 Task: Get directions from Eiffel Tower, Paris, France to Louvre Museum, Paris, France departing at 3:00 pm on the 15th of next month
Action: Mouse moved to (281, 27)
Screenshot: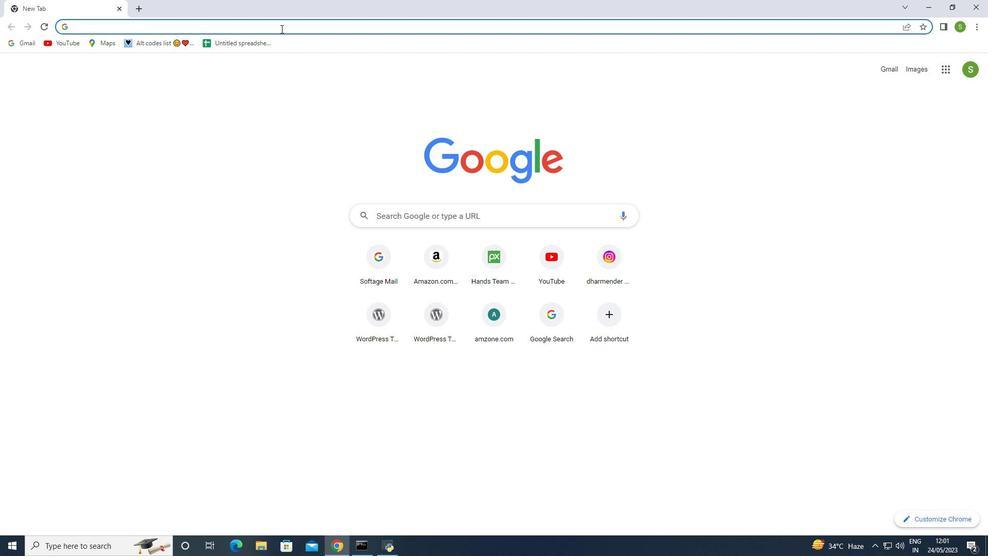 
Action: Mouse pressed left at (281, 27)
Screenshot: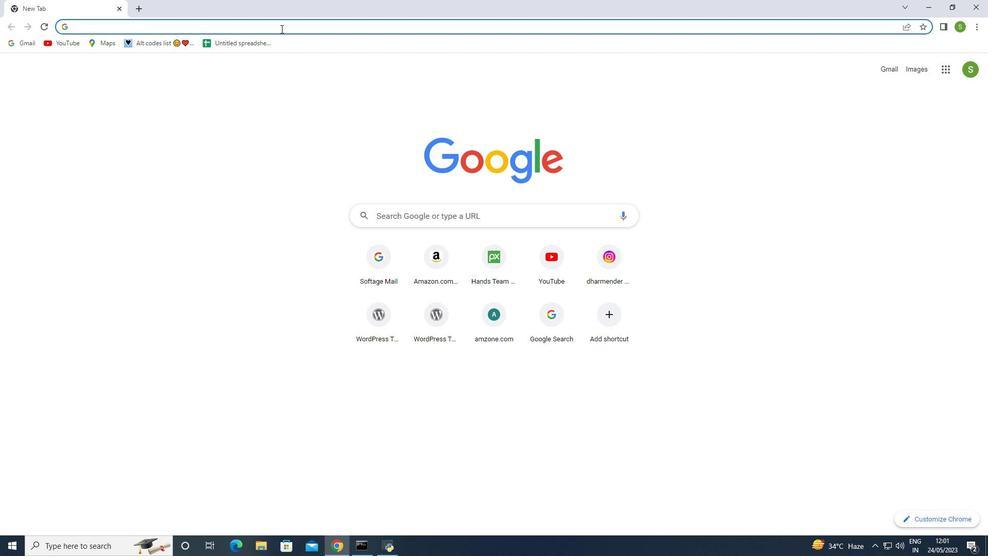 
Action: Key pressed goog;<Key.backspace>le<Key.space>maps<Key.enter>
Screenshot: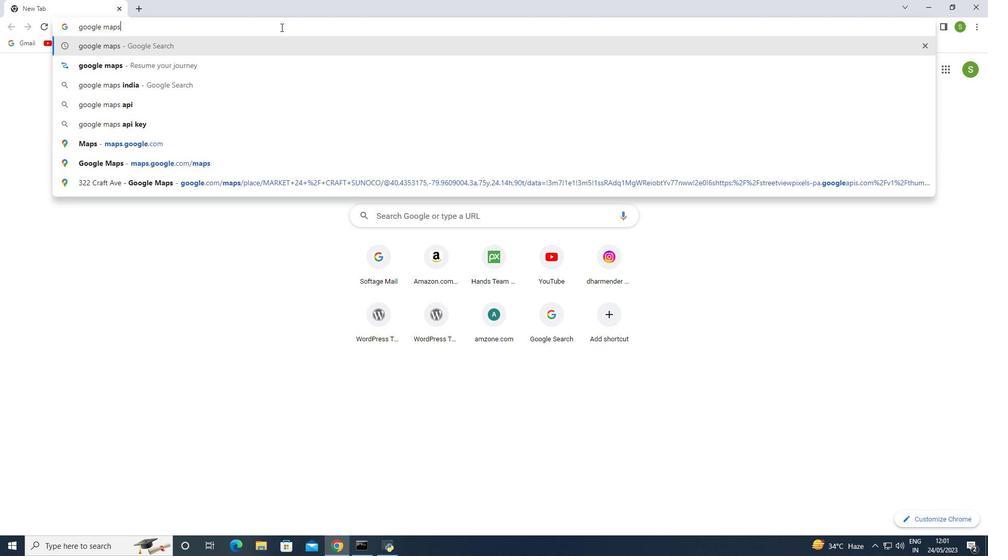 
Action: Mouse moved to (158, 236)
Screenshot: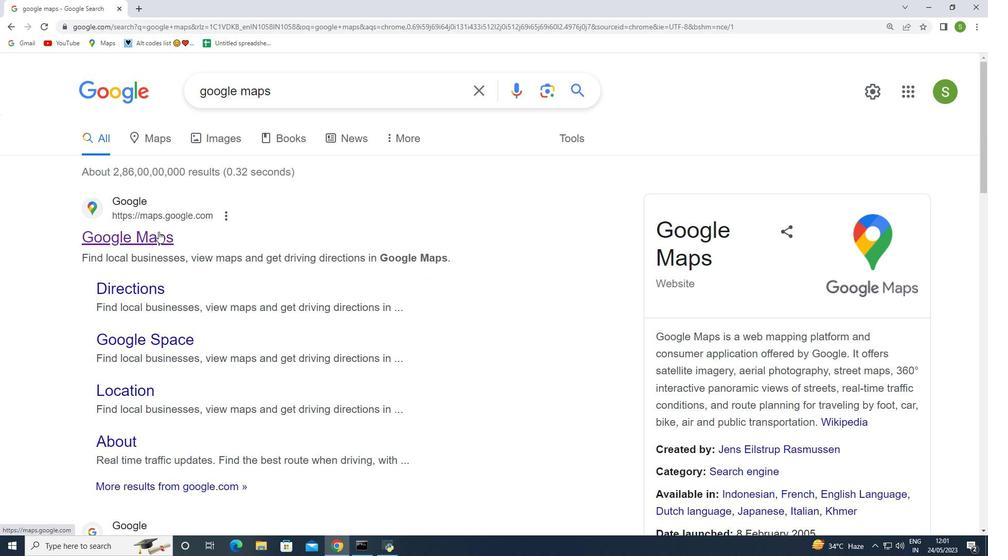 
Action: Mouse pressed left at (158, 236)
Screenshot: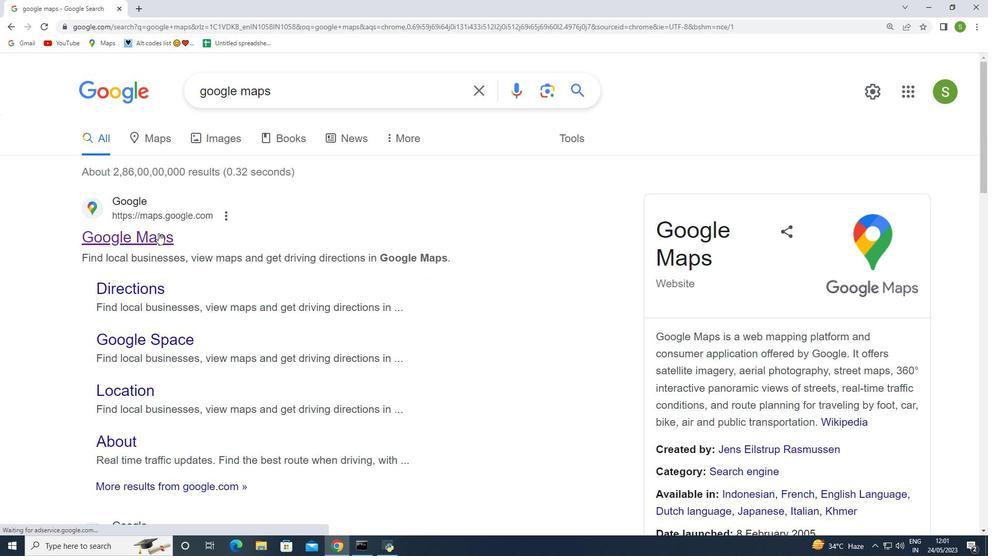 
Action: Mouse moved to (337, 74)
Screenshot: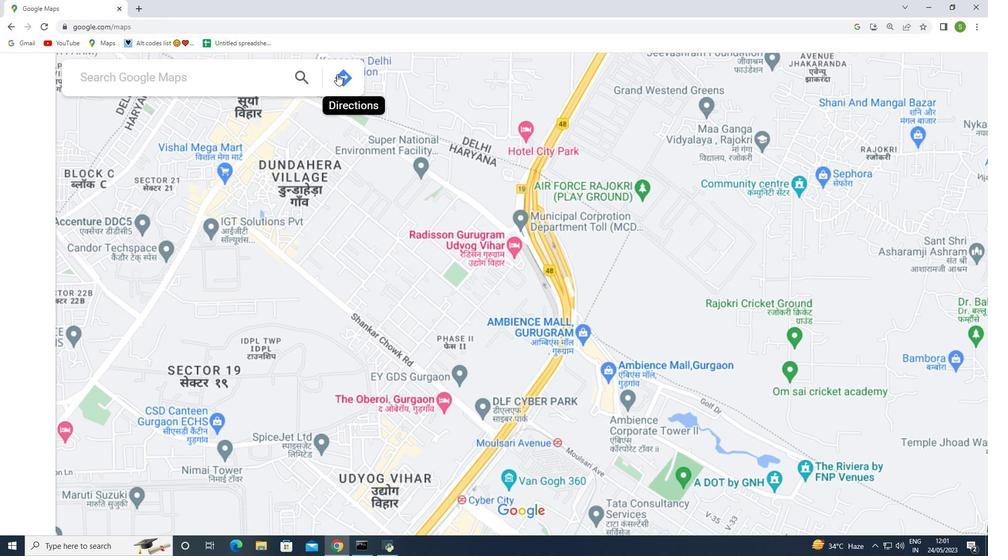 
Action: Mouse pressed left at (337, 74)
Screenshot: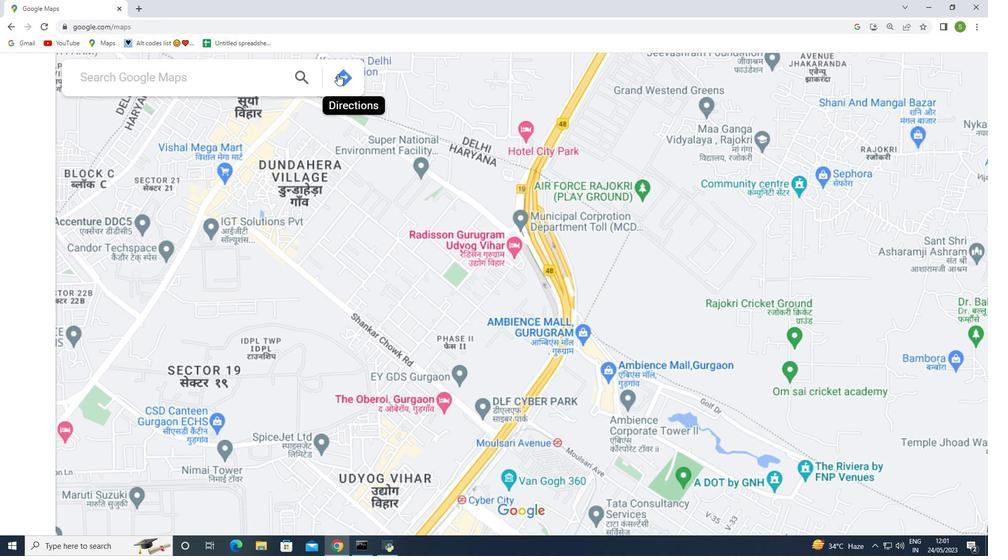 
Action: Mouse moved to (234, 126)
Screenshot: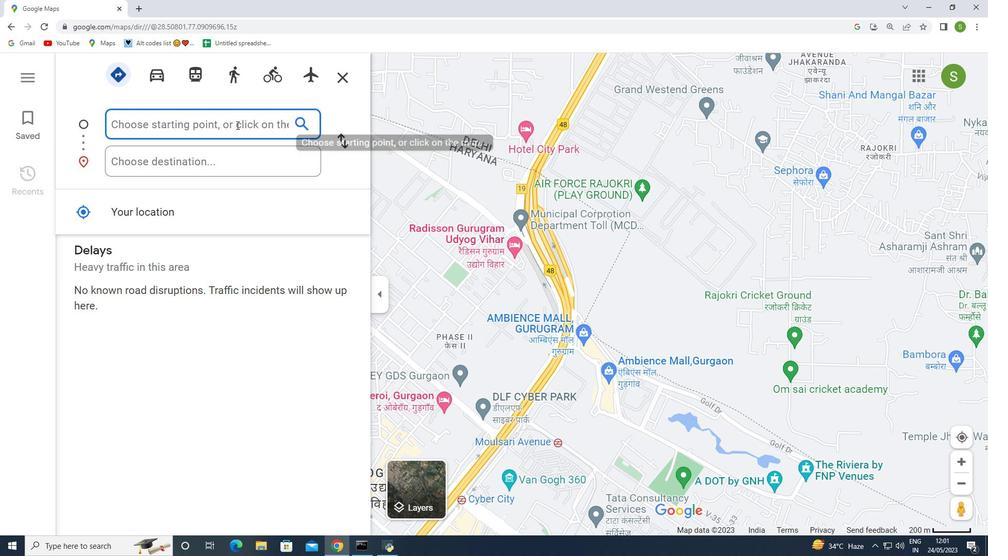 
Action: Mouse pressed left at (234, 126)
Screenshot: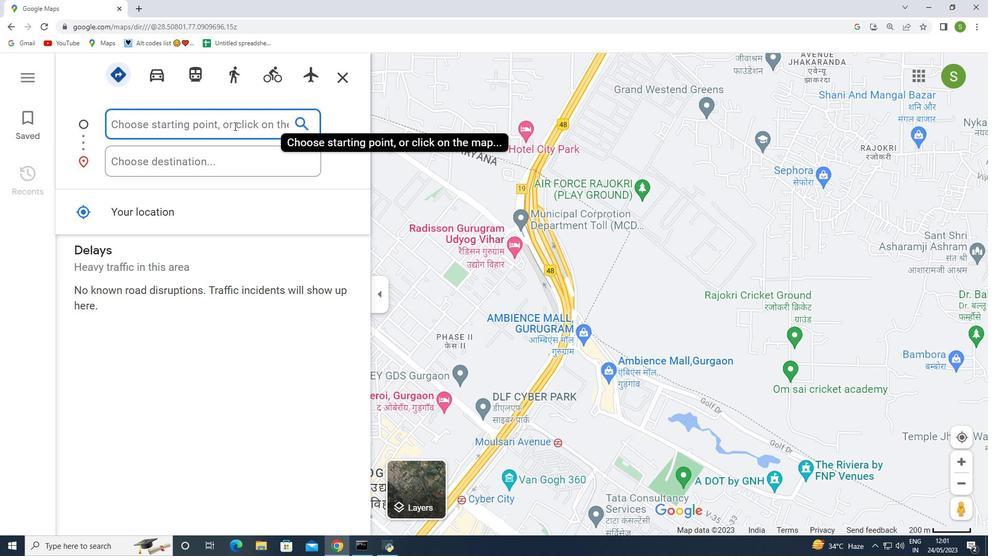 
Action: Mouse moved to (234, 125)
Screenshot: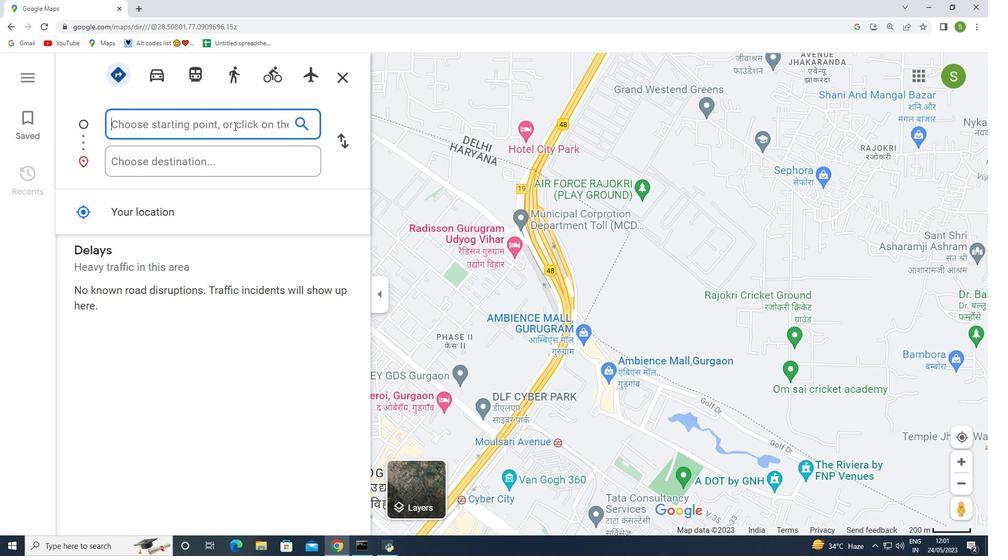 
Action: Key pressed <Key.shift><Key.shift><Key.shift>Eiffel<Key.space>tower<Key.space>paris<Key.space>france
Screenshot: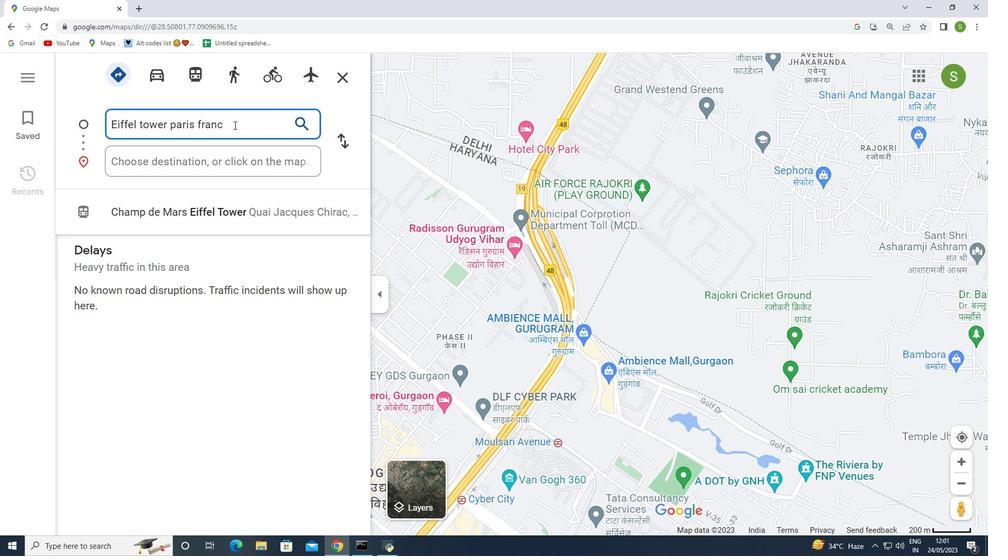 
Action: Mouse moved to (228, 165)
Screenshot: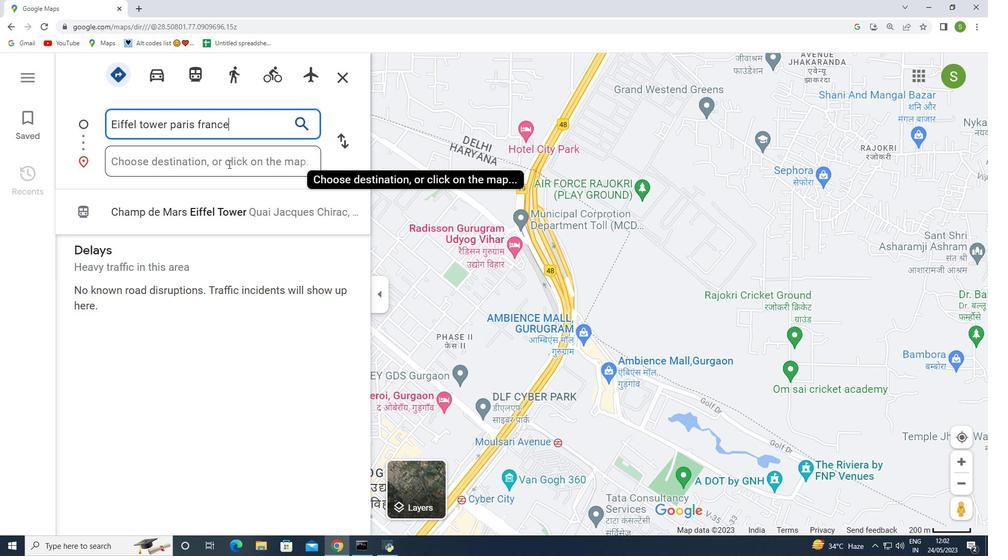 
Action: Mouse pressed left at (228, 165)
Screenshot: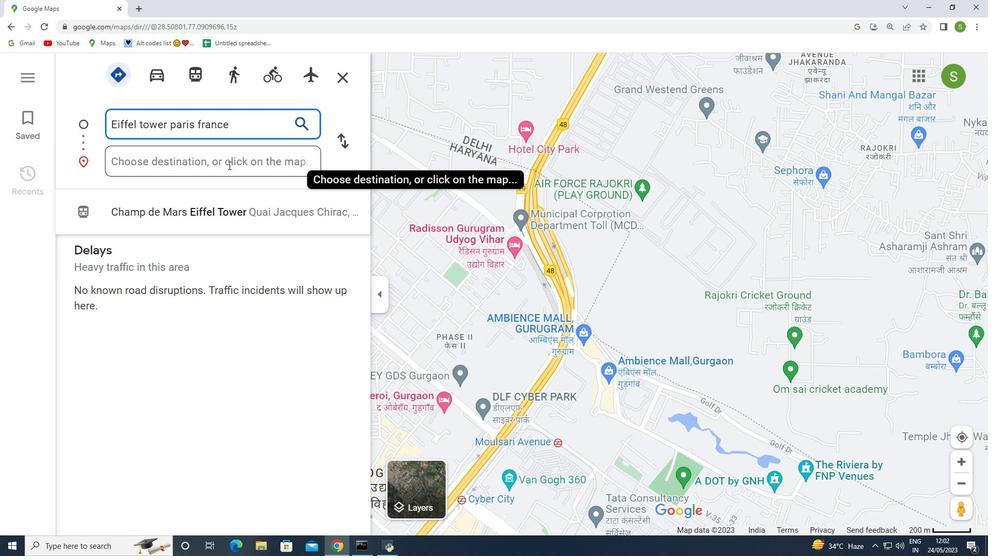 
Action: Mouse moved to (228, 165)
Screenshot: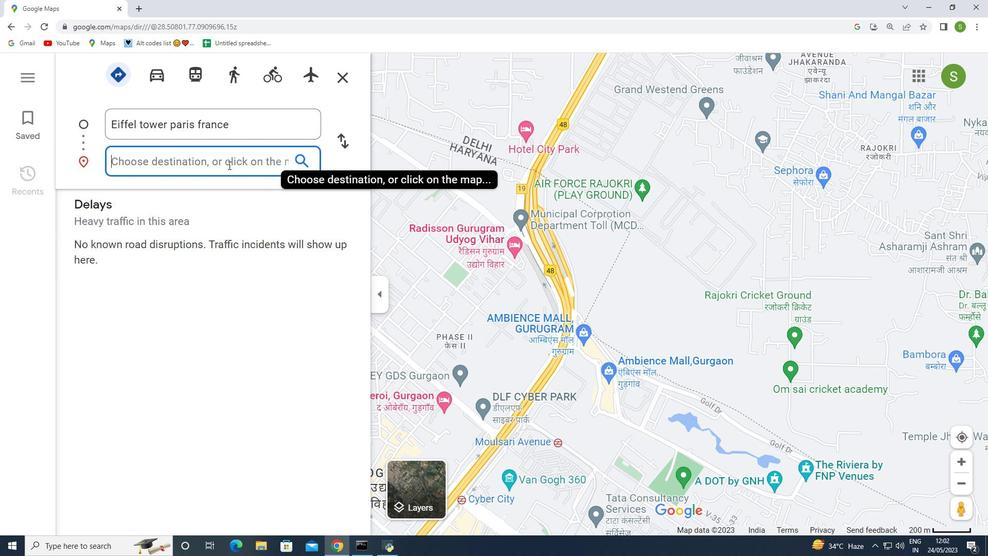 
Action: Key pressed <Key.shift><Key.shift><Key.shift><Key.shift>Louvre<Key.space><Key.shift>Museum<Key.space><Key.shift><Key.shift><Key.shift><Key.shift><Key.shift><Key.shift><Key.shift><Key.shift><Key.shift><Key.shift><Key.shift><Key.shift><Key.shift>Paris<Key.space>france
Screenshot: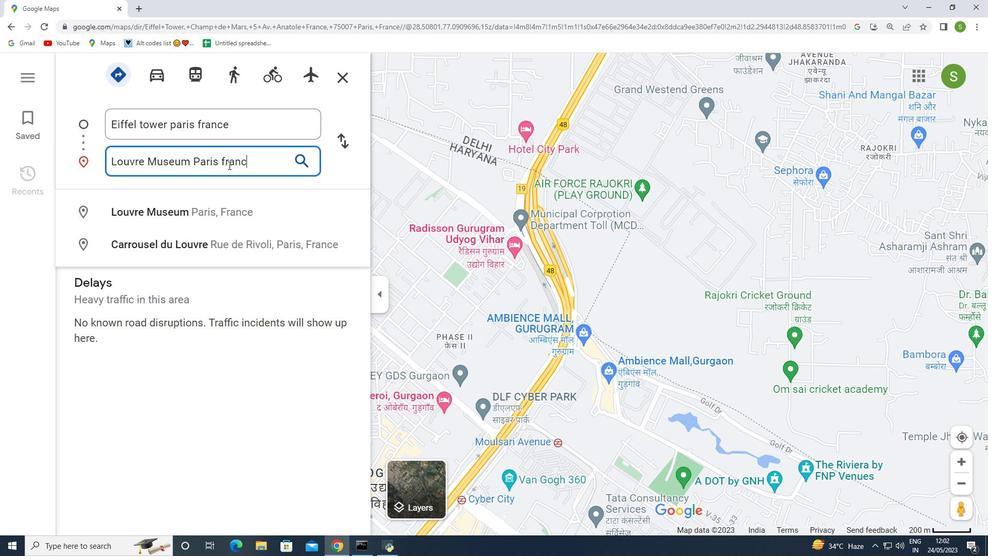 
Action: Mouse moved to (297, 162)
Screenshot: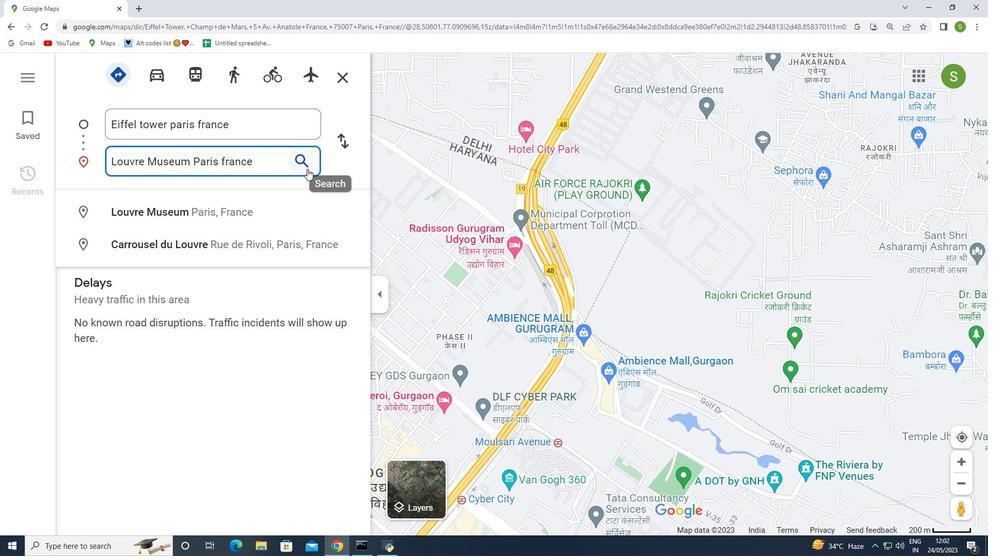 
Action: Mouse pressed left at (297, 162)
Screenshot: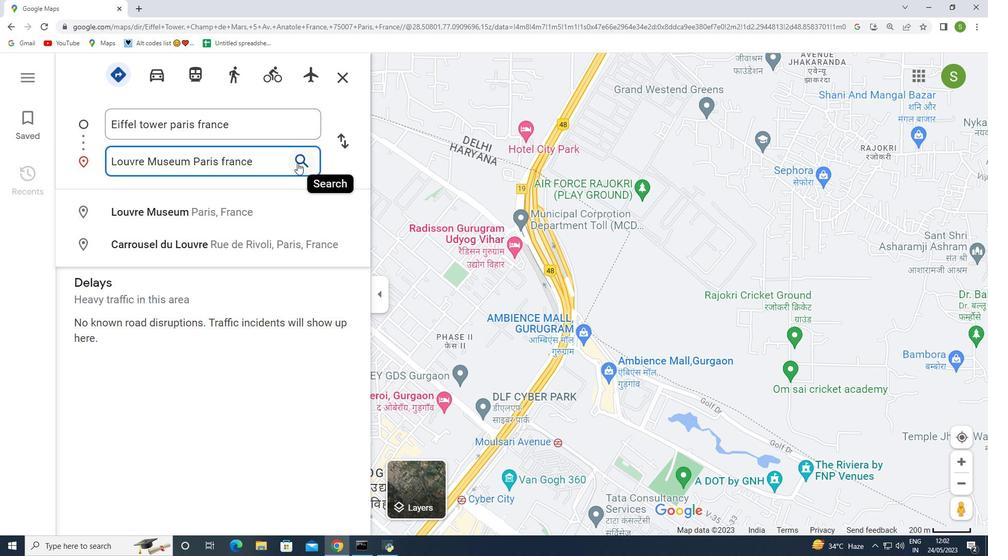 
Action: Mouse moved to (322, 252)
Screenshot: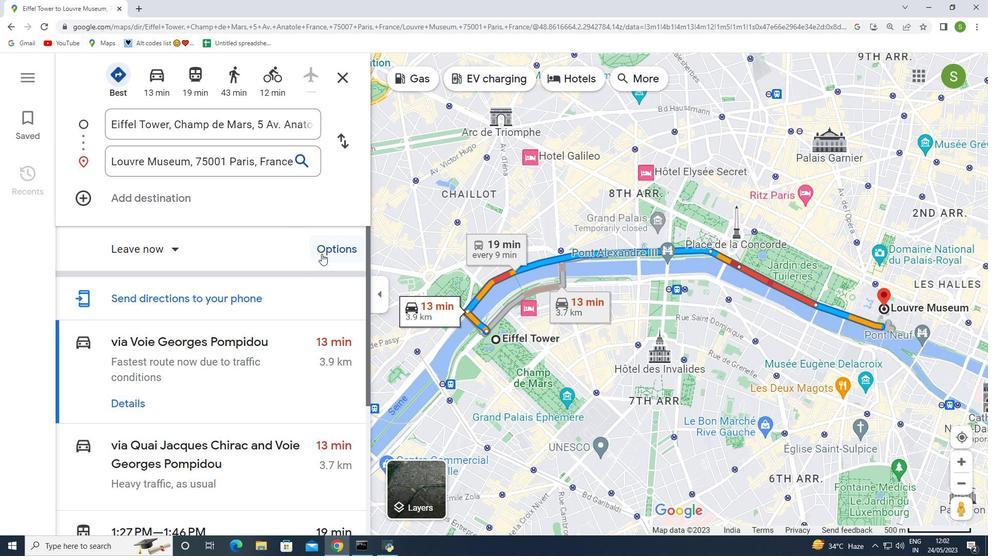 
Action: Mouse pressed left at (322, 252)
Screenshot: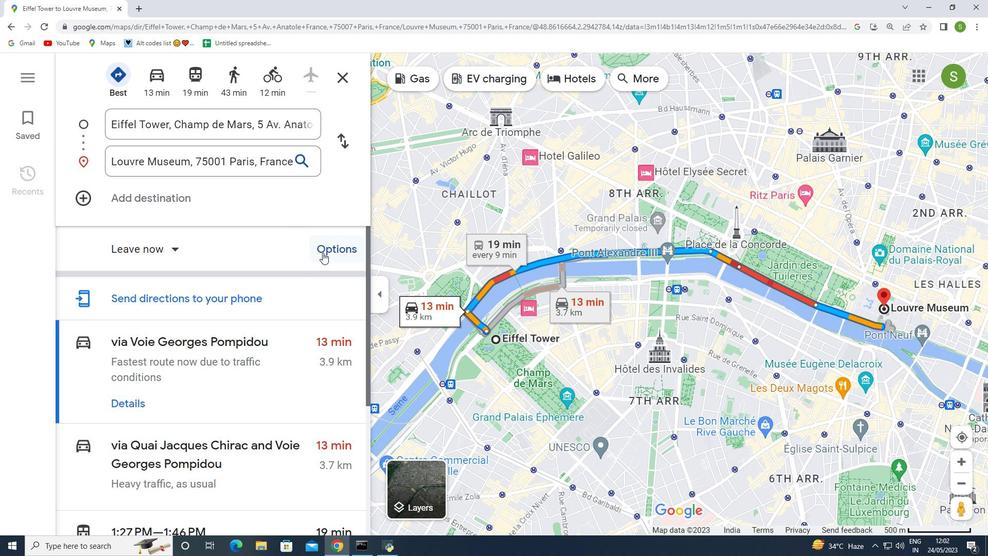 
Action: Mouse moved to (343, 251)
Screenshot: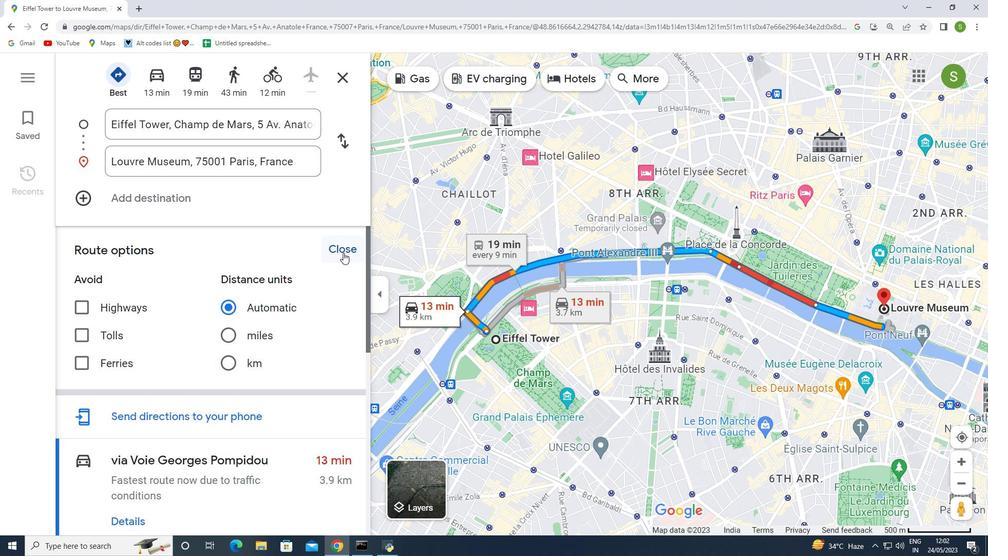 
Action: Mouse pressed left at (343, 251)
Screenshot: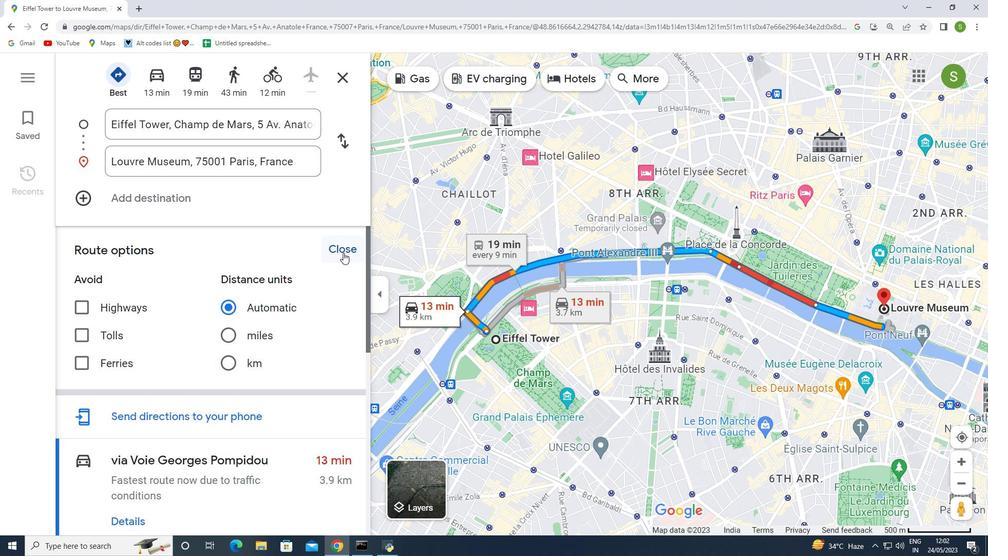 
Action: Mouse moved to (248, 342)
Screenshot: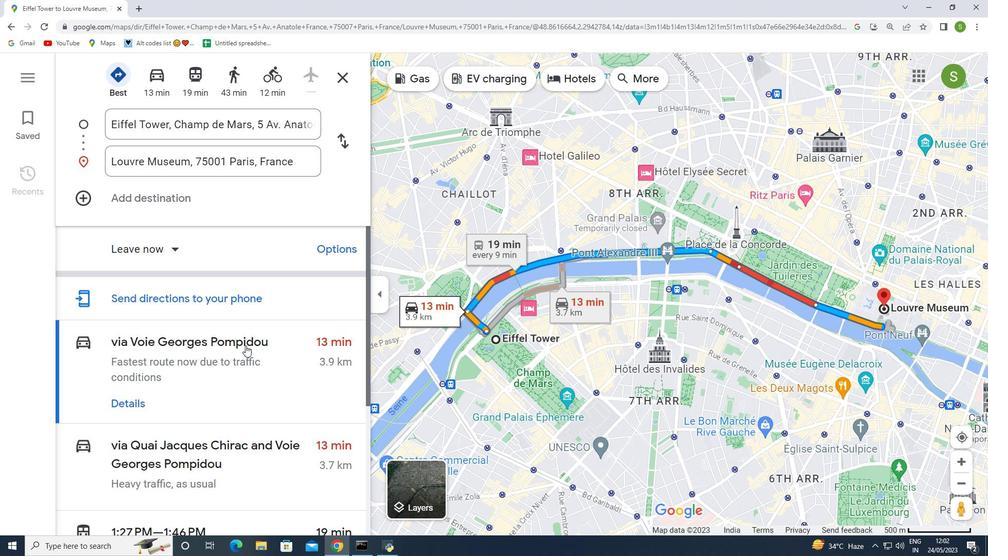 
Action: Mouse scrolled (248, 342) with delta (0, 0)
Screenshot: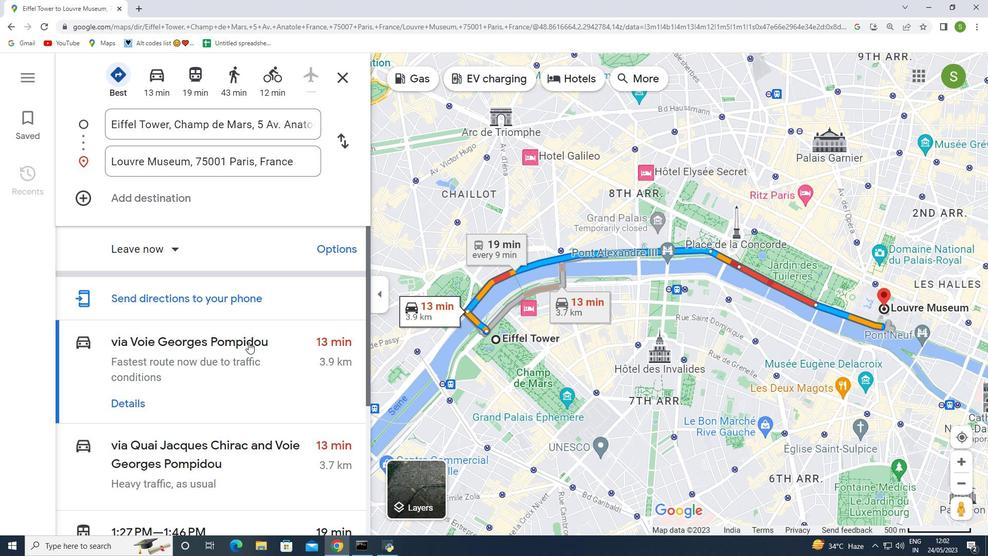 
Action: Mouse scrolled (248, 342) with delta (0, 0)
Screenshot: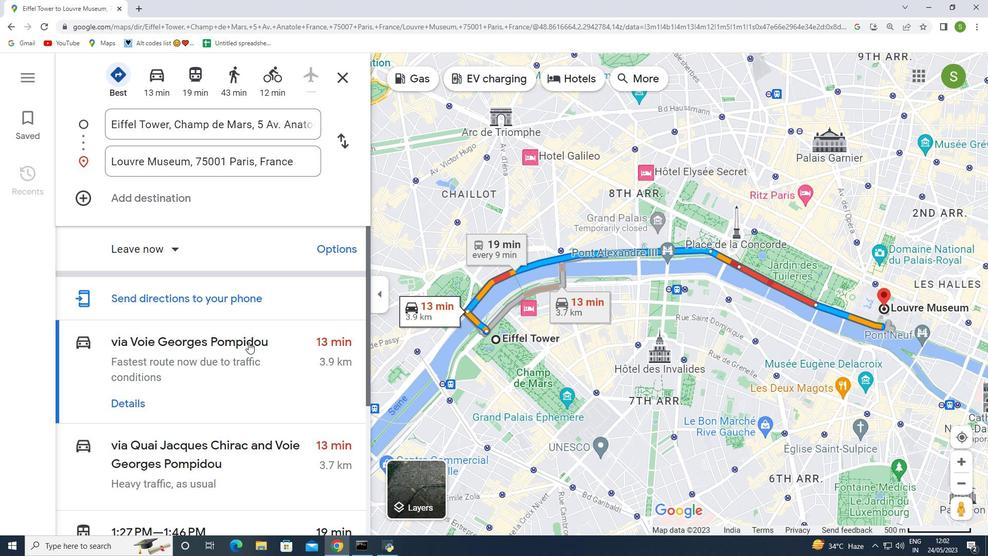 
Action: Mouse moved to (88, 200)
Screenshot: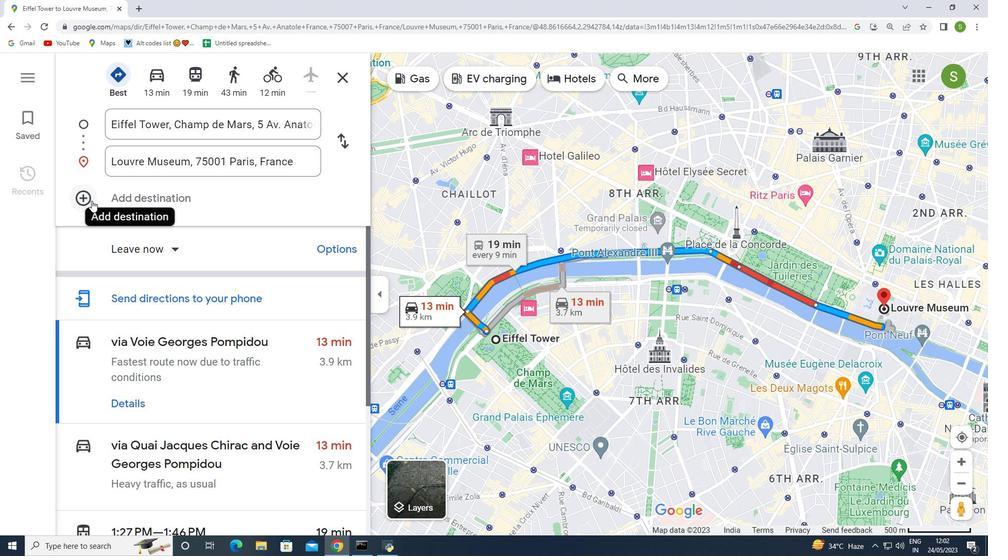 
Action: Mouse pressed left at (88, 200)
Screenshot: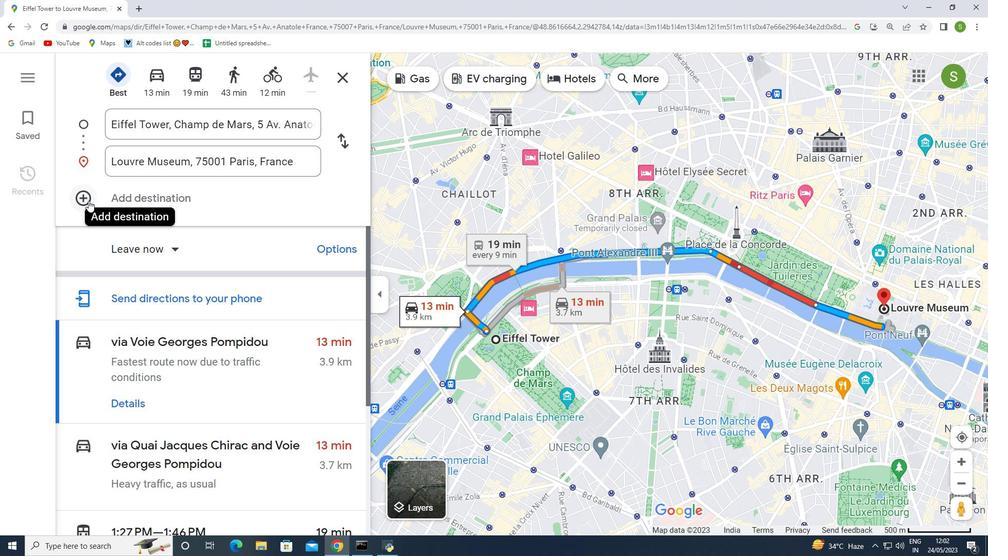 
Action: Mouse moved to (340, 199)
Screenshot: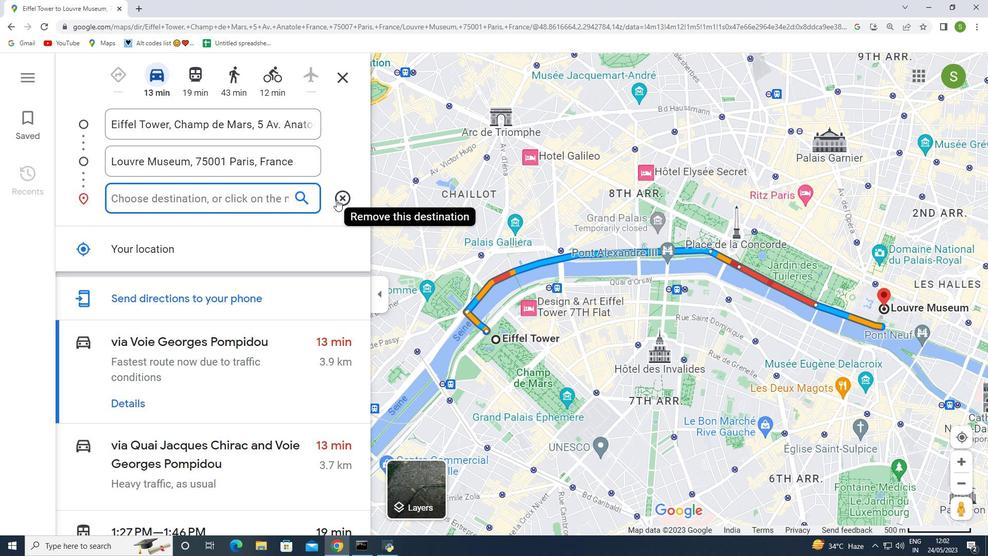 
Action: Mouse pressed left at (340, 199)
Screenshot: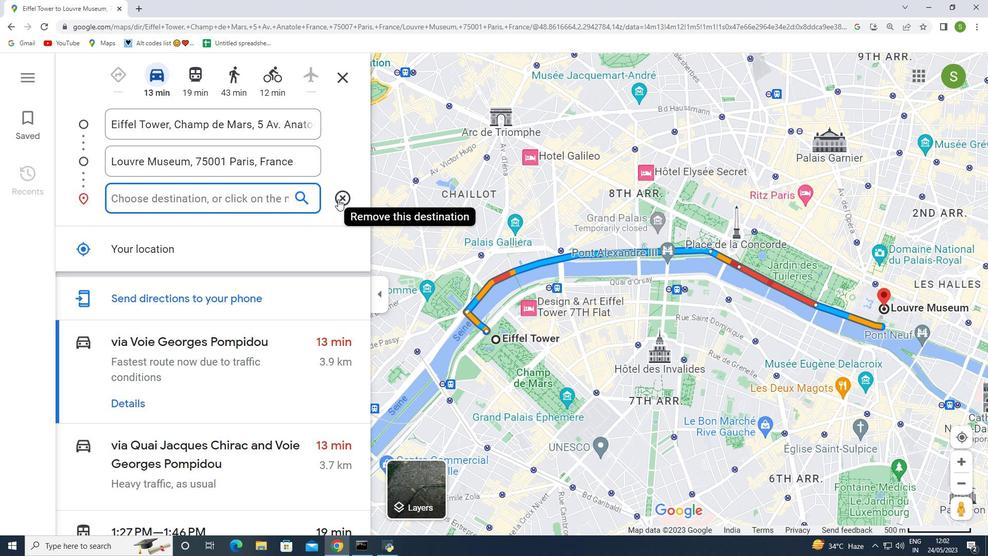 
Action: Mouse moved to (320, 247)
Screenshot: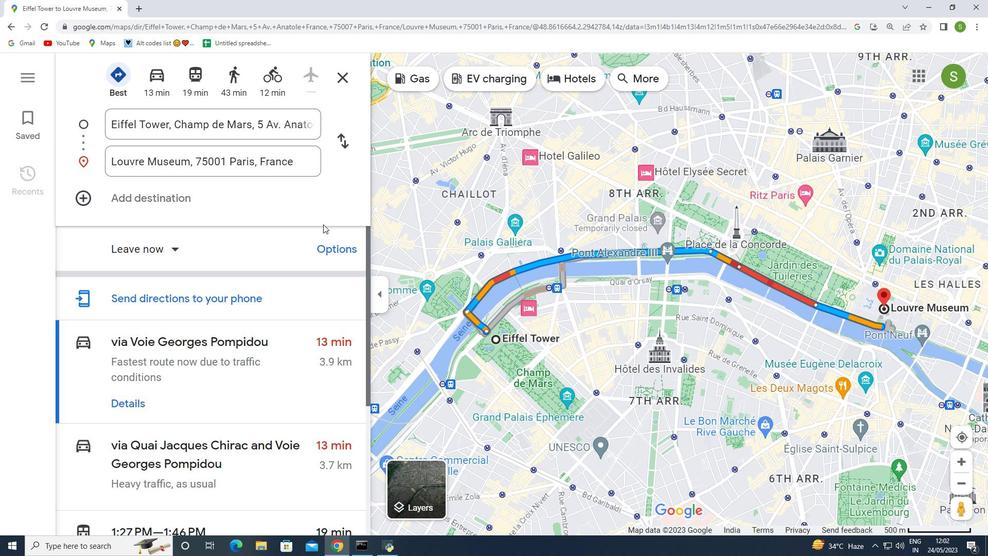 
Action: Mouse scrolled (322, 237) with delta (0, 0)
Screenshot: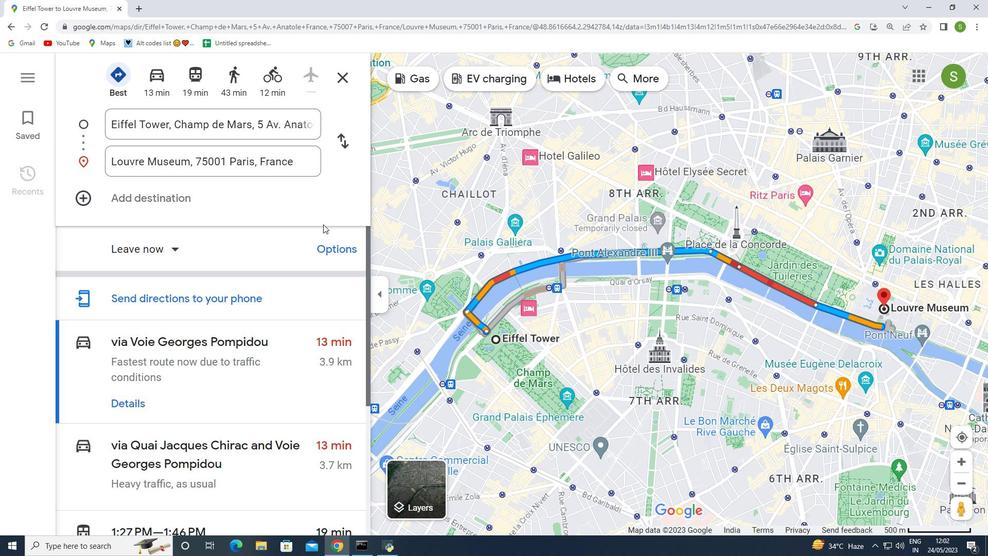 
Action: Mouse moved to (312, 259)
Screenshot: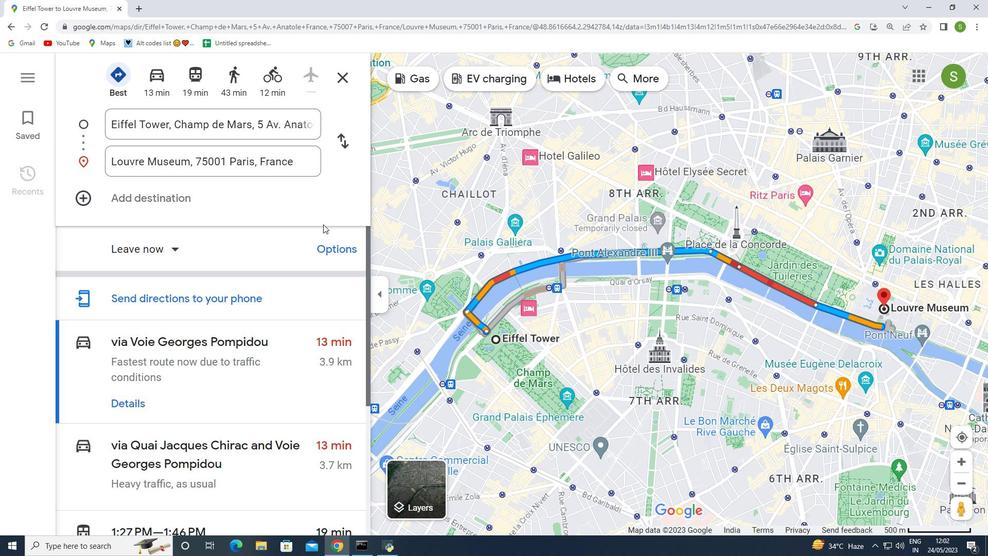 
Action: Mouse scrolled (312, 258) with delta (0, 0)
Screenshot: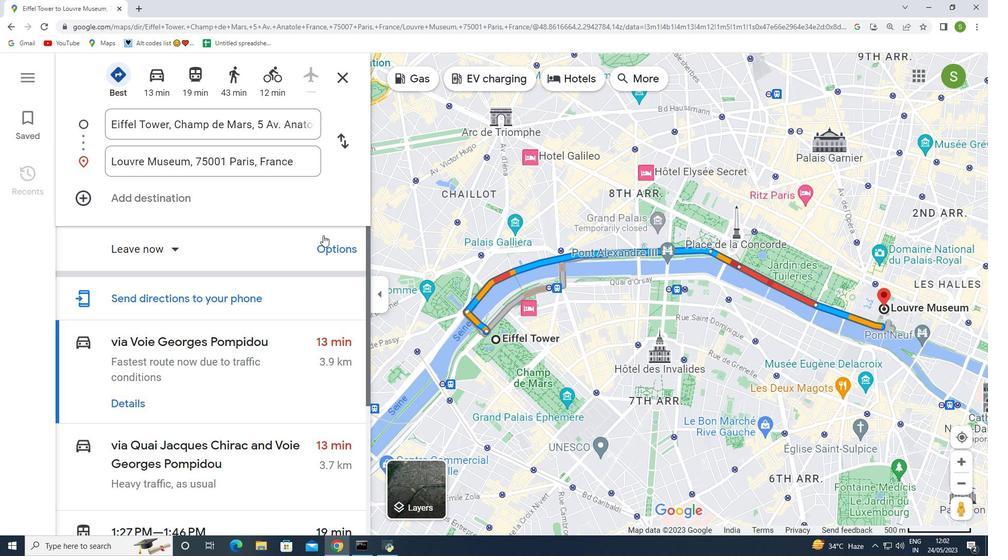 
Action: Mouse moved to (300, 271)
Screenshot: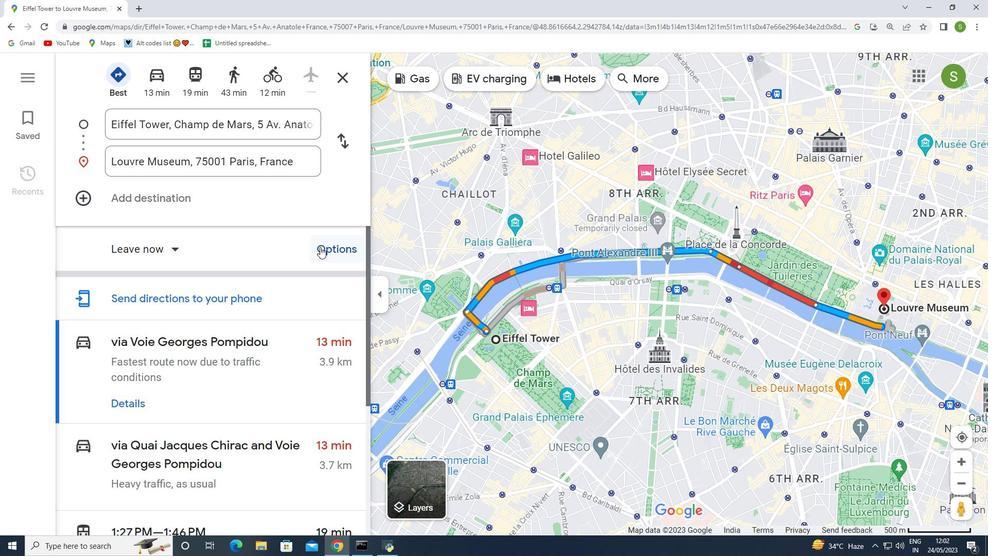 
Action: Mouse scrolled (300, 271) with delta (0, 0)
Screenshot: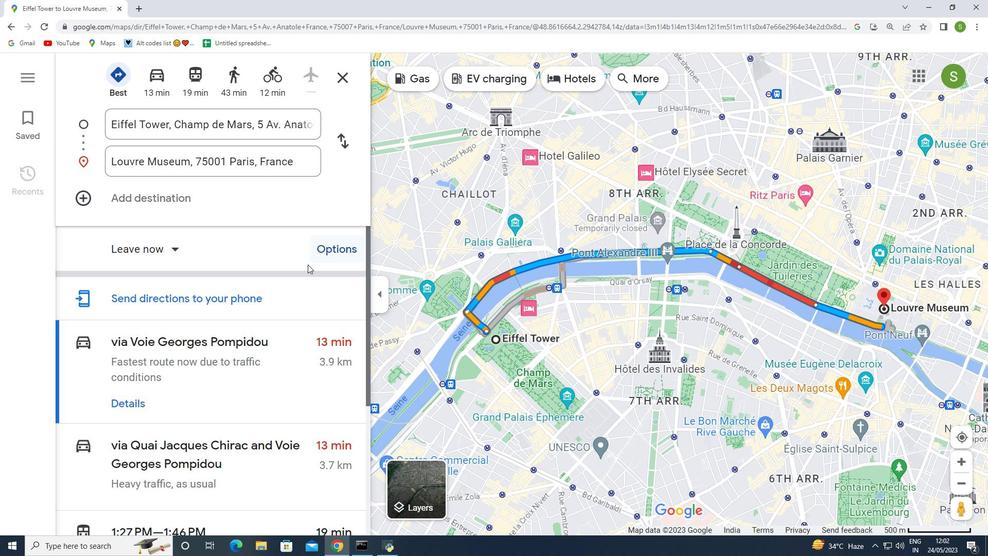 
Action: Mouse moved to (228, 281)
Screenshot: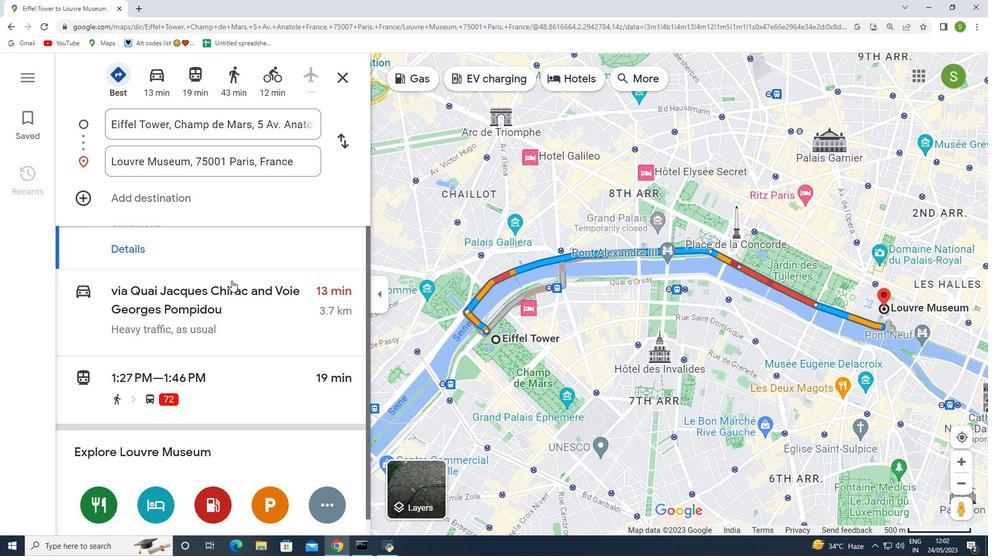 
Action: Mouse scrolled (228, 281) with delta (0, 0)
Screenshot: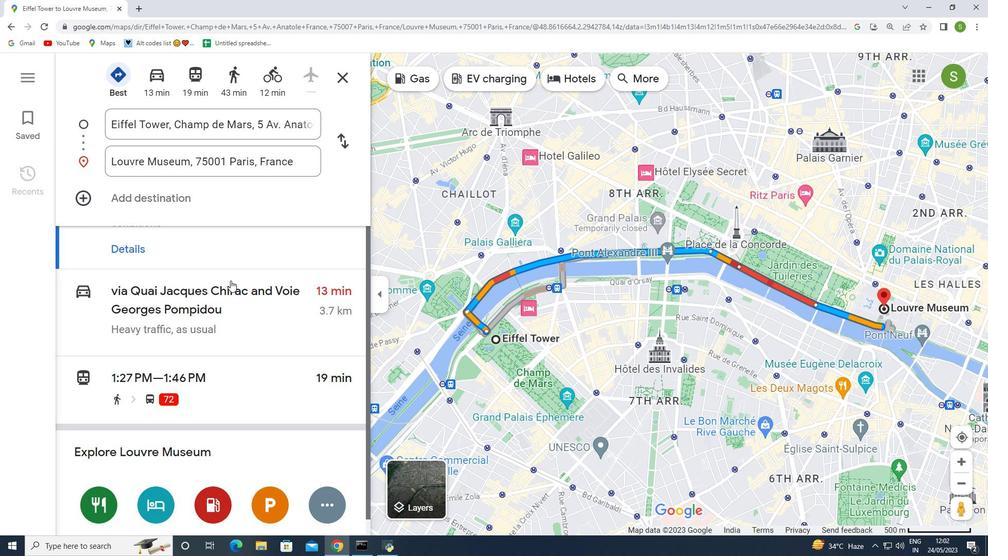 
Action: Mouse moved to (227, 281)
Screenshot: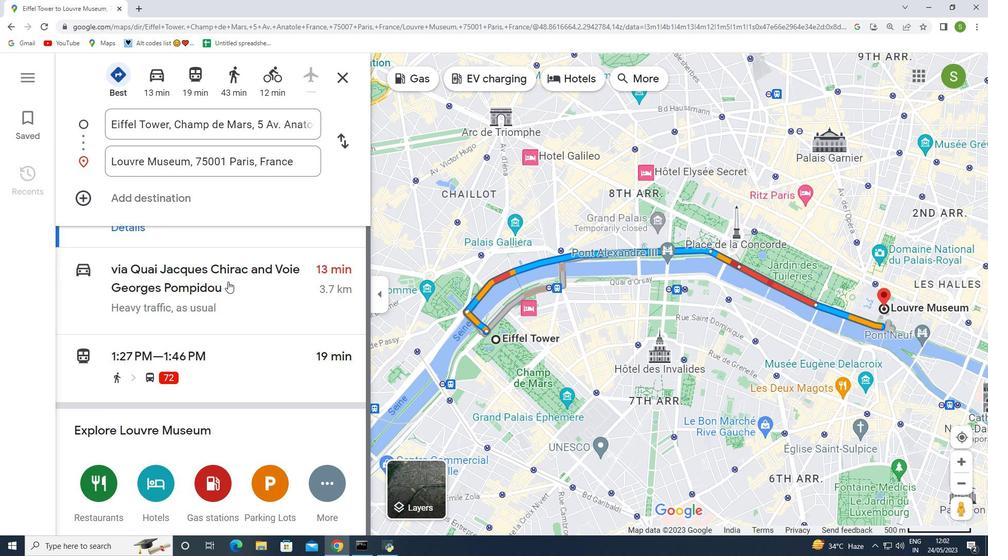 
Action: Mouse scrolled (227, 281) with delta (0, 0)
Screenshot: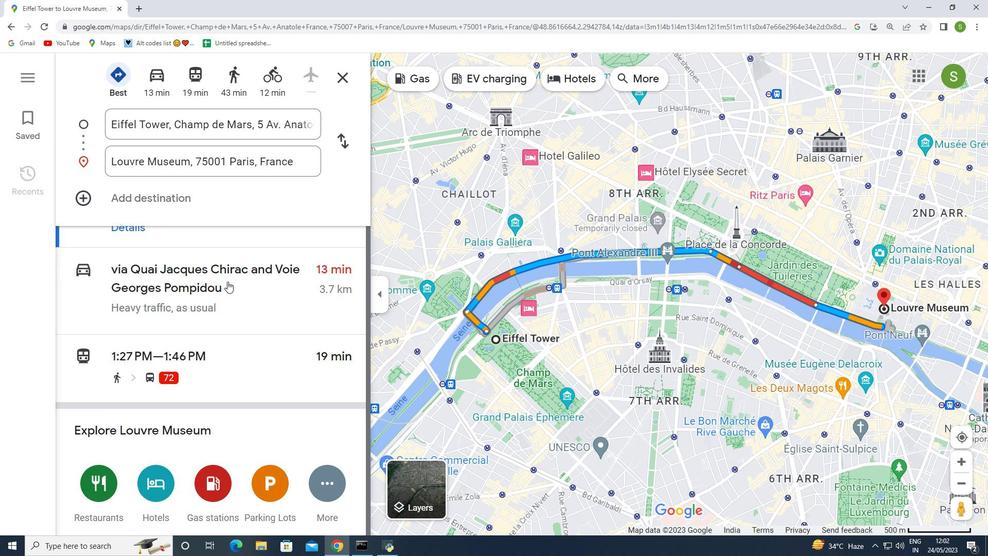 
Action: Mouse moved to (227, 281)
Screenshot: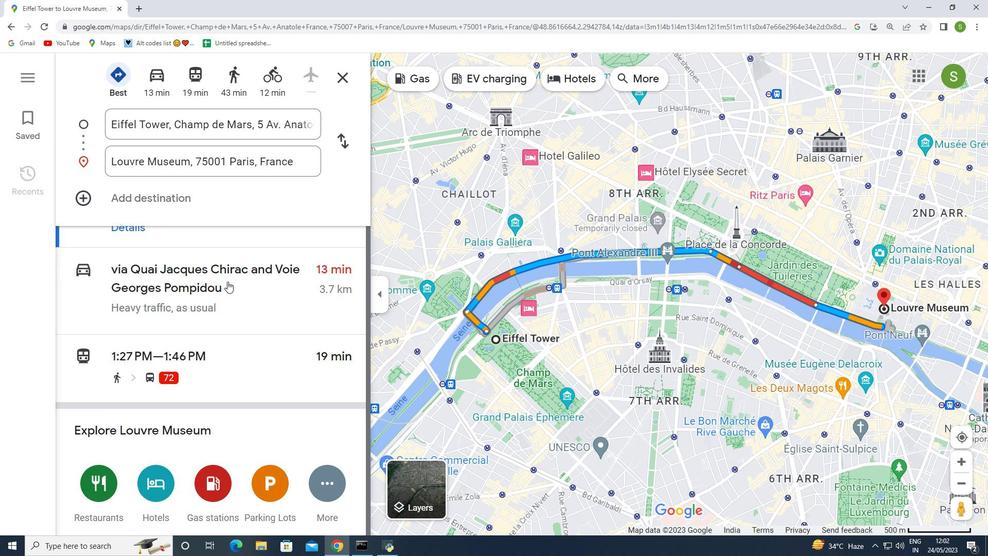
Action: Mouse scrolled (227, 281) with delta (0, 0)
Screenshot: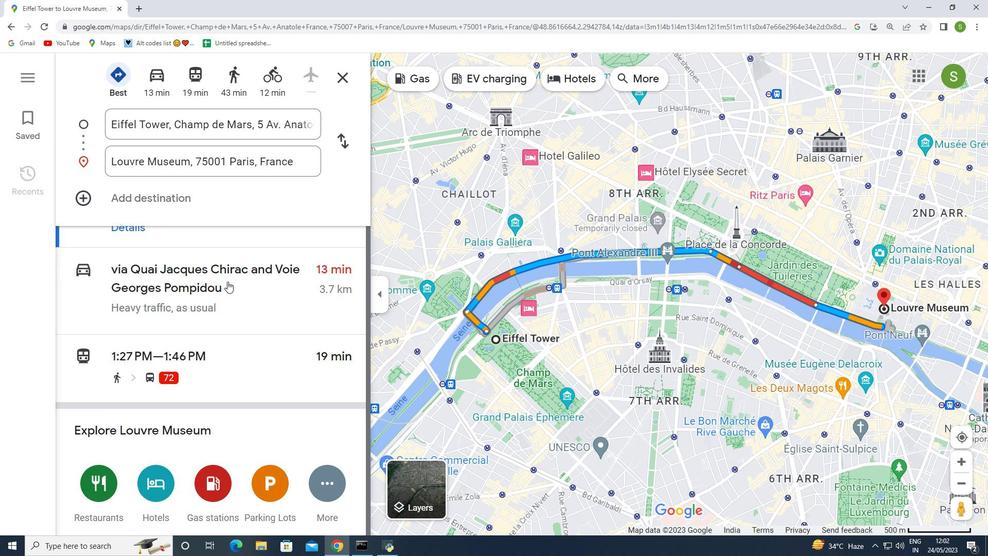 
Action: Mouse moved to (227, 281)
Screenshot: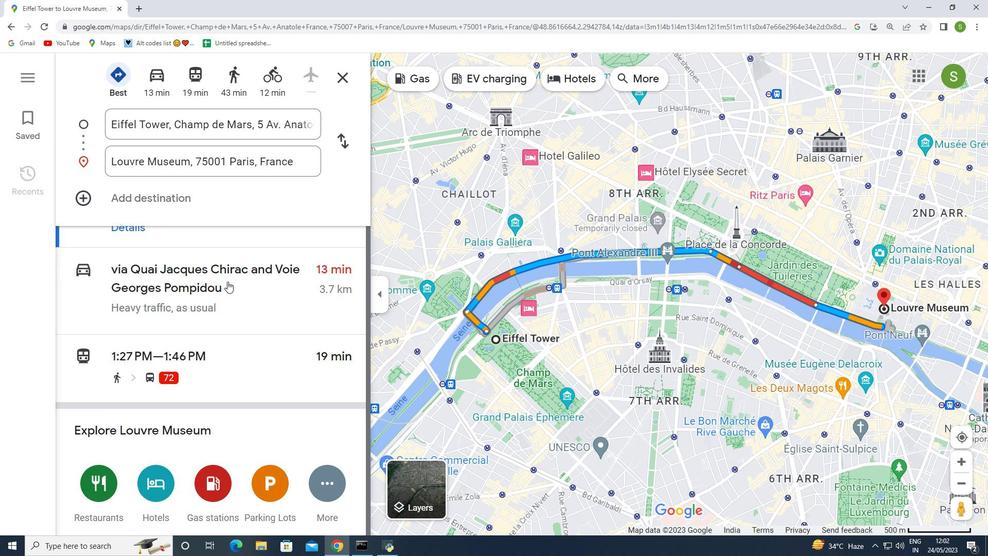
Action: Mouse scrolled (227, 281) with delta (0, 0)
Screenshot: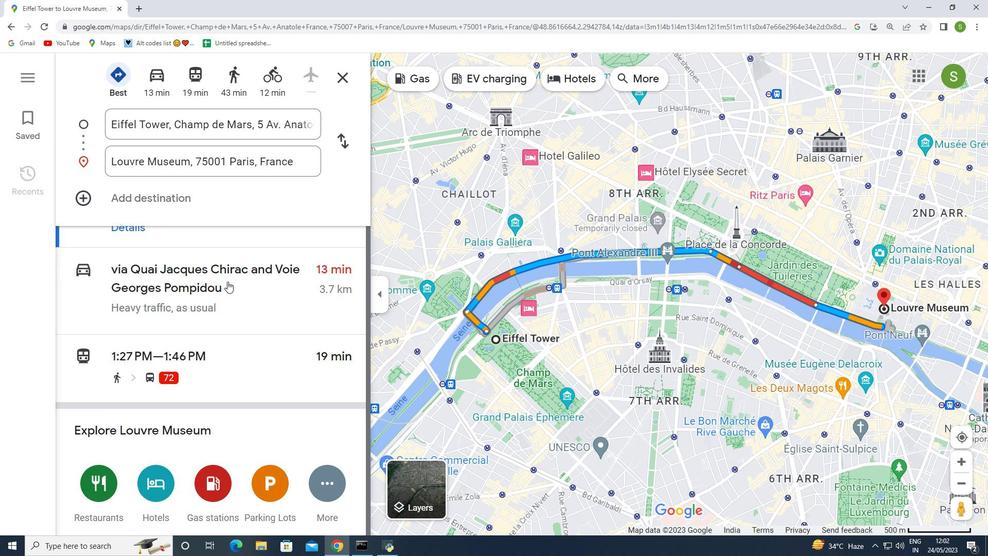 
Action: Mouse scrolled (227, 281) with delta (0, 0)
Screenshot: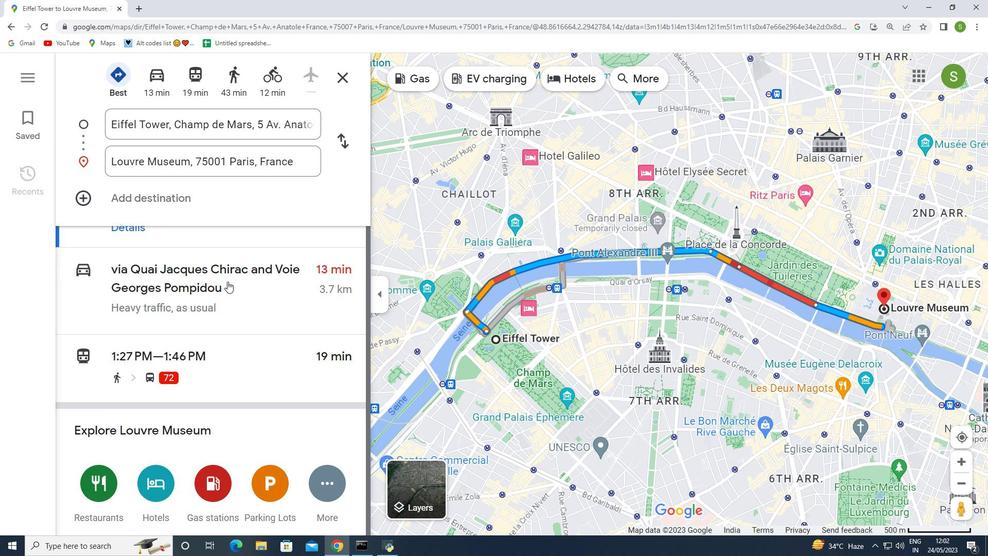 
Action: Mouse moved to (227, 281)
Screenshot: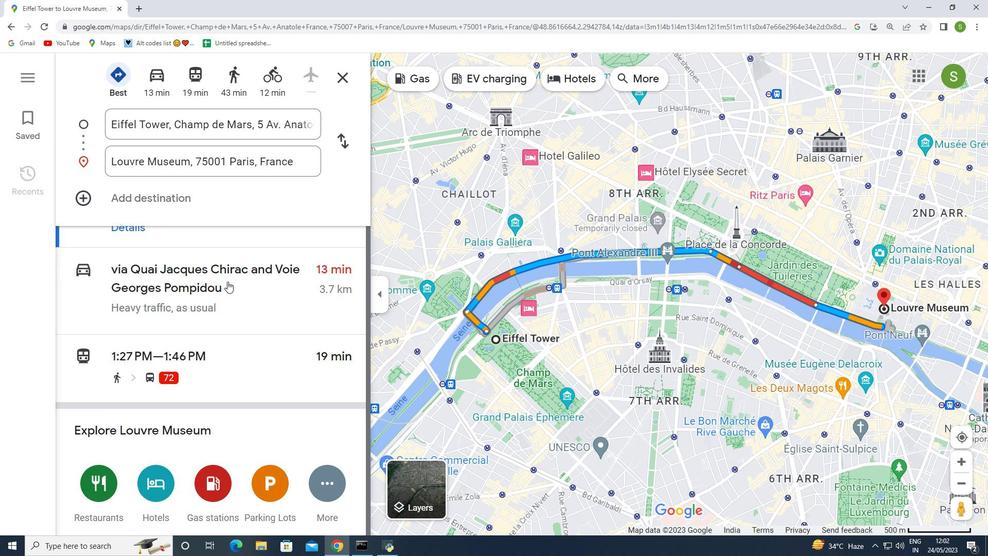 
Action: Mouse scrolled (227, 281) with delta (0, 0)
Screenshot: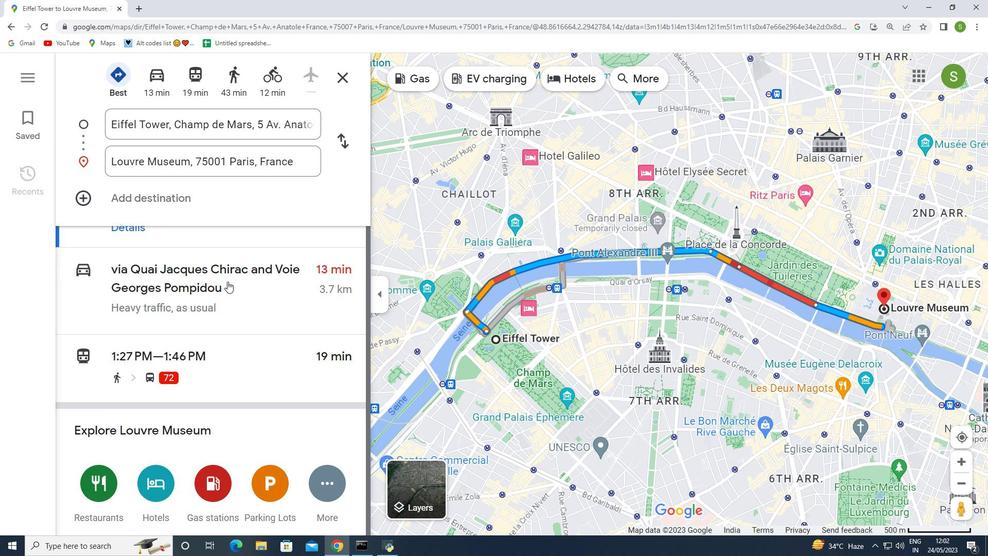 
Action: Mouse scrolled (227, 281) with delta (0, 0)
Screenshot: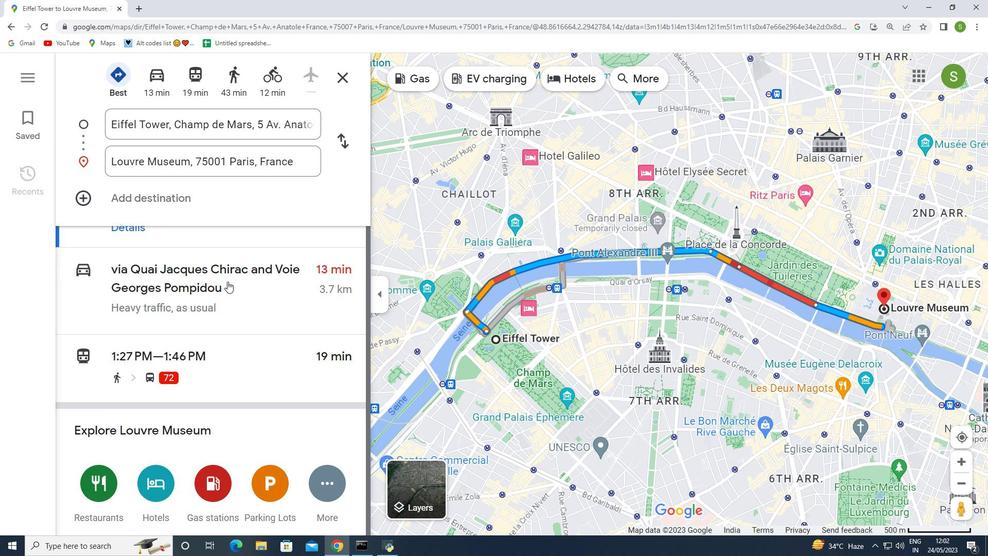 
Action: Mouse moved to (227, 281)
Screenshot: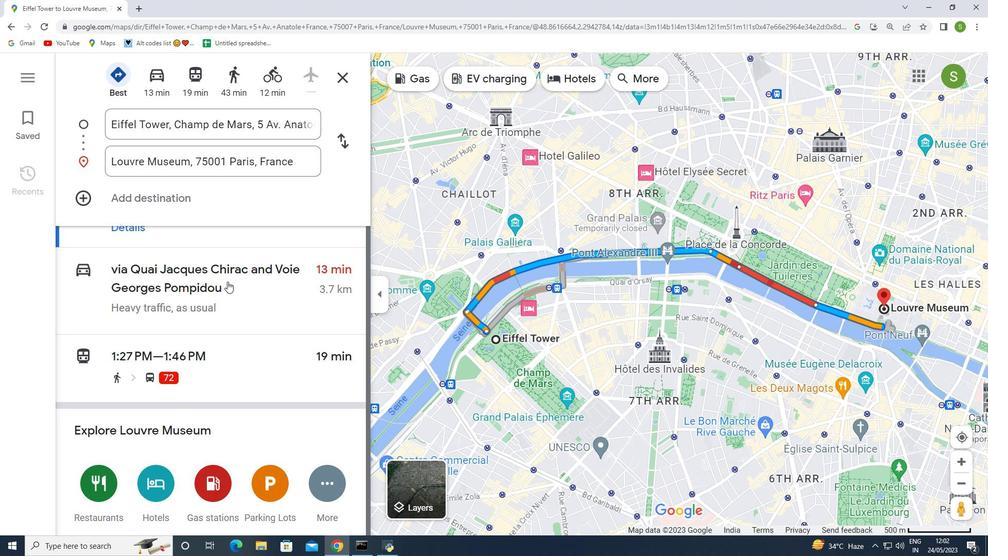 
Action: Mouse scrolled (227, 281) with delta (0, 0)
Screenshot: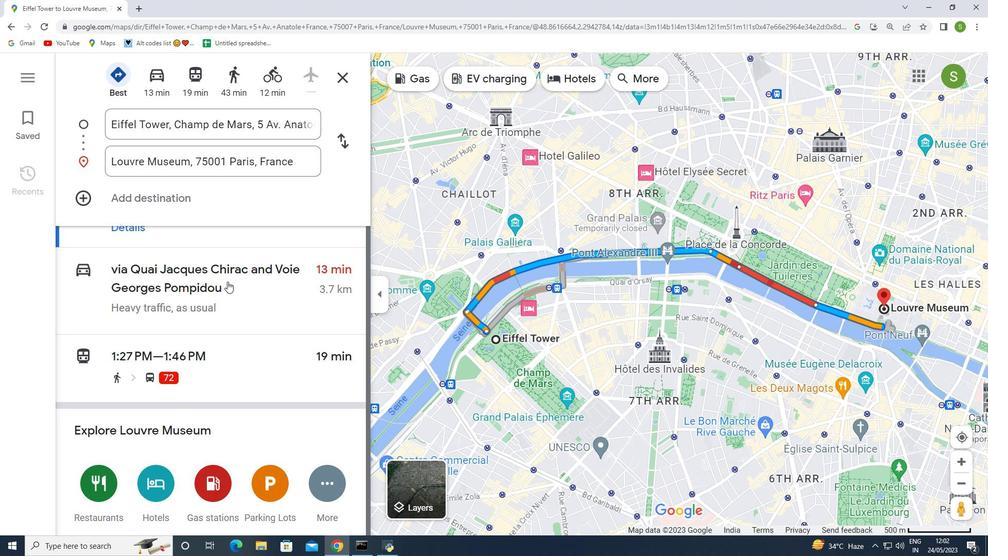 
Action: Mouse moved to (227, 282)
Screenshot: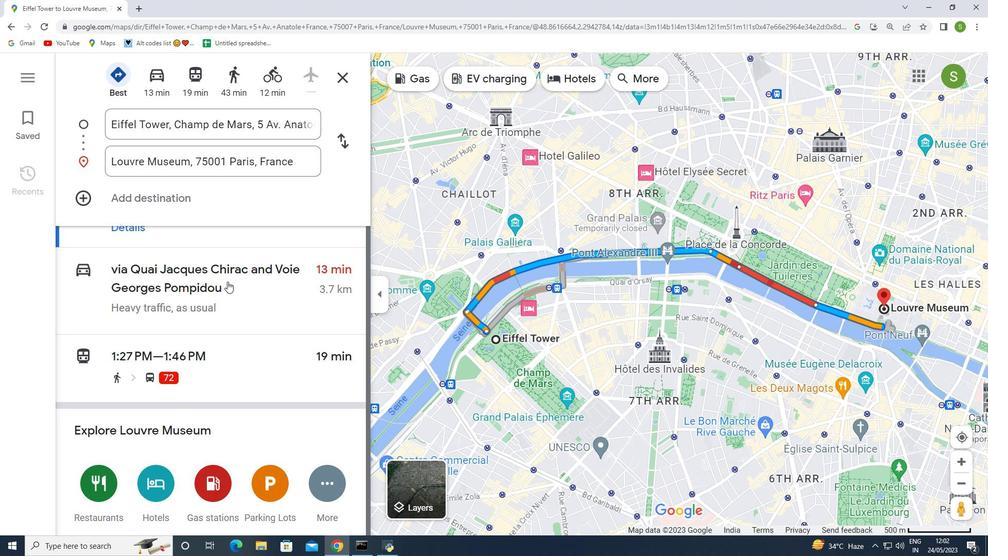 
Action: Mouse scrolled (227, 282) with delta (0, 0)
Screenshot: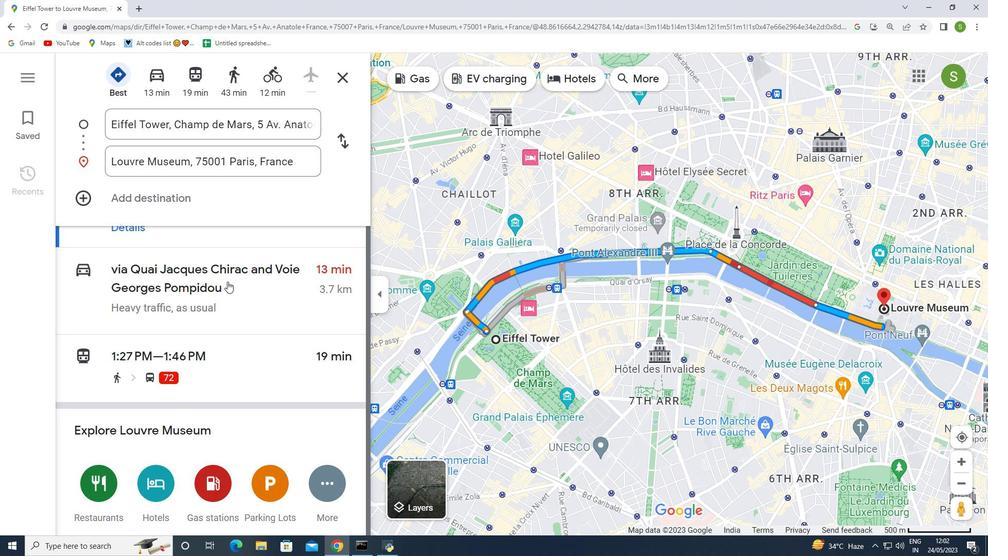 
Action: Mouse moved to (228, 283)
Screenshot: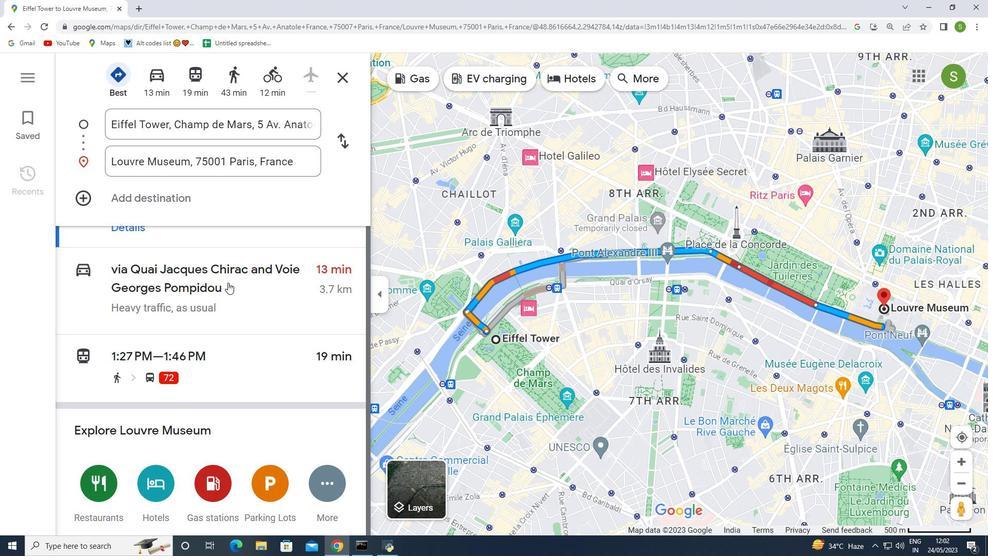 
Action: Mouse scrolled (228, 283) with delta (0, 0)
Screenshot: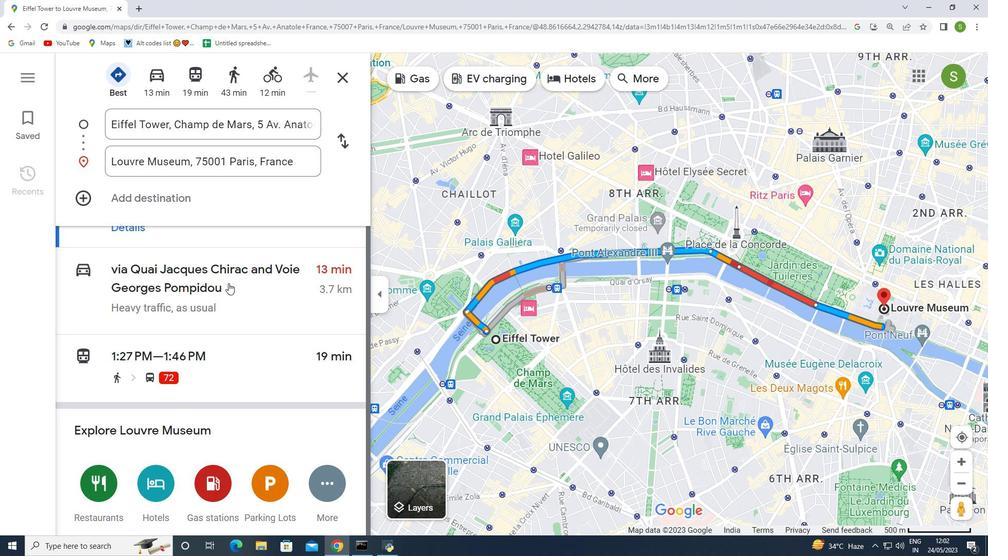 
Action: Mouse scrolled (228, 283) with delta (0, 0)
Screenshot: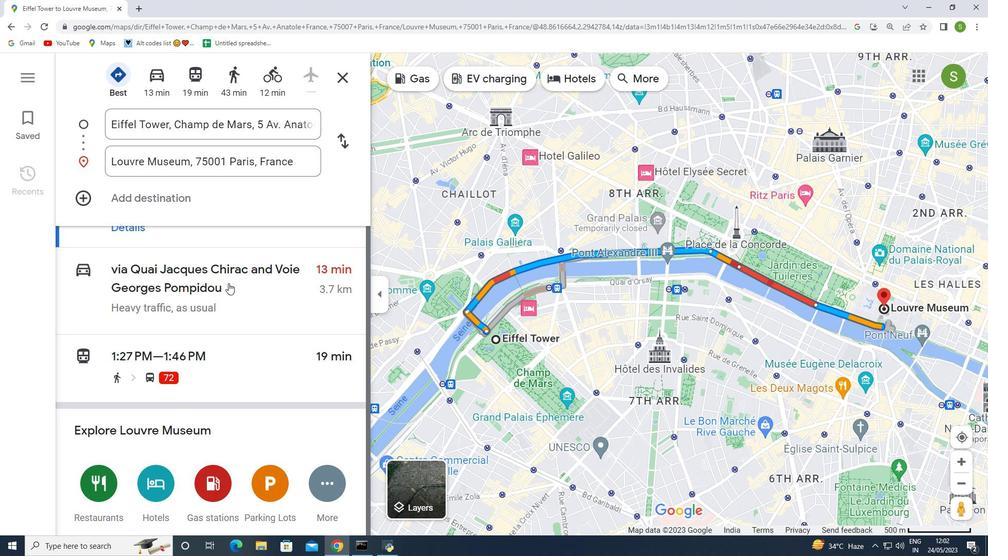 
Action: Mouse scrolled (228, 283) with delta (0, 0)
Screenshot: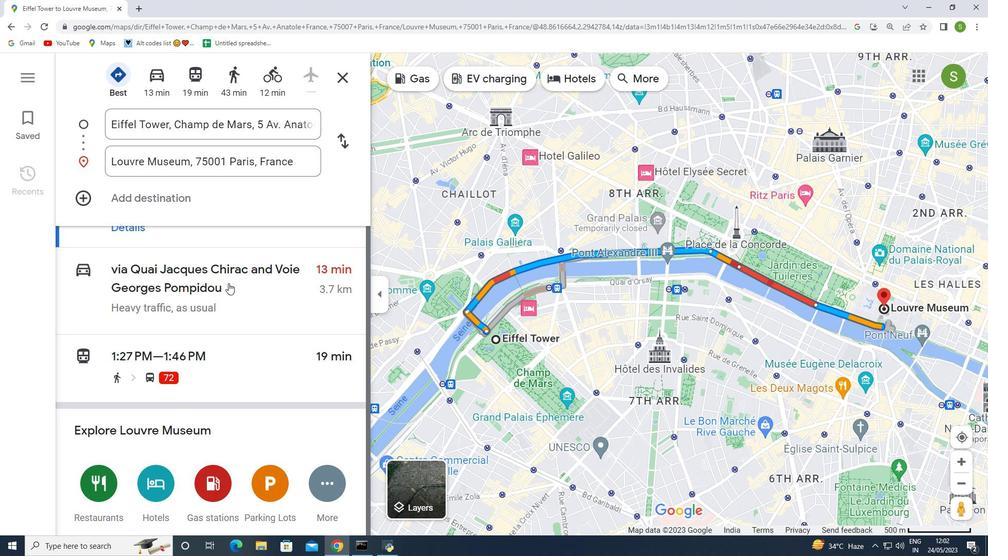 
Action: Mouse moved to (229, 283)
Screenshot: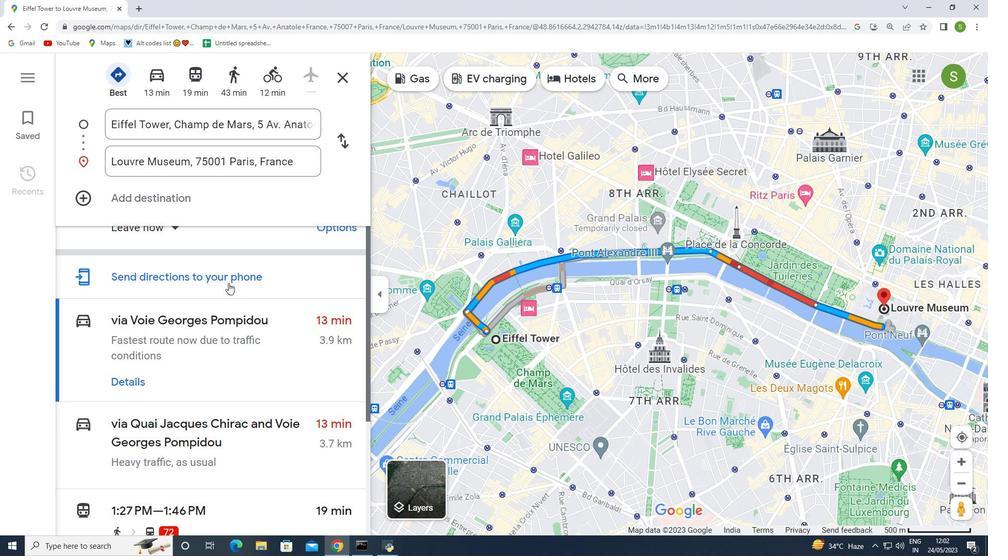 
Action: Mouse scrolled (229, 283) with delta (0, 0)
Screenshot: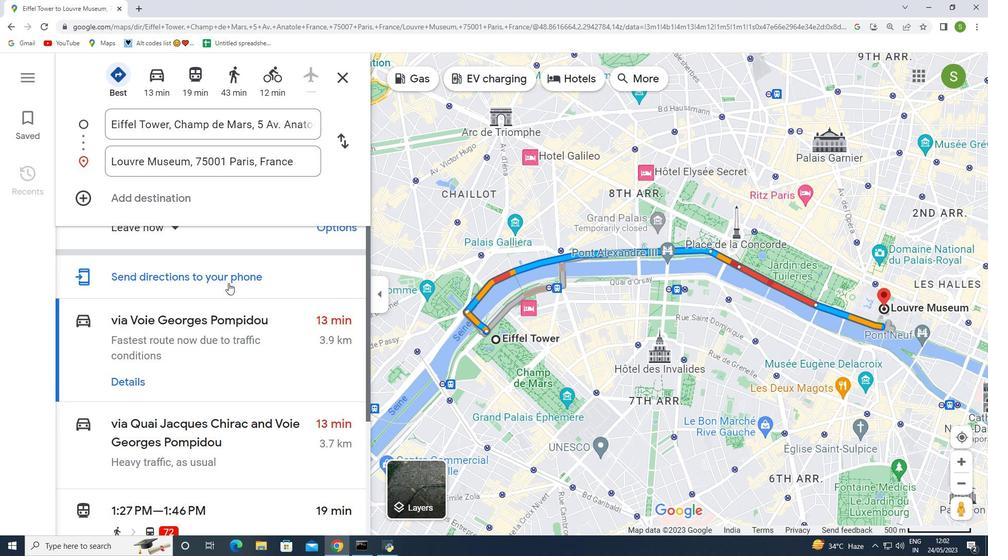 
Action: Mouse scrolled (229, 283) with delta (0, 0)
Screenshot: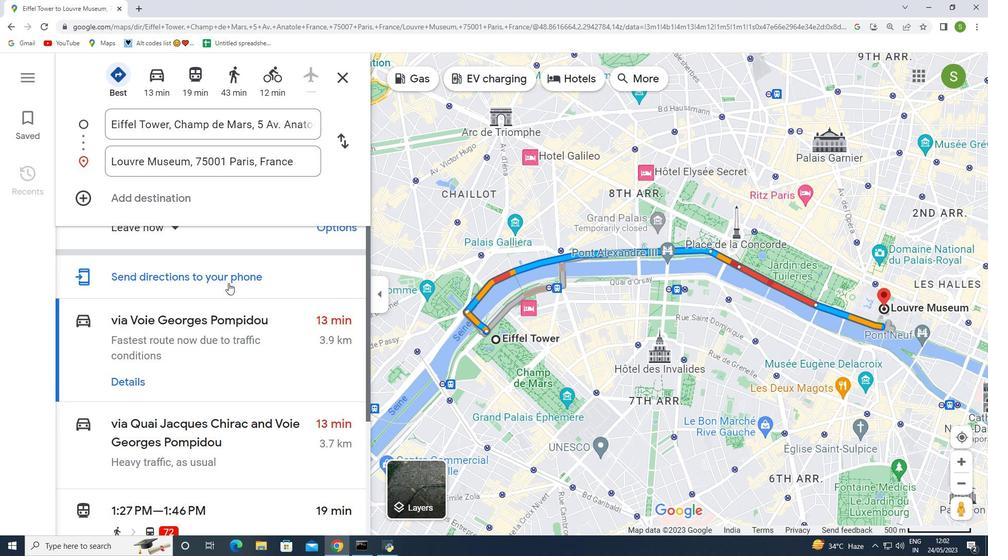 
Action: Mouse scrolled (229, 283) with delta (0, 0)
Screenshot: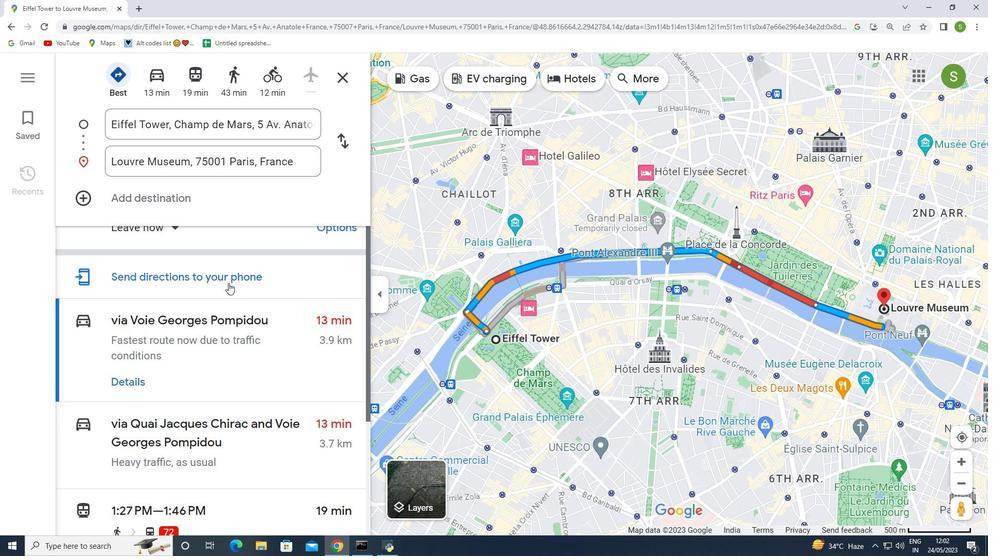 
Action: Mouse scrolled (229, 283) with delta (0, 0)
Screenshot: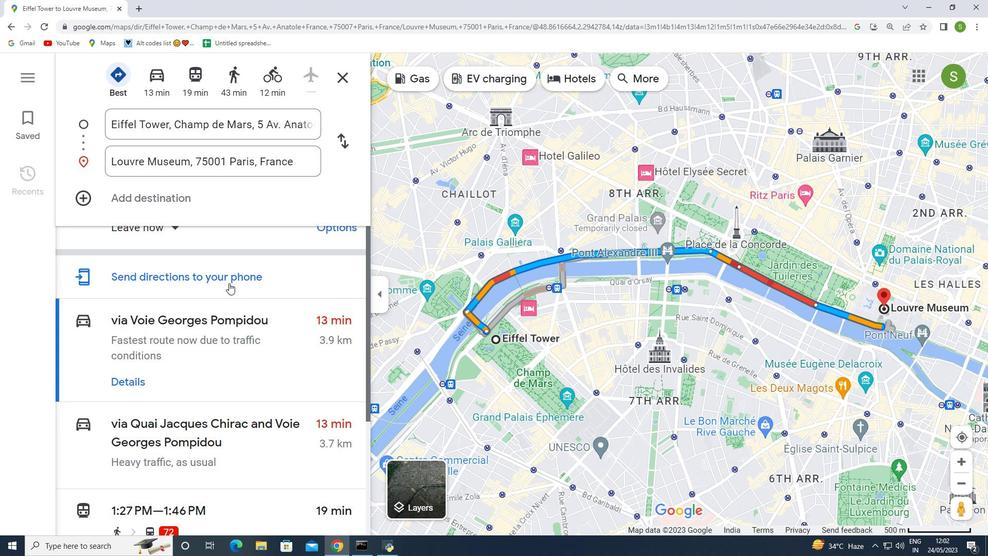 
Action: Mouse moved to (229, 282)
Screenshot: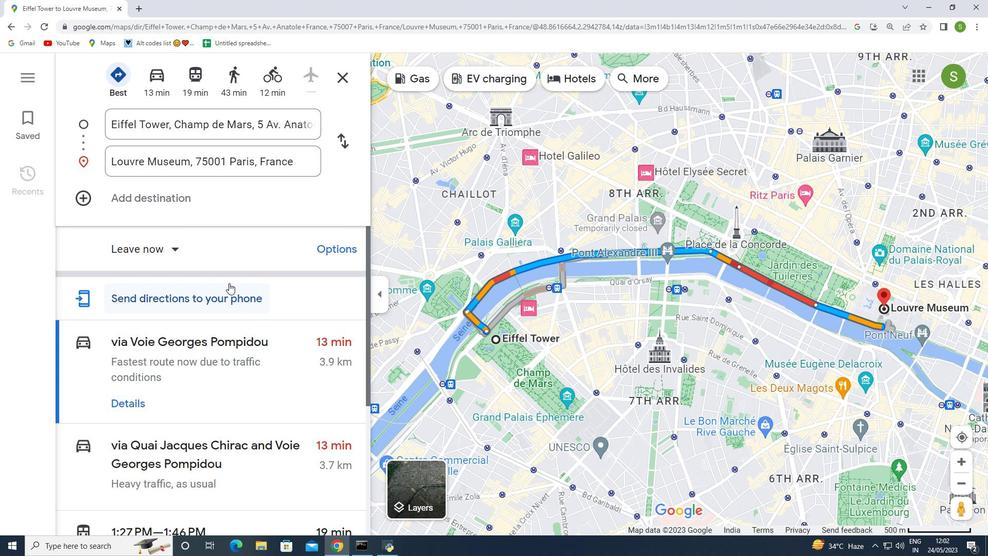 
Action: Mouse scrolled (229, 283) with delta (0, 0)
Screenshot: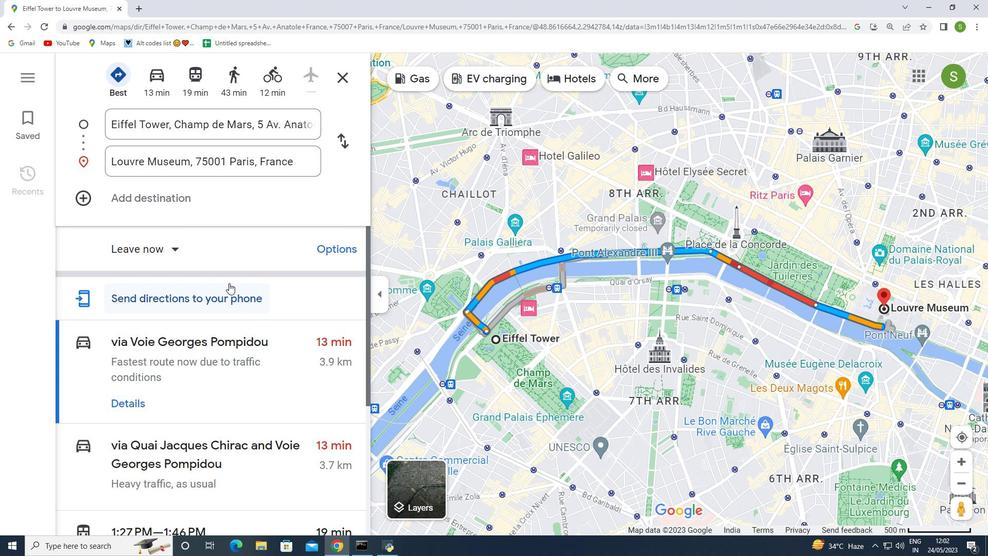 
Action: Mouse scrolled (229, 283) with delta (0, 0)
Screenshot: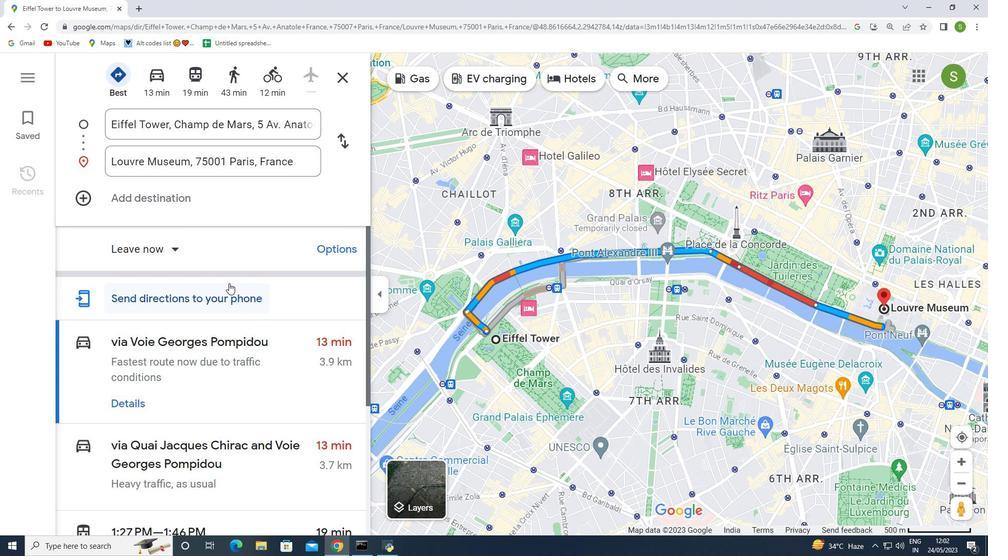 
Action: Mouse scrolled (229, 283) with delta (0, 0)
Screenshot: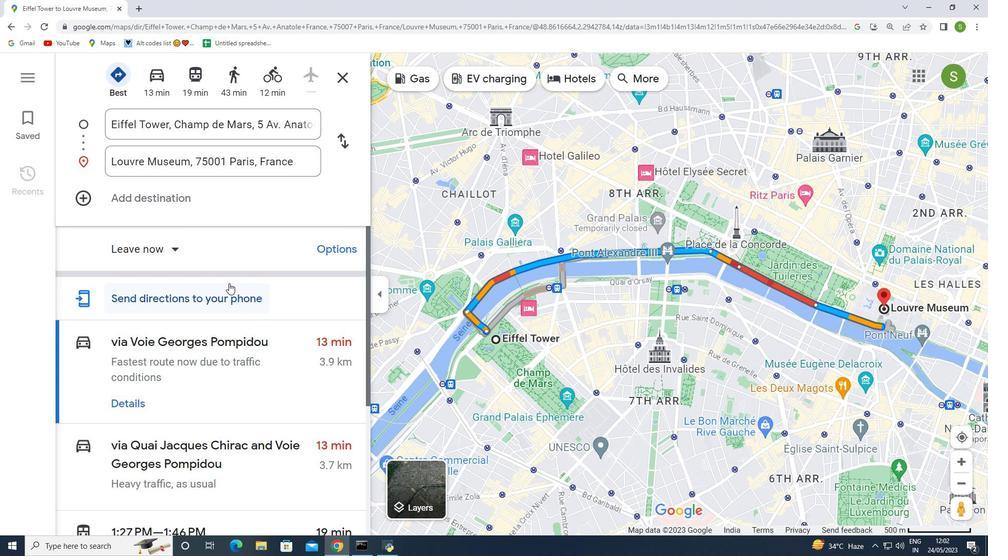 
Action: Mouse scrolled (229, 283) with delta (0, 0)
Screenshot: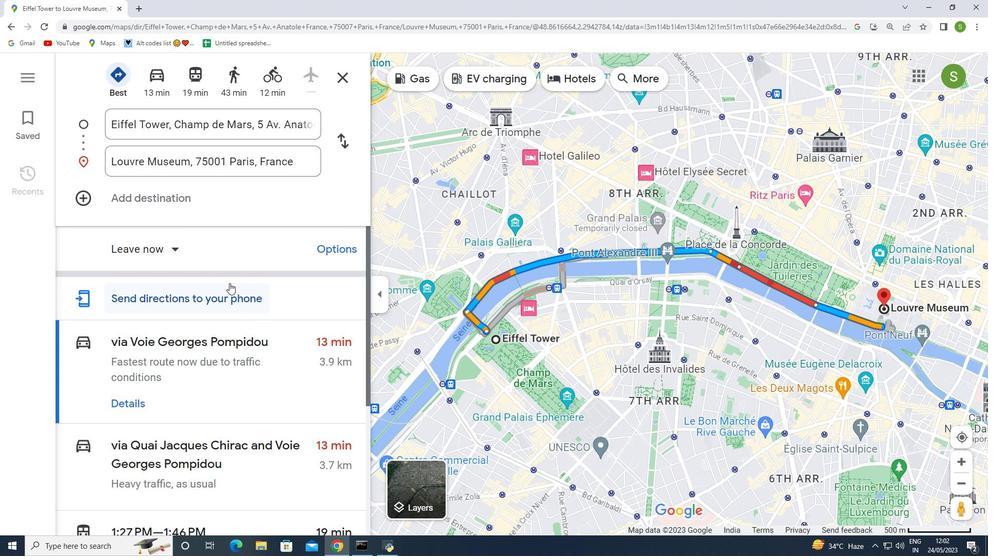 
Action: Mouse scrolled (229, 283) with delta (0, 0)
Screenshot: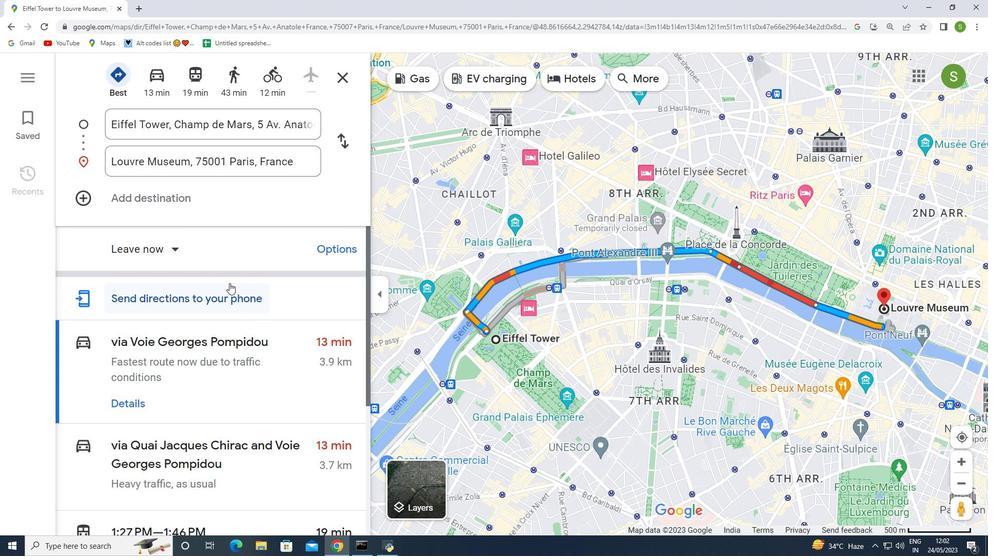 
Action: Mouse moved to (259, 323)
Screenshot: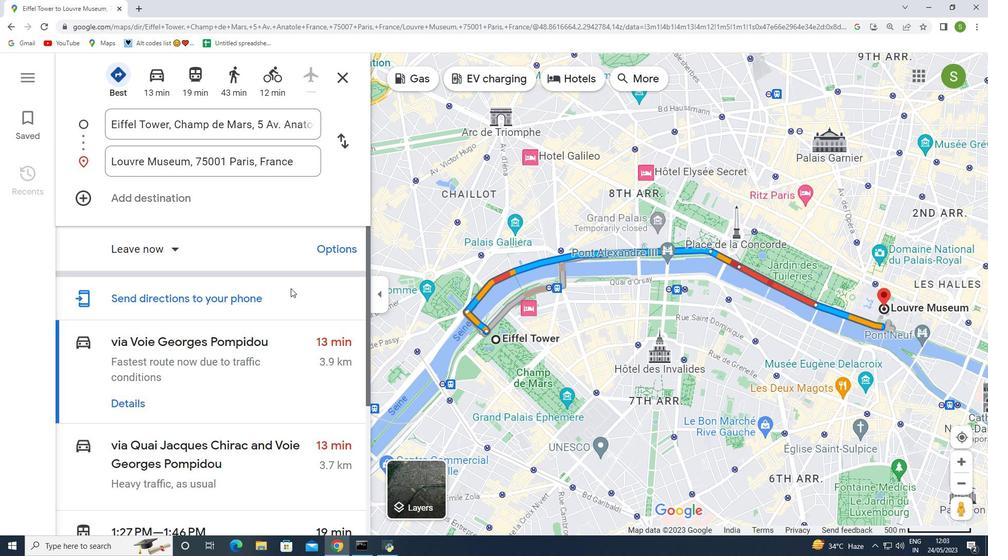 
Action: Mouse scrolled (259, 322) with delta (0, 0)
Screenshot: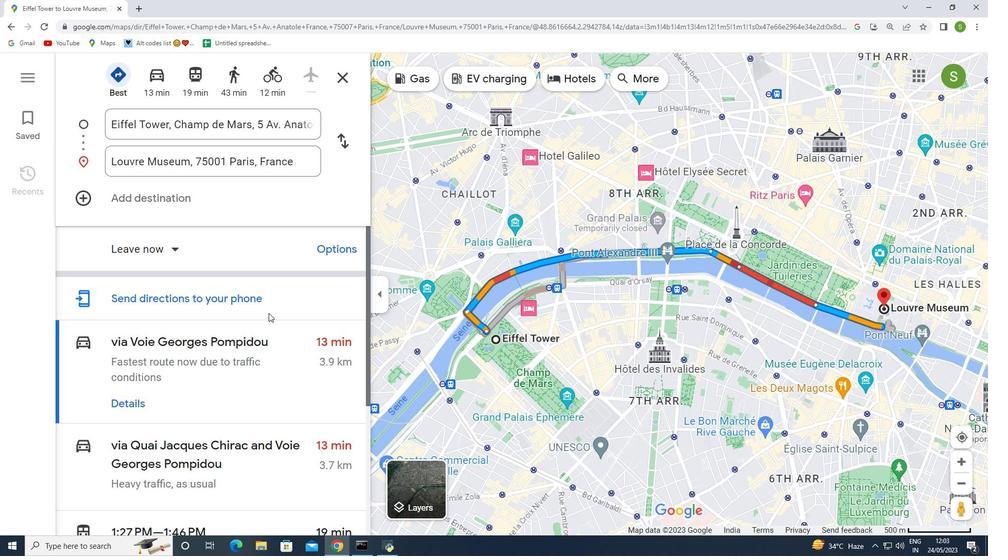
Action: Mouse moved to (258, 323)
Screenshot: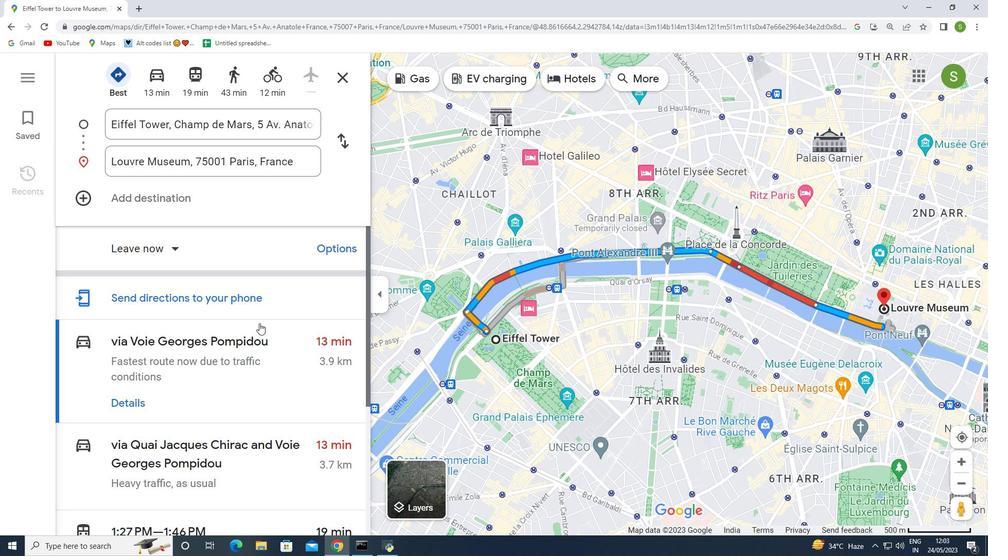 
Action: Mouse scrolled (259, 323) with delta (0, 0)
Screenshot: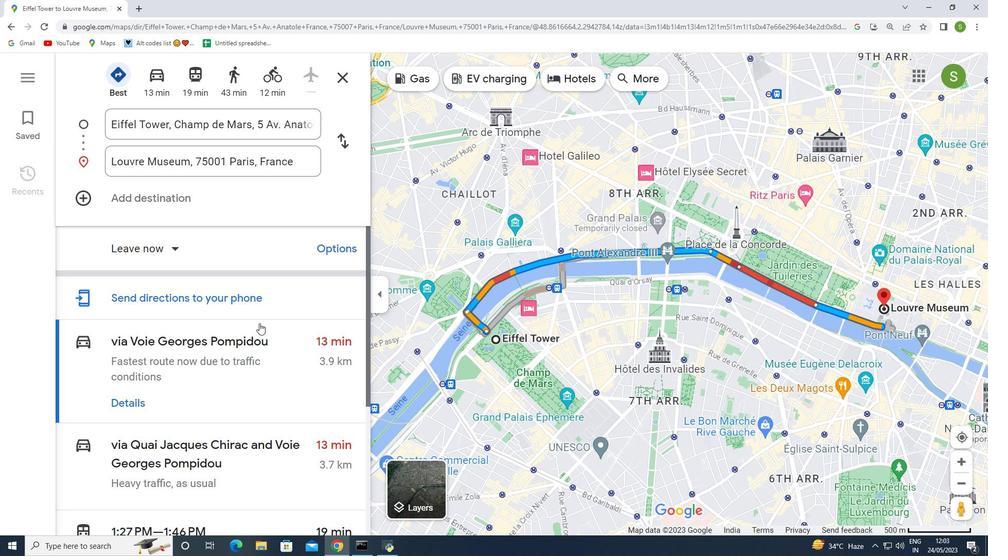 
Action: Mouse moved to (258, 323)
Screenshot: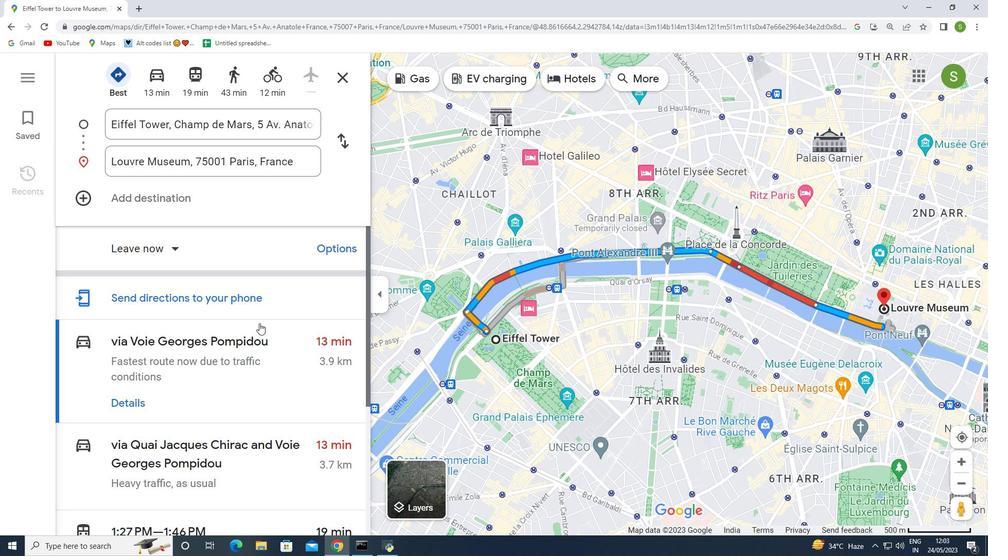 
Action: Mouse scrolled (258, 323) with delta (0, 0)
Screenshot: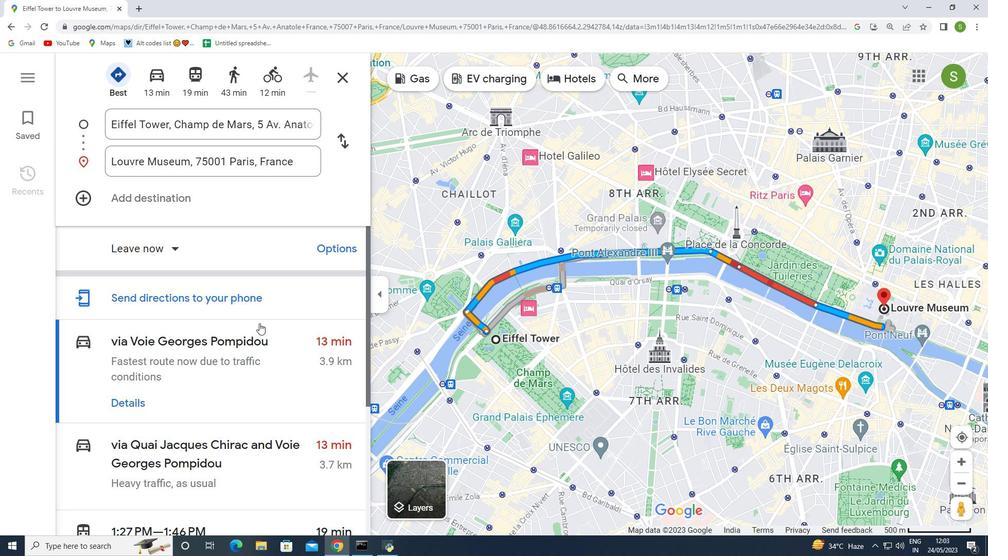 
Action: Mouse moved to (224, 328)
Screenshot: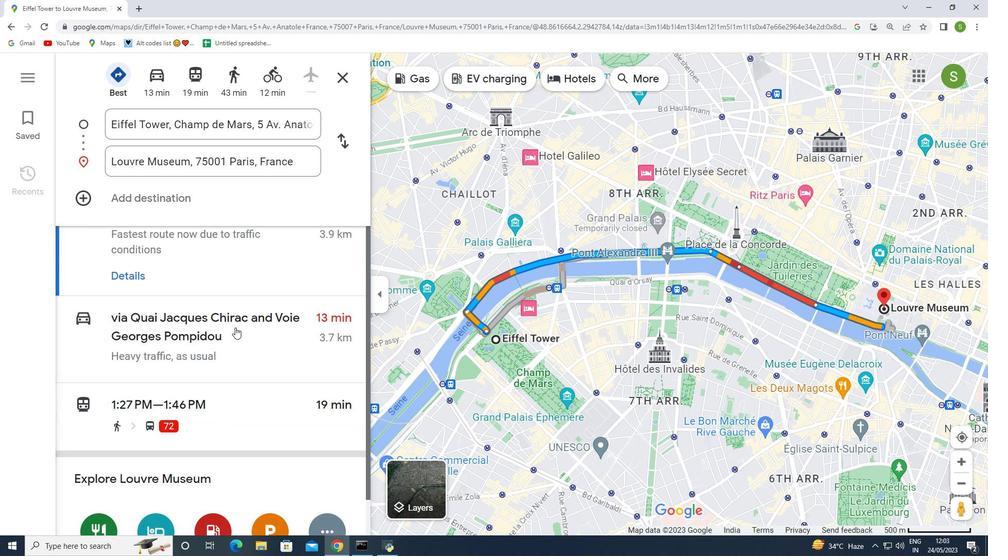 
Action: Mouse scrolled (224, 327) with delta (0, 0)
Screenshot: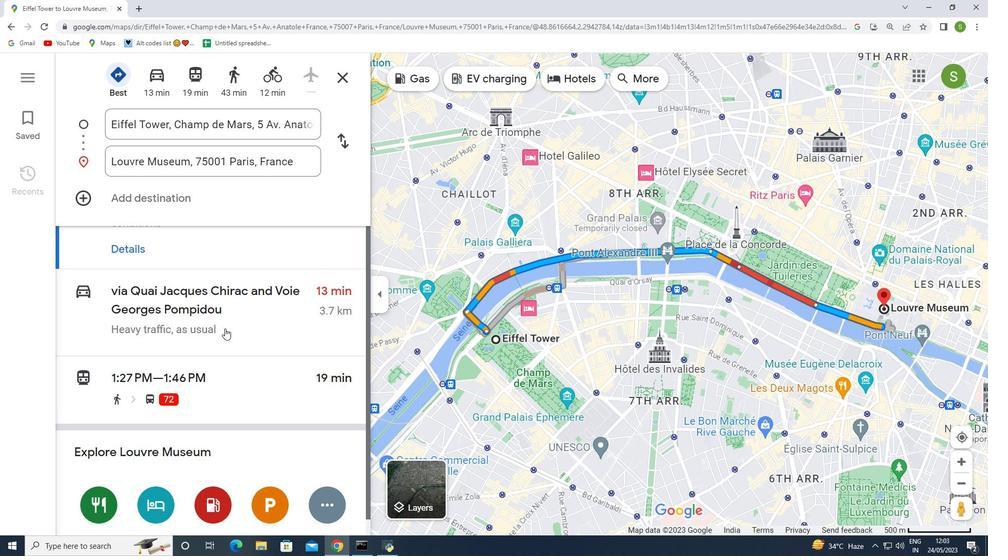 
Action: Mouse scrolled (224, 327) with delta (0, 0)
Screenshot: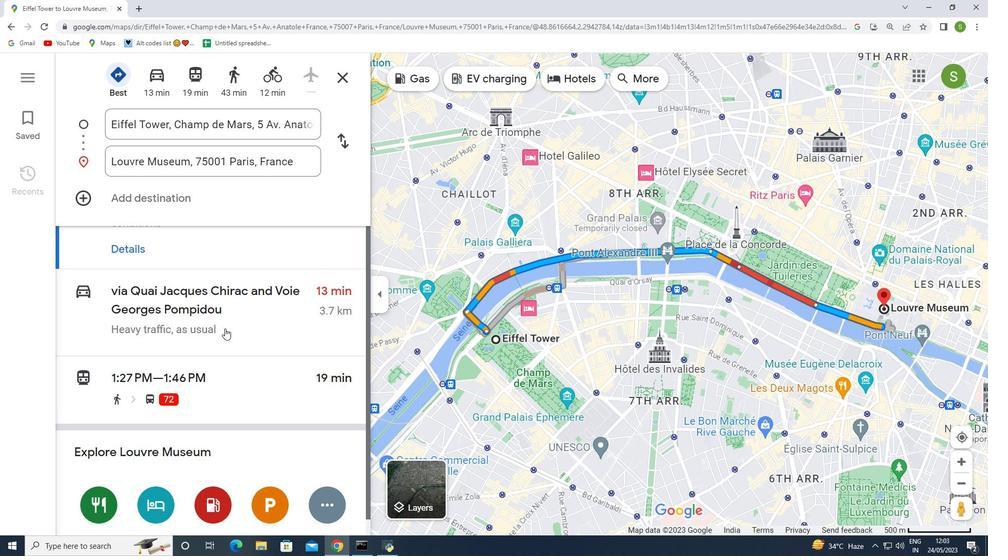 
Action: Mouse moved to (231, 333)
Screenshot: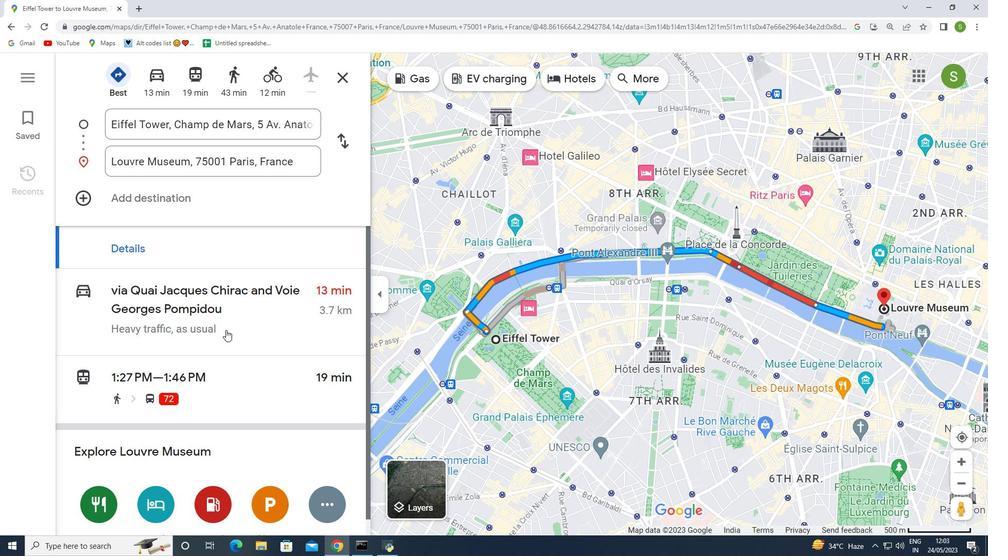 
Action: Mouse scrolled (231, 332) with delta (0, 0)
Screenshot: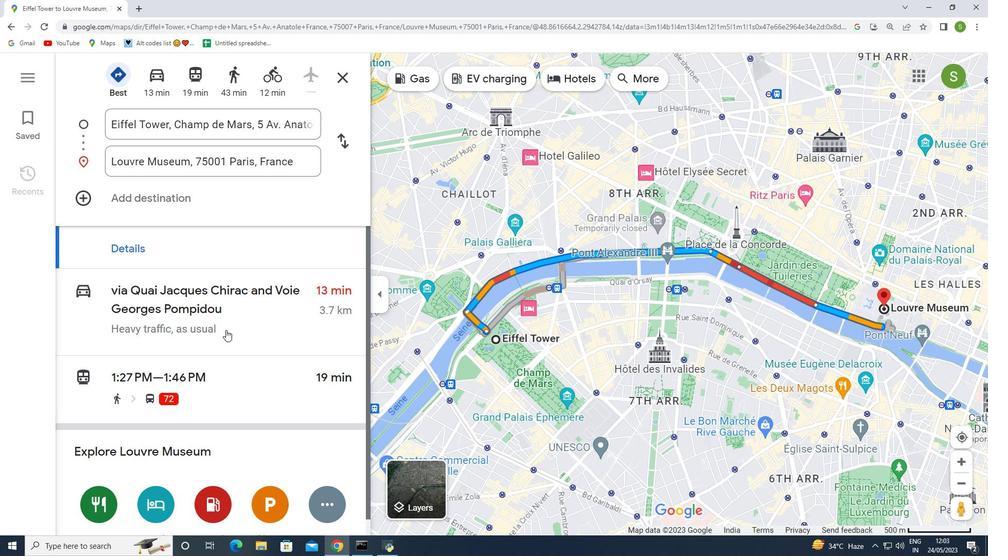 
Action: Mouse moved to (238, 352)
Screenshot: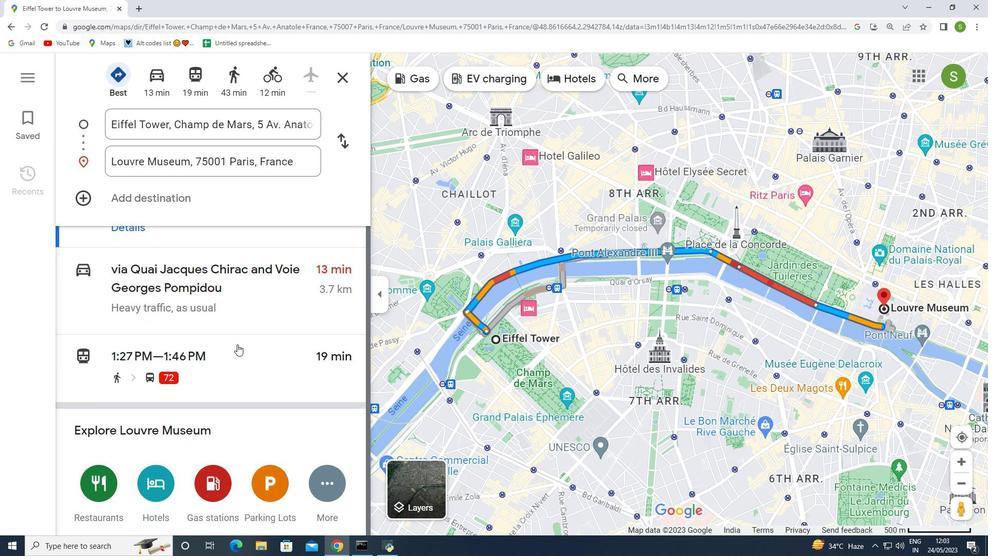 
Action: Mouse scrolled (238, 348) with delta (0, 0)
Screenshot: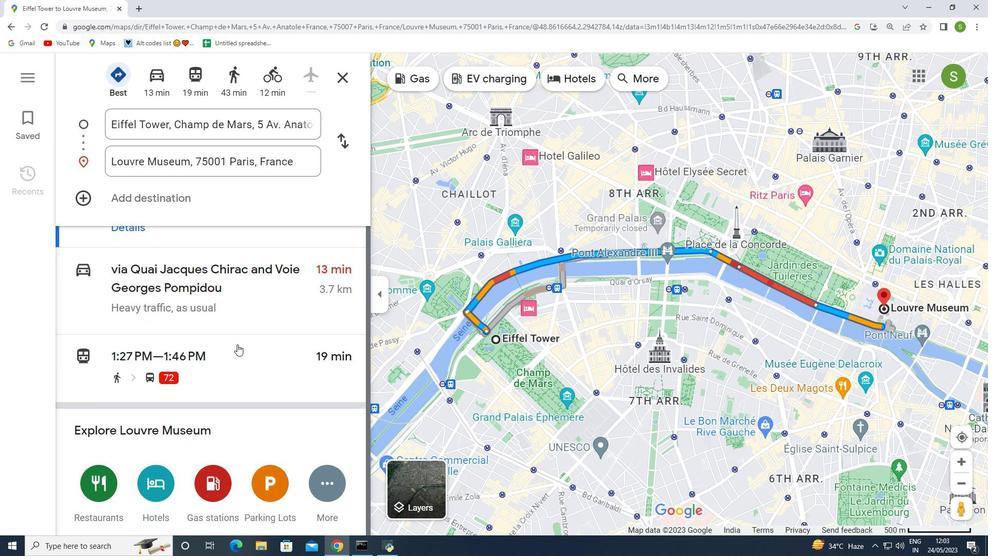 
Action: Mouse moved to (282, 281)
Screenshot: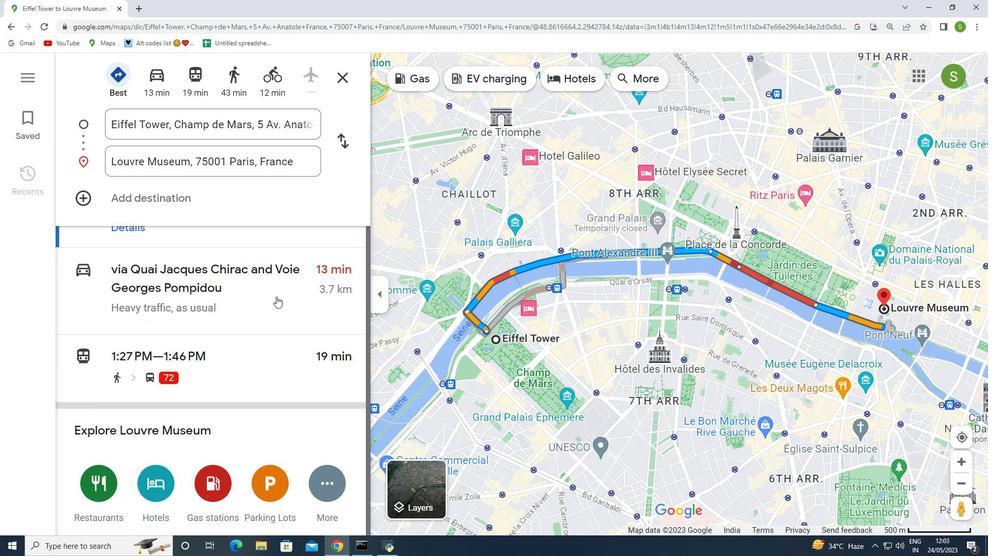 
Action: Mouse scrolled (282, 282) with delta (0, 0)
Screenshot: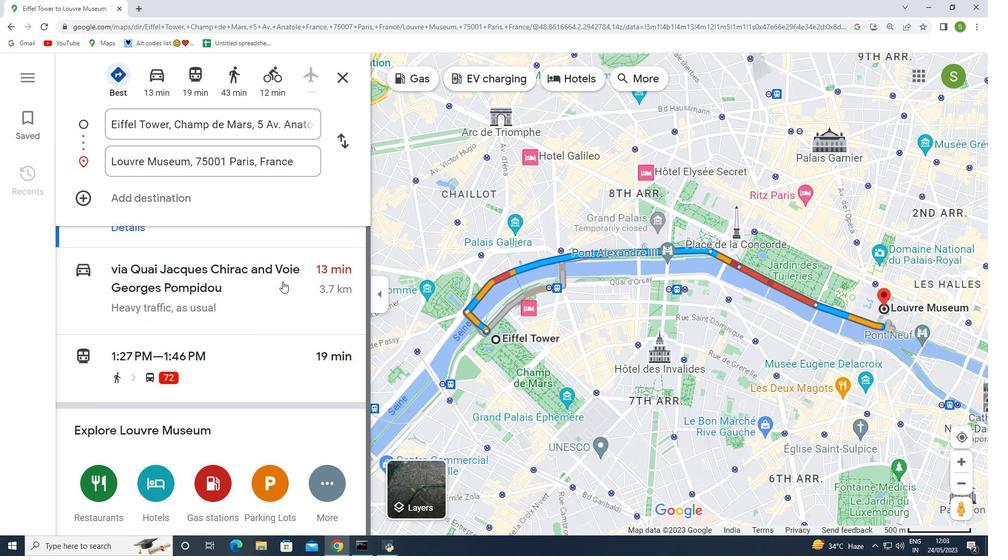 
Action: Mouse scrolled (282, 282) with delta (0, 0)
Screenshot: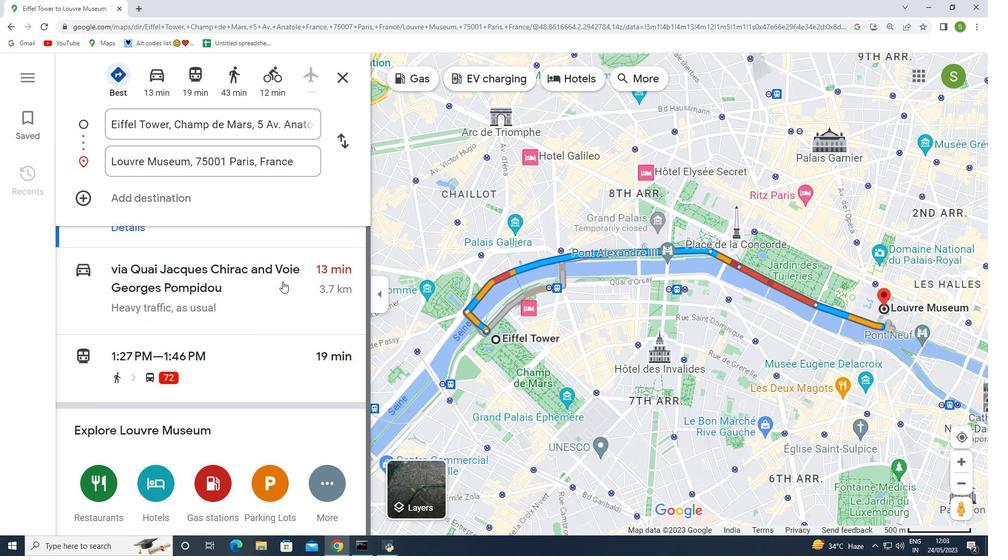 
Action: Mouse scrolled (282, 282) with delta (0, 0)
Screenshot: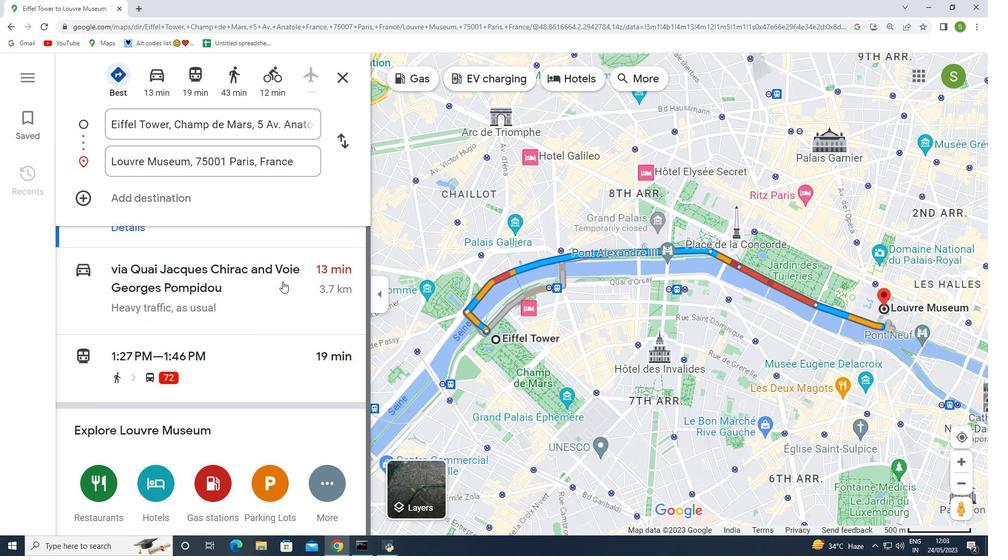 
Action: Mouse moved to (251, 289)
Screenshot: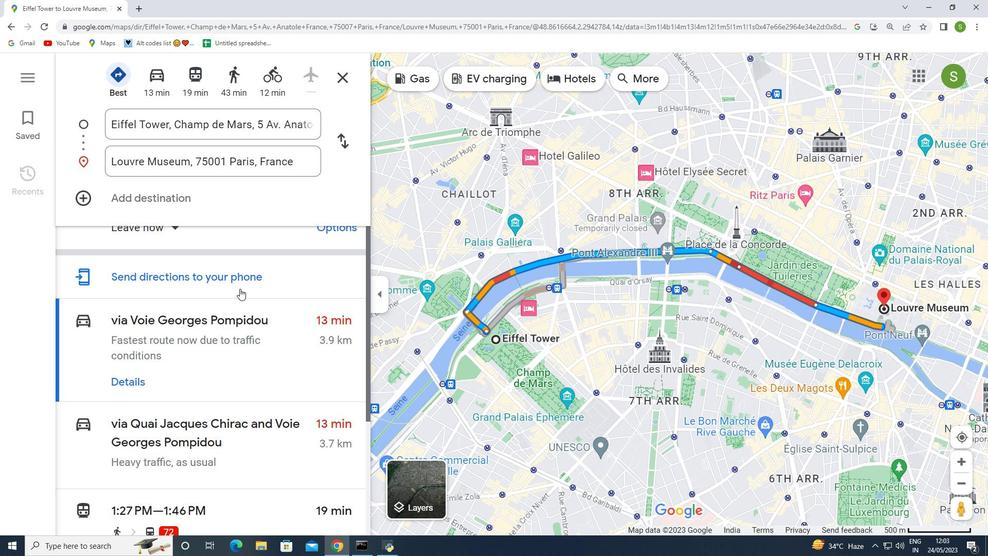 
Action: Mouse scrolled (251, 289) with delta (0, 0)
Screenshot: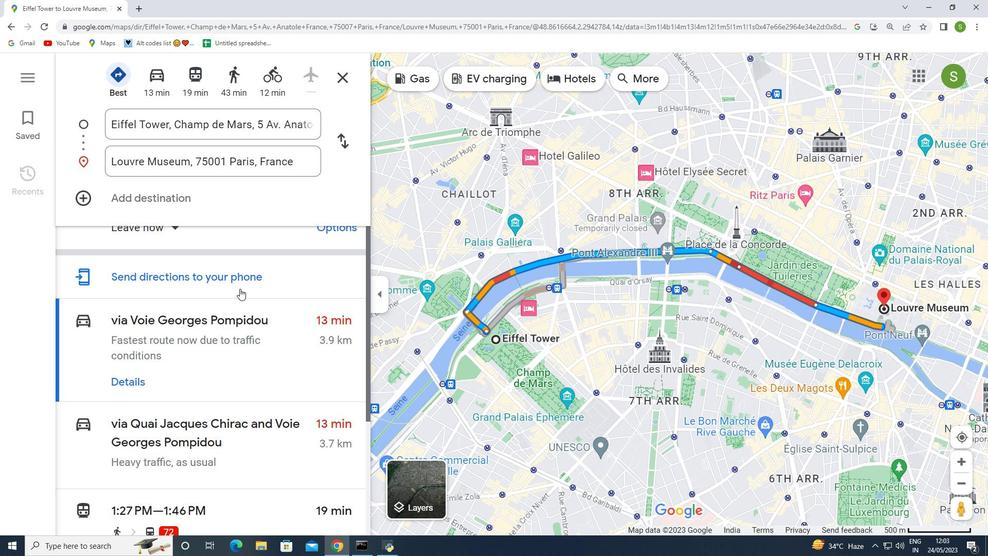 
Action: Mouse moved to (252, 289)
Screenshot: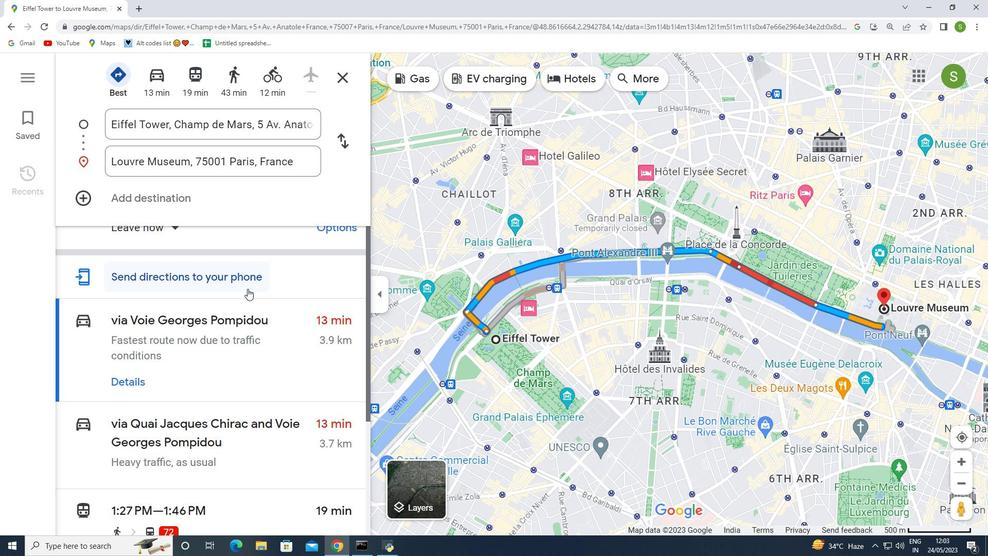 
Action: Mouse scrolled (252, 289) with delta (0, 0)
Screenshot: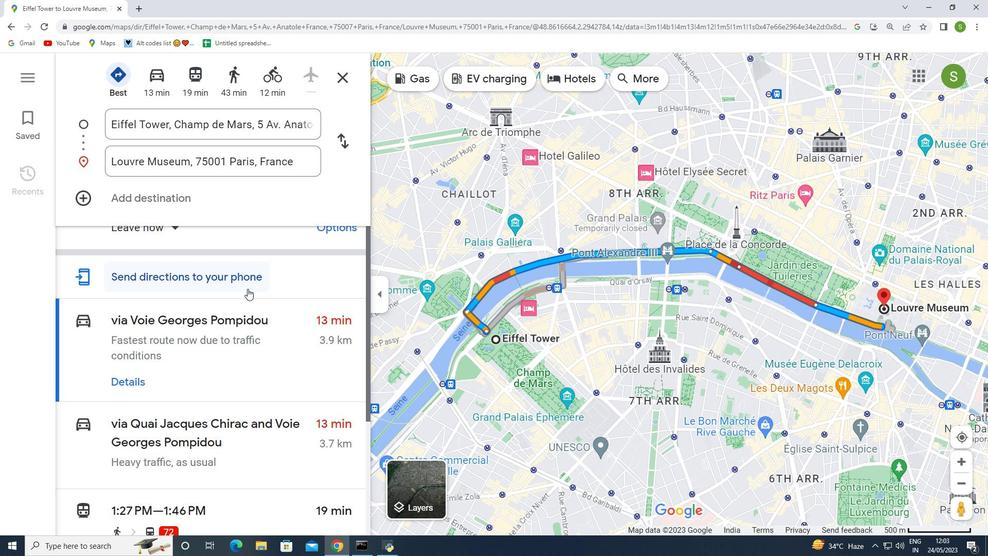 
Action: Mouse moved to (258, 289)
Screenshot: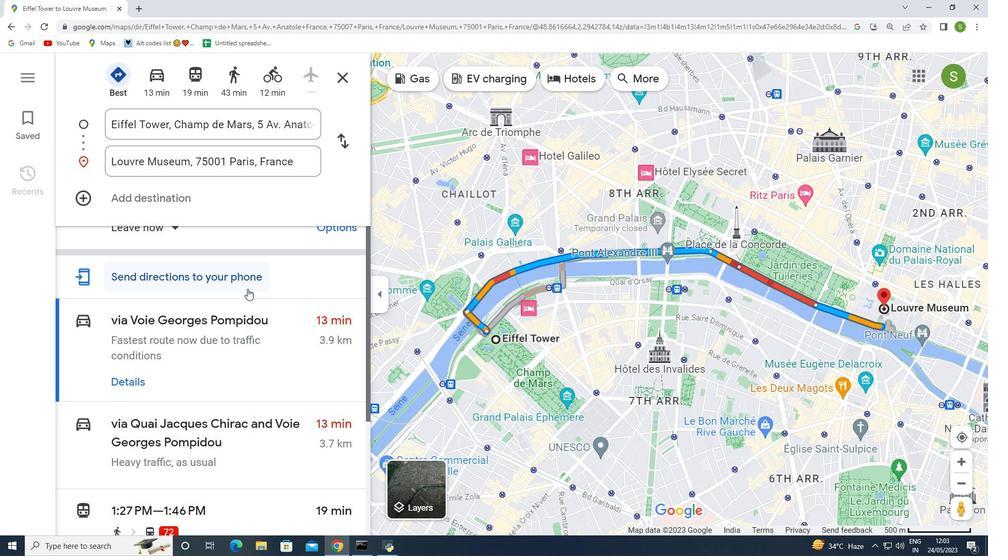 
Action: Mouse scrolled (258, 289) with delta (0, 0)
Screenshot: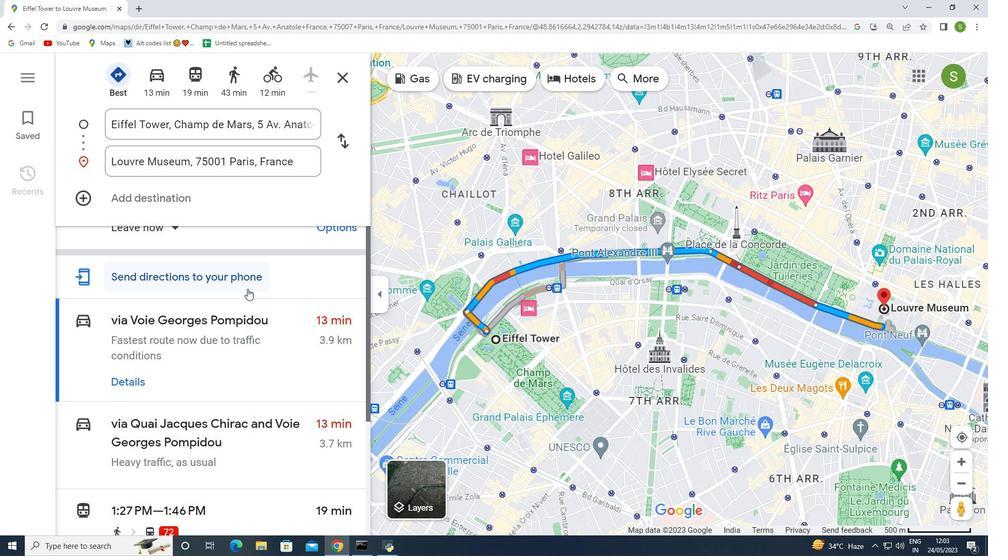 
Action: Mouse moved to (637, 83)
Screenshot: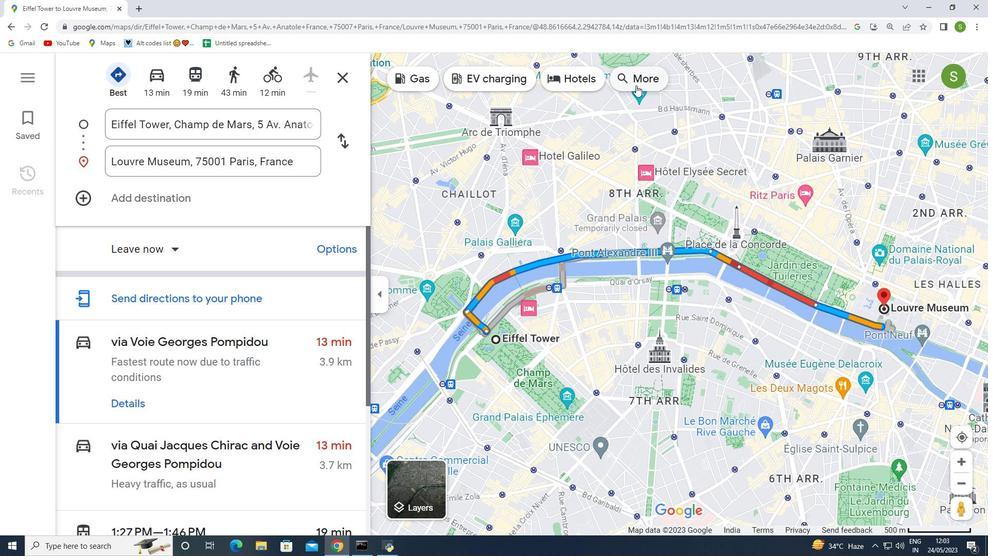 
Action: Mouse pressed left at (637, 83)
Screenshot: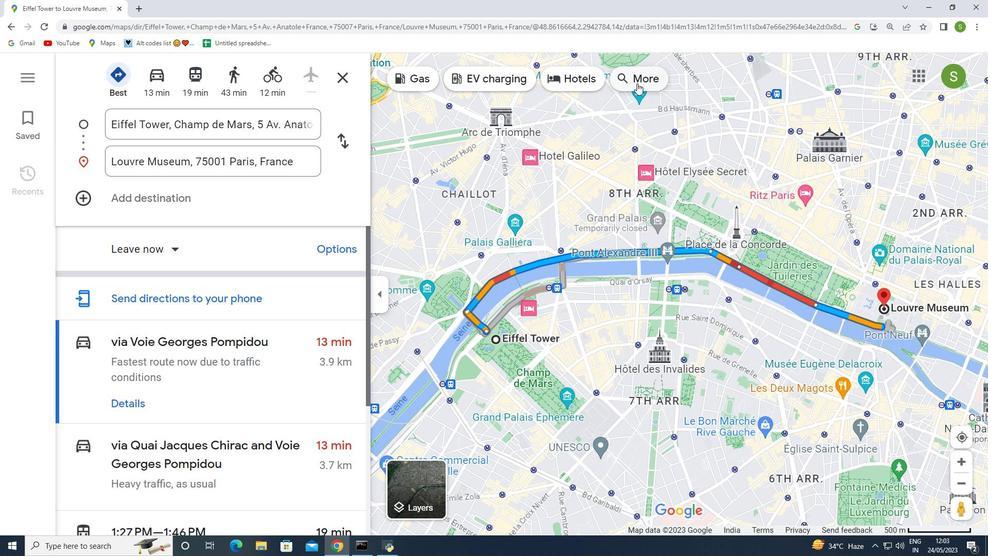 
Action: Mouse moved to (345, 79)
Screenshot: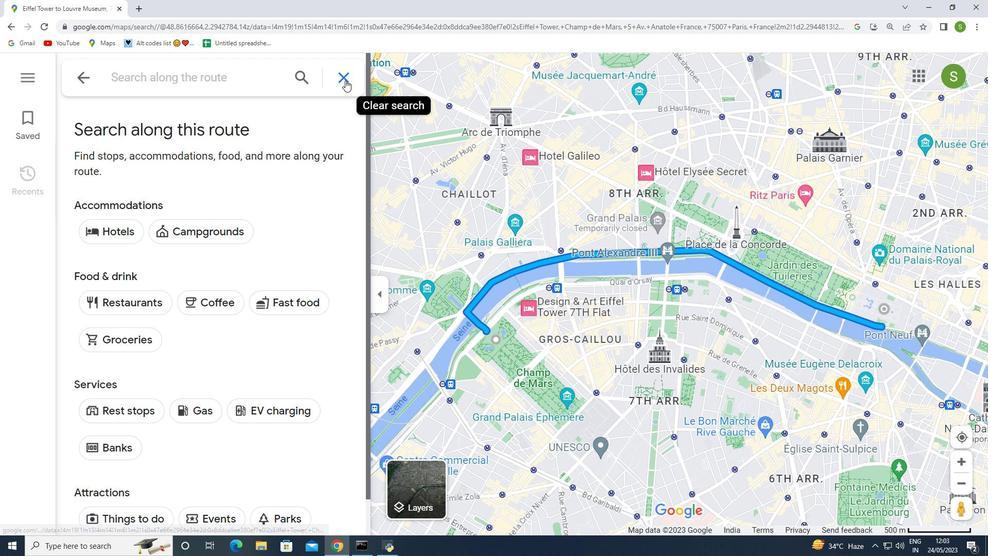 
Action: Mouse pressed left at (345, 79)
Screenshot: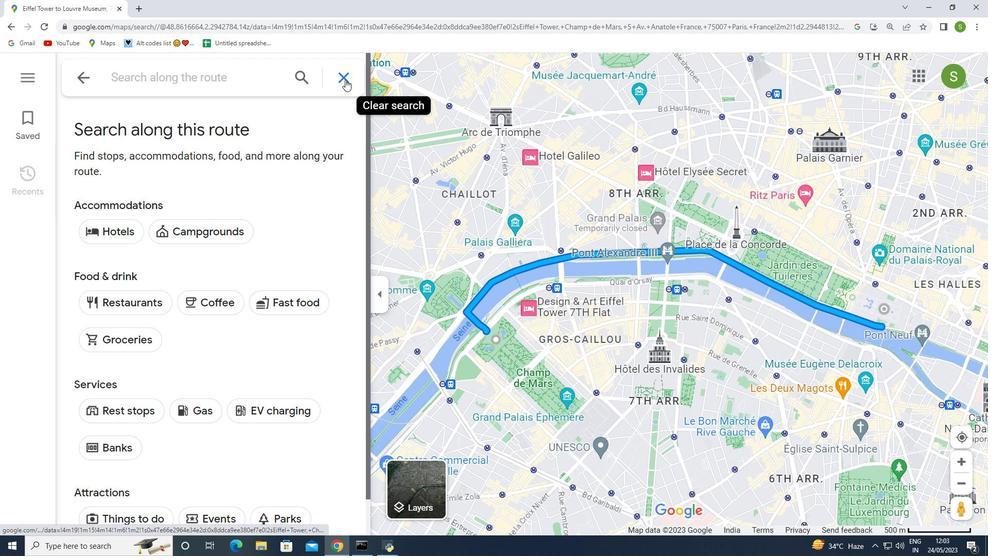 
Action: Mouse moved to (804, 338)
Screenshot: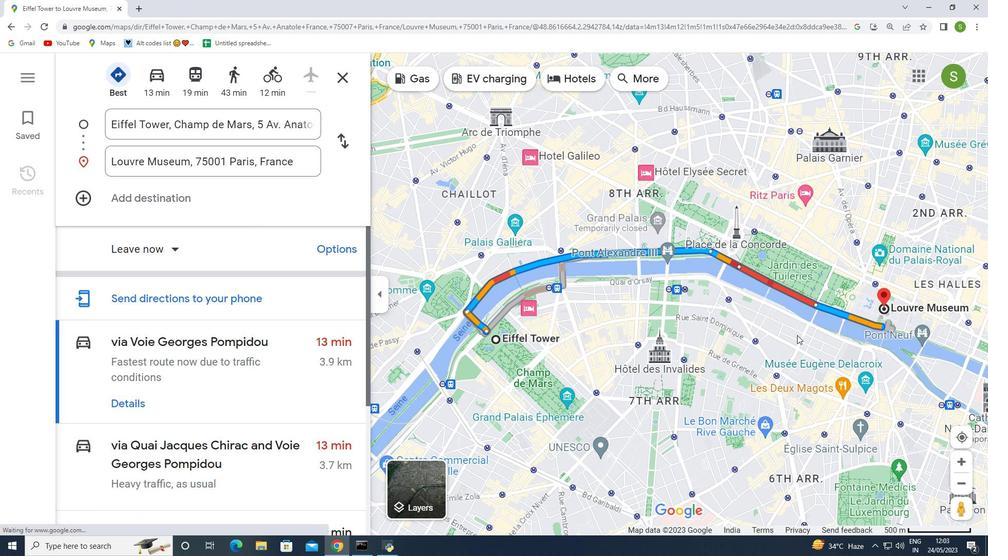 
Action: Mouse scrolled (804, 338) with delta (0, 0)
Screenshot: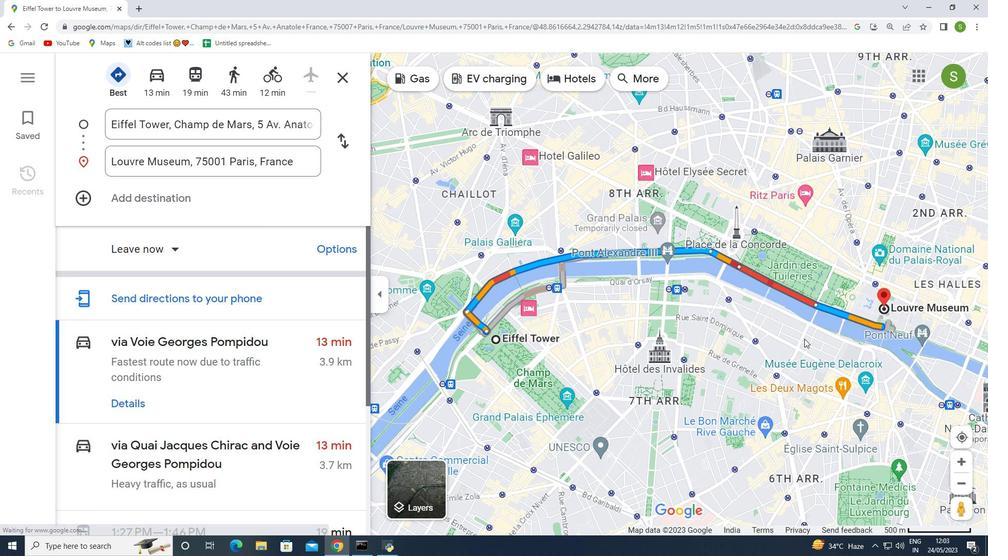 
Action: Mouse scrolled (804, 338) with delta (0, 0)
Screenshot: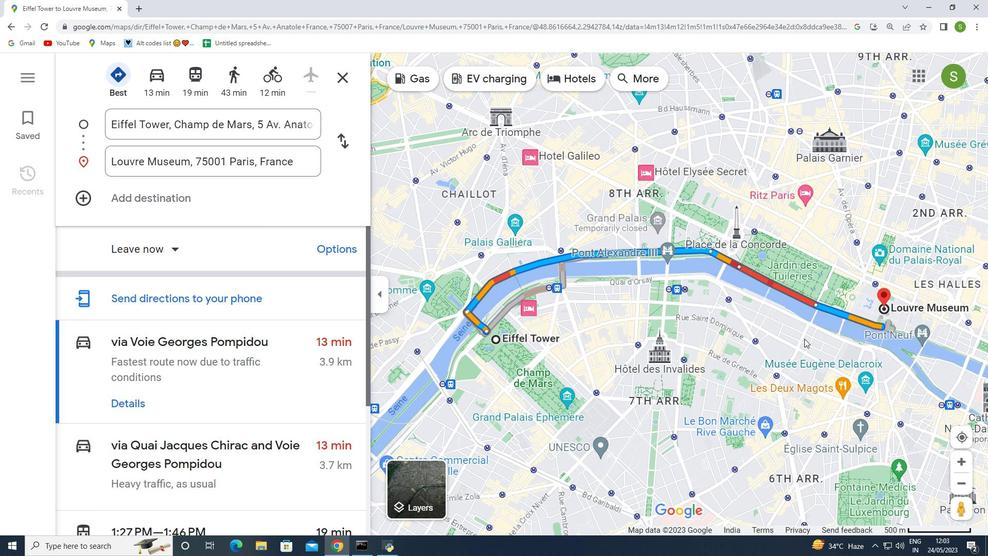 
Action: Mouse scrolled (804, 338) with delta (0, 0)
Screenshot: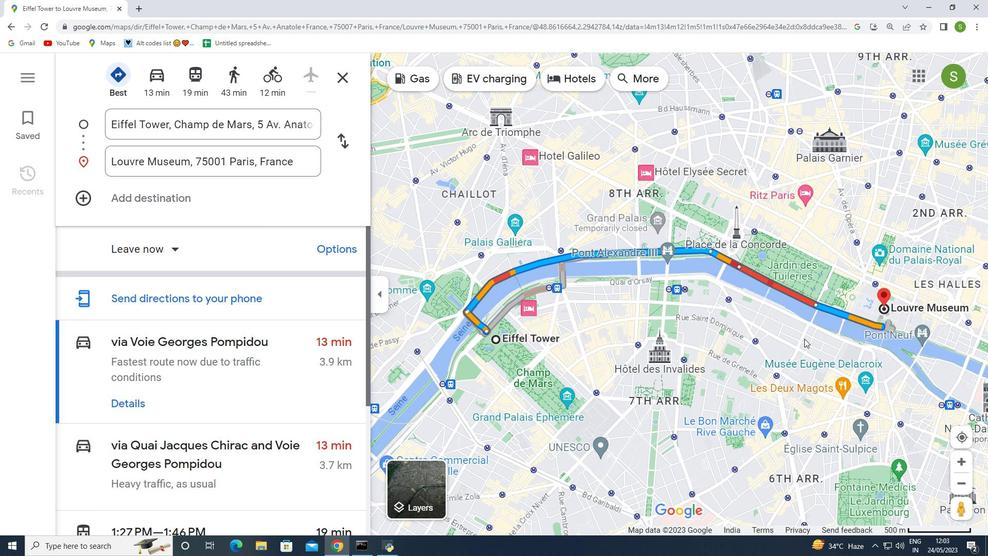 
Action: Mouse scrolled (804, 338) with delta (0, 0)
Screenshot: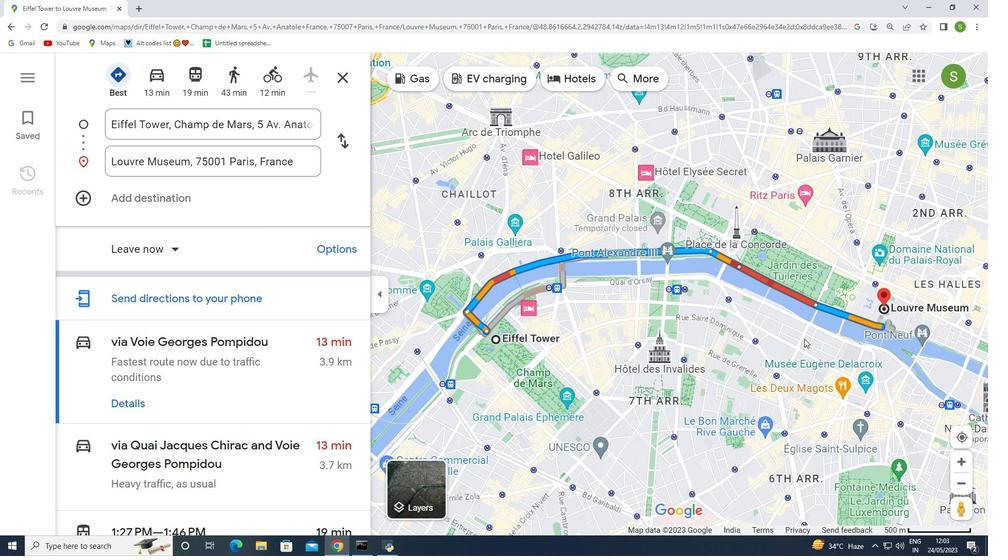 
Action: Mouse moved to (637, 337)
Screenshot: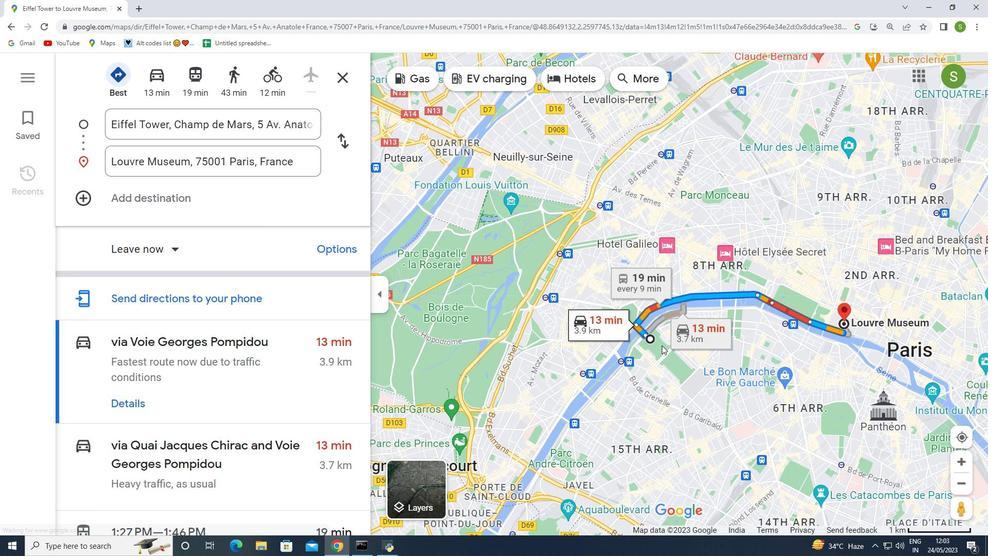 
Action: Mouse scrolled (637, 338) with delta (0, 0)
Screenshot: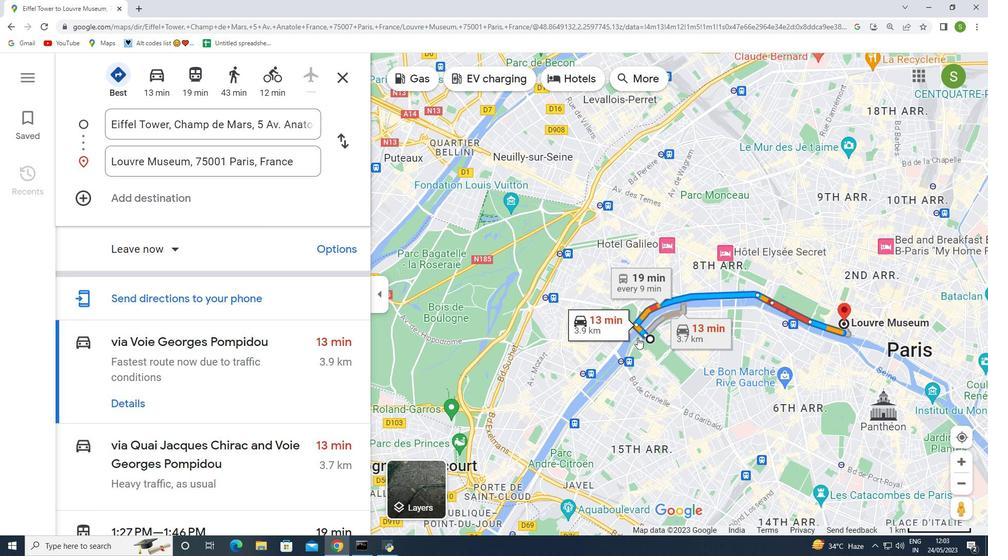 
Action: Mouse moved to (637, 337)
Screenshot: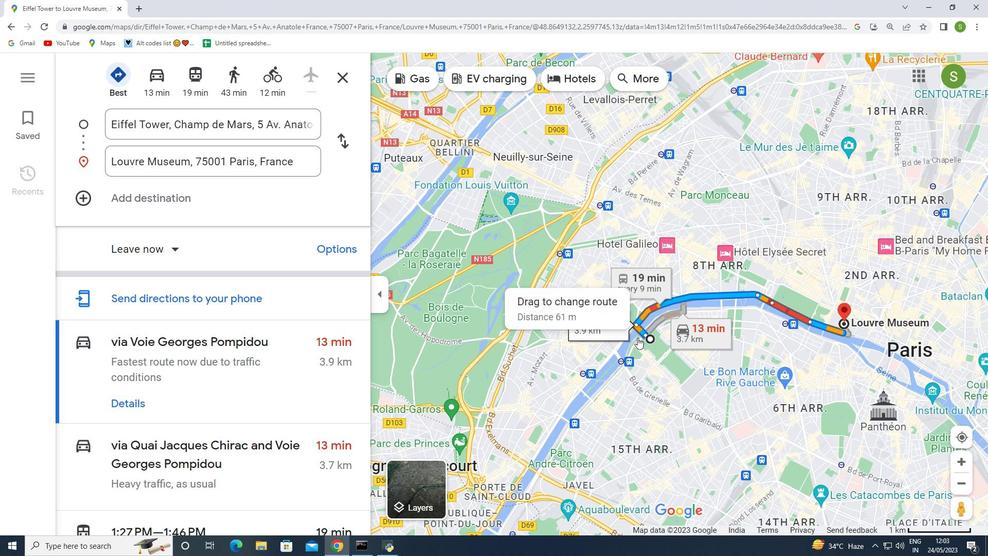 
Action: Mouse scrolled (637, 338) with delta (0, 0)
Screenshot: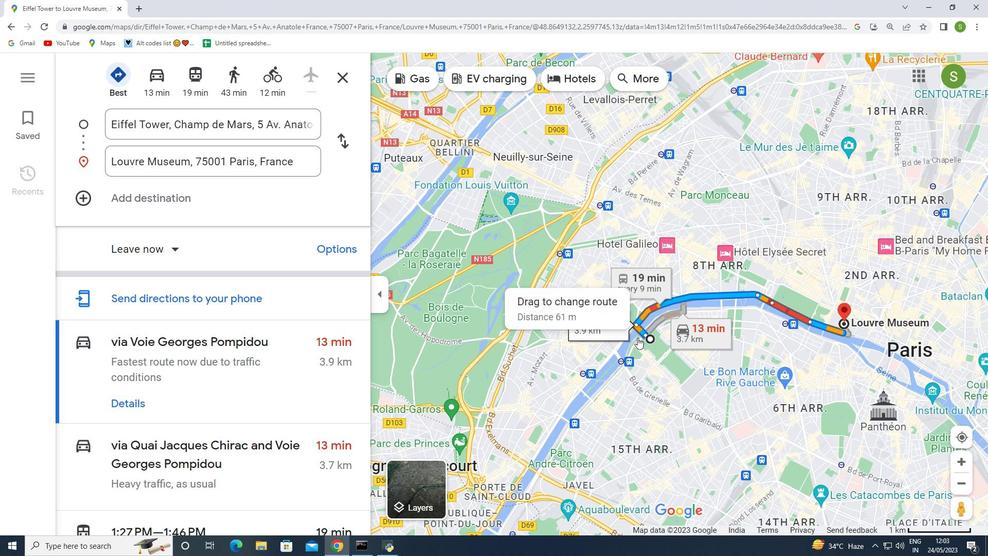 
Action: Mouse moved to (659, 341)
Screenshot: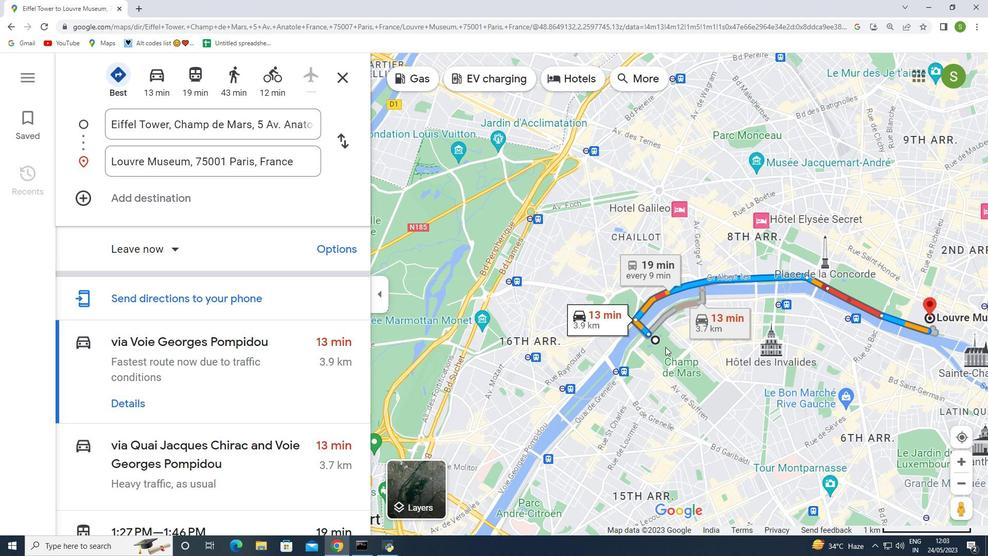 
Action: Mouse scrolled (659, 342) with delta (0, 0)
Screenshot: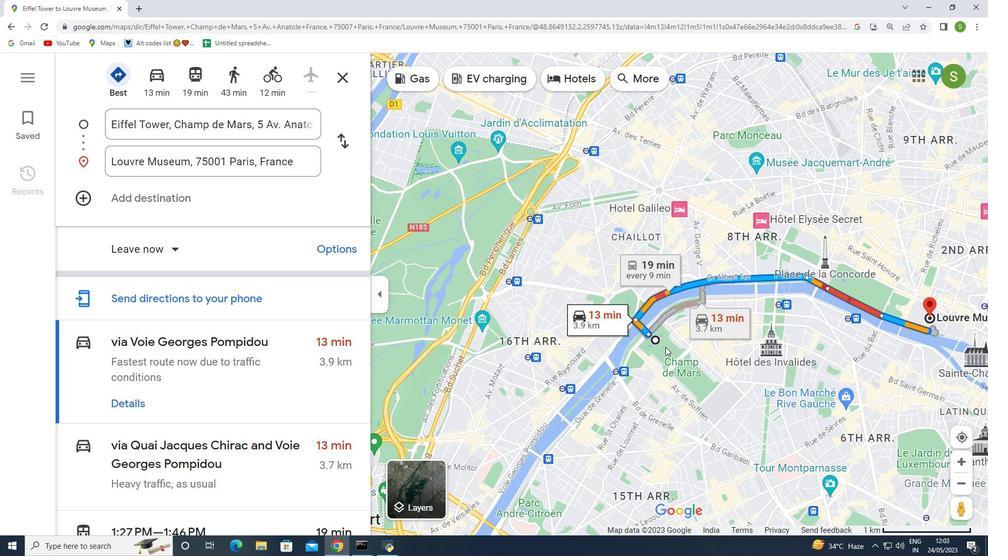 
Action: Mouse scrolled (659, 342) with delta (0, 0)
Screenshot: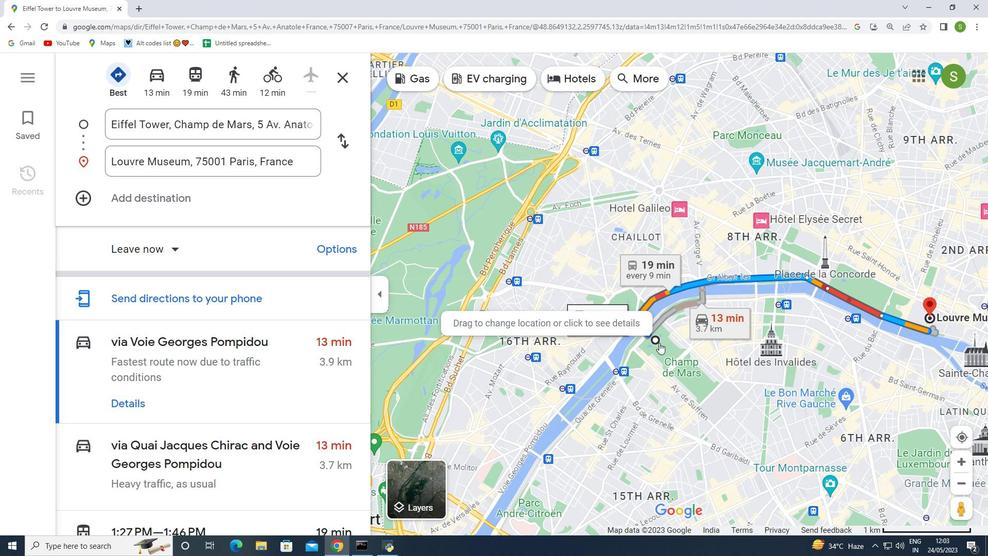 
Action: Mouse moved to (659, 341)
Screenshot: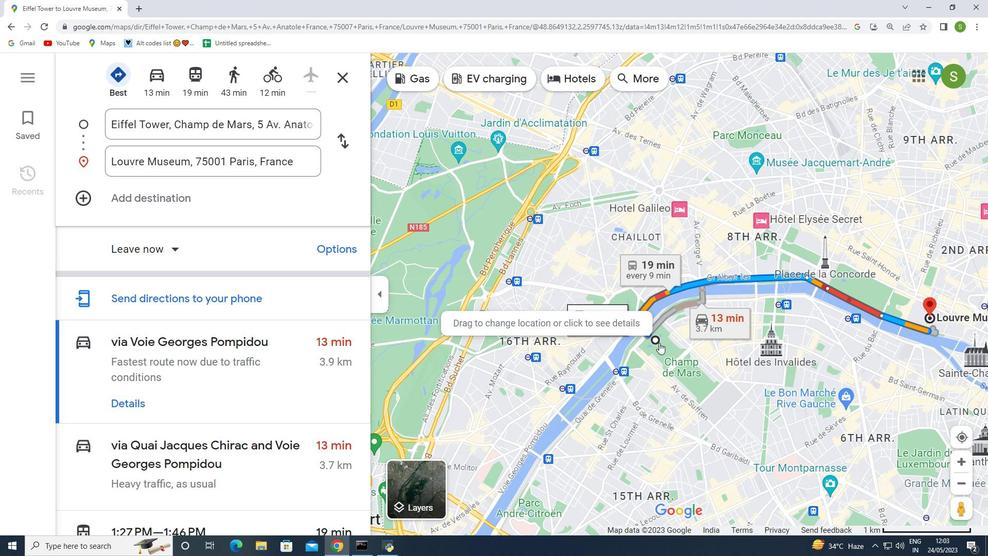 
Action: Mouse scrolled (659, 341) with delta (0, 0)
Screenshot: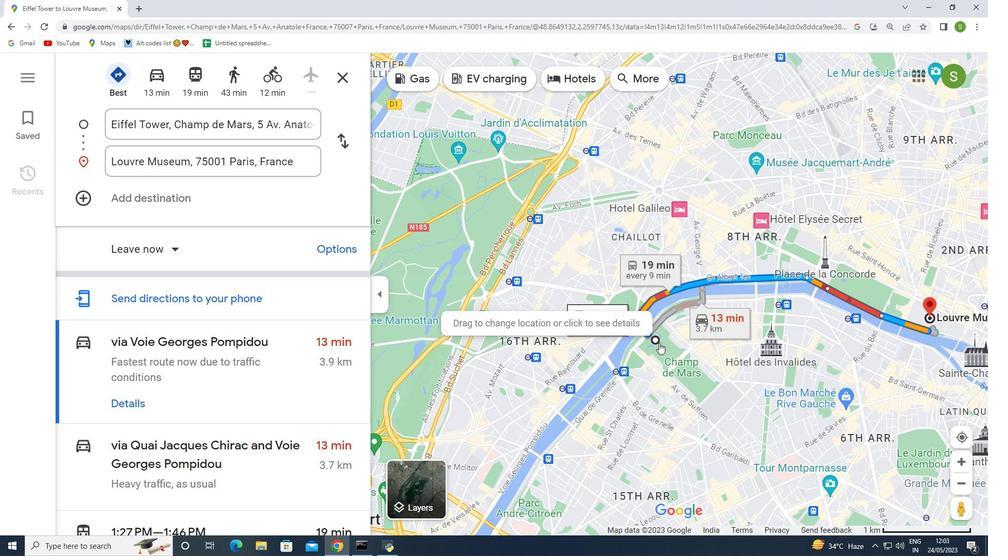 
Action: Mouse moved to (650, 337)
Screenshot: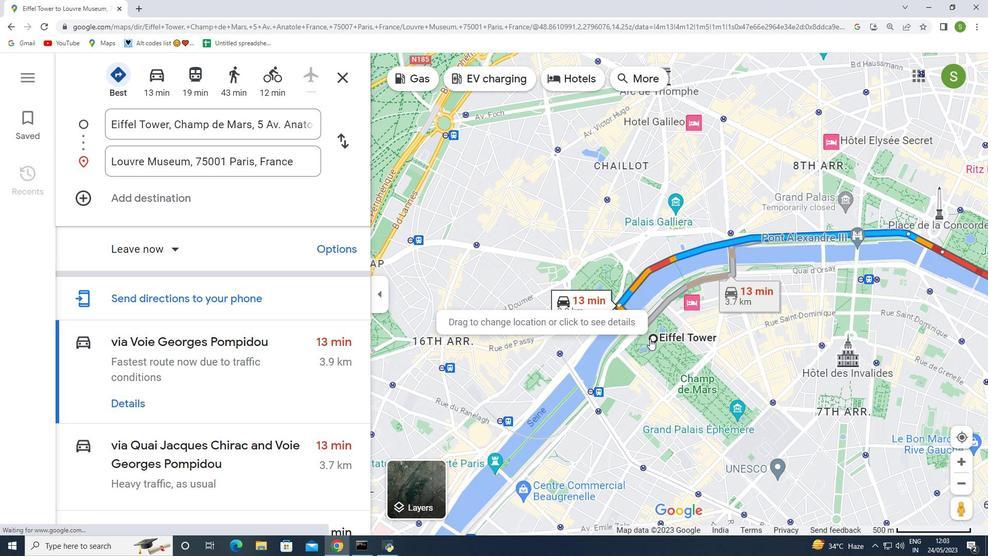 
Action: Mouse pressed left at (650, 337)
Screenshot: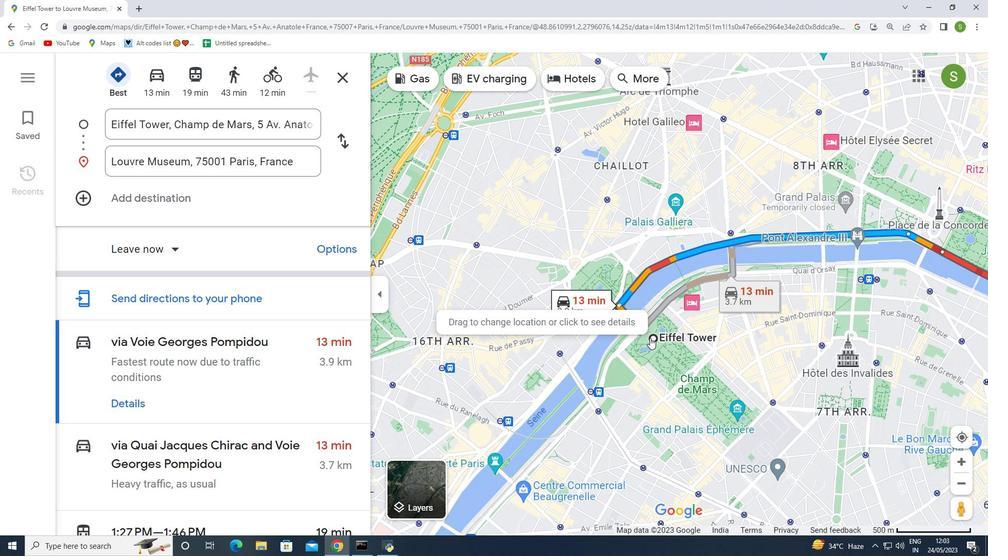 
Action: Mouse moved to (923, 303)
Screenshot: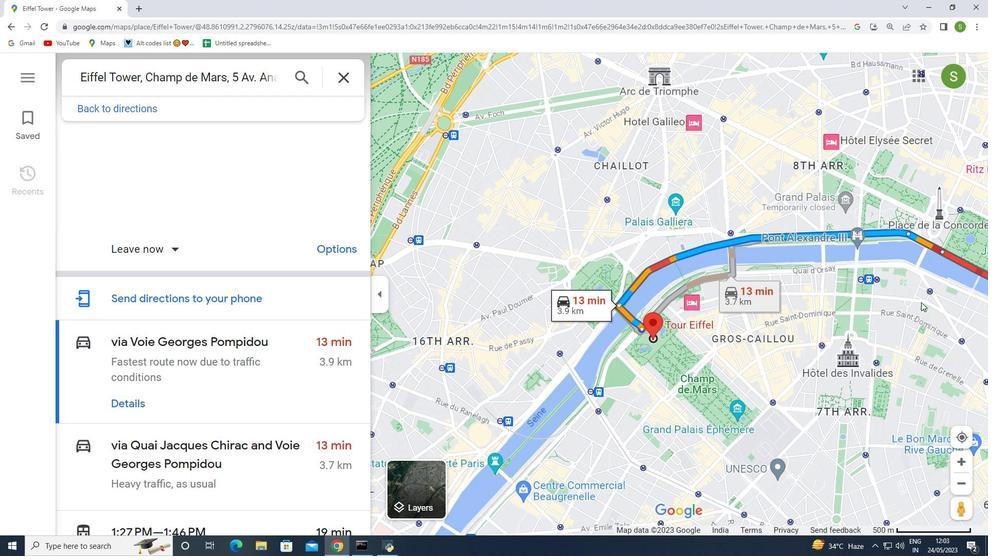 
Action: Mouse scrolled (923, 303) with delta (0, 0)
Screenshot: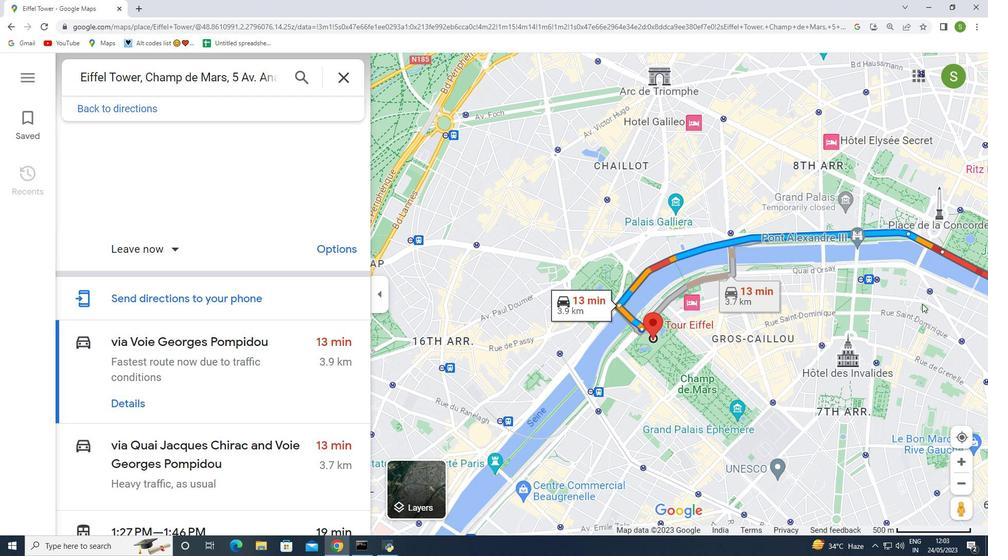 
Action: Mouse moved to (923, 304)
Screenshot: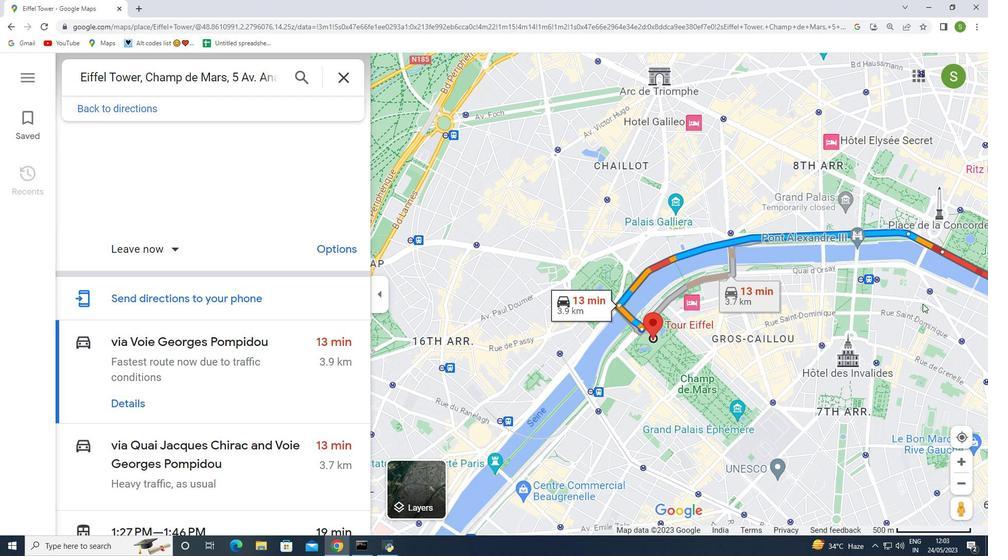 
Action: Mouse scrolled (923, 303) with delta (0, 0)
Screenshot: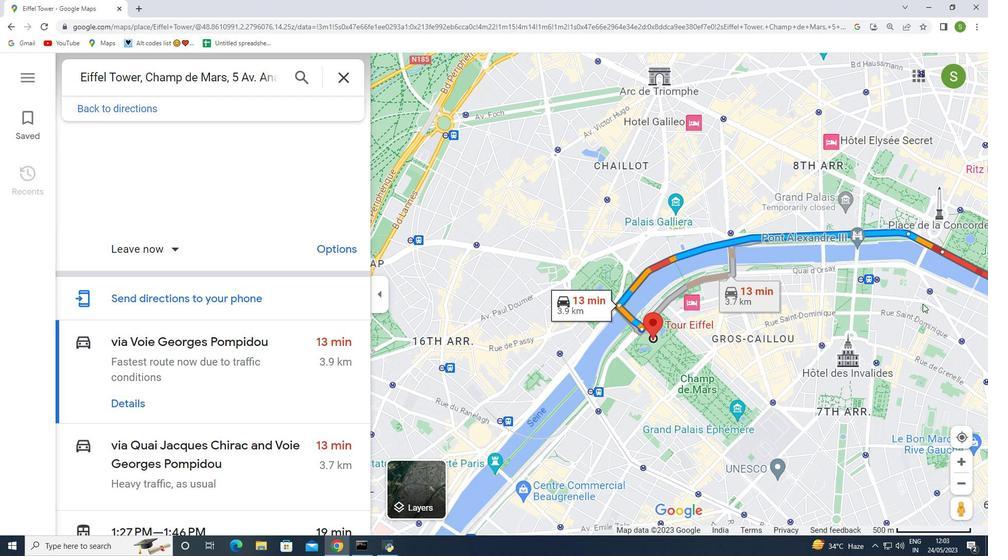 
Action: Mouse moved to (922, 307)
Screenshot: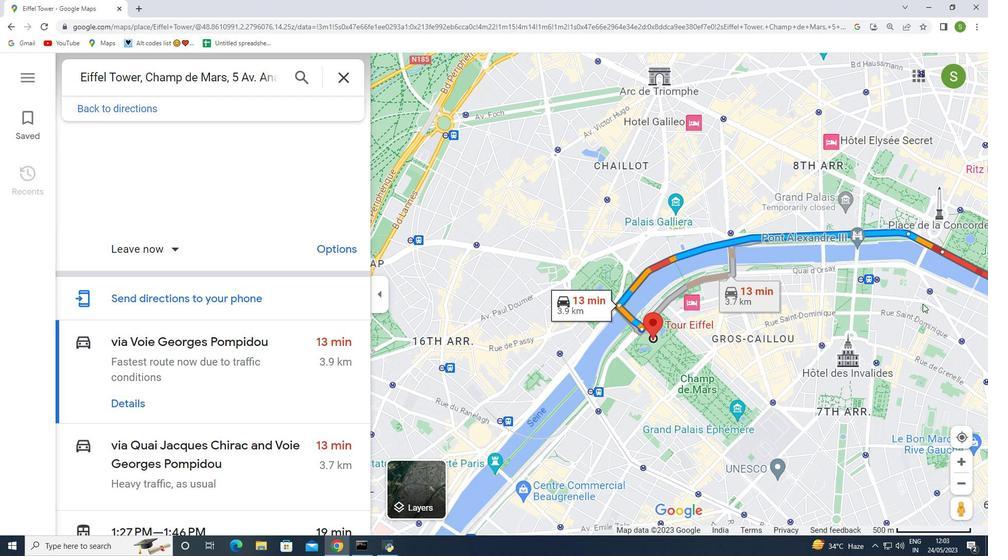 
Action: Mouse scrolled (922, 306) with delta (0, 0)
Screenshot: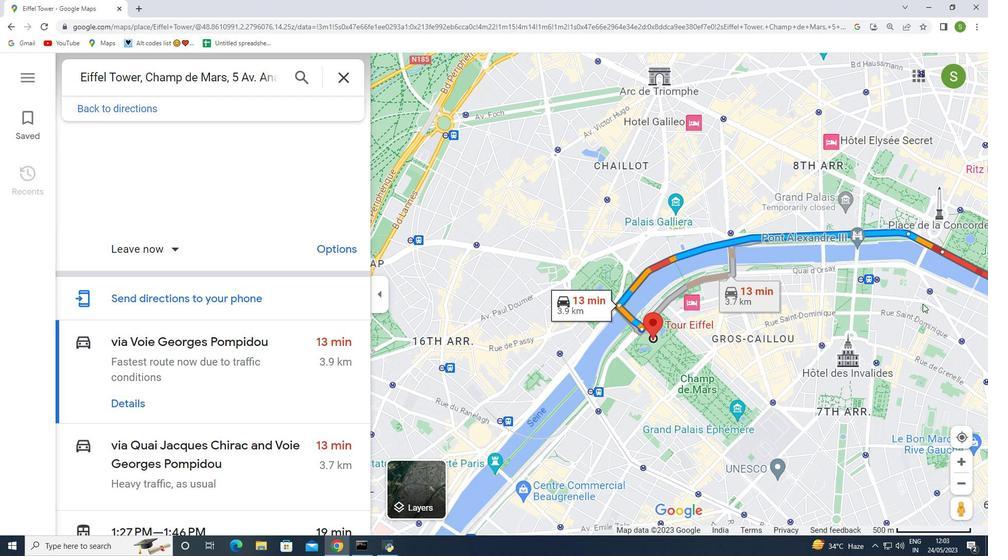 
Action: Mouse moved to (922, 321)
Screenshot: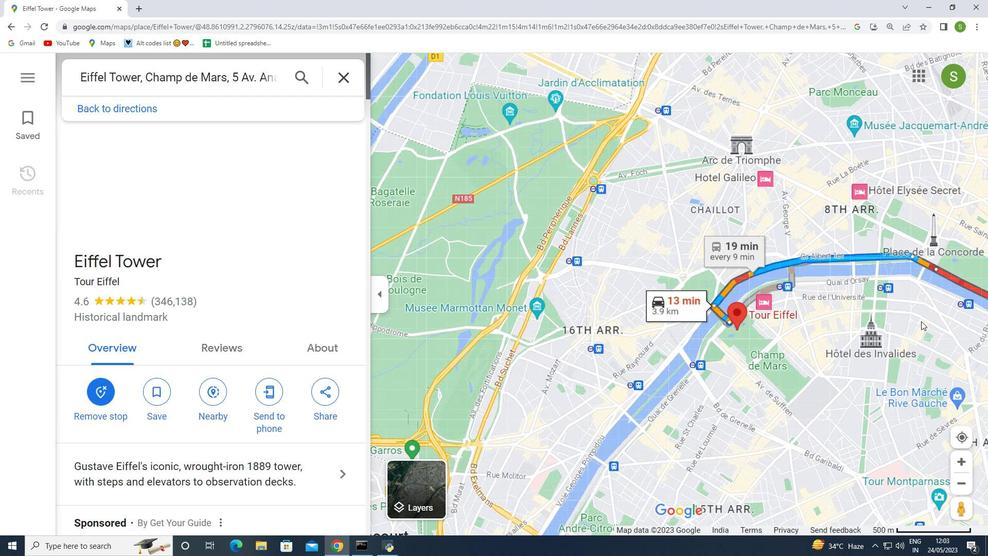 
Action: Mouse pressed middle at (922, 321)
Screenshot: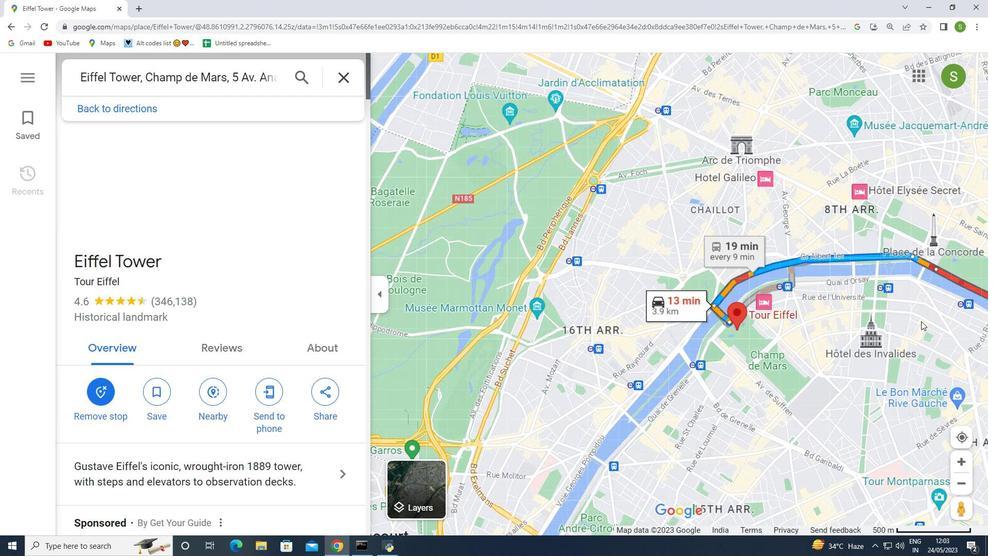 
Action: Mouse moved to (965, 276)
Screenshot: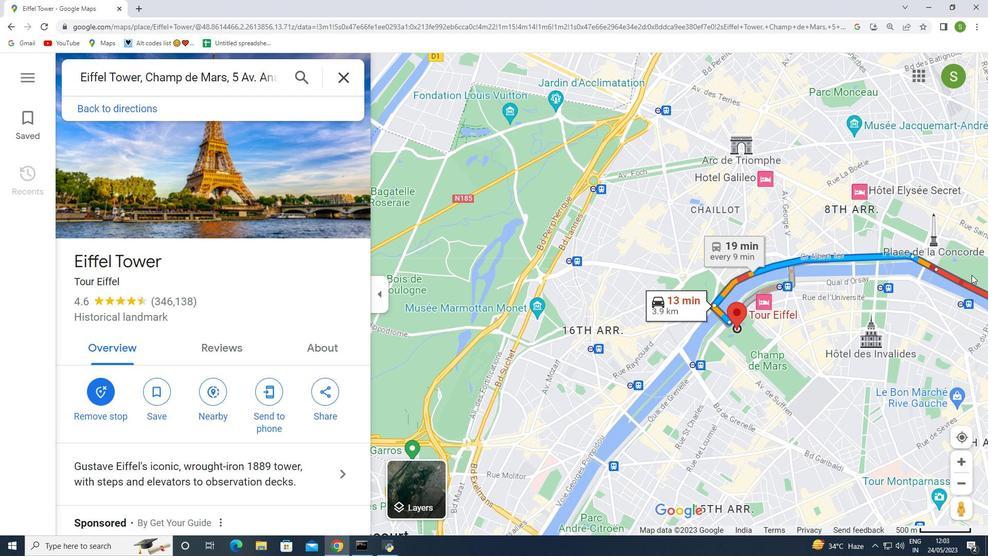 
Action: Mouse scrolled (965, 275) with delta (0, 0)
Screenshot: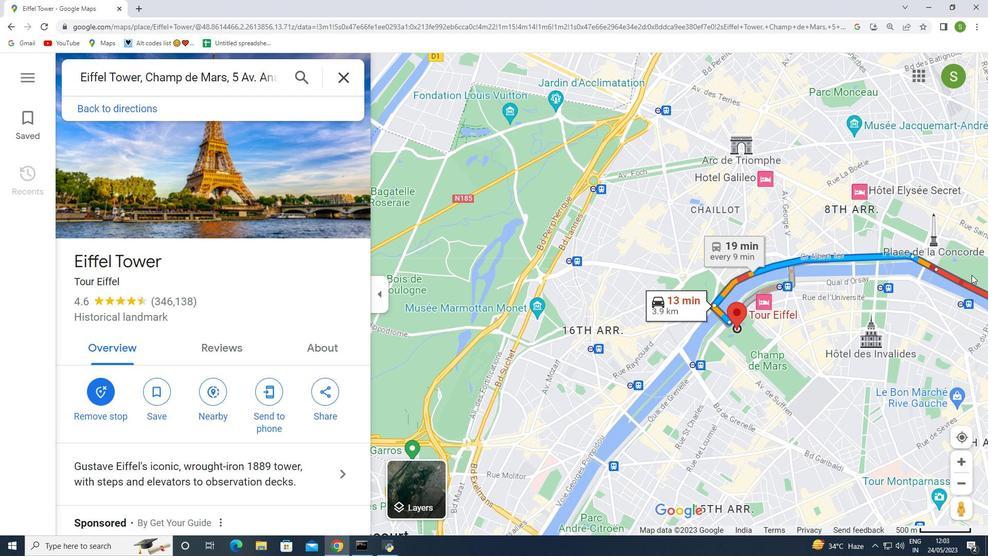 
Action: Mouse scrolled (965, 275) with delta (0, 0)
Screenshot: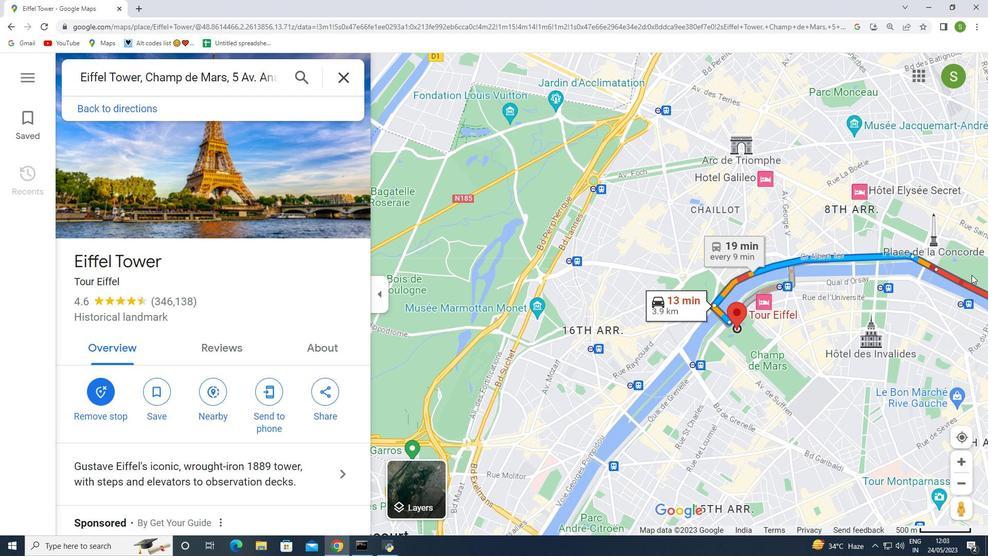 
Action: Mouse scrolled (965, 275) with delta (0, 0)
Screenshot: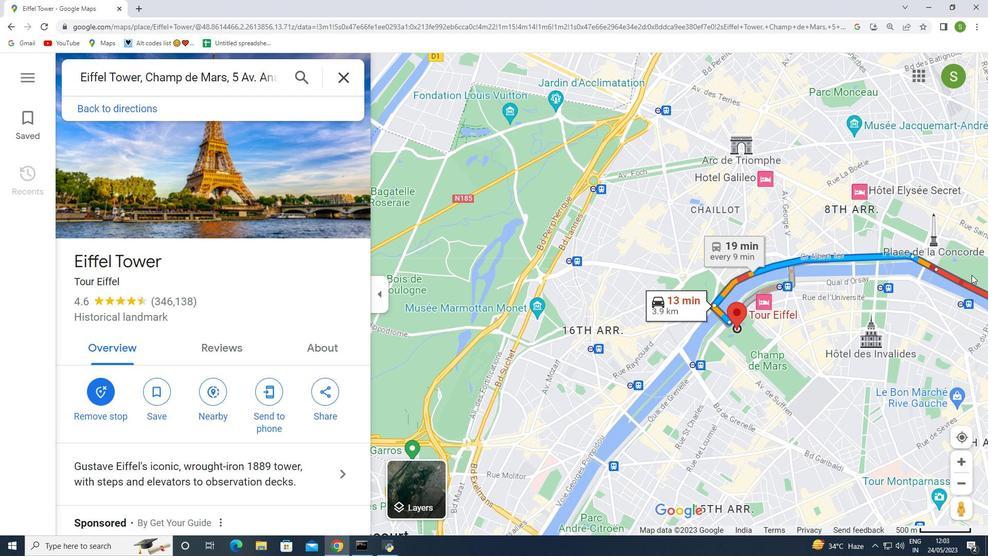
Action: Mouse moved to (958, 302)
Screenshot: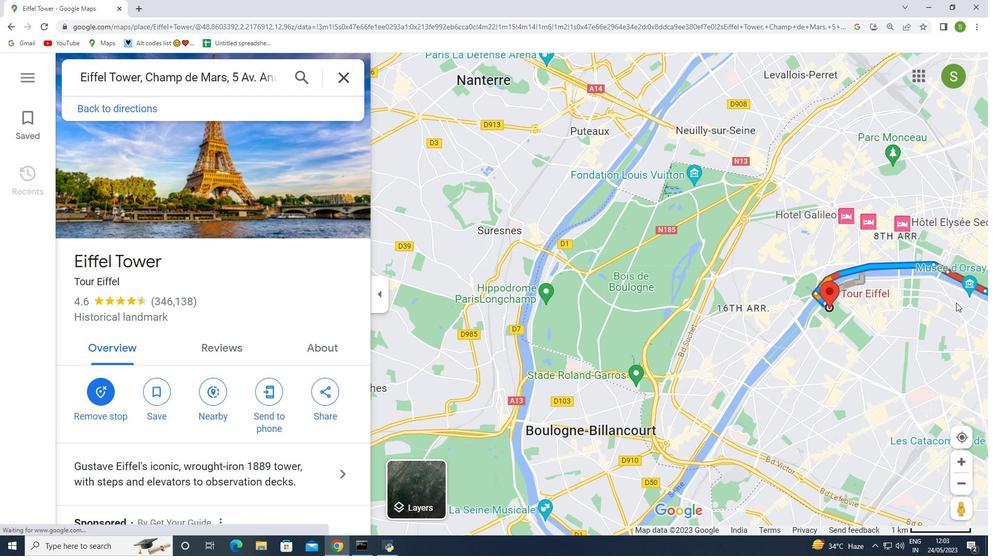 
Action: Mouse pressed middle at (958, 302)
Screenshot: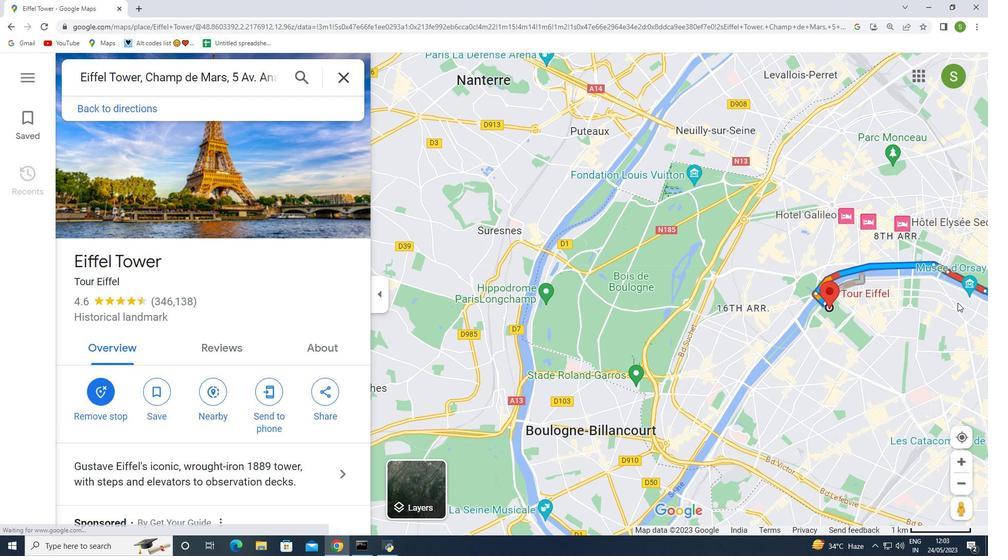 
Action: Mouse moved to (830, 345)
Screenshot: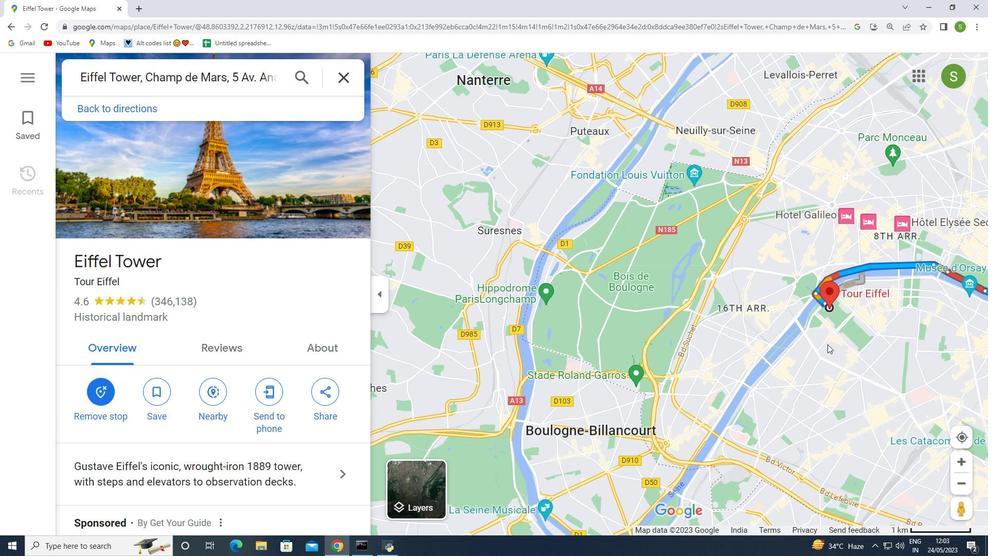 
Action: Mouse scrolled (830, 346) with delta (0, 0)
Screenshot: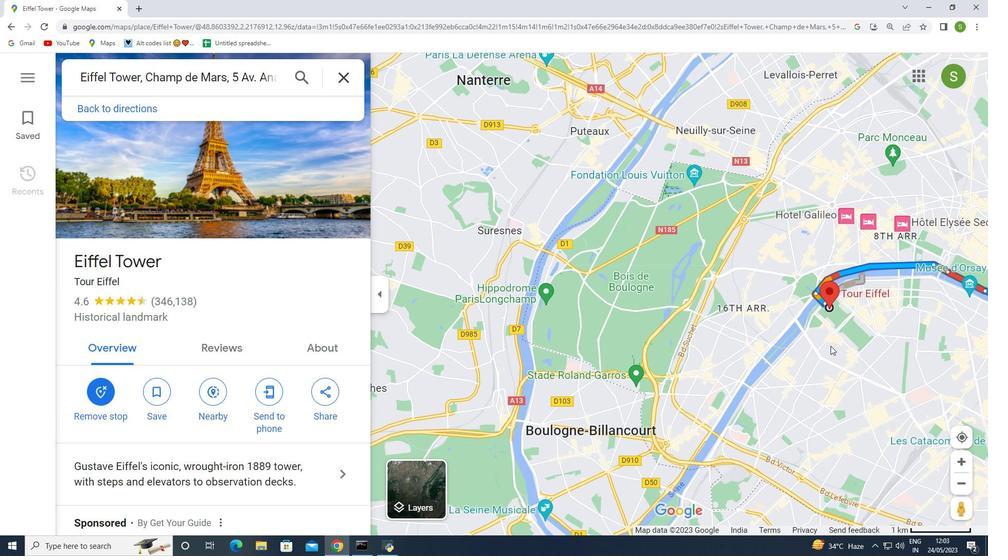 
Action: Mouse moved to (970, 345)
Screenshot: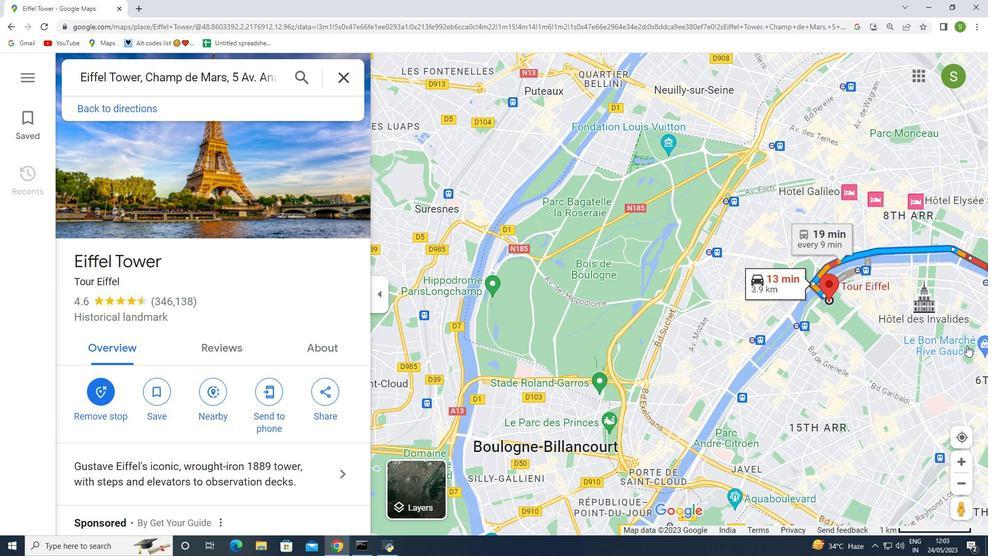 
Action: Mouse scrolled (970, 344) with delta (0, 0)
Screenshot: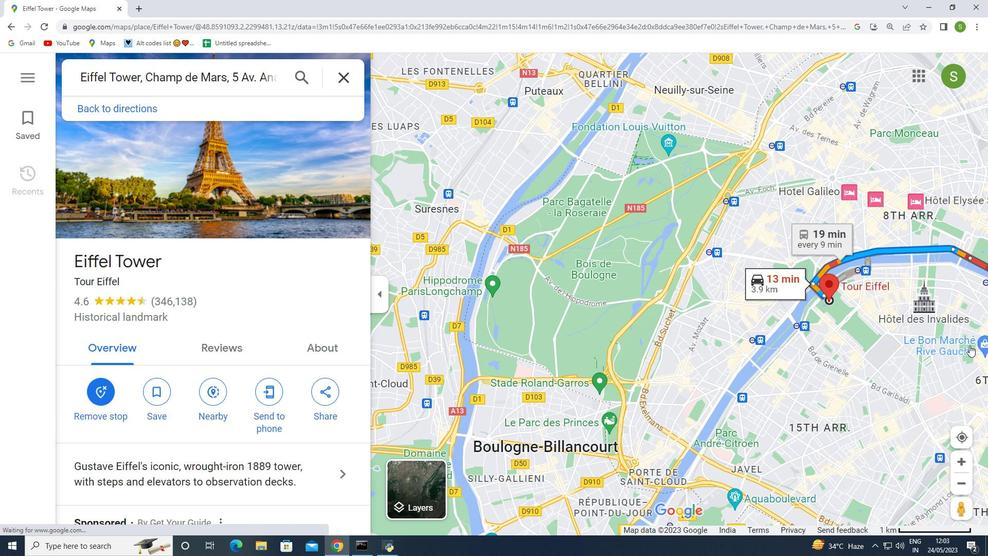 
Action: Mouse scrolled (970, 344) with delta (0, 0)
Screenshot: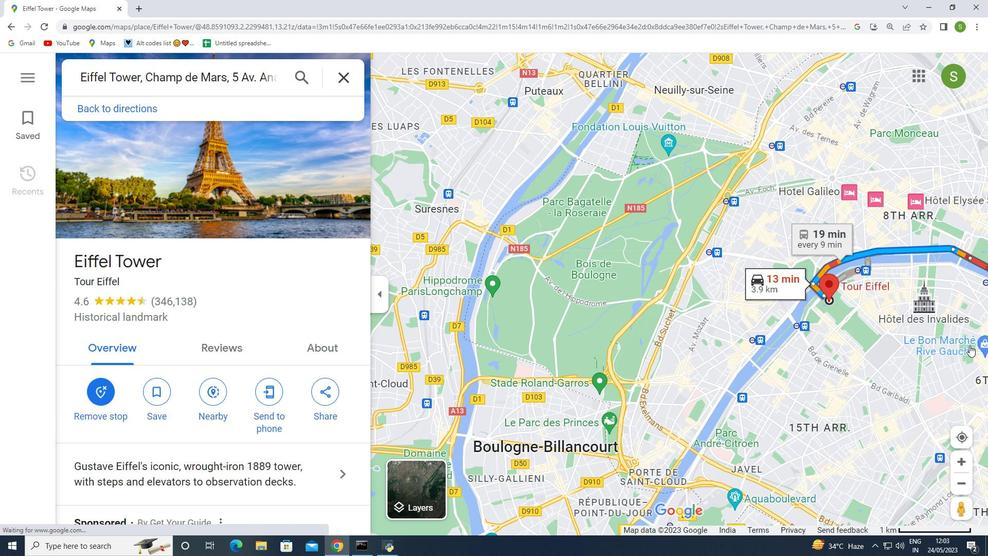 
Action: Mouse scrolled (970, 344) with delta (0, 0)
Screenshot: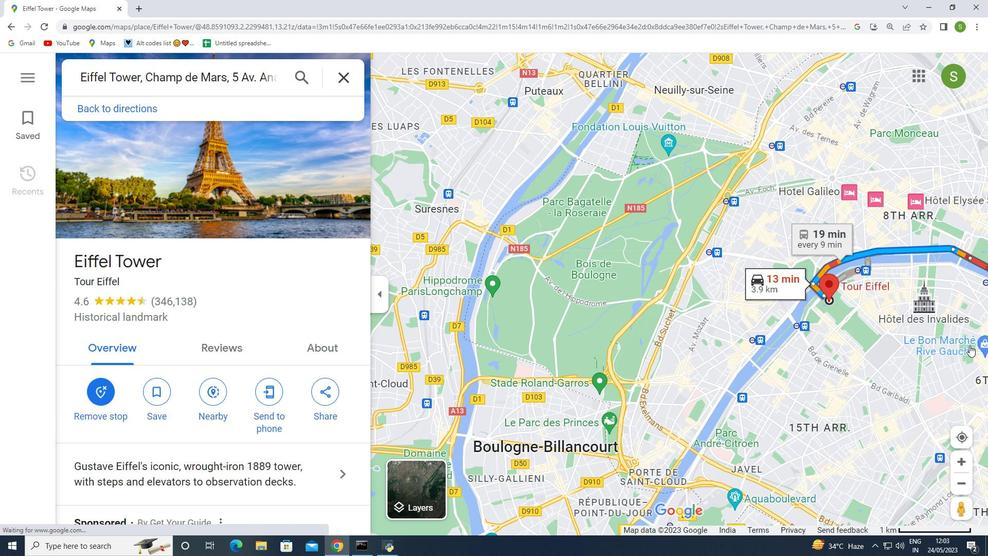 
Action: Mouse scrolled (970, 344) with delta (0, 0)
Screenshot: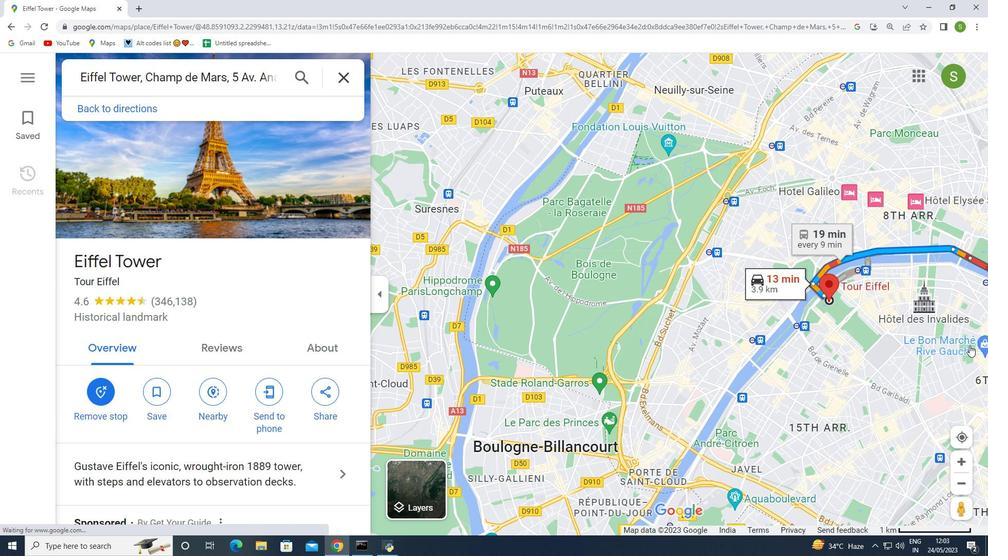 
Action: Mouse moved to (983, 372)
Screenshot: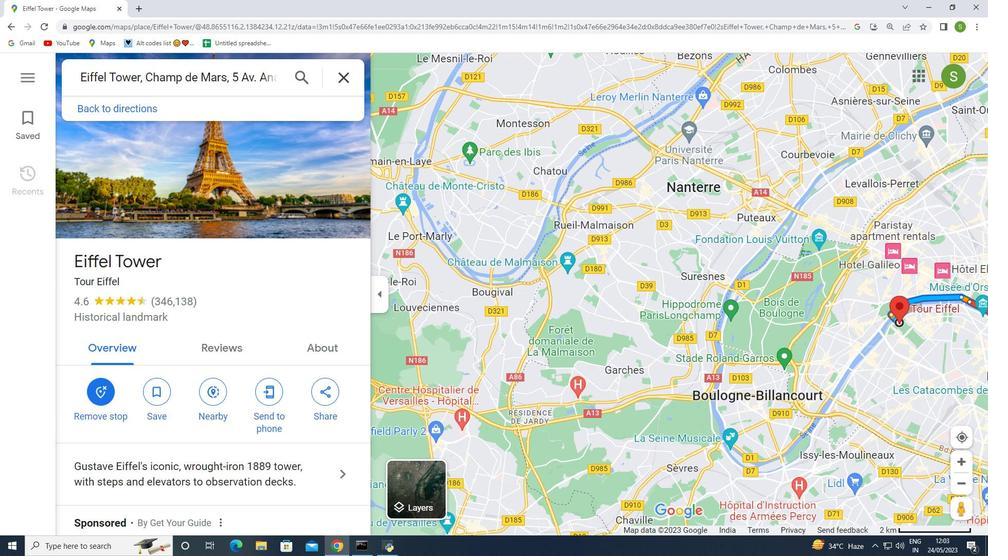 
Action: Mouse scrolled (983, 372) with delta (0, 0)
Screenshot: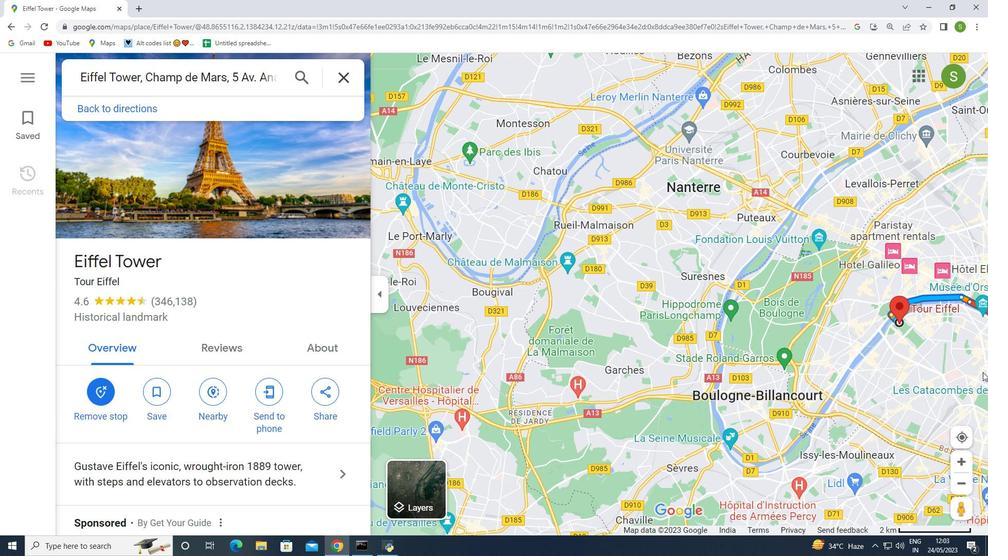 
Action: Mouse scrolled (983, 372) with delta (0, 0)
Screenshot: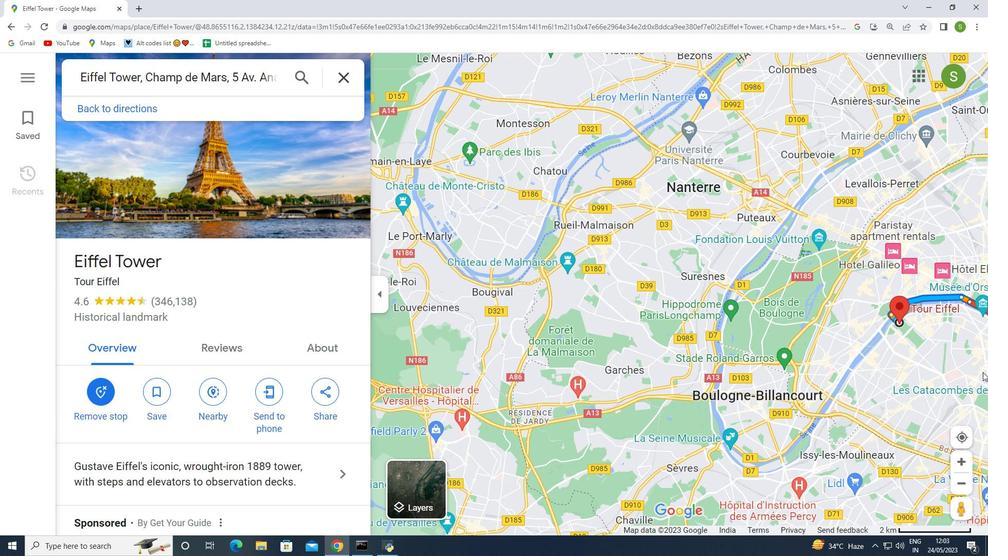 
Action: Mouse scrolled (983, 372) with delta (0, 0)
Screenshot: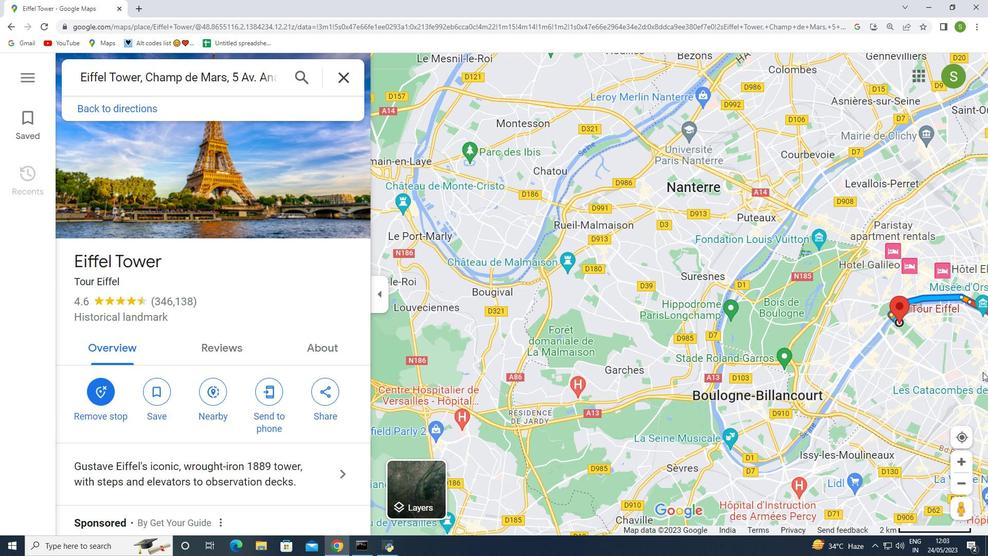 
Action: Mouse moved to (988, 381)
Screenshot: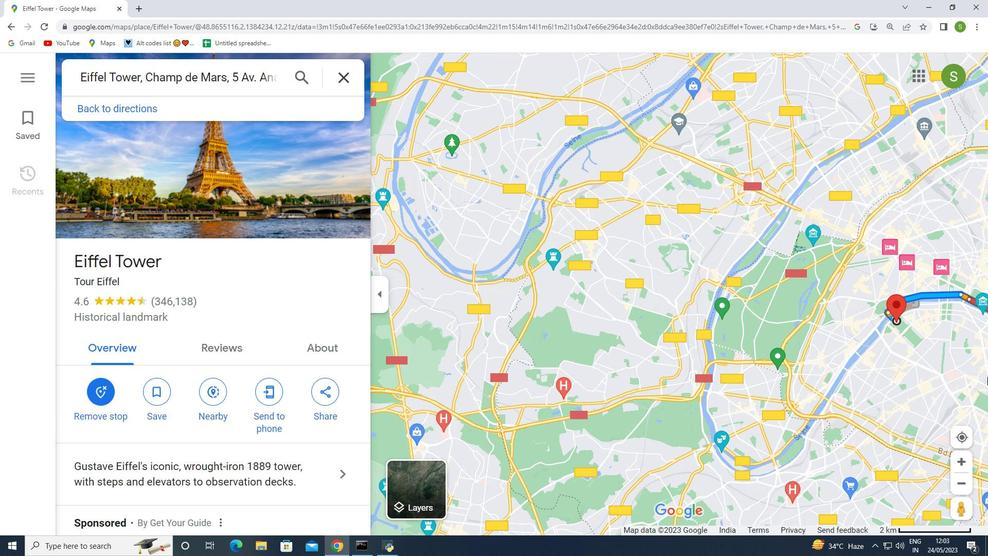 
Action: Mouse scrolled (988, 382) with delta (0, 0)
Screenshot: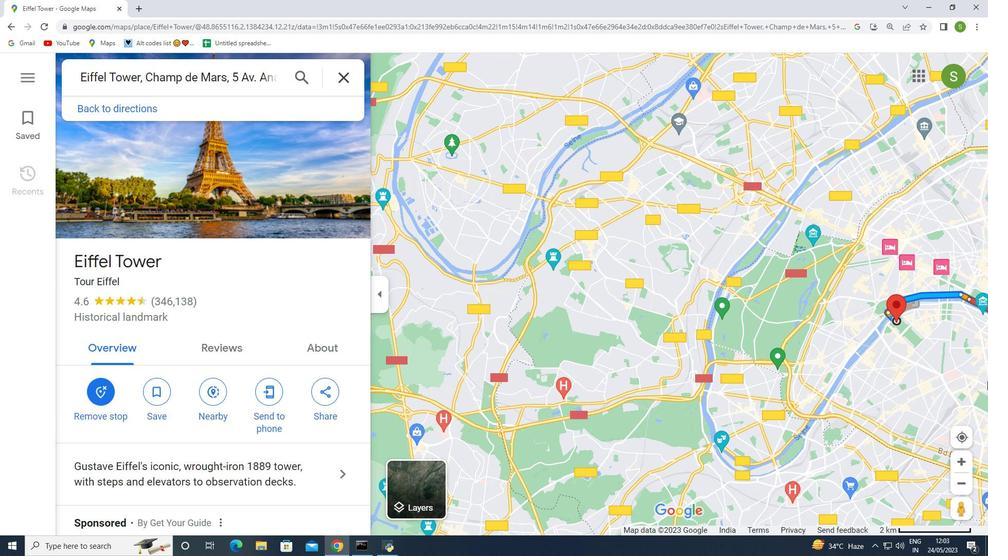 
Action: Mouse scrolled (988, 382) with delta (0, 0)
Screenshot: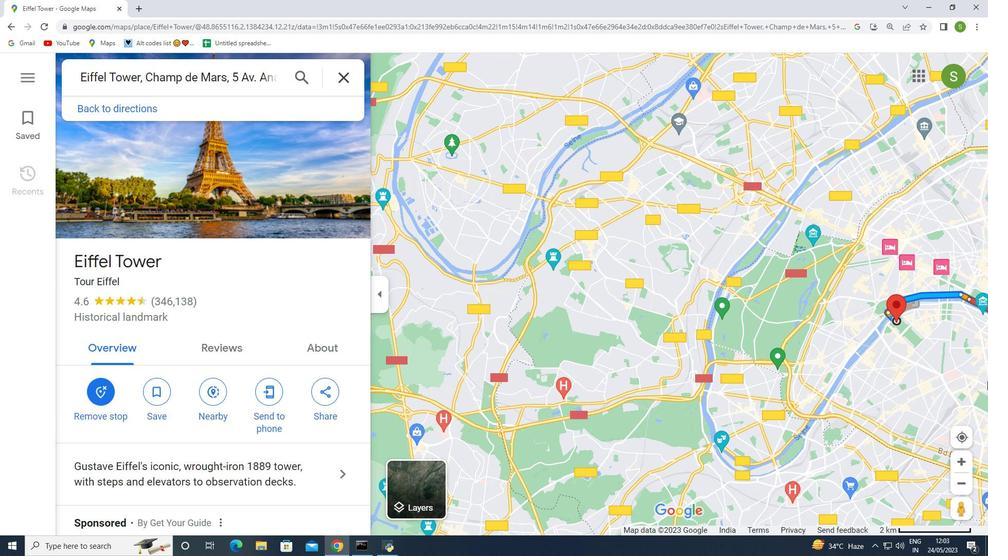 
Action: Mouse scrolled (988, 382) with delta (0, 0)
Screenshot: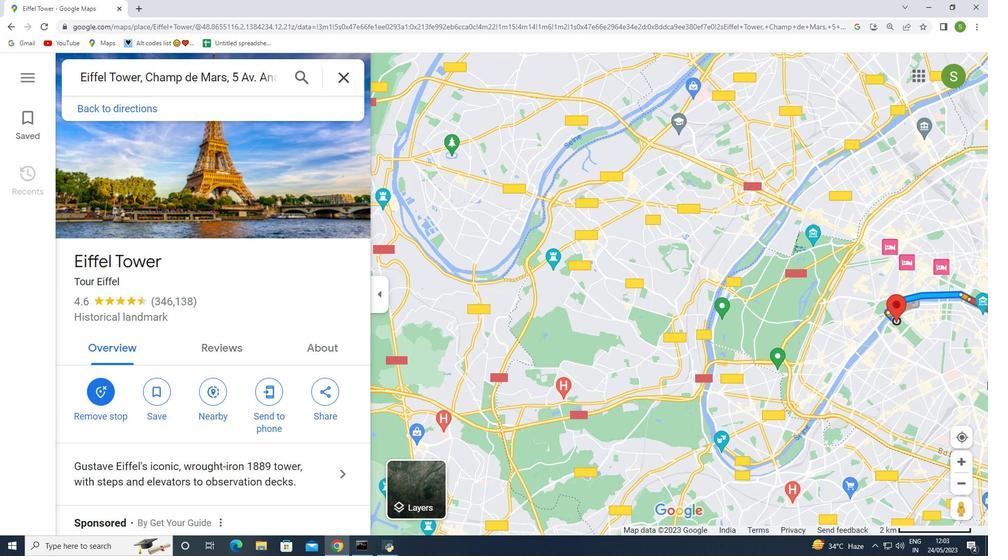 
Action: Mouse moved to (988, 379)
Screenshot: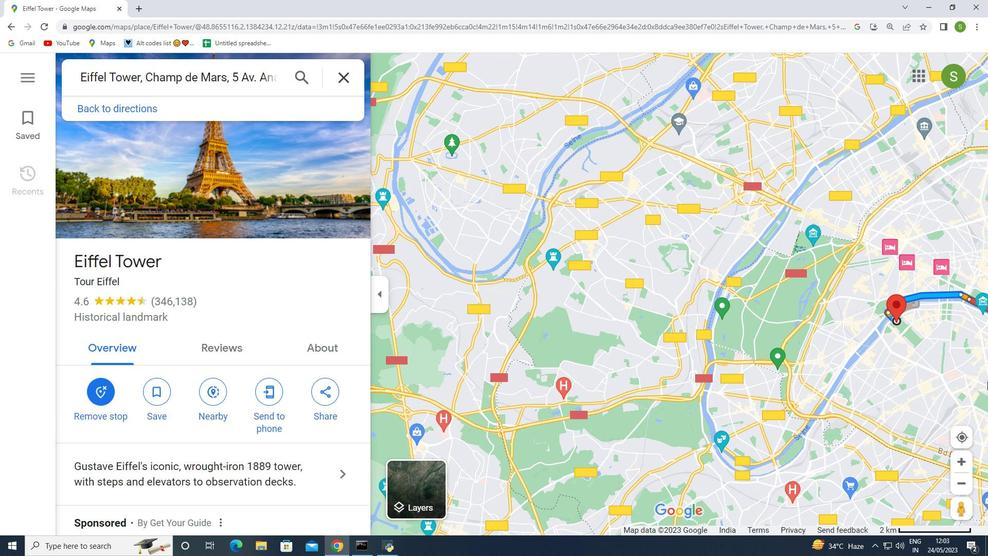 
Action: Mouse scrolled (988, 380) with delta (0, 0)
Screenshot: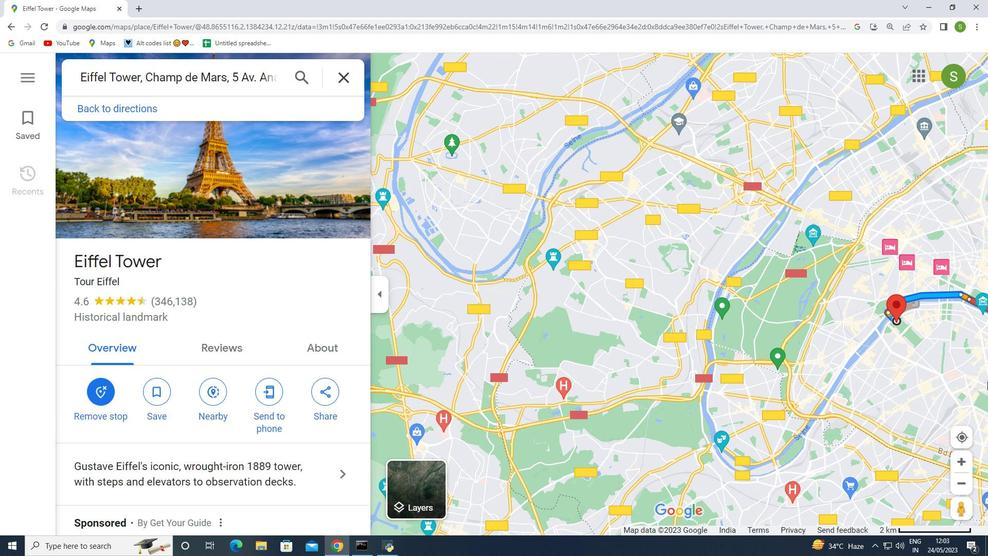 
Action: Mouse moved to (988, 377)
Screenshot: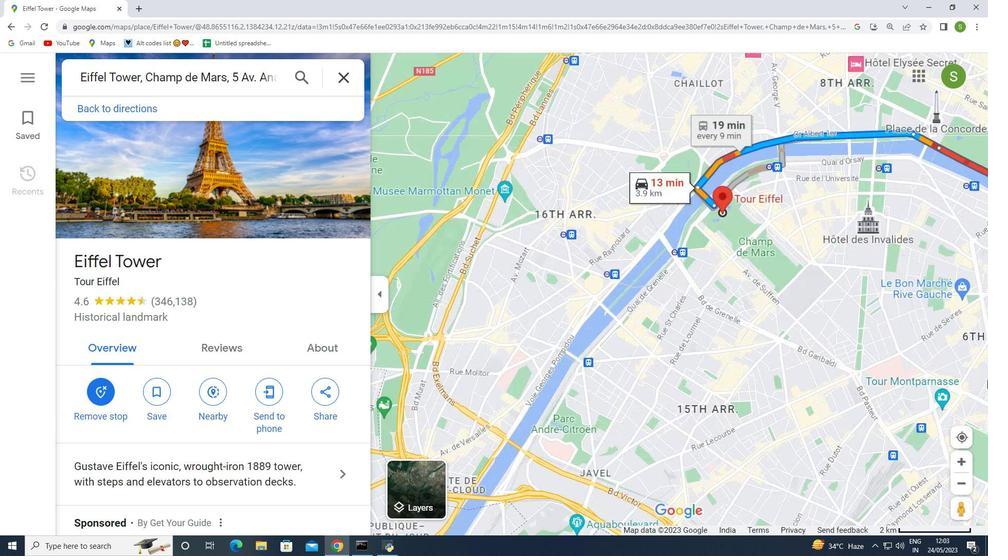 
Action: Mouse scrolled (988, 376) with delta (0, 0)
Screenshot: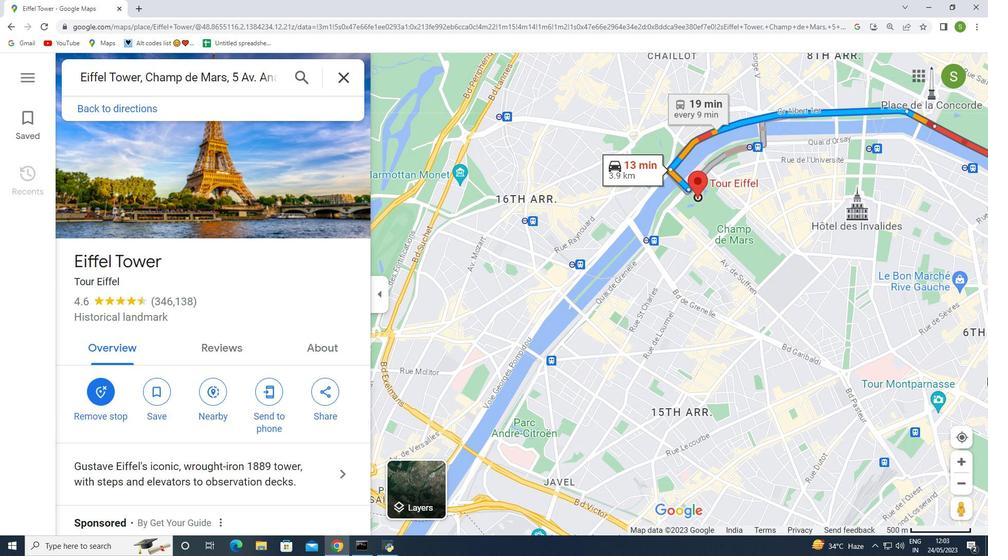 
Action: Mouse scrolled (988, 376) with delta (0, 0)
Screenshot: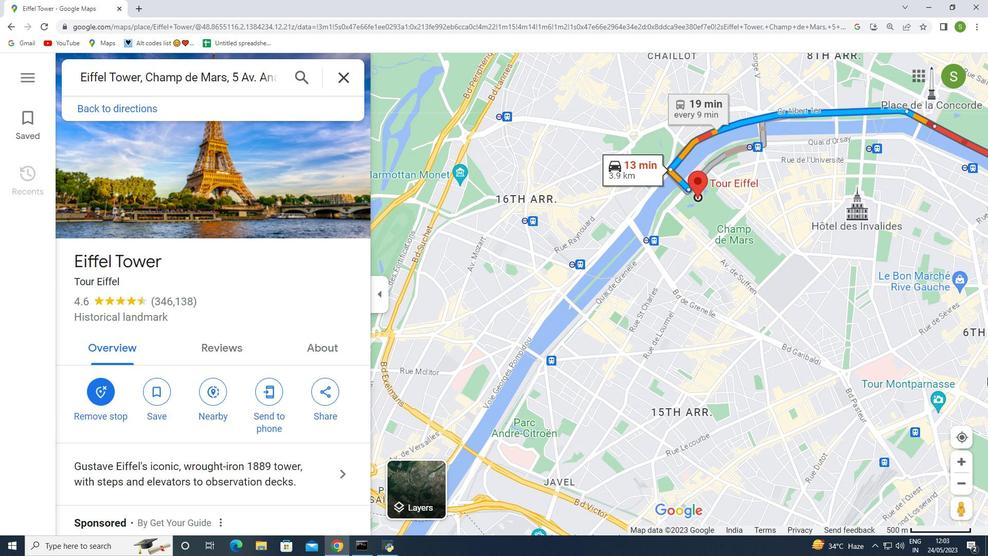 
Action: Mouse scrolled (988, 376) with delta (0, 0)
Screenshot: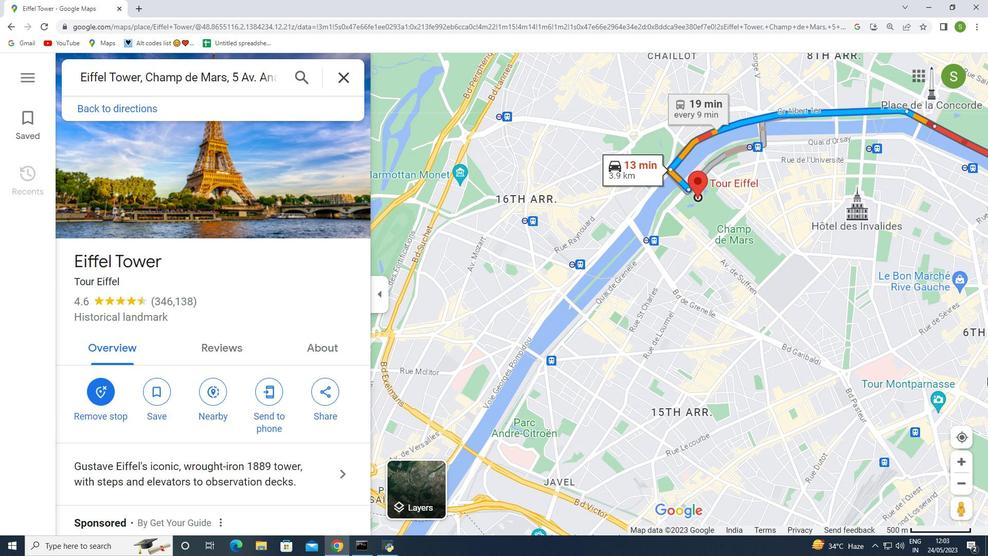 
Action: Mouse moved to (987, 378)
Screenshot: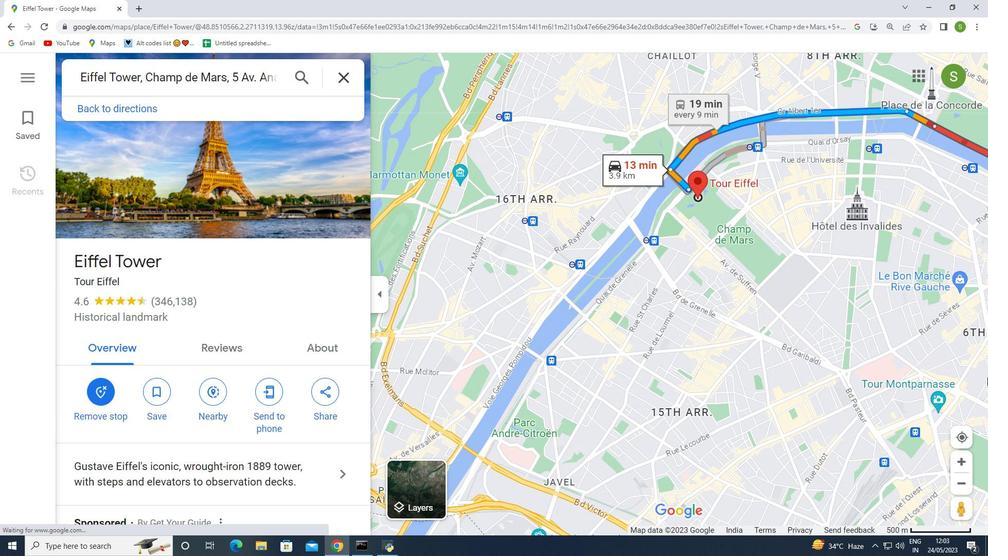 
Action: Mouse scrolled (987, 377) with delta (0, 0)
Screenshot: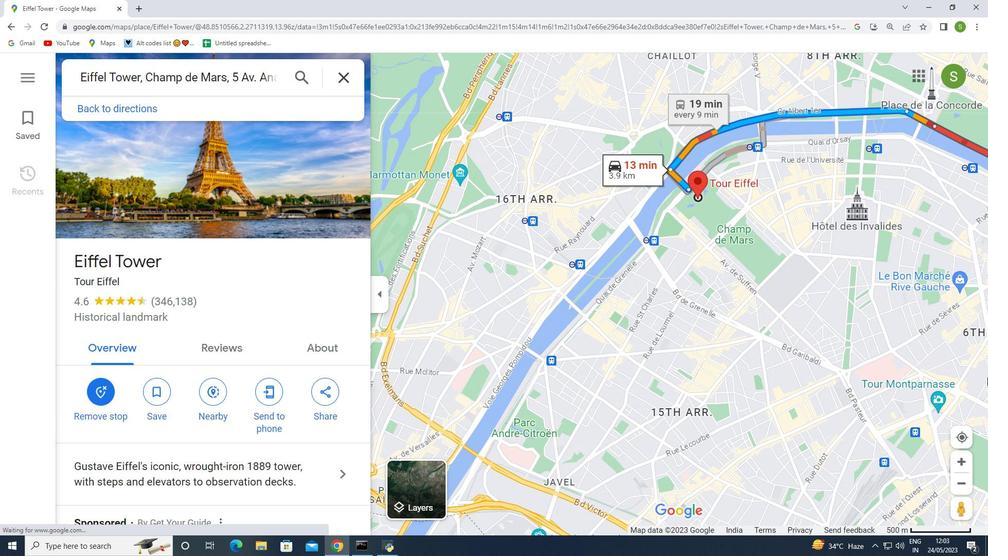 
Action: Mouse moved to (984, 379)
Screenshot: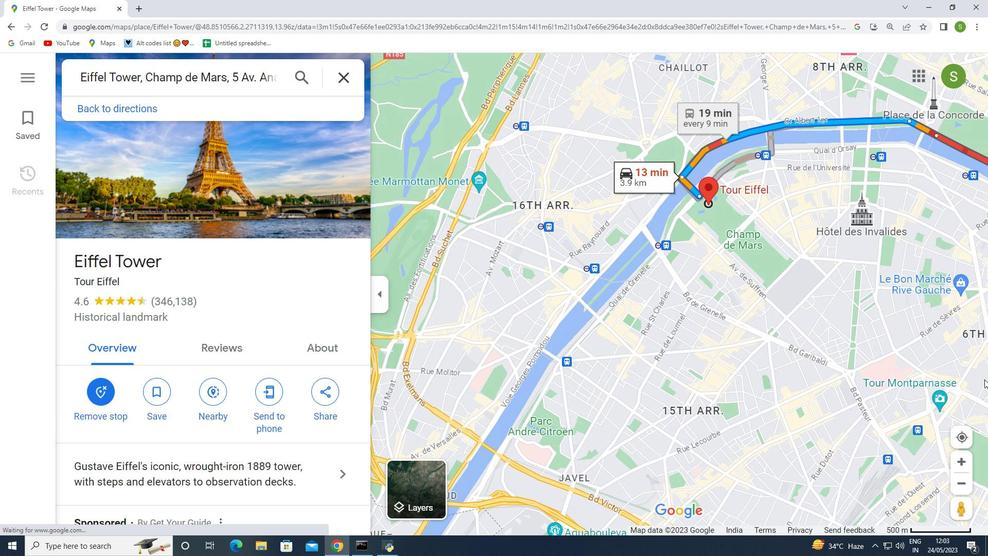 
Action: Mouse scrolled (984, 378) with delta (0, 0)
Screenshot: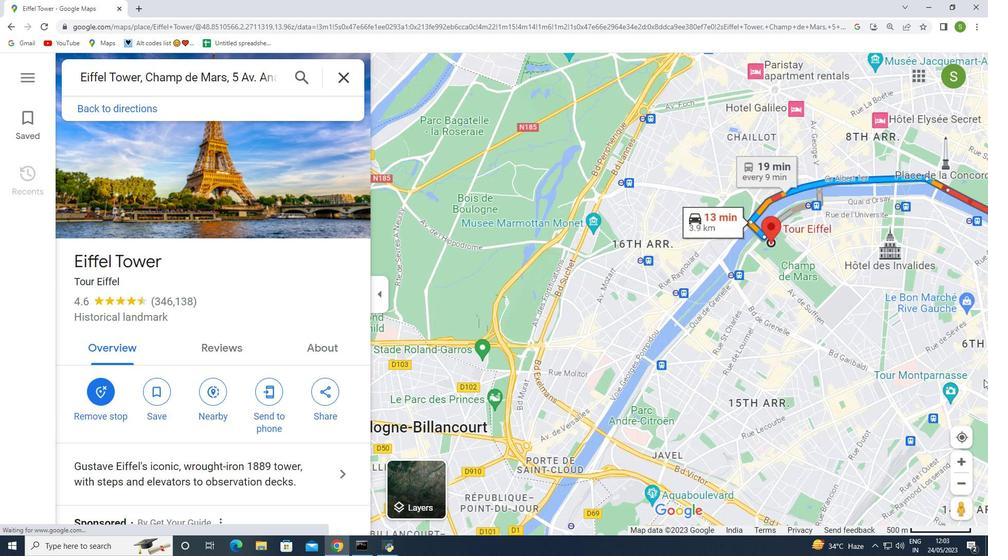 
Action: Mouse scrolled (984, 378) with delta (0, 0)
Screenshot: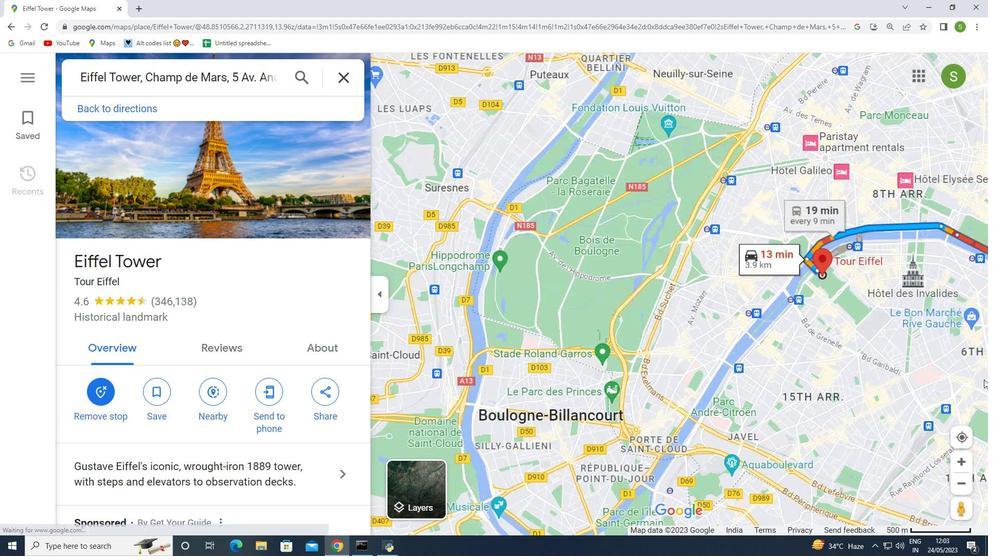 
Action: Mouse scrolled (984, 378) with delta (0, 0)
Screenshot: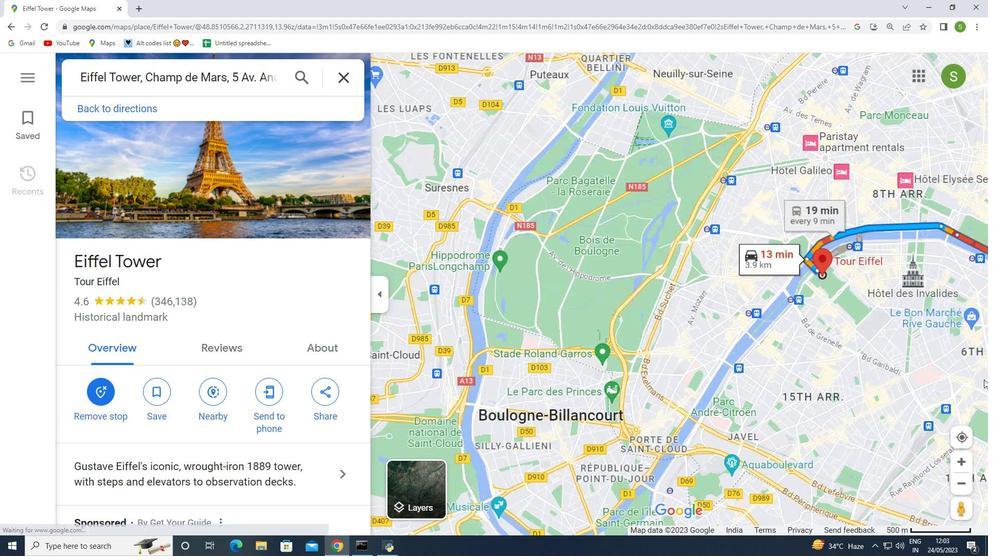 
Action: Mouse scrolled (984, 378) with delta (0, 0)
Screenshot: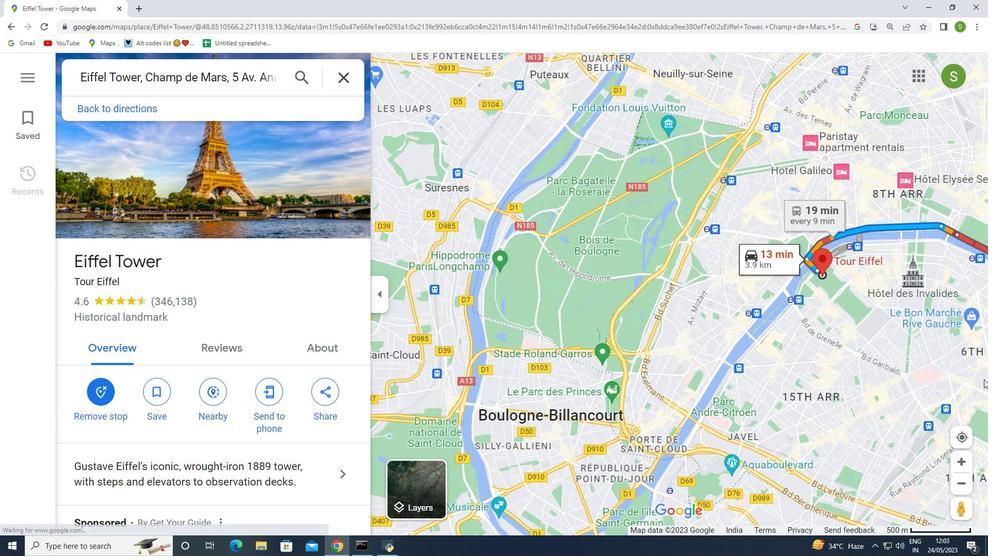 
Action: Mouse scrolled (984, 378) with delta (0, 0)
Screenshot: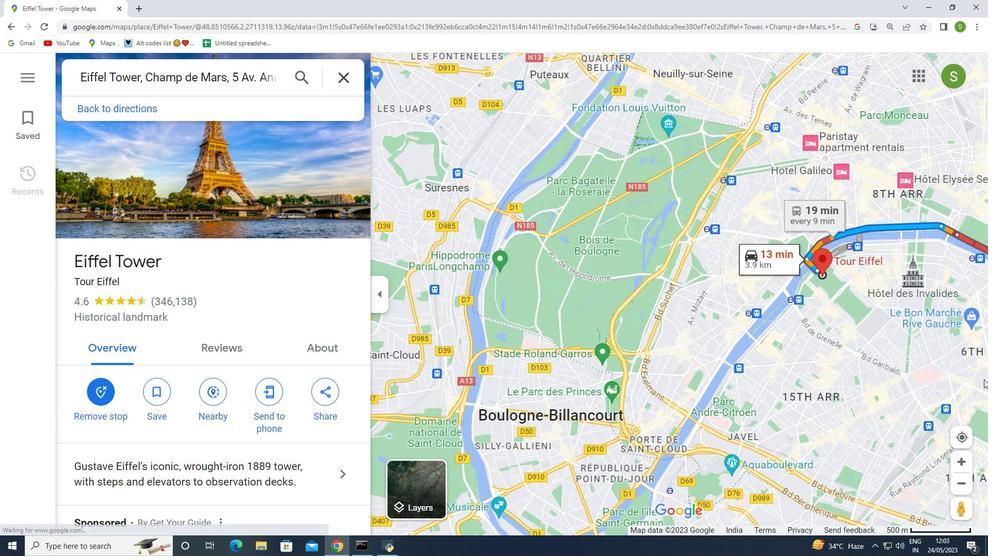 
Action: Mouse scrolled (984, 378) with delta (0, 0)
Screenshot: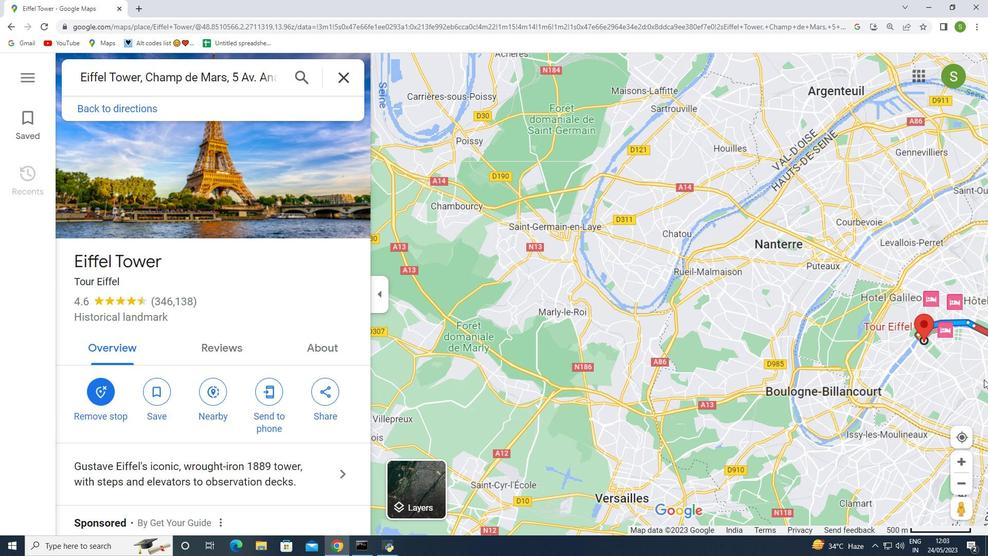 
Action: Mouse scrolled (984, 378) with delta (0, 0)
Screenshot: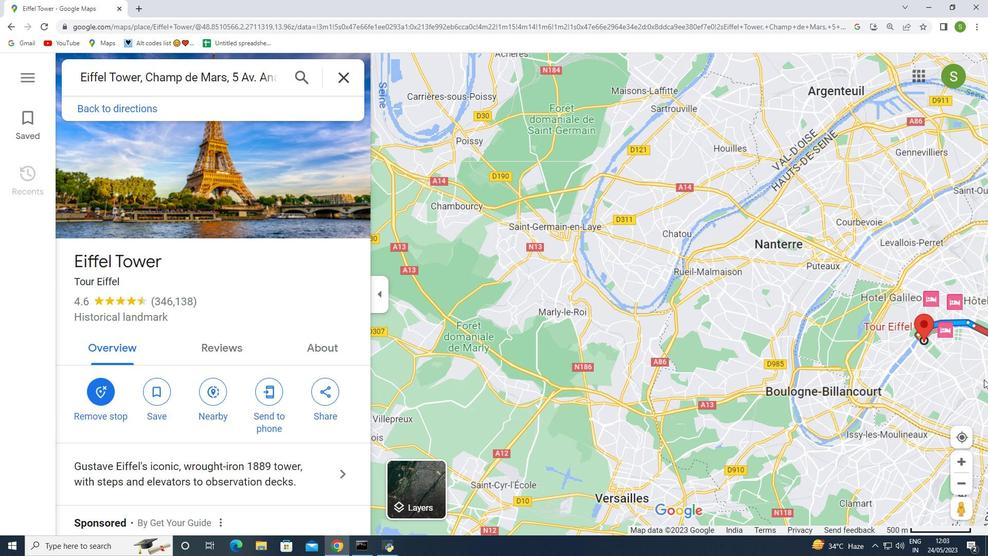 
Action: Mouse scrolled (984, 378) with delta (0, 0)
Screenshot: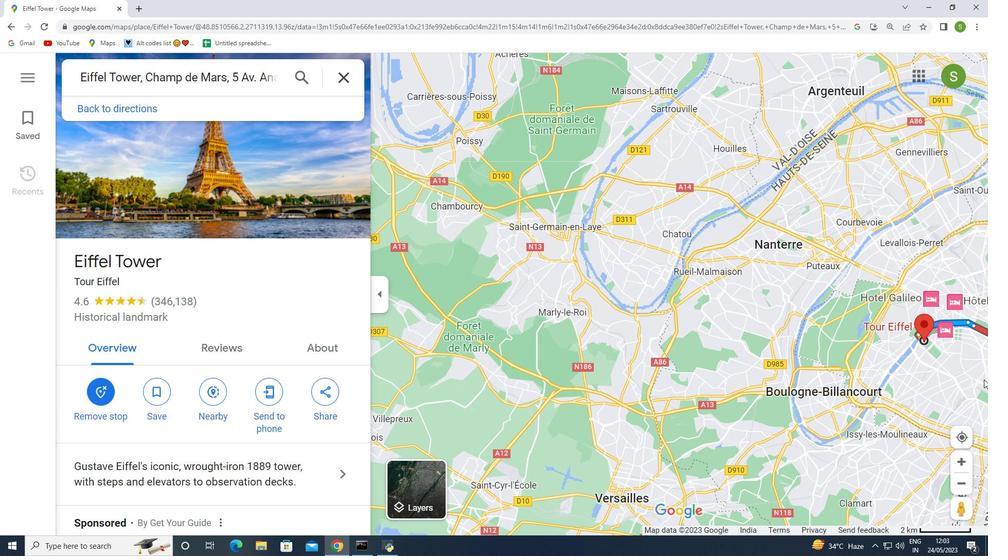 
Action: Mouse scrolled (984, 378) with delta (0, 0)
Screenshot: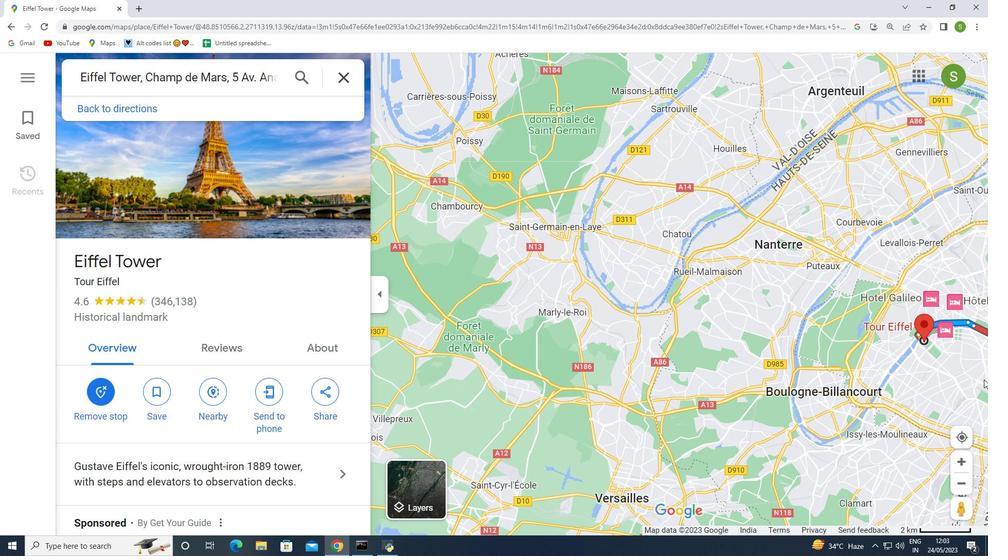 
Action: Mouse scrolled (984, 378) with delta (0, 0)
Screenshot: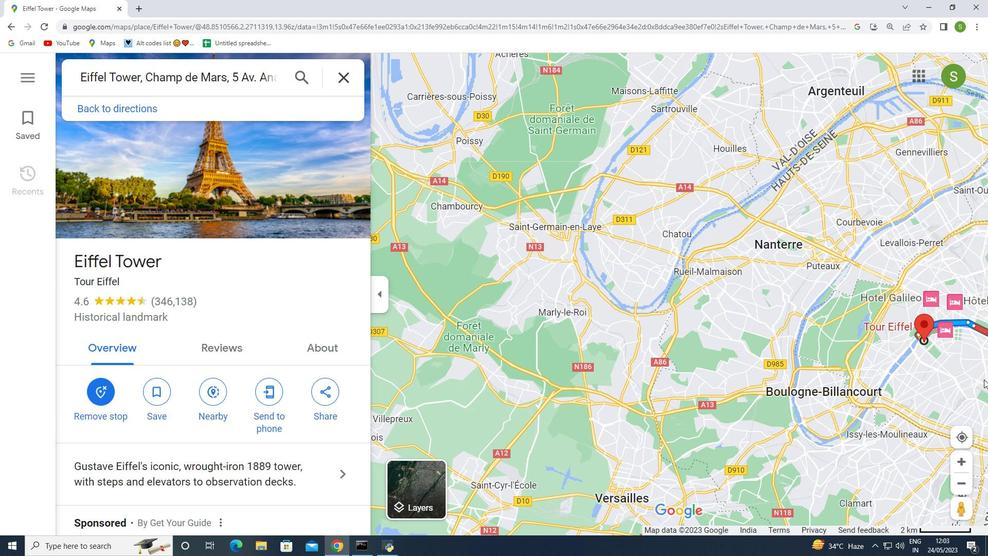 
Action: Mouse moved to (984, 378)
Screenshot: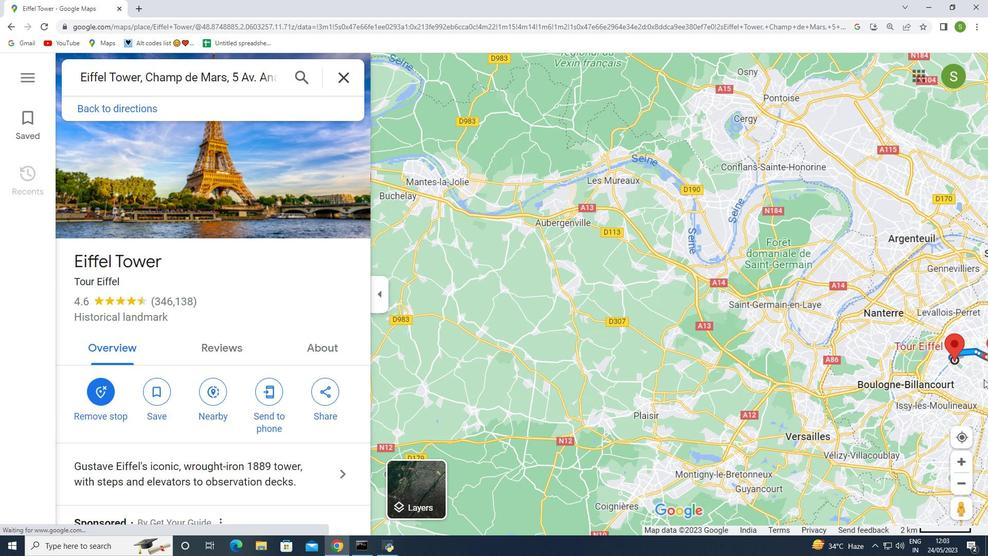 
Action: Mouse pressed middle at (984, 378)
Screenshot: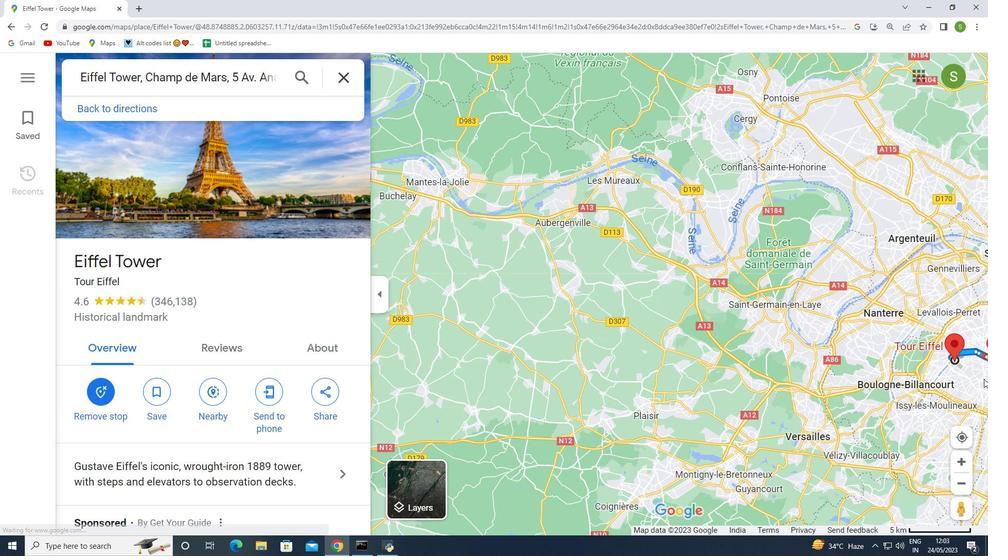 
Action: Mouse moved to (988, 408)
Screenshot: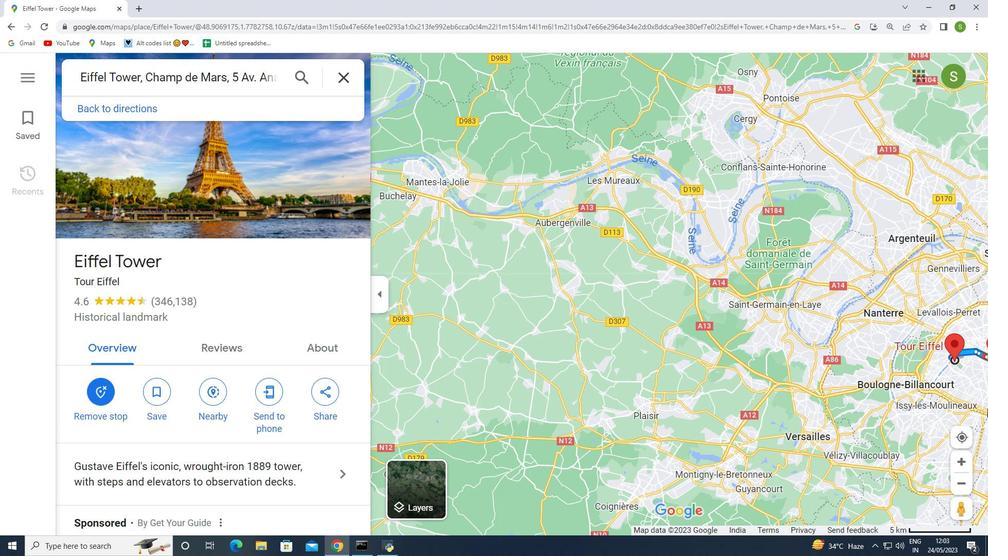 
Action: Mouse scrolled (988, 409) with delta (0, 0)
Screenshot: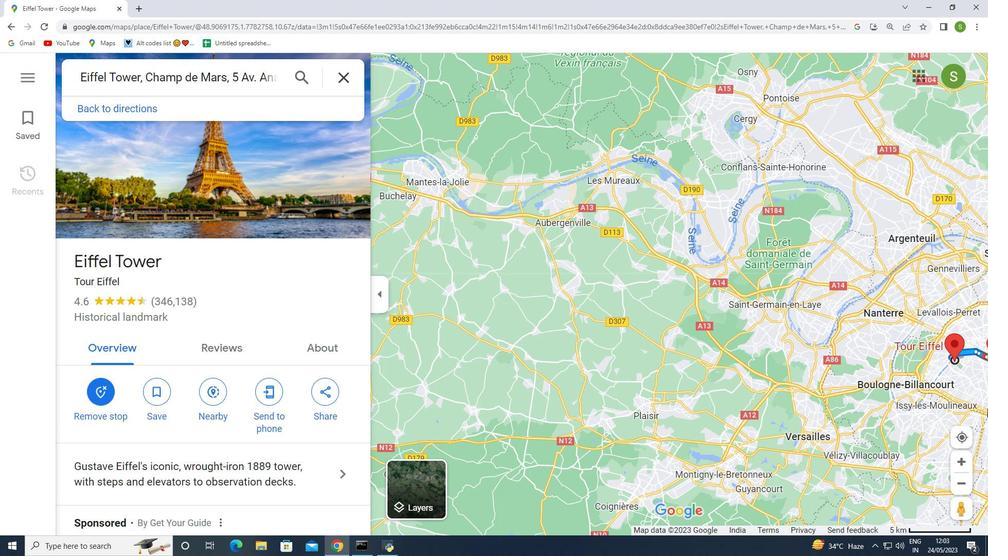 
Action: Mouse scrolled (988, 409) with delta (0, 0)
Screenshot: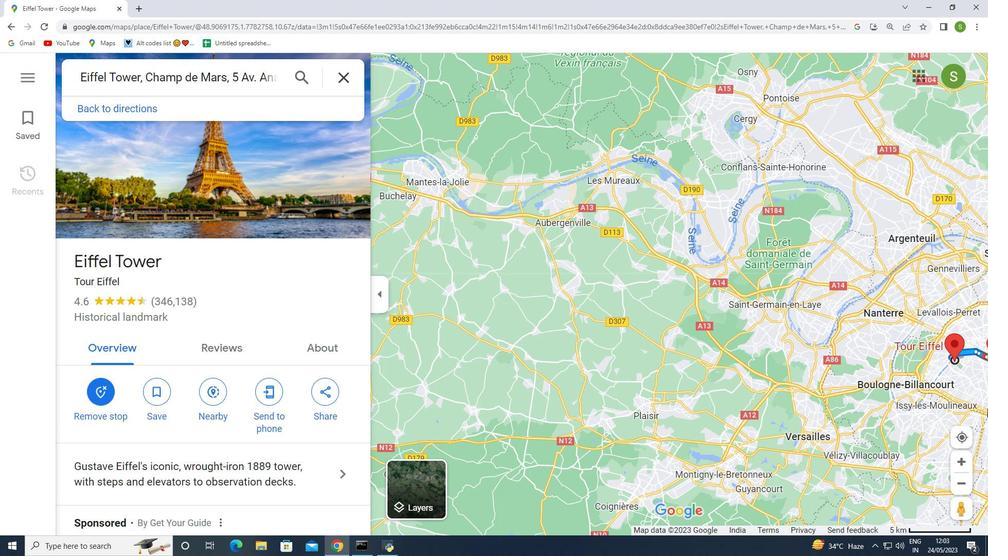 
Action: Mouse moved to (988, 408)
Screenshot: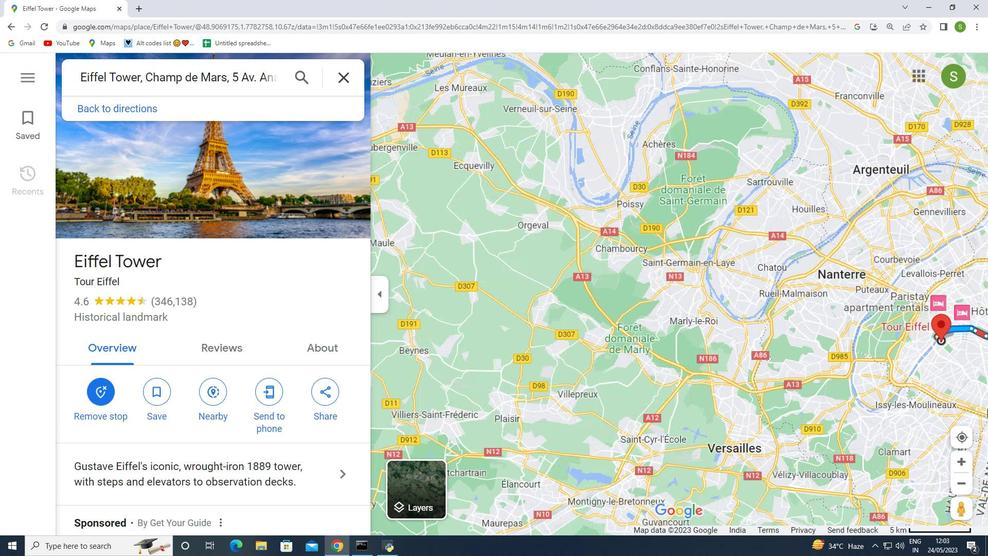 
Action: Mouse scrolled (988, 409) with delta (0, 0)
Screenshot: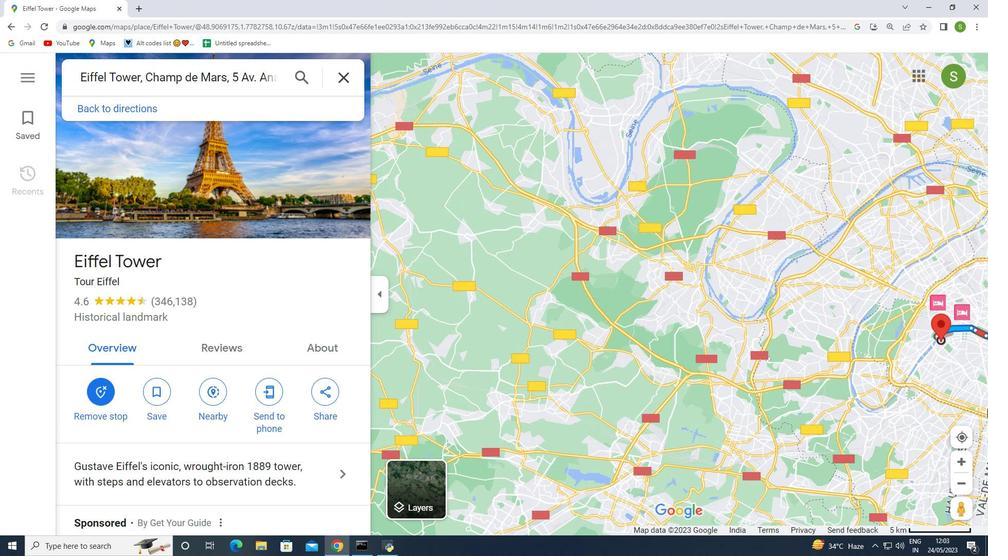 
Action: Mouse scrolled (988, 409) with delta (0, 0)
Screenshot: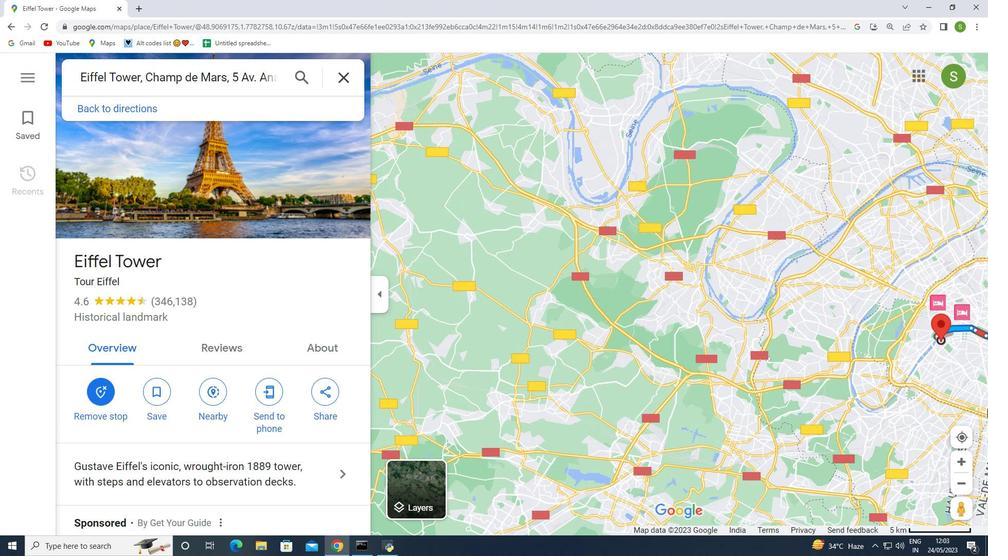 
Action: Mouse scrolled (988, 409) with delta (0, 0)
Screenshot: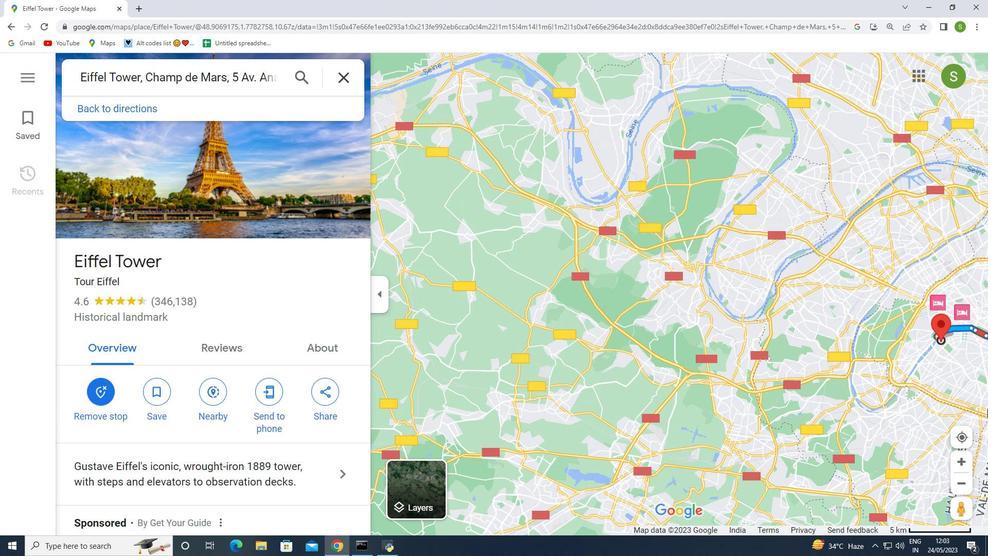 
Action: Mouse scrolled (988, 409) with delta (0, 0)
Screenshot: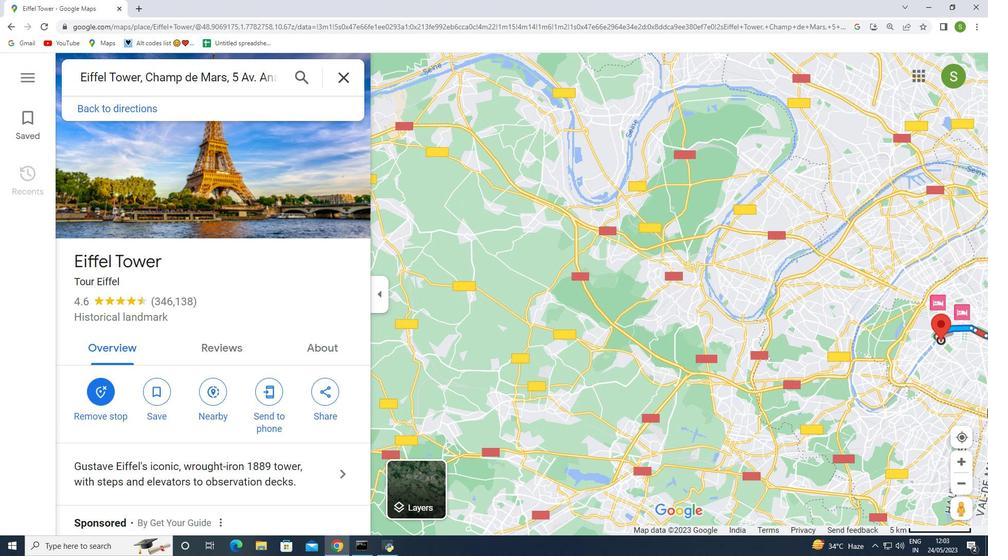
Action: Mouse moved to (988, 410)
Screenshot: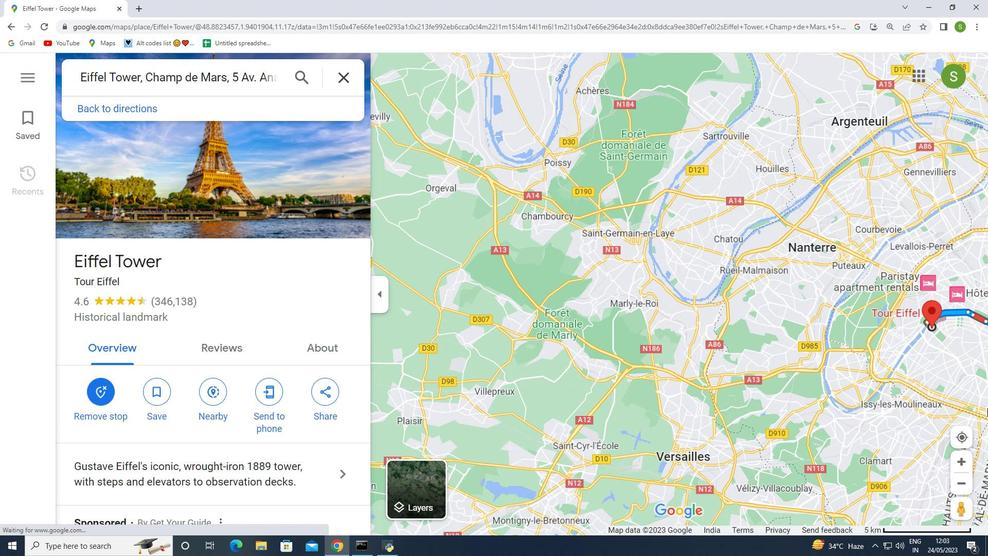 
Action: Mouse scrolled (988, 411) with delta (0, 0)
Screenshot: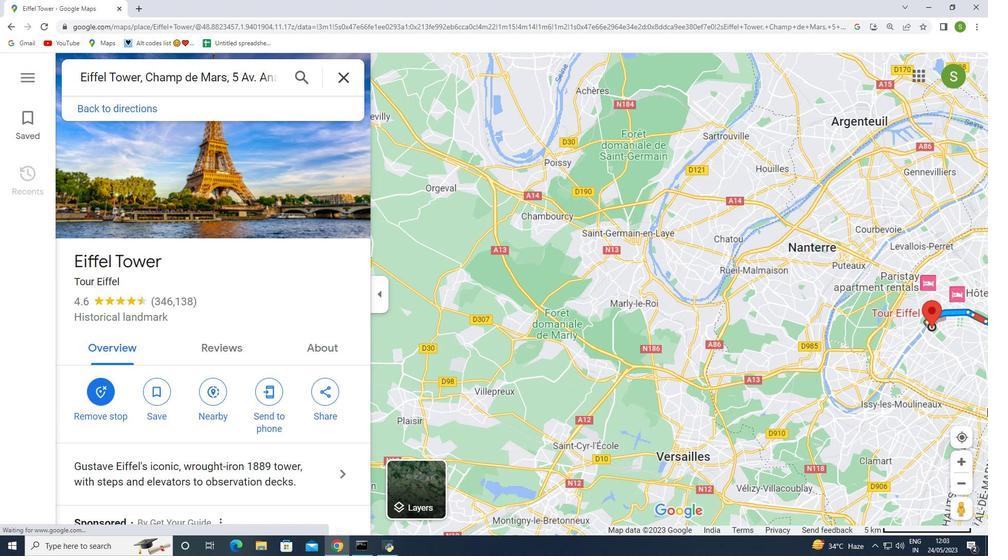 
Action: Mouse scrolled (988, 411) with delta (0, 0)
Screenshot: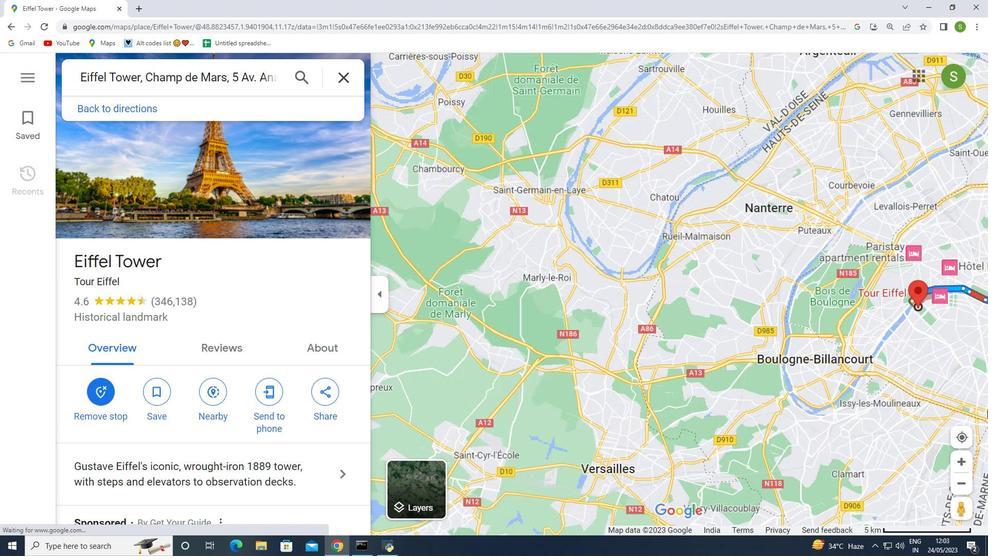 
Action: Mouse scrolled (988, 411) with delta (0, 0)
Screenshot: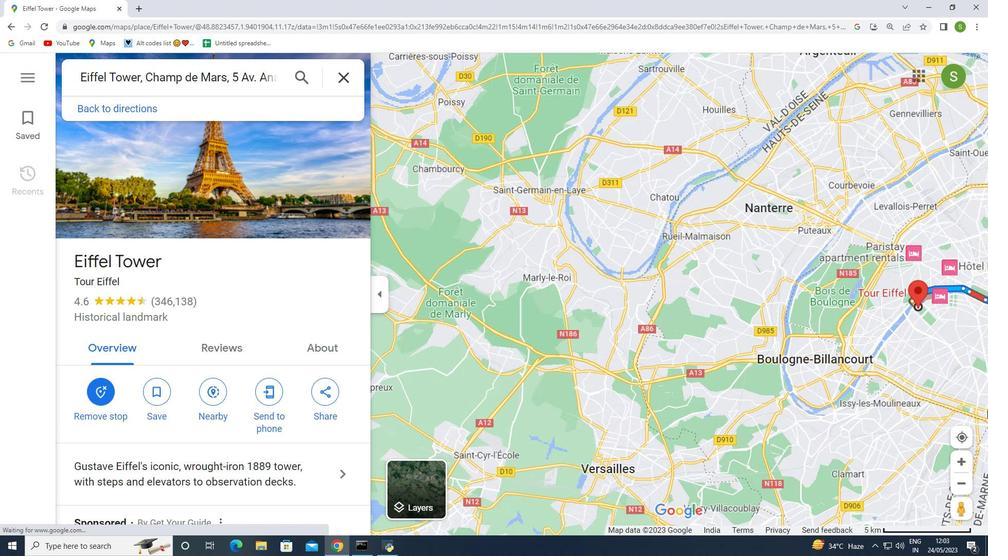 
Action: Mouse moved to (925, 492)
Screenshot: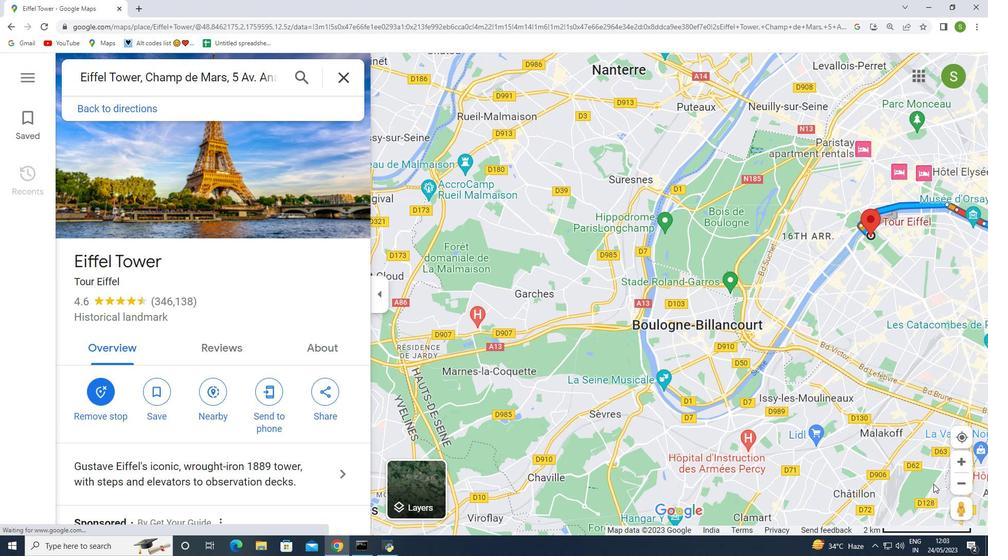 
Action: Mouse scrolled (925, 492) with delta (0, 0)
Screenshot: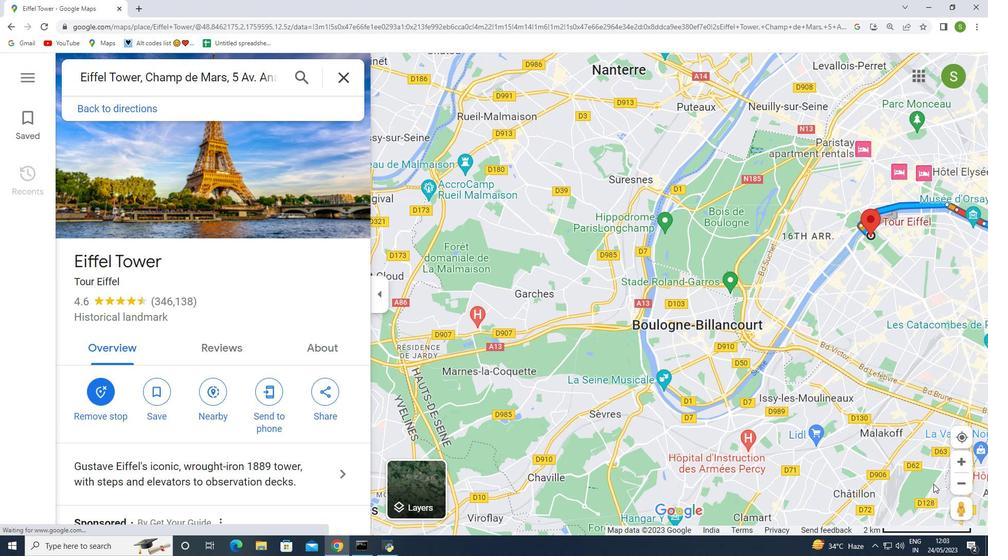 
Action: Mouse moved to (927, 492)
Screenshot: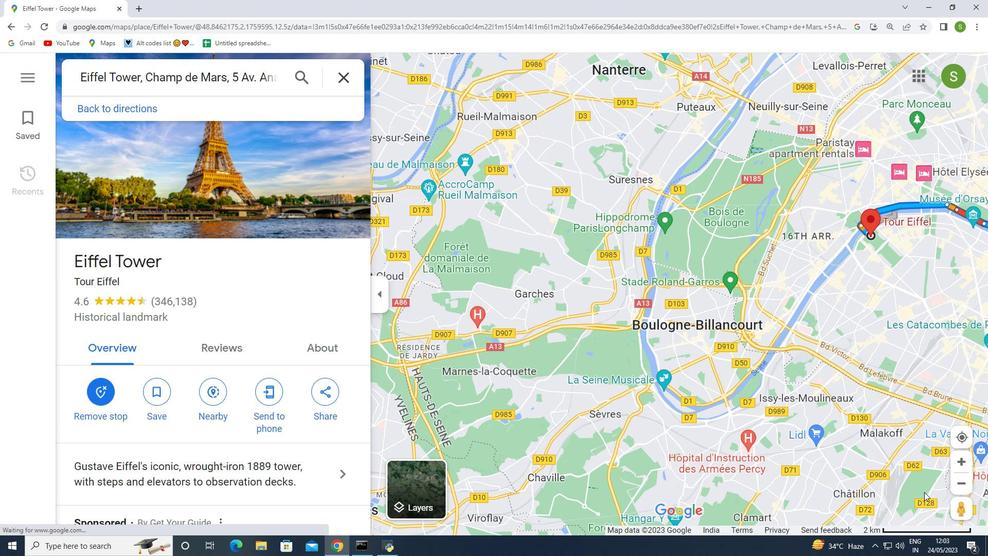 
Action: Mouse scrolled (927, 492) with delta (0, 0)
Screenshot: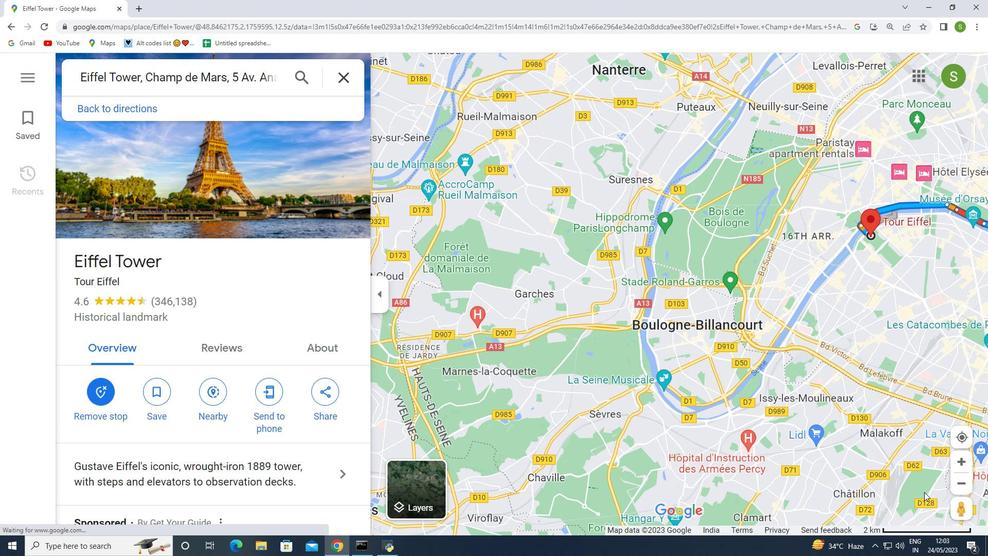 
Action: Mouse moved to (930, 490)
Screenshot: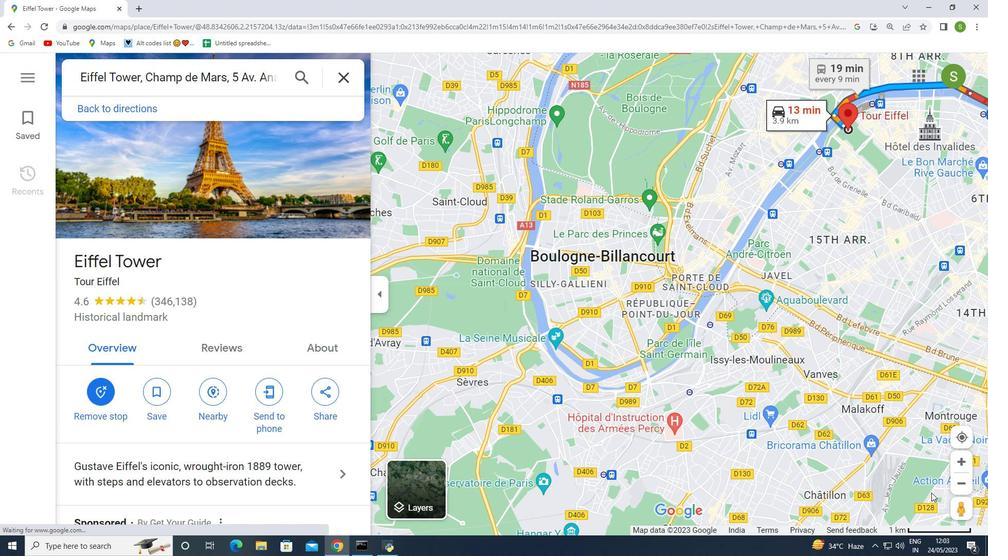 
Action: Mouse scrolled (930, 490) with delta (0, 0)
Screenshot: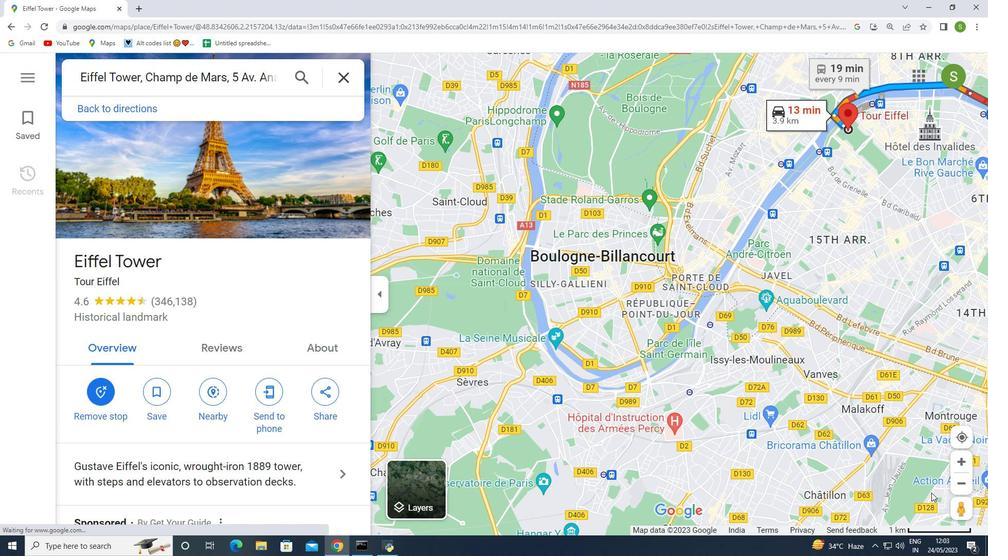 
Action: Mouse moved to (929, 490)
Screenshot: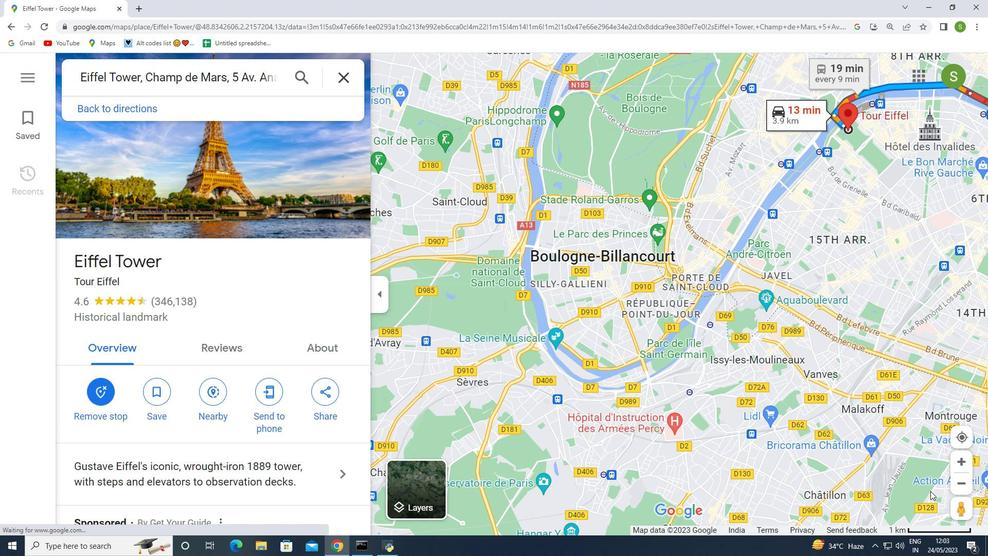 
Action: Mouse scrolled (929, 489) with delta (0, 0)
Screenshot: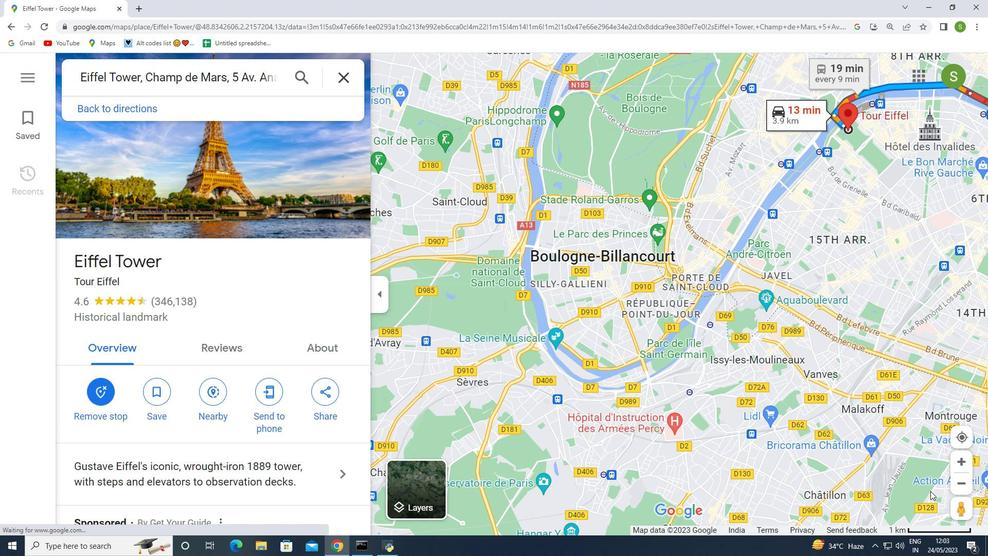 
Action: Mouse moved to (929, 490)
Screenshot: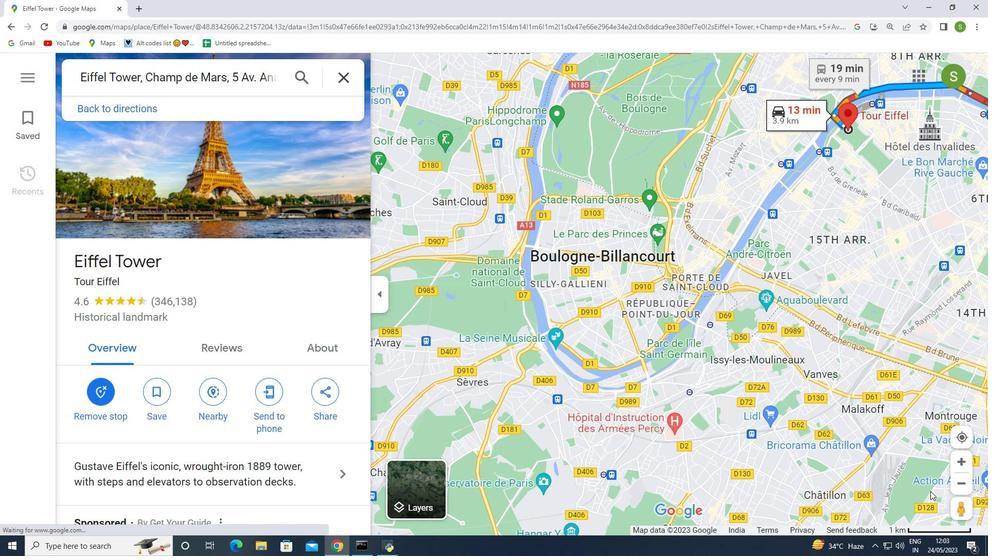 
Action: Mouse scrolled (929, 489) with delta (0, 0)
Screenshot: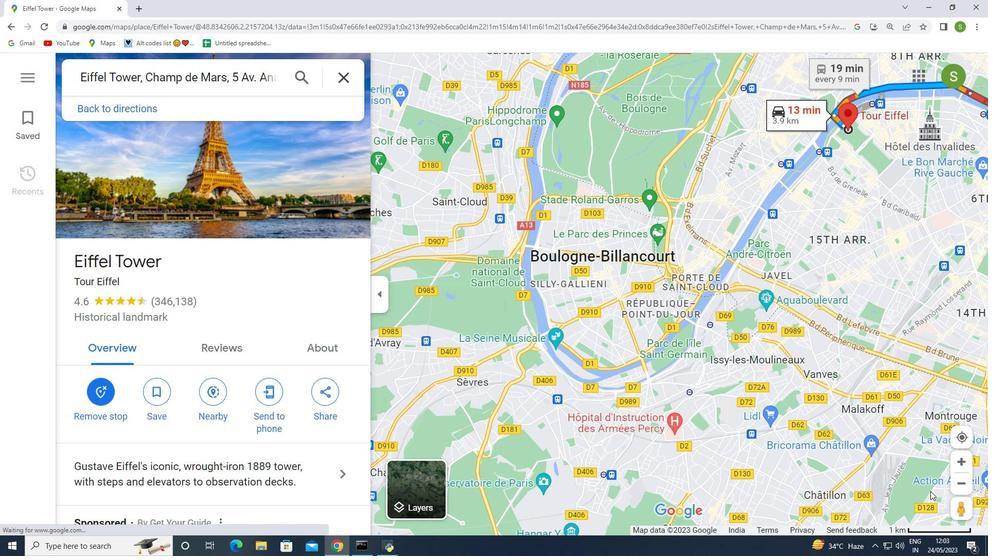 
Action: Mouse moved to (927, 488)
Screenshot: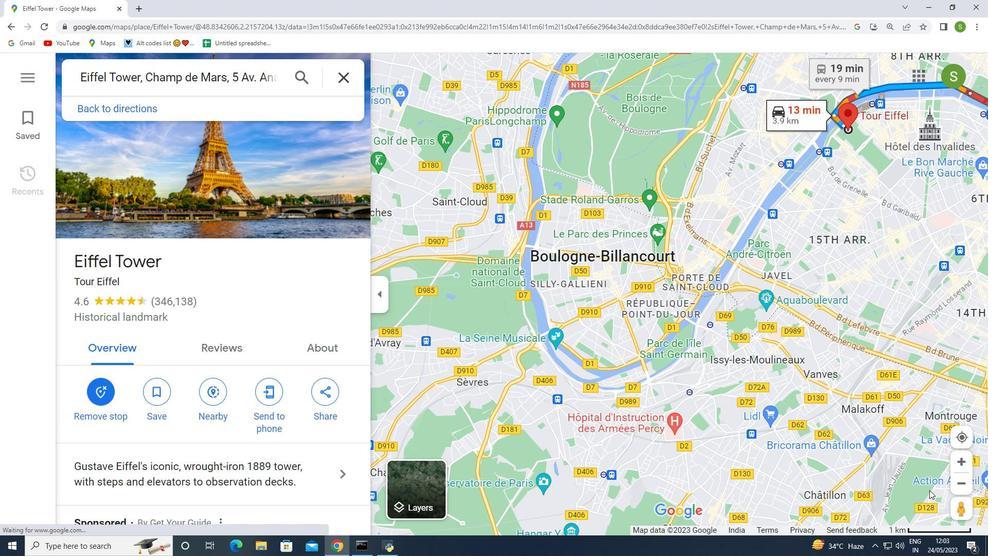 
Action: Mouse scrolled (927, 487) with delta (0, 0)
Screenshot: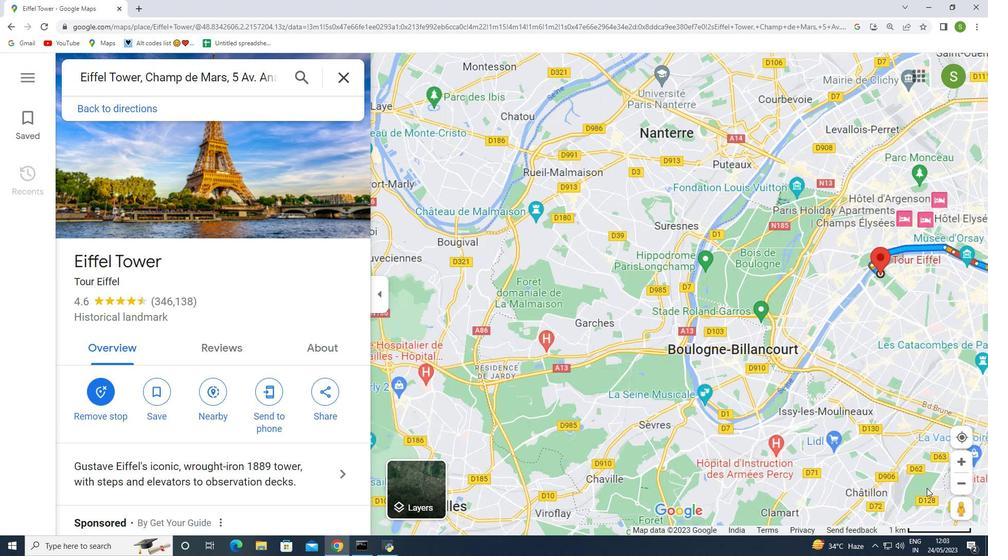 
Action: Mouse scrolled (927, 487) with delta (0, 0)
Screenshot: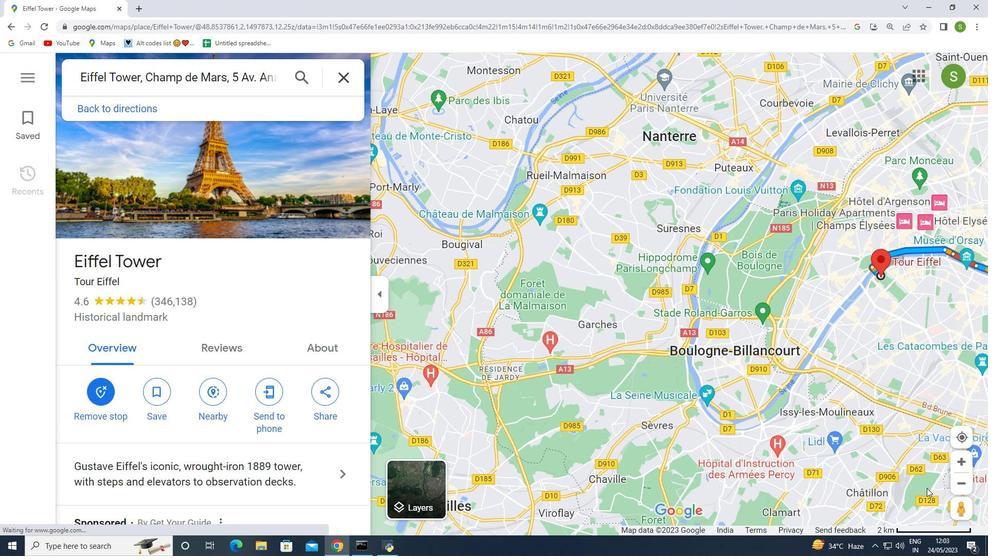 
Action: Mouse scrolled (927, 487) with delta (0, 0)
Screenshot: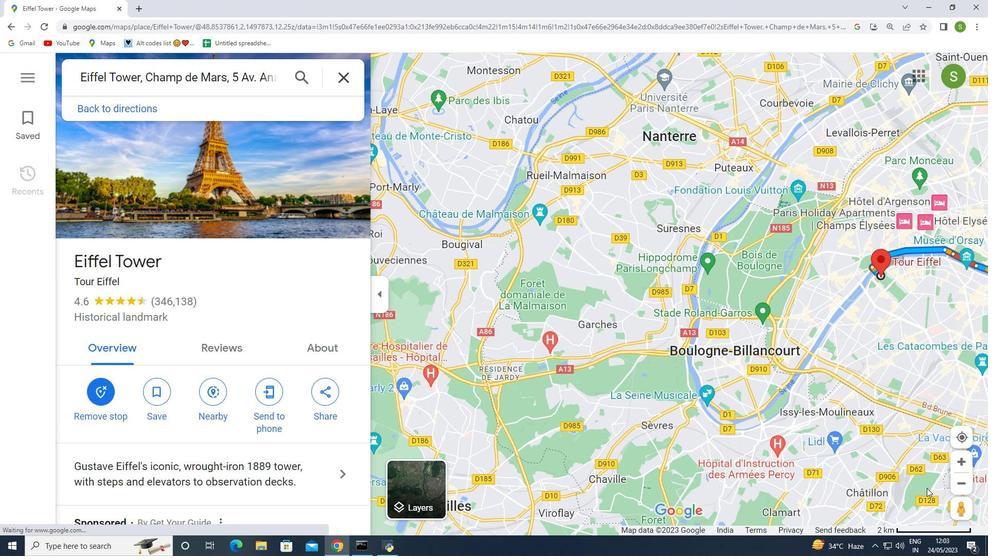 
Action: Mouse scrolled (927, 487) with delta (0, 0)
Screenshot: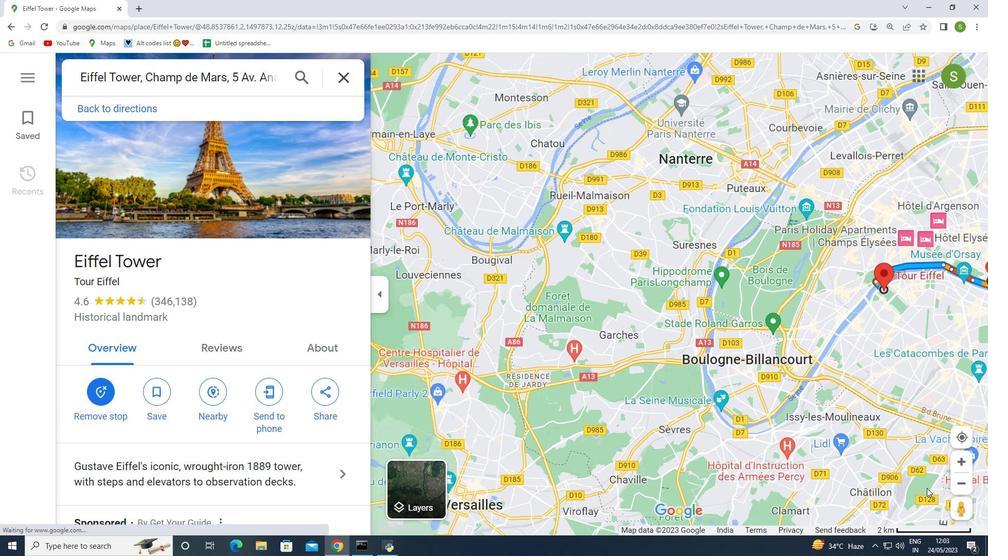 
Action: Mouse moved to (448, 258)
Screenshot: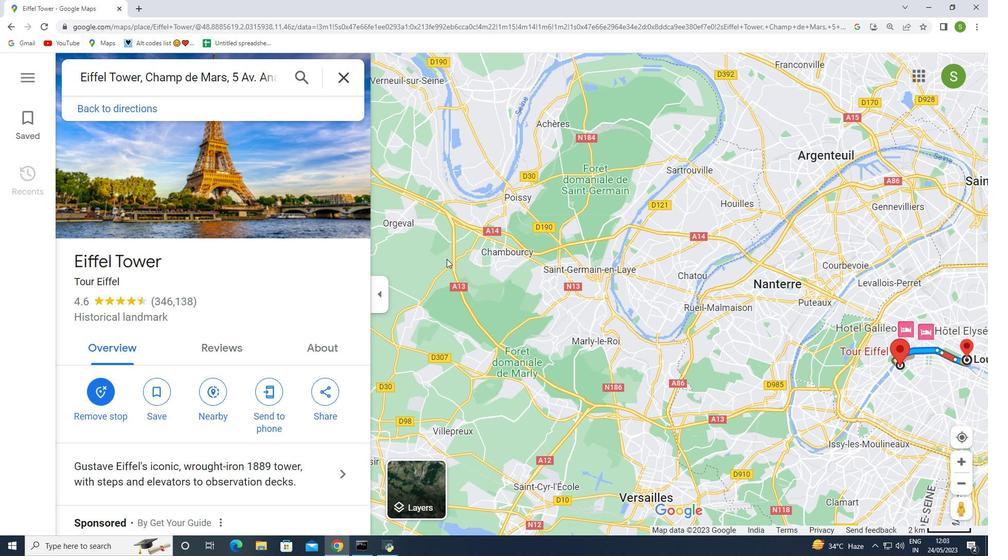 
Action: Key pressed <Key.right>
Screenshot: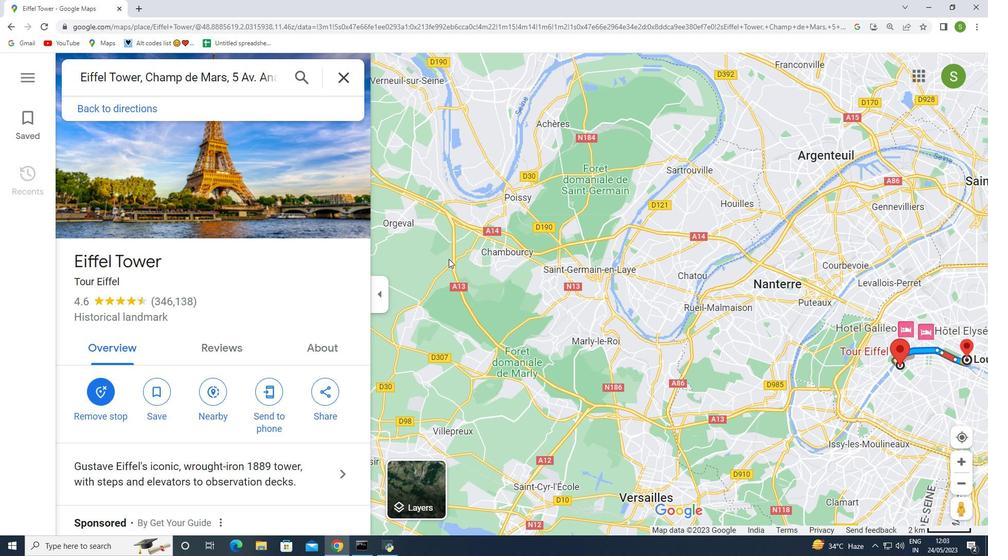 
Action: Mouse moved to (455, 258)
Screenshot: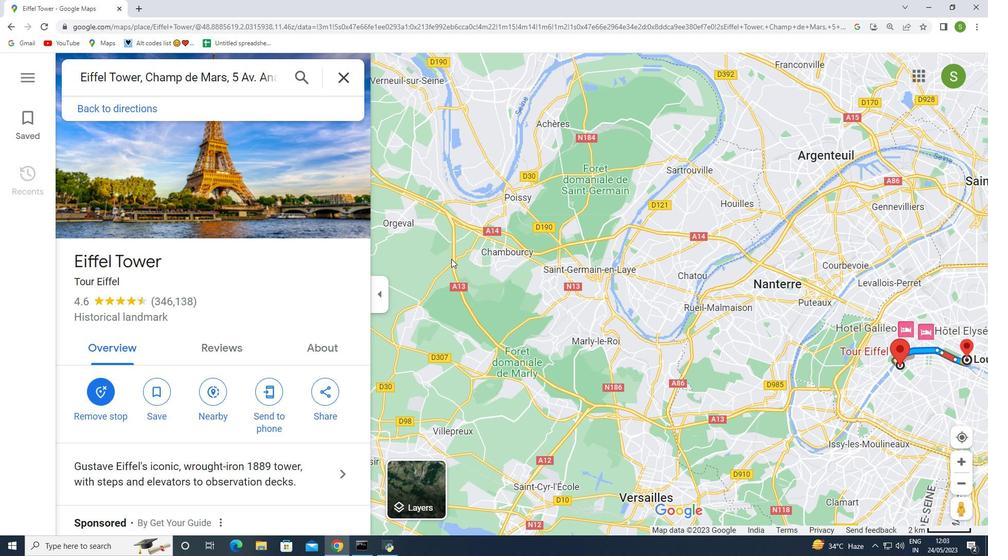 
Action: Key pressed <Key.right>
Screenshot: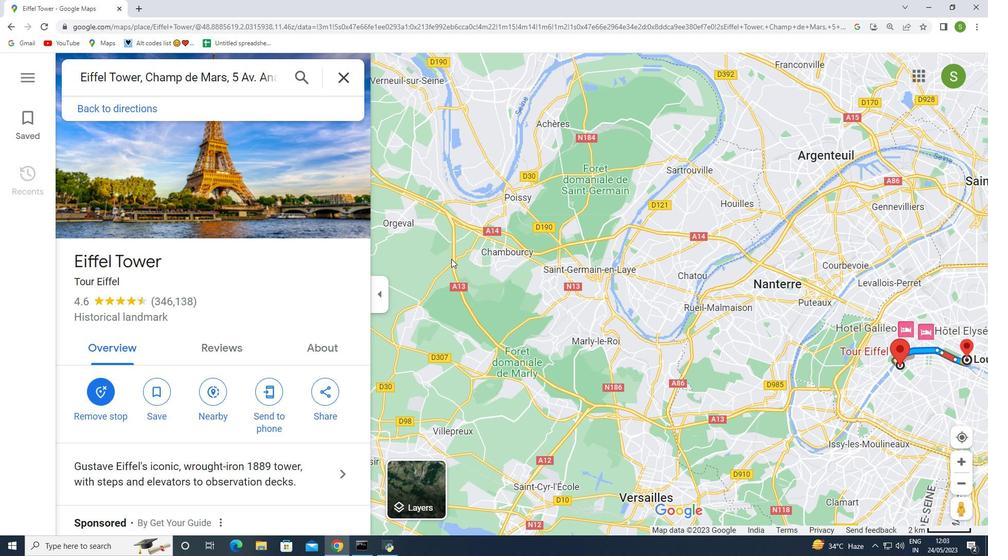 
Action: Mouse moved to (458, 258)
Screenshot: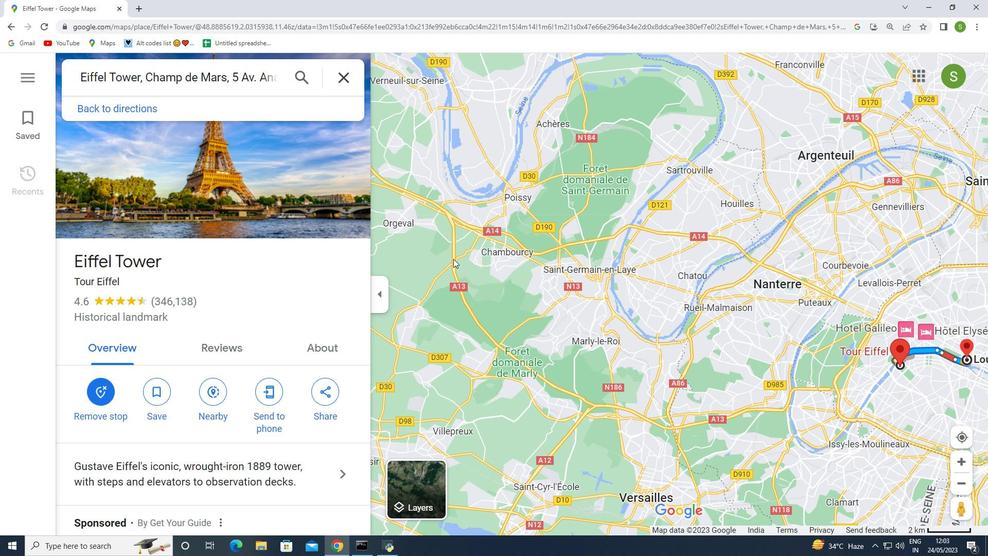 
Action: Key pressed <Key.right>
Screenshot: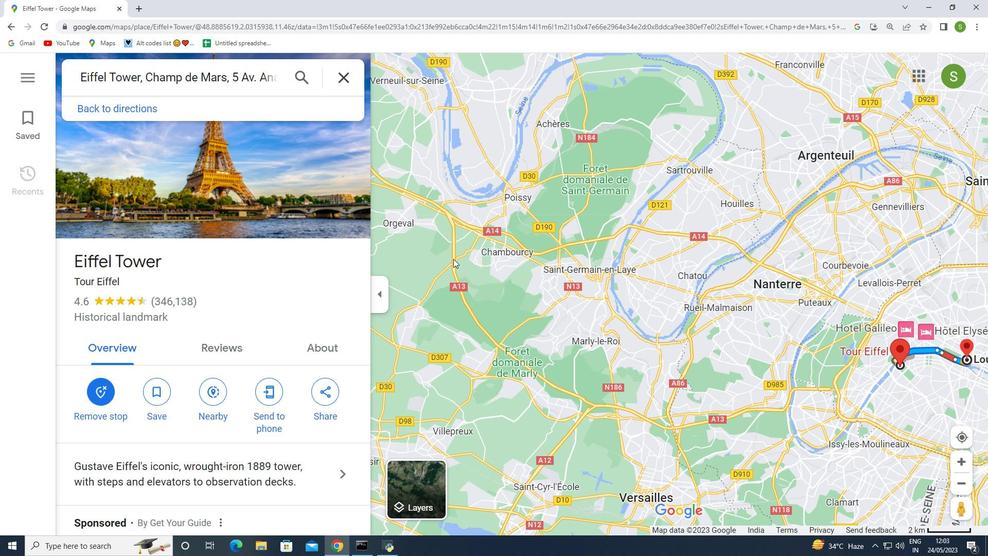 
Action: Mouse moved to (461, 258)
Screenshot: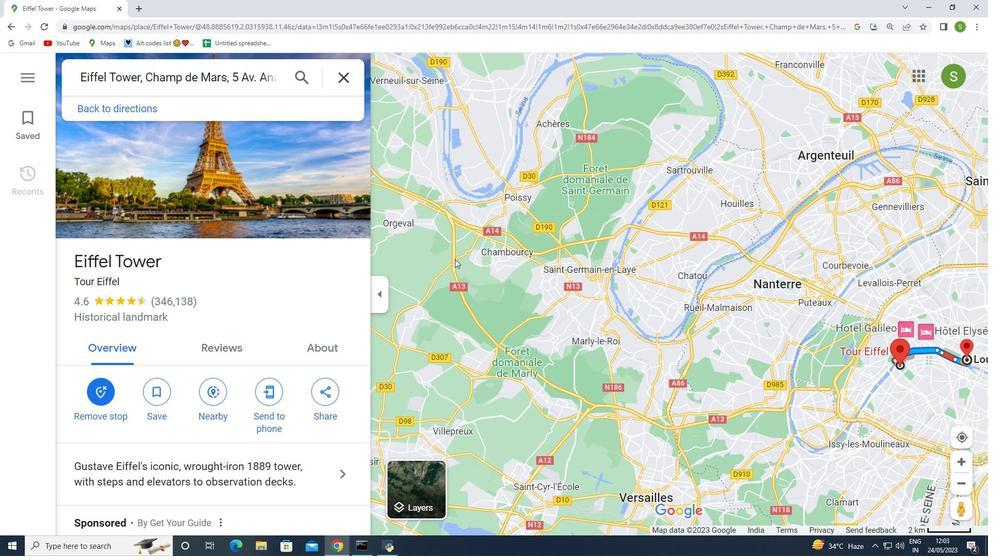 
Action: Key pressed <Key.right>
Screenshot: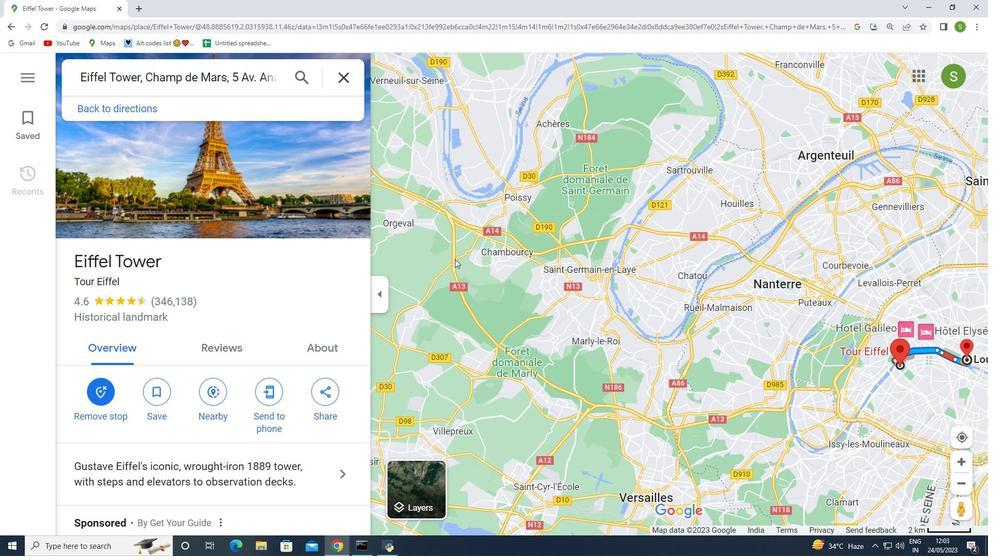 
Action: Mouse moved to (472, 263)
Screenshot: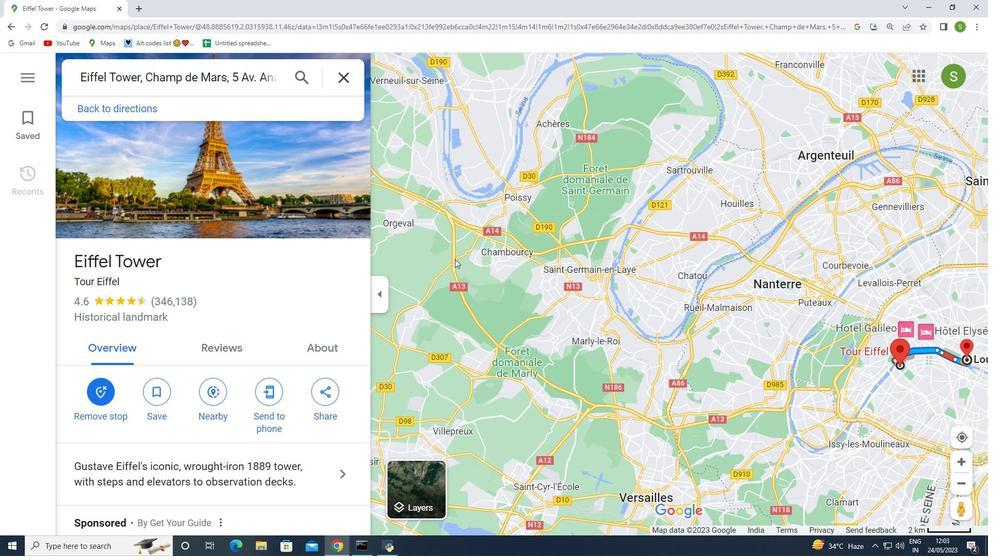 
Action: Key pressed <Key.right>
Screenshot: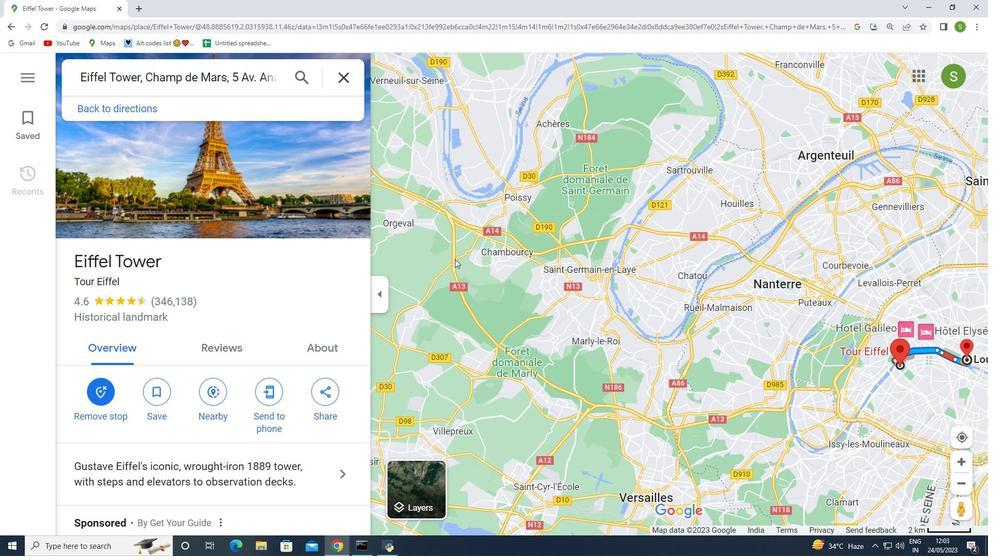 
Action: Mouse moved to (495, 270)
Screenshot: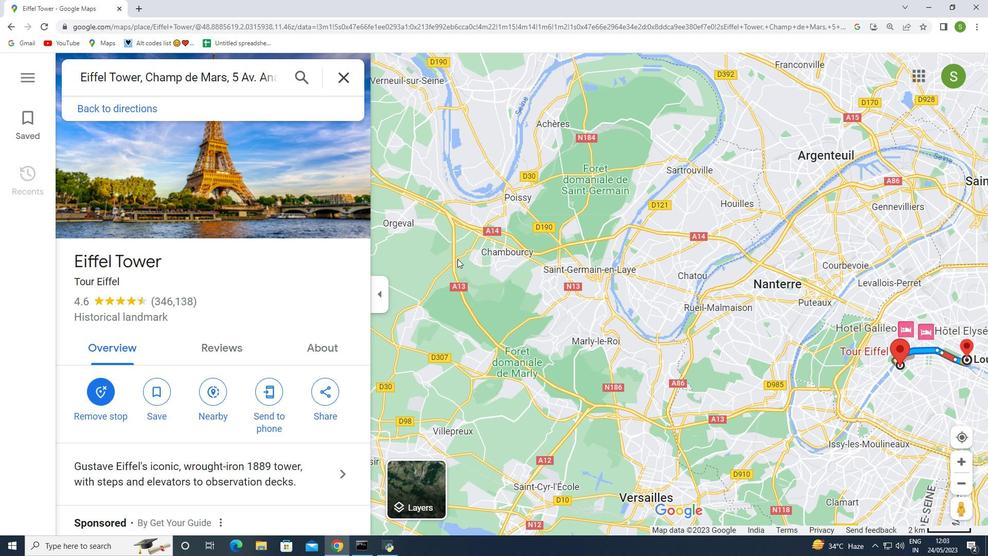 
Action: Key pressed <Key.right>
Screenshot: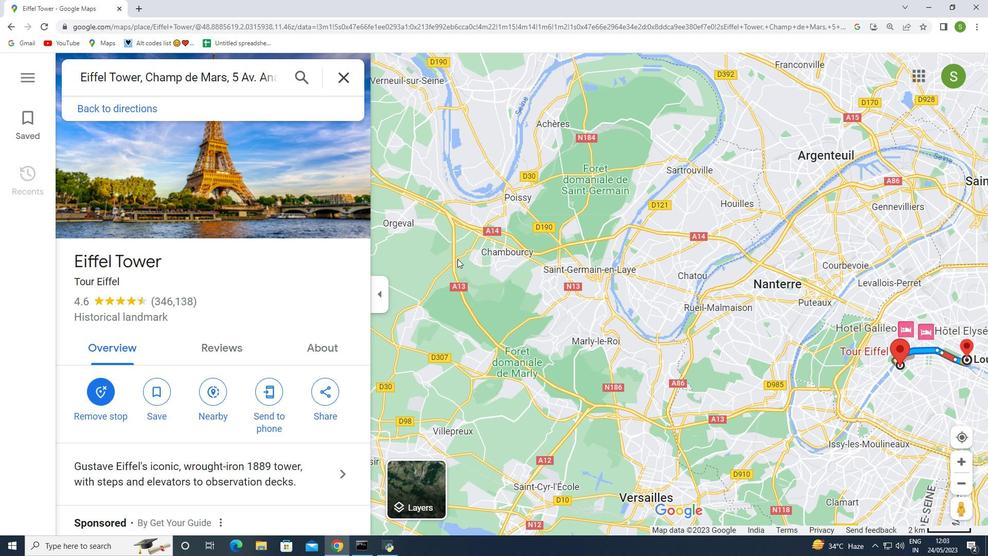 
Action: Mouse moved to (520, 279)
Screenshot: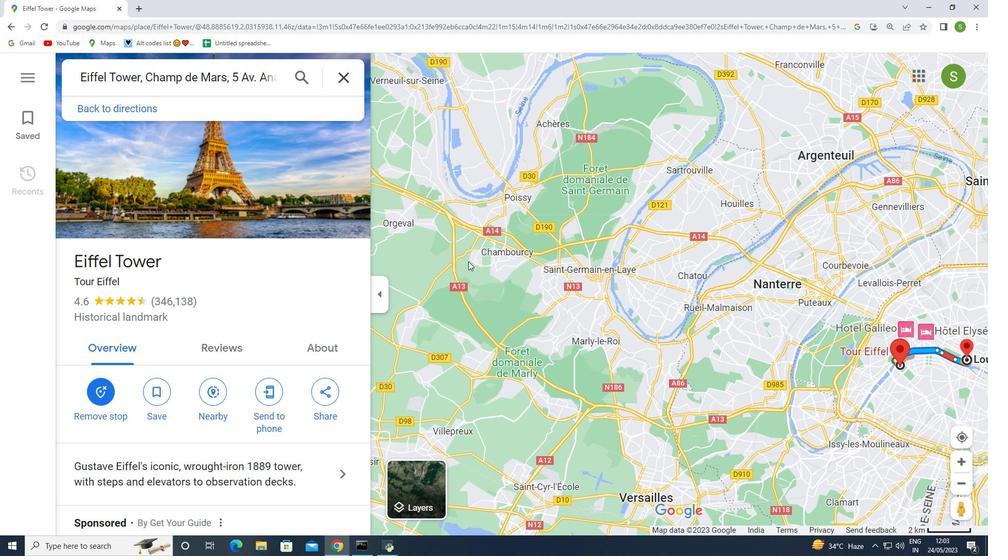 
Action: Key pressed <Key.right>
Screenshot: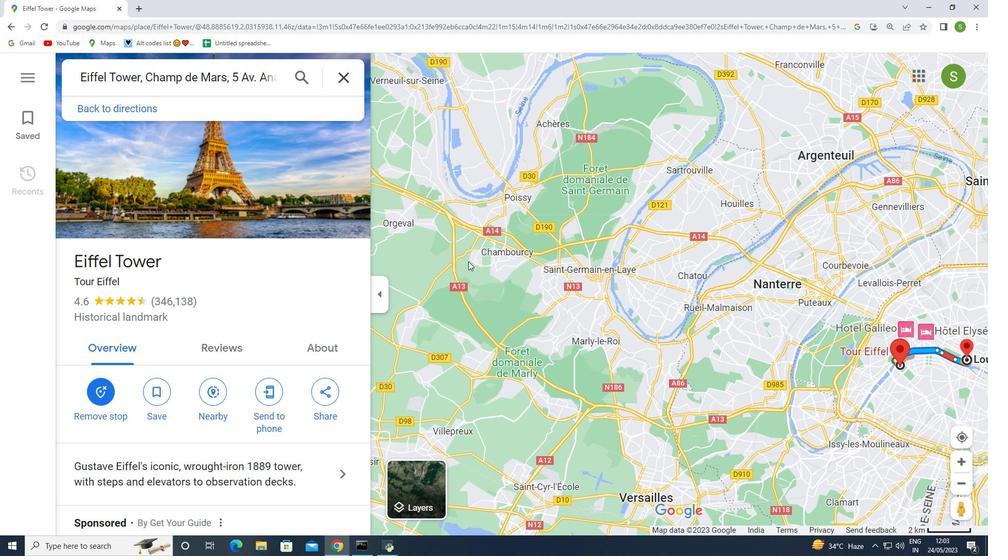 
Action: Mouse moved to (543, 287)
Screenshot: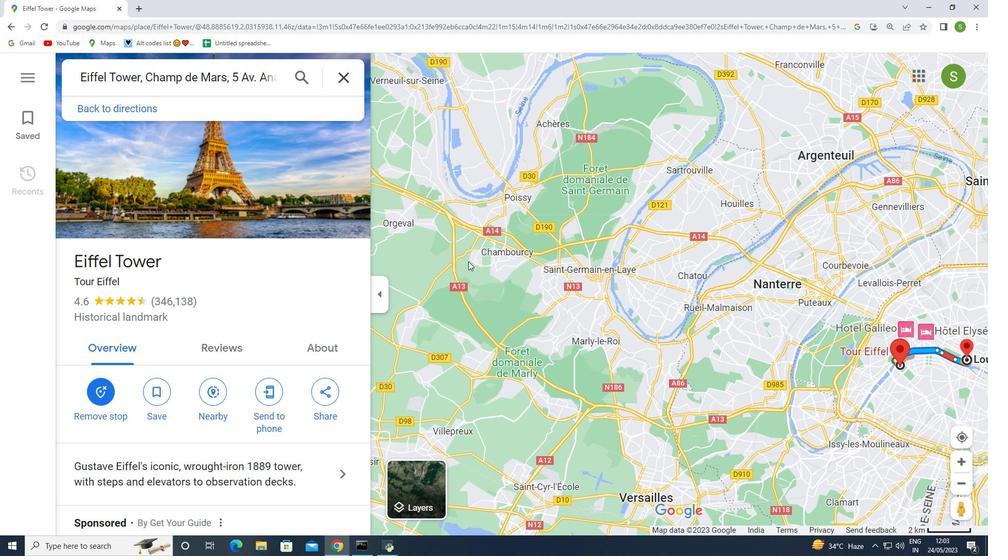 
Action: Key pressed <Key.right>
Screenshot: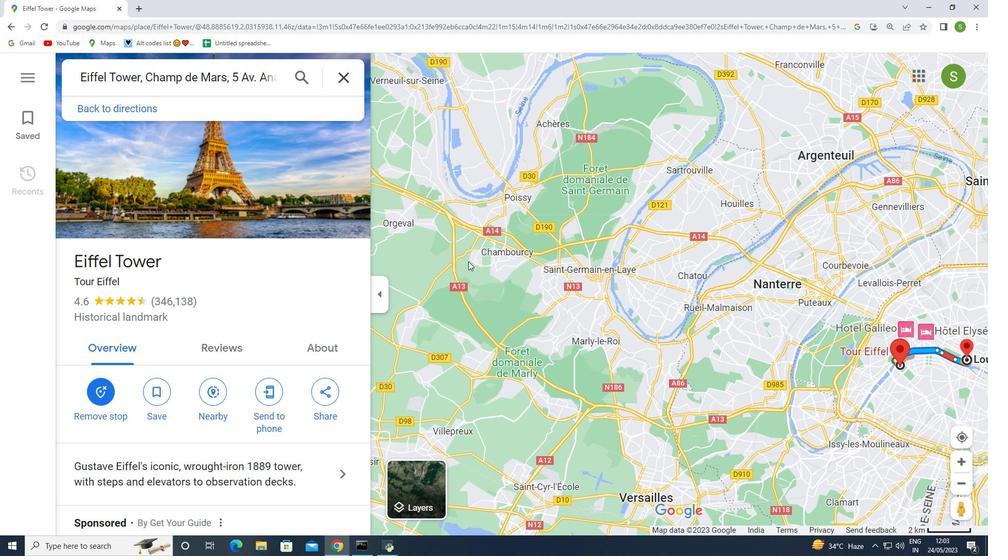 
Action: Mouse moved to (550, 290)
Screenshot: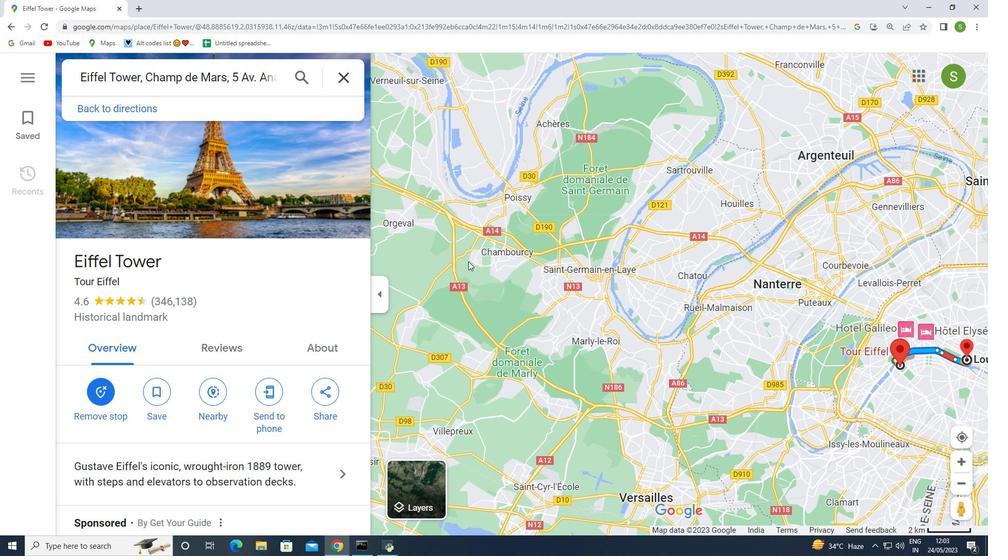 
Action: Key pressed <Key.right>
Screenshot: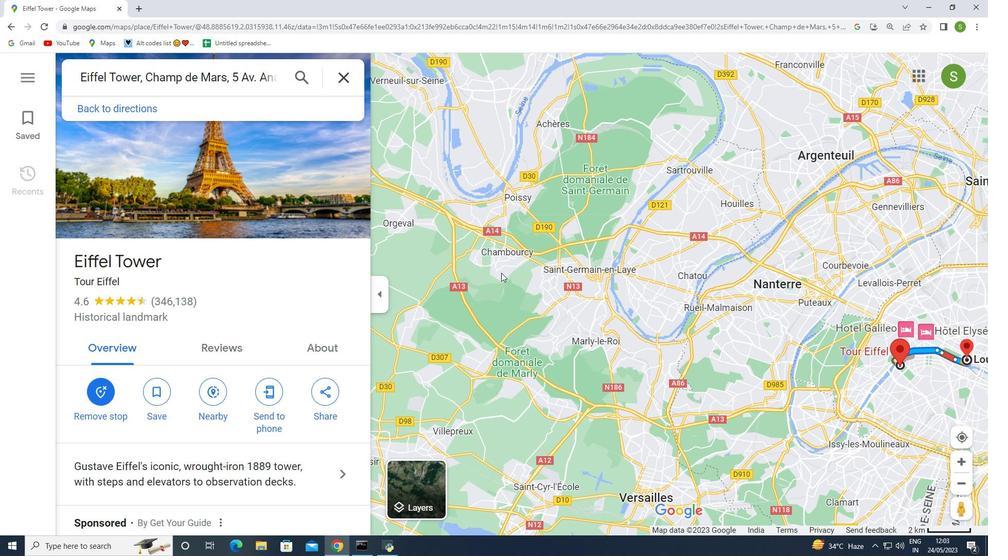 
Action: Mouse moved to (560, 293)
Screenshot: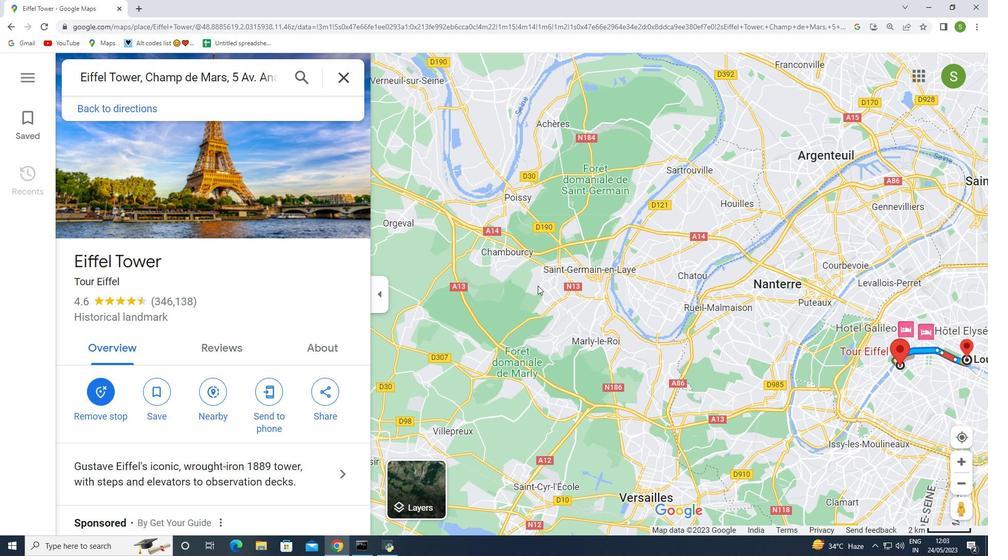 
Action: Key pressed <Key.right>
Screenshot: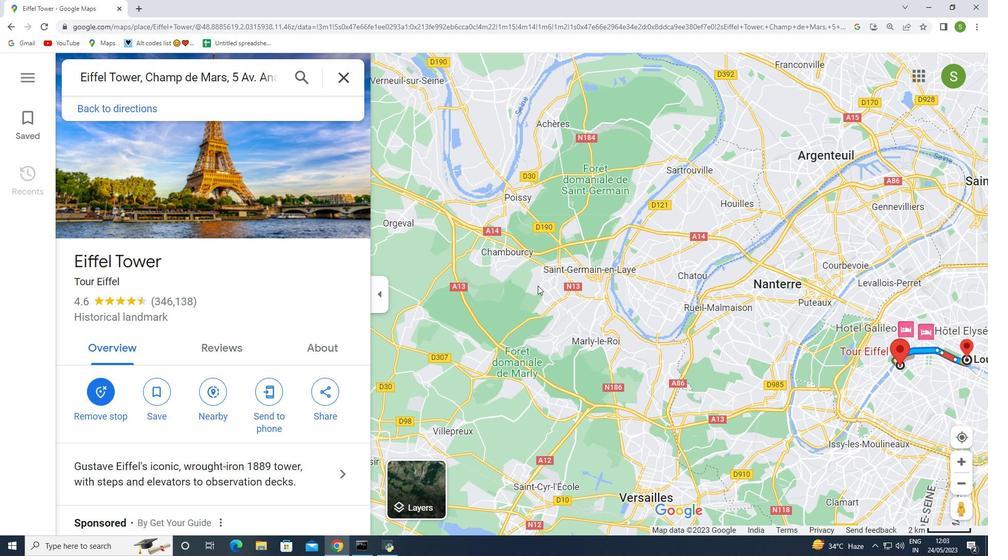 
Action: Mouse moved to (560, 293)
Screenshot: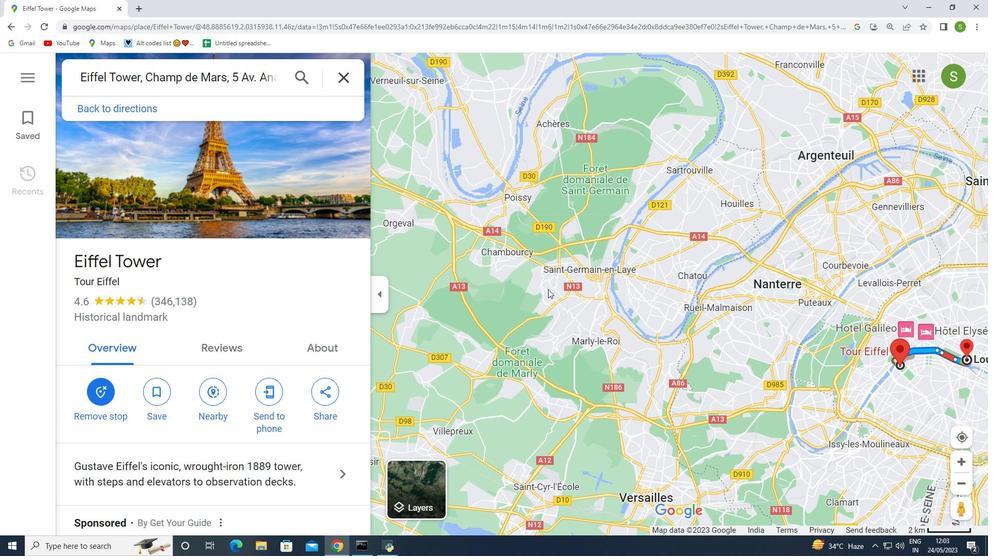 
Action: Key pressed <Key.right><Key.right>
Screenshot: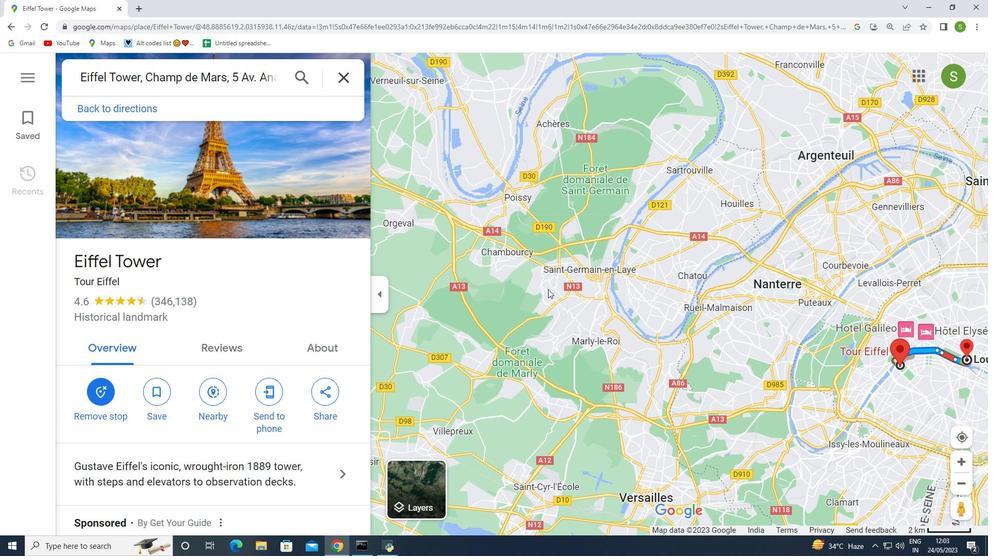 
Action: Mouse moved to (561, 294)
Screenshot: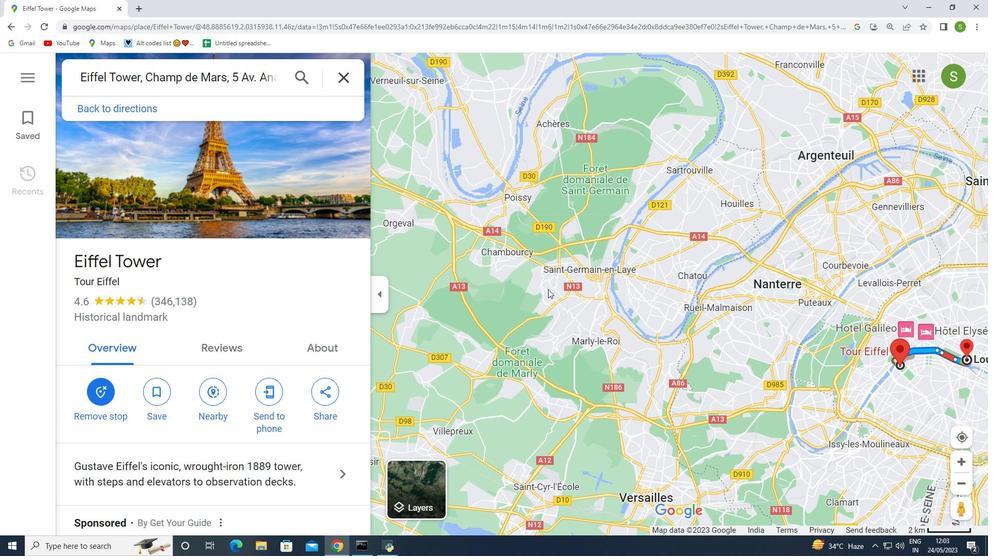 
Action: Key pressed <Key.right>
Screenshot: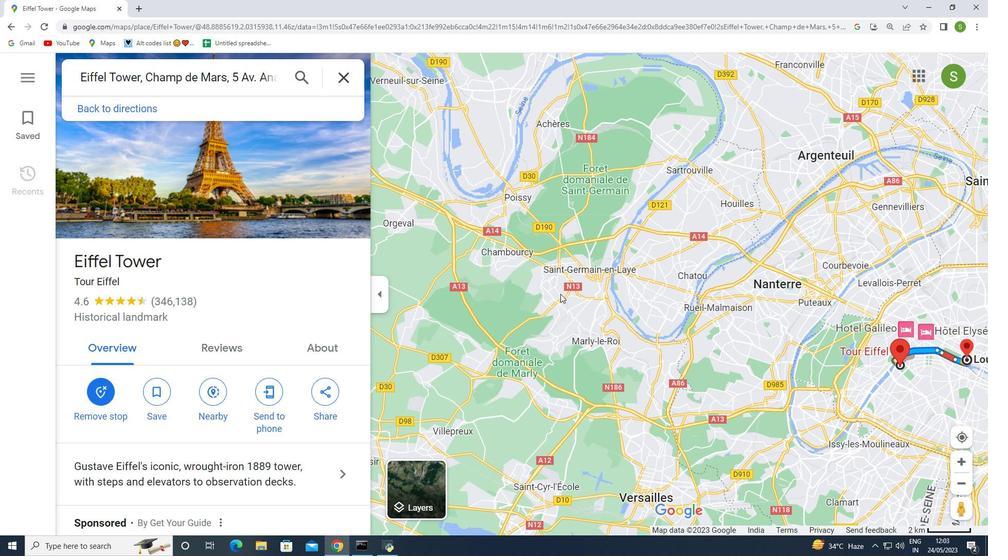 
Action: Mouse moved to (567, 298)
Screenshot: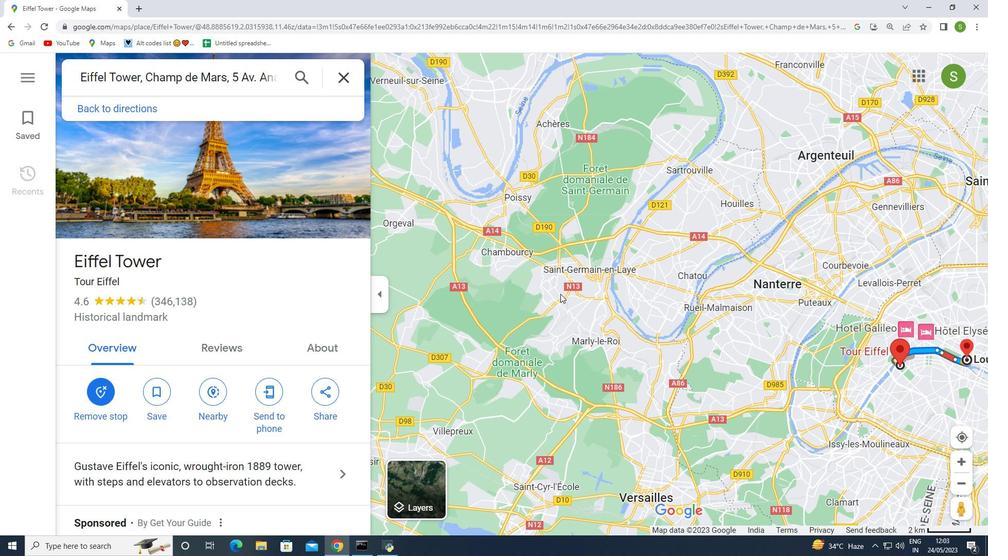 
Action: Key pressed <Key.right>
Screenshot: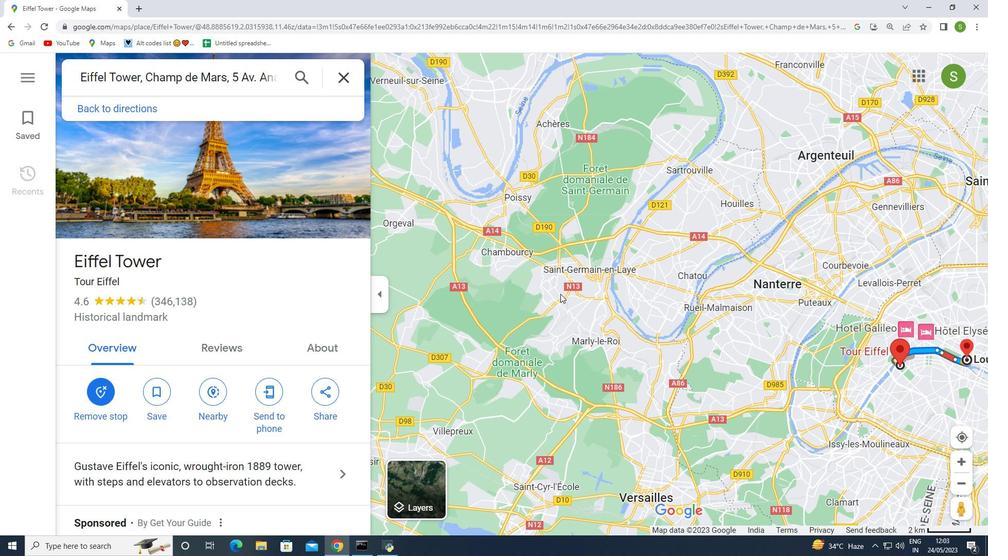 
Action: Mouse moved to (579, 304)
Screenshot: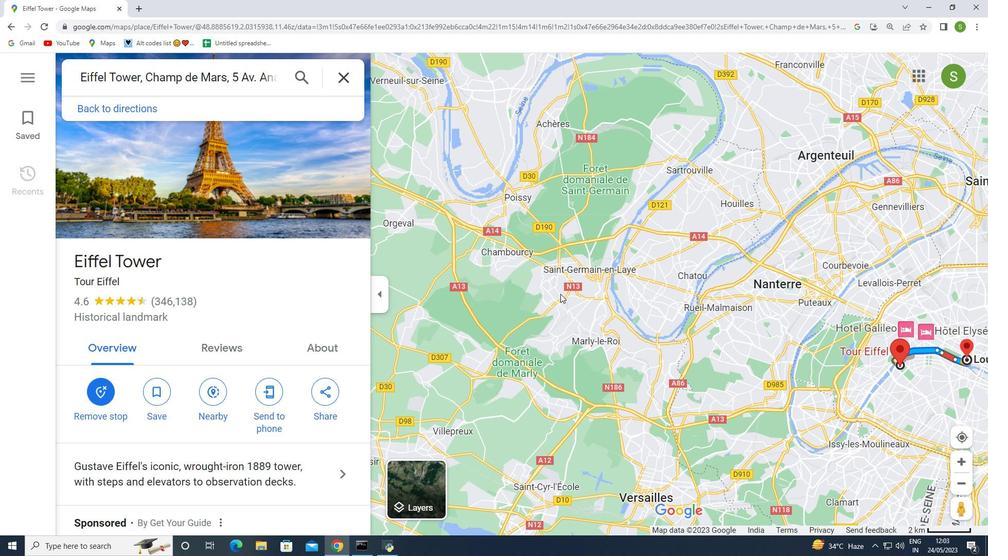 
Action: Key pressed <Key.right>
Screenshot: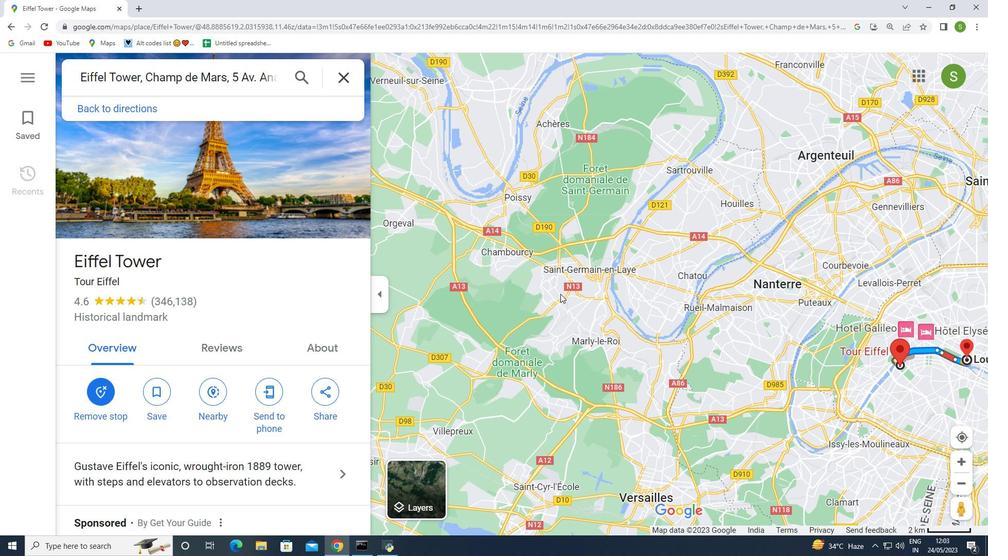 
Action: Mouse moved to (604, 315)
Screenshot: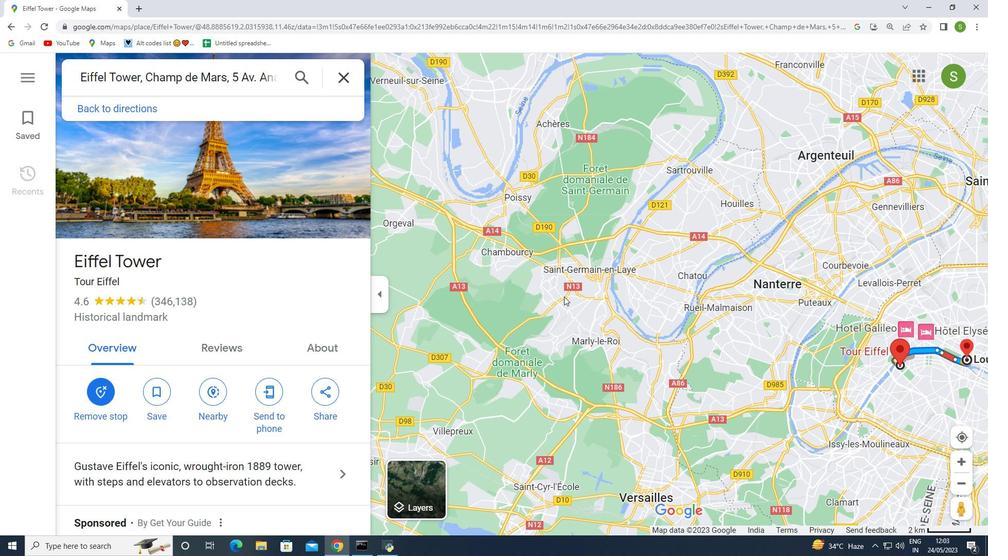 
Action: Key pressed <Key.right>
Screenshot: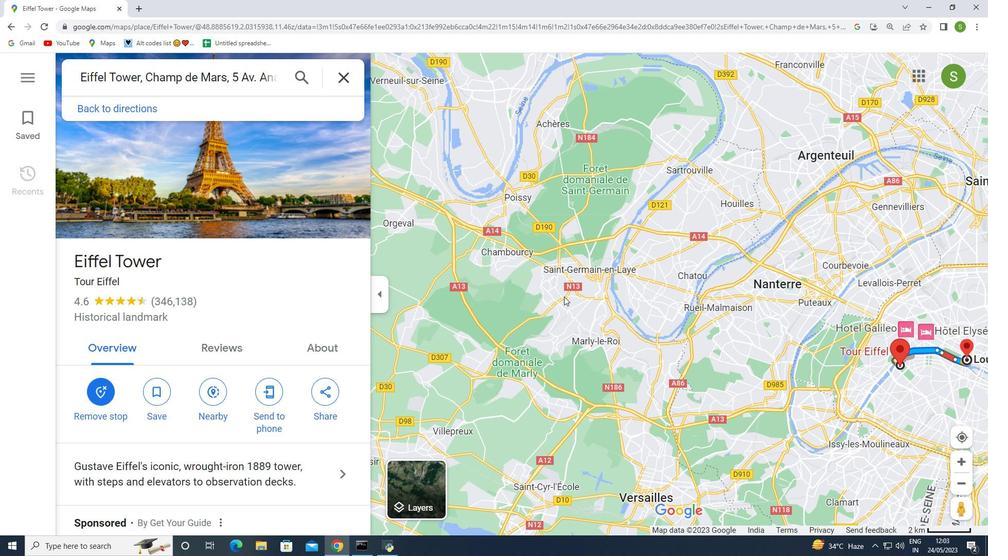 
Action: Mouse moved to (623, 322)
Screenshot: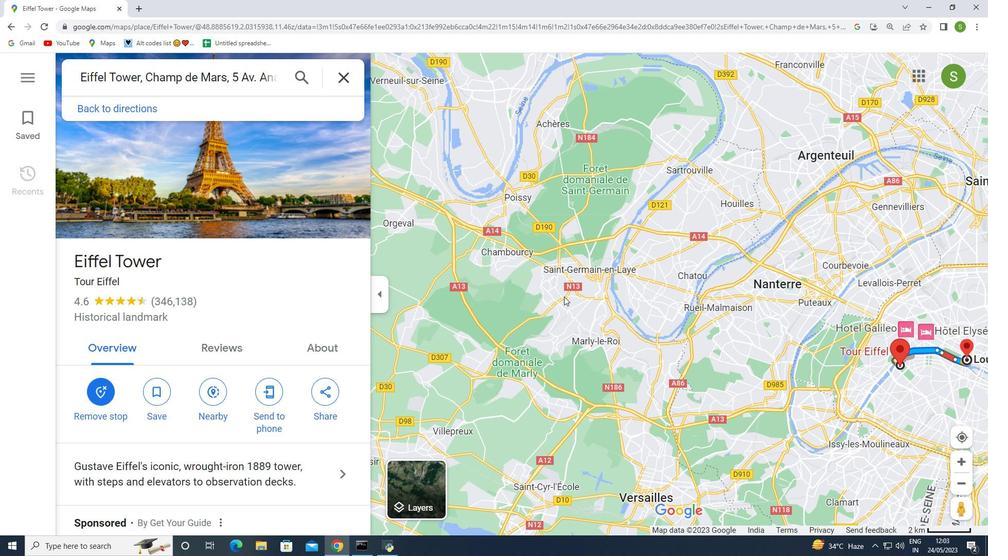 
Action: Key pressed <Key.right>
Screenshot: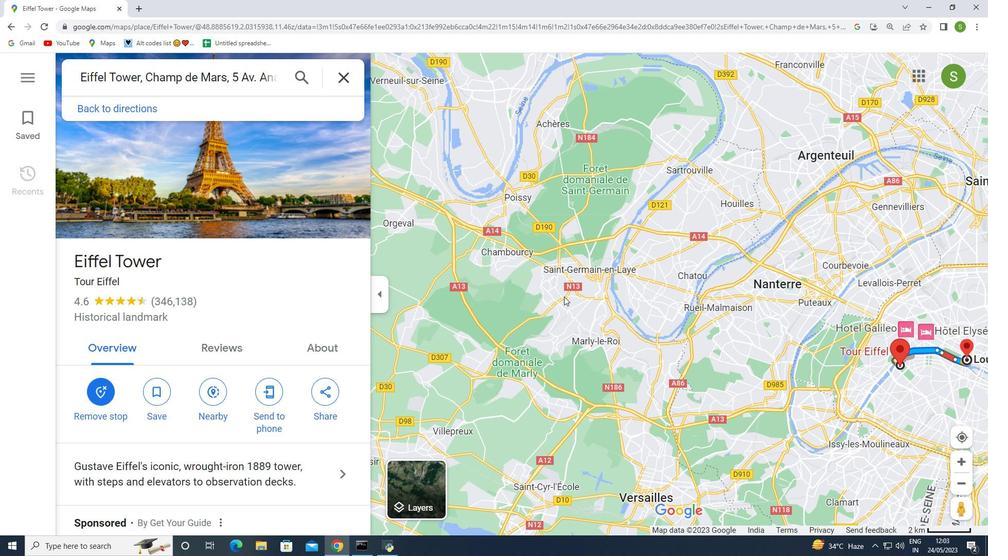 
Action: Mouse moved to (660, 336)
Screenshot: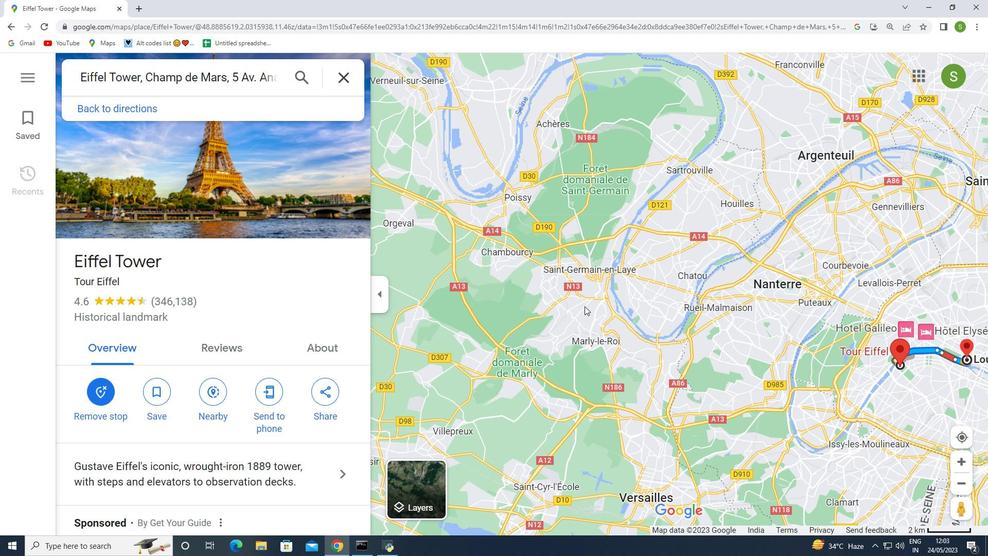 
Action: Key pressed <Key.right>
Screenshot: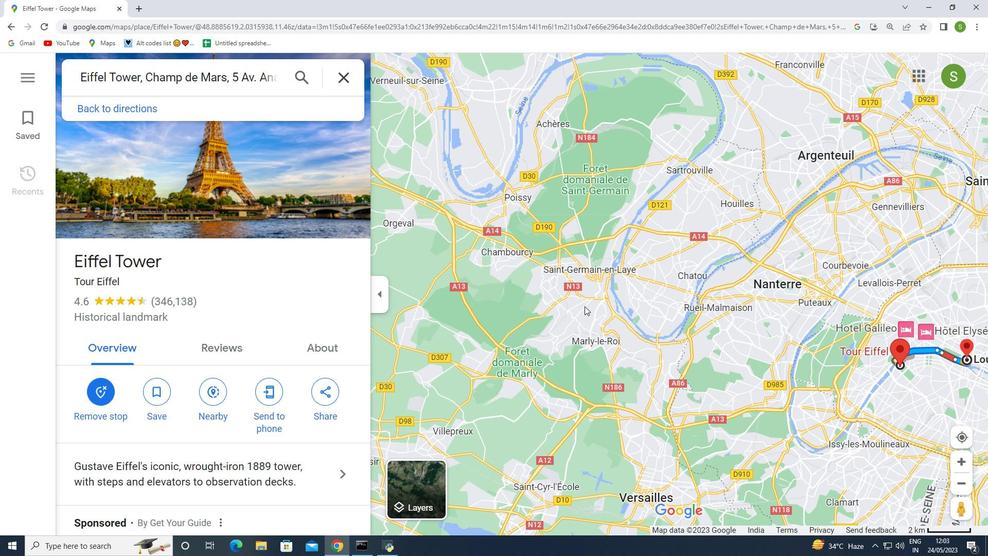 
Action: Mouse moved to (692, 350)
Screenshot: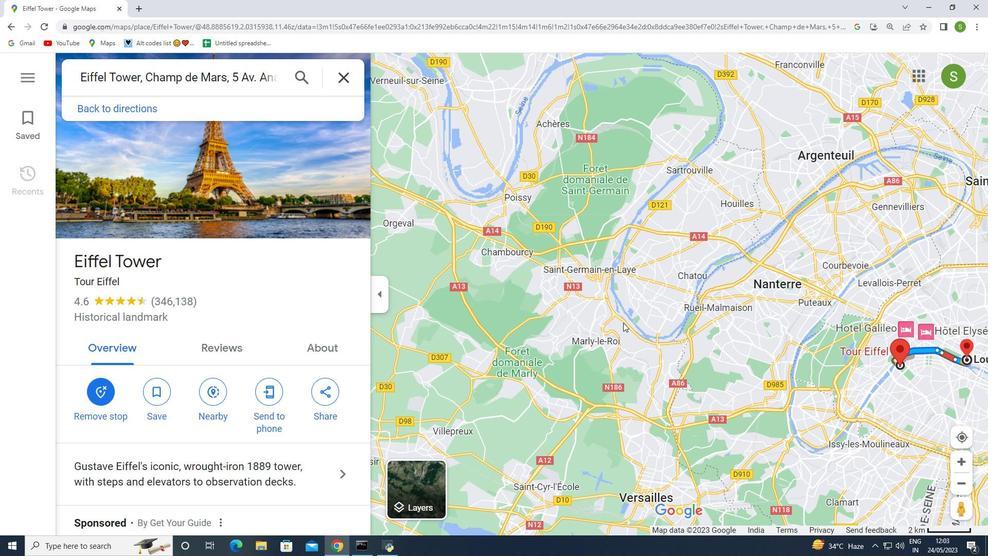 
Action: Key pressed <Key.right>
Screenshot: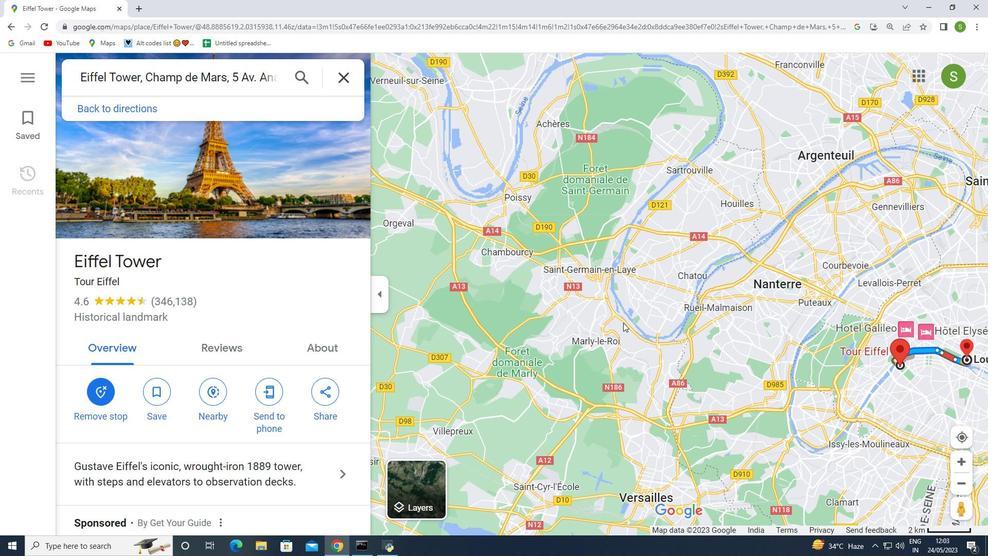 
Action: Mouse moved to (711, 360)
Screenshot: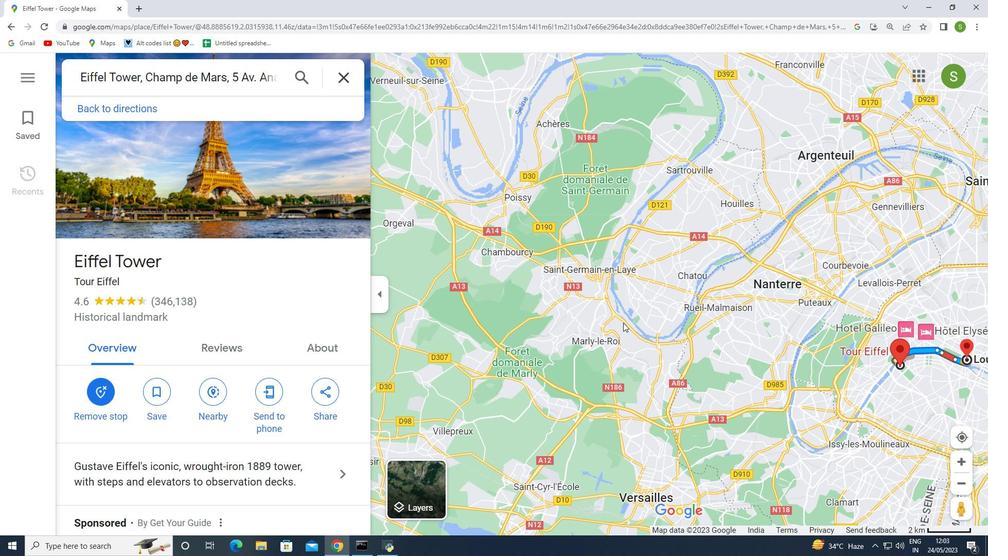 
Action: Key pressed <Key.right>
Screenshot: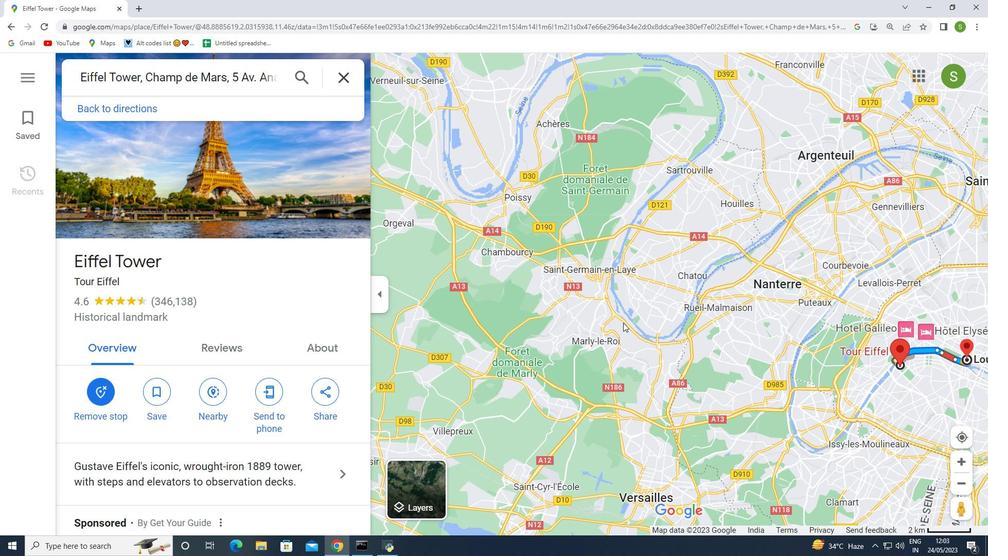 
Action: Mouse moved to (725, 373)
Screenshot: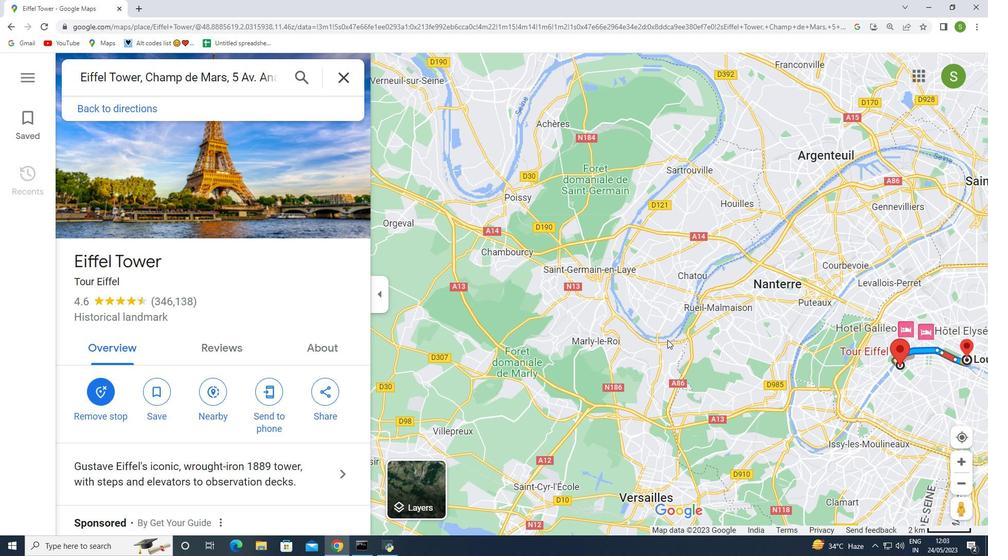 
Action: Key pressed <Key.right>
Screenshot: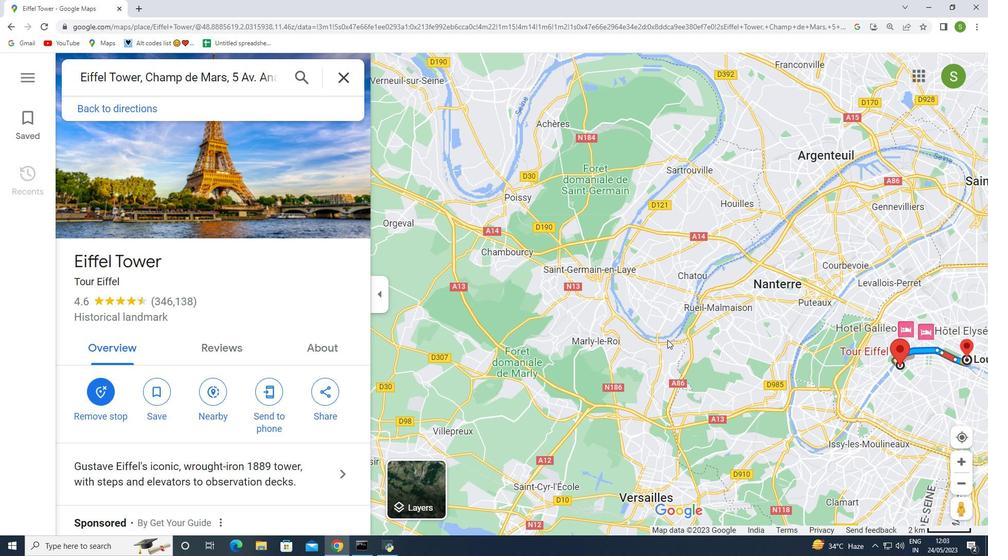
Action: Mouse moved to (725, 385)
Screenshot: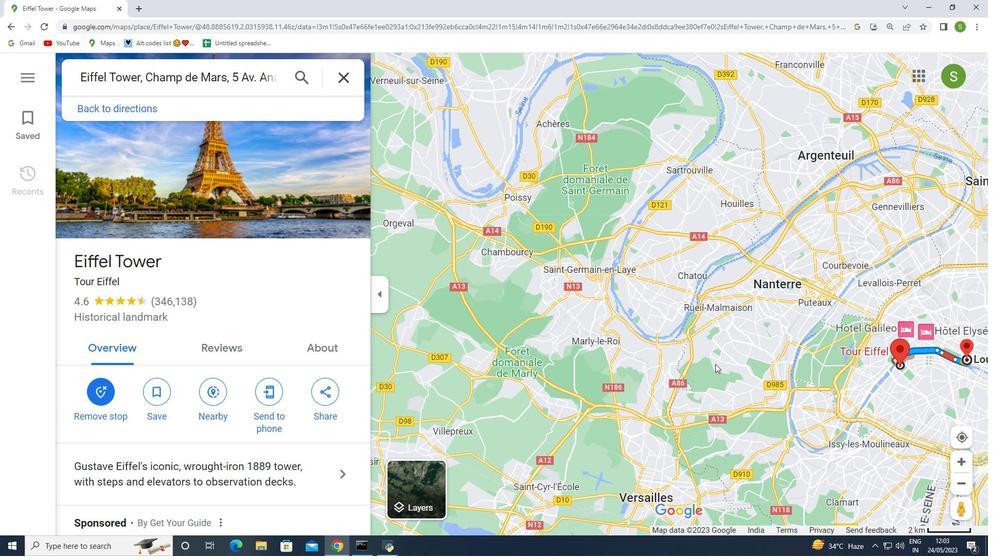 
Action: Key pressed <Key.right>
Screenshot: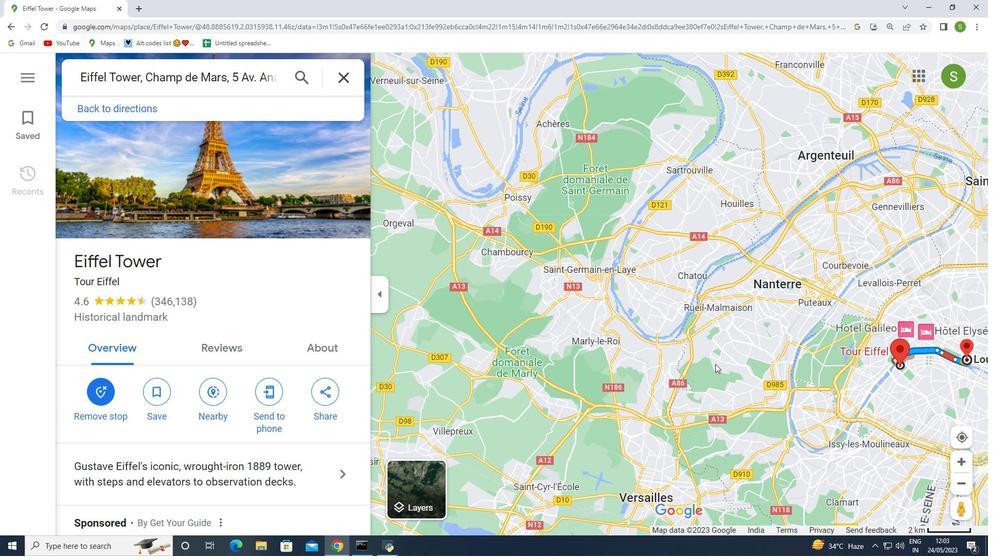 
Action: Mouse moved to (725, 404)
Screenshot: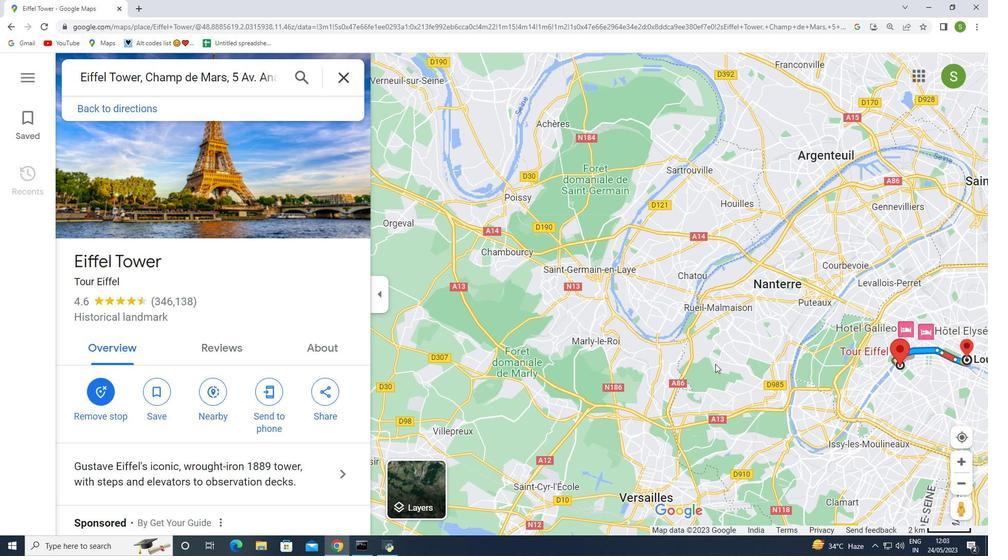 
Action: Key pressed <Key.right>
Screenshot: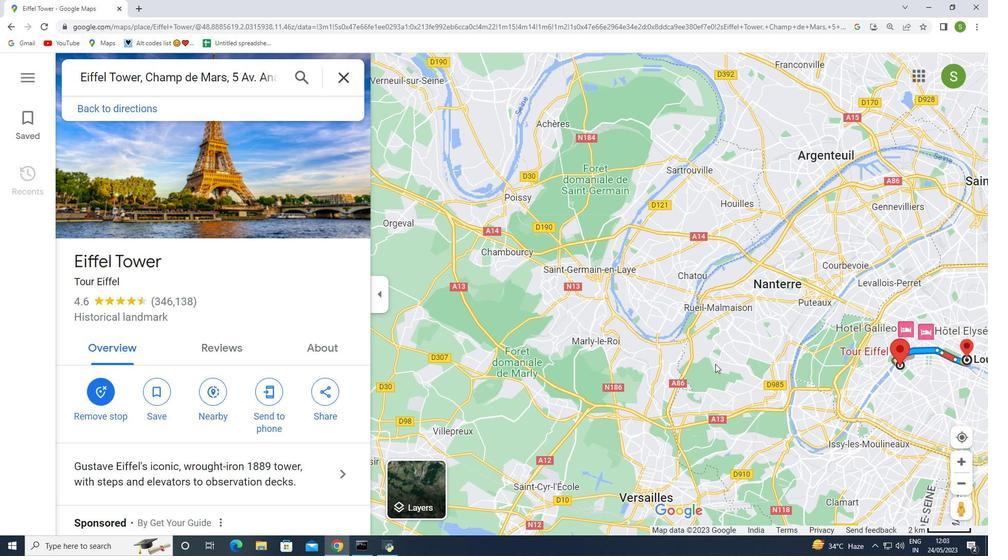 
Action: Mouse moved to (725, 420)
Screenshot: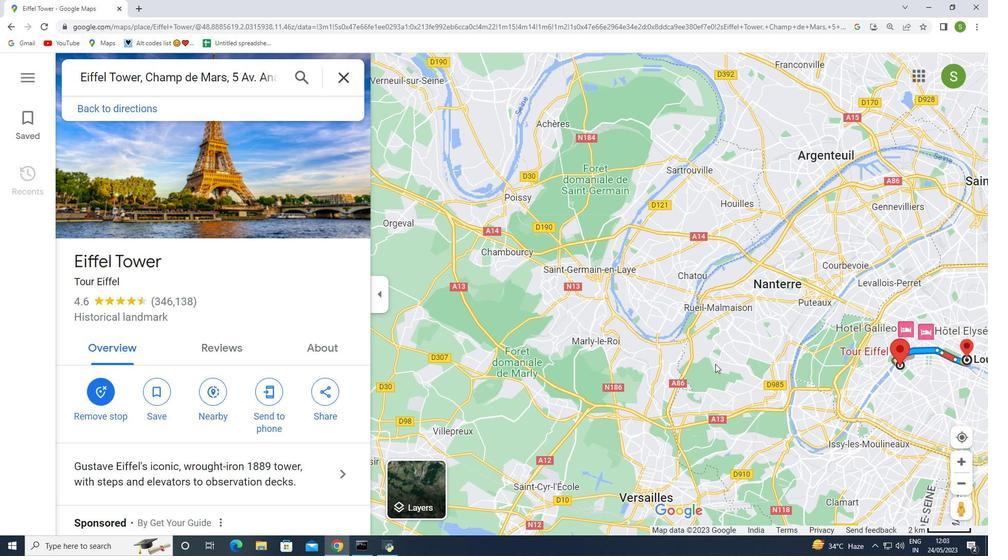 
Action: Key pressed <Key.right>
Screenshot: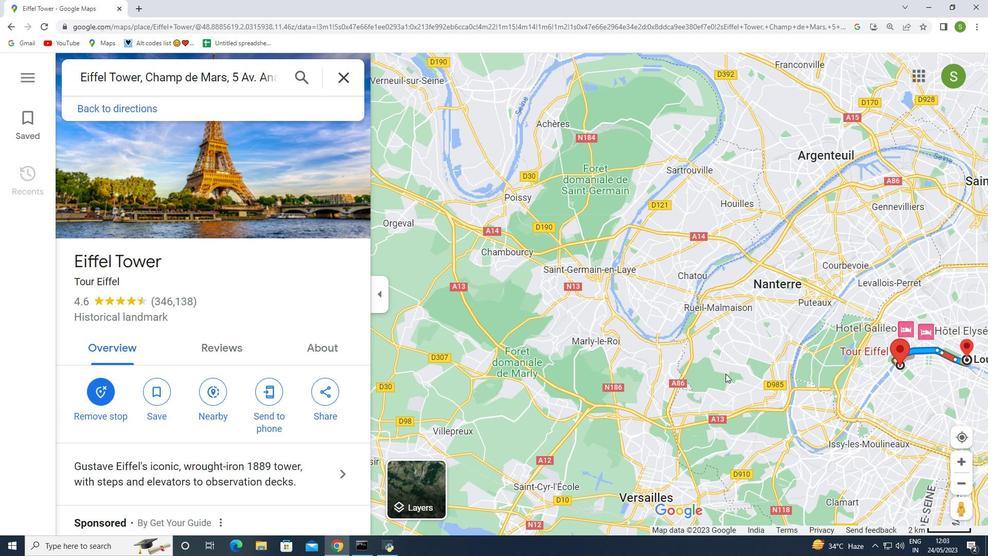 
Action: Mouse moved to (729, 439)
Screenshot: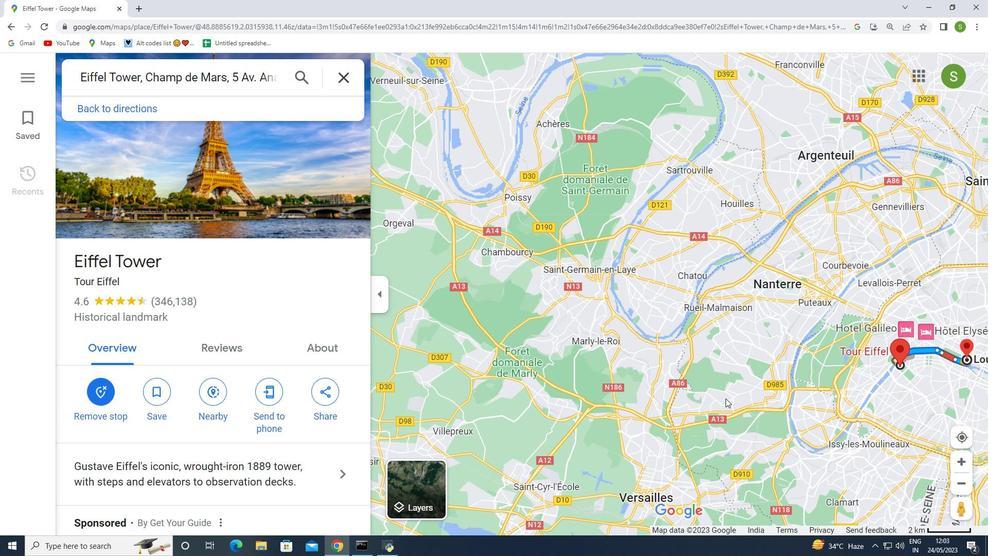 
Action: Key pressed <Key.right>
Screenshot: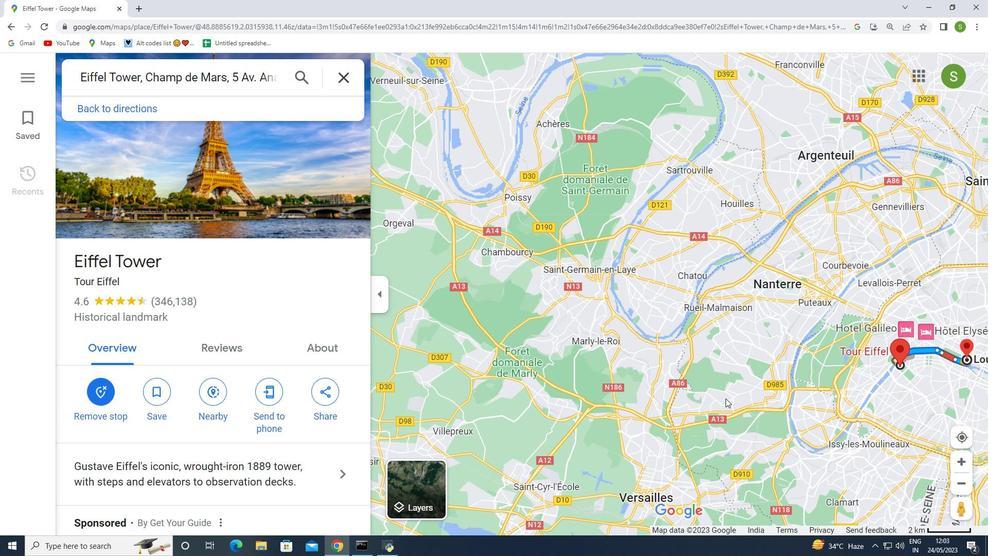 
Action: Mouse moved to (731, 445)
Screenshot: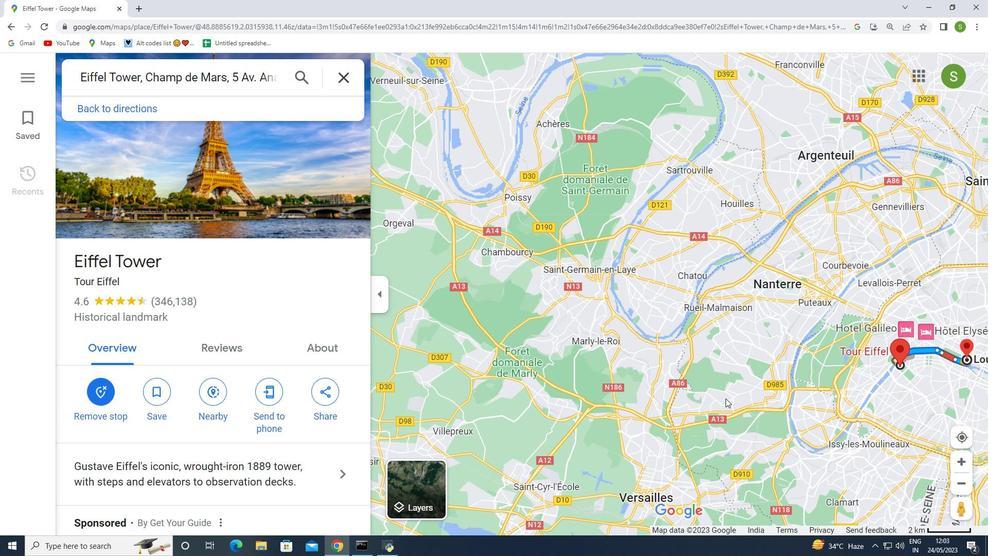 
Action: Key pressed <Key.right>
Screenshot: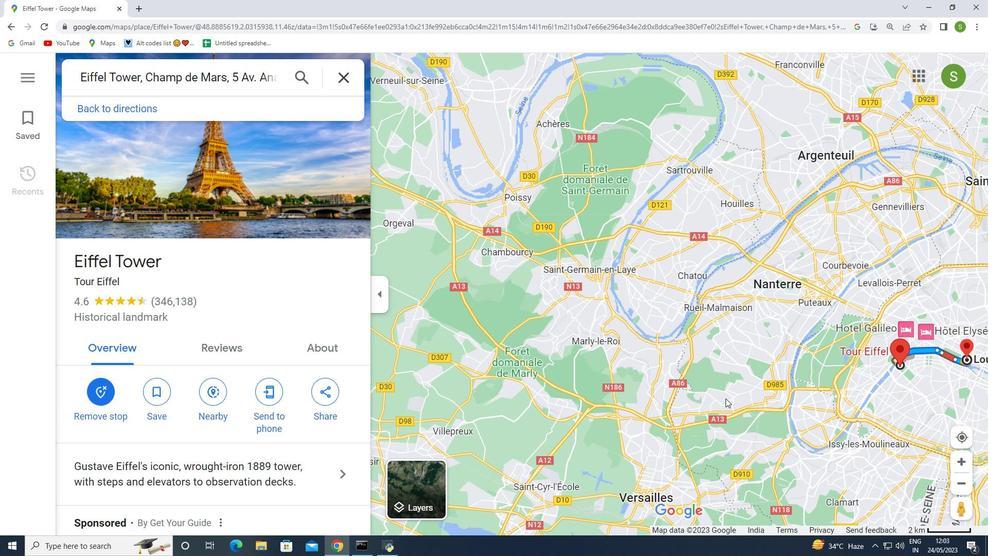 
Action: Mouse moved to (735, 452)
Screenshot: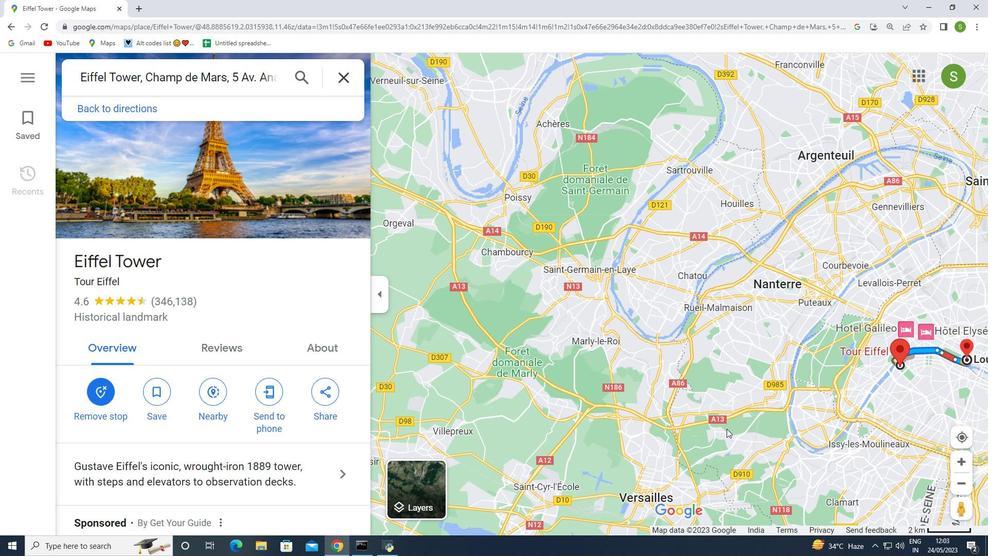 
Action: Key pressed <Key.right>
Screenshot: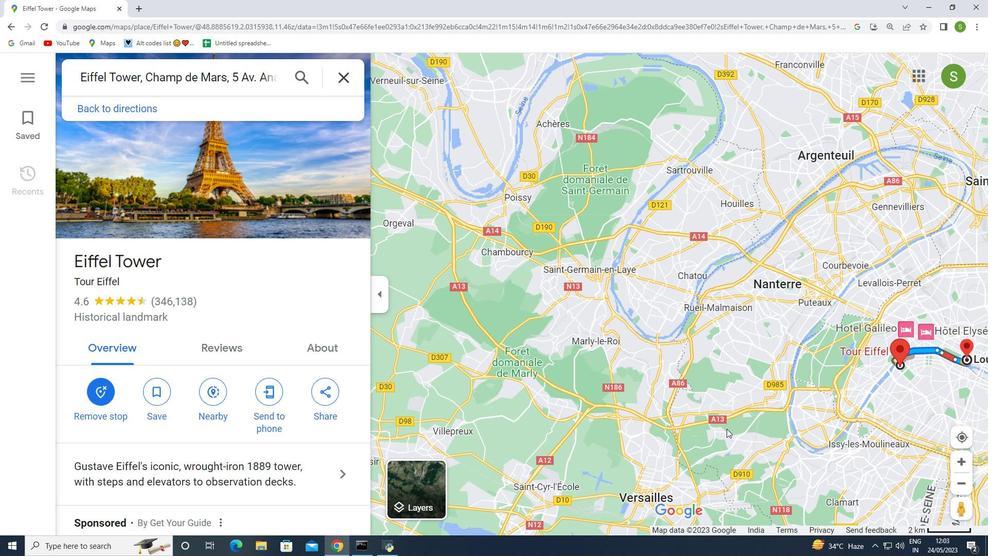 
Action: Mouse moved to (741, 458)
Screenshot: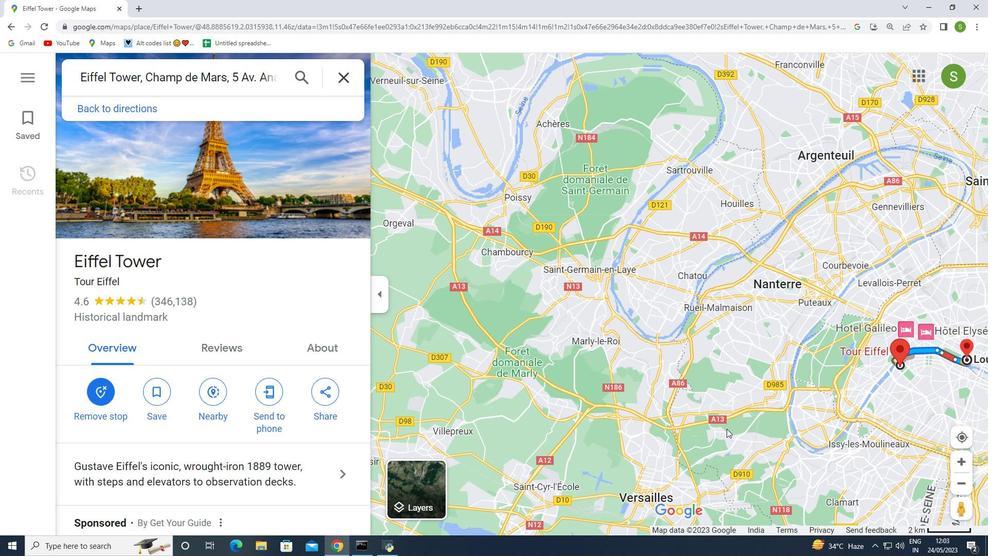 
Action: Key pressed <Key.right>
Screenshot: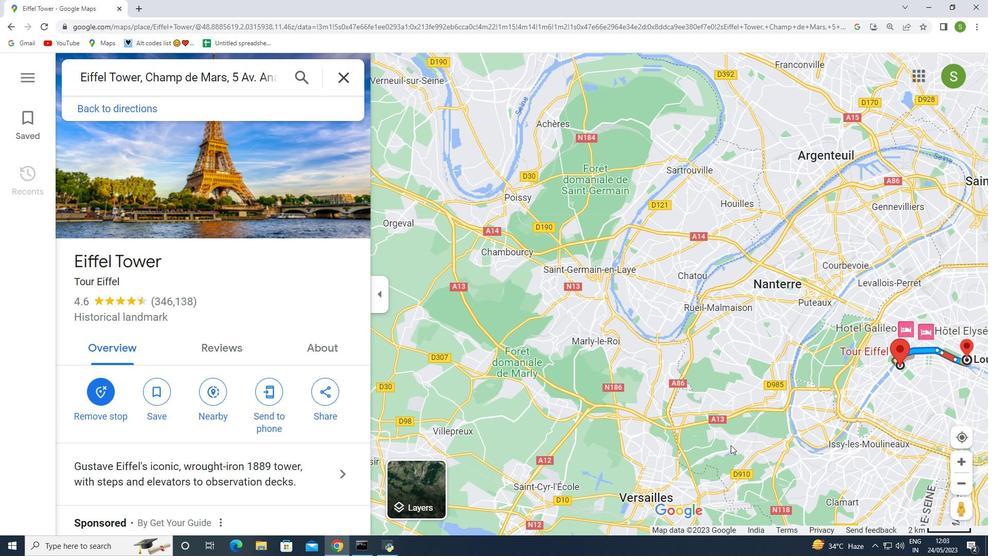 
Action: Mouse moved to (753, 463)
Screenshot: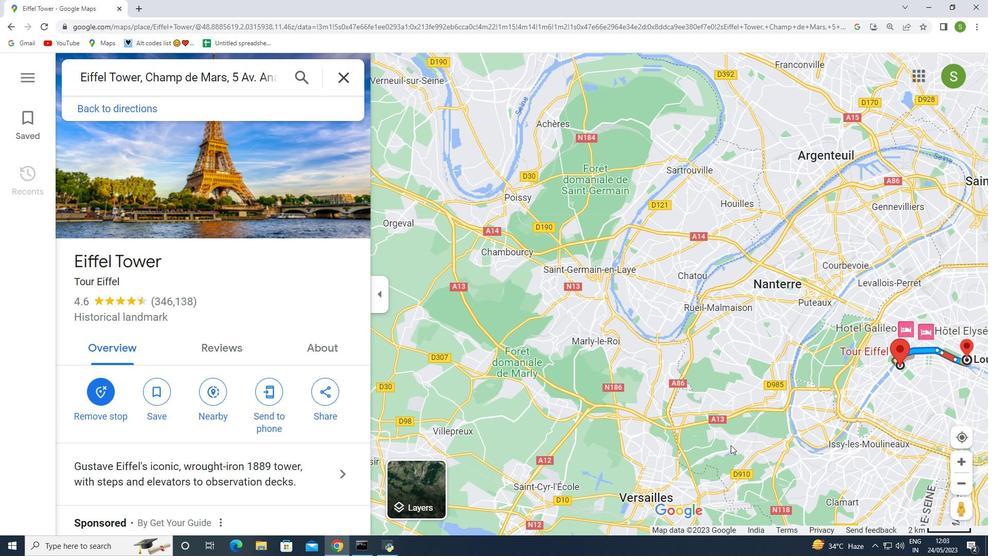 
Action: Key pressed <Key.right>
Screenshot: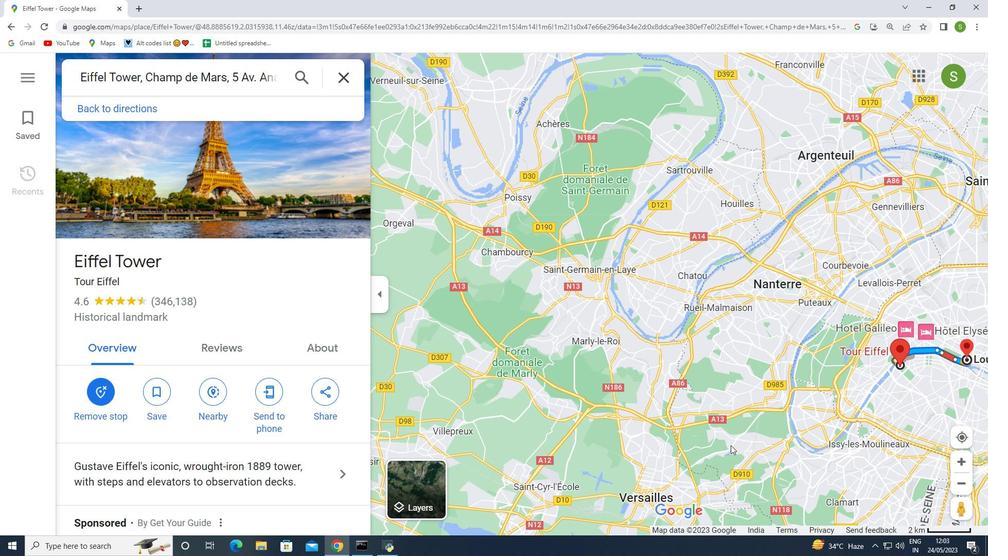
Action: Mouse moved to (773, 467)
Screenshot: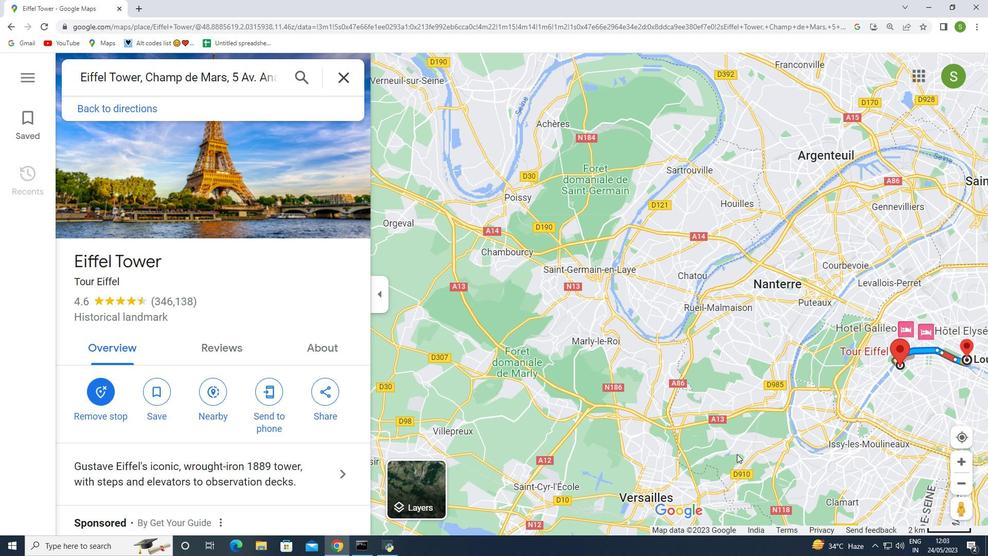 
Action: Key pressed <Key.right>
Screenshot: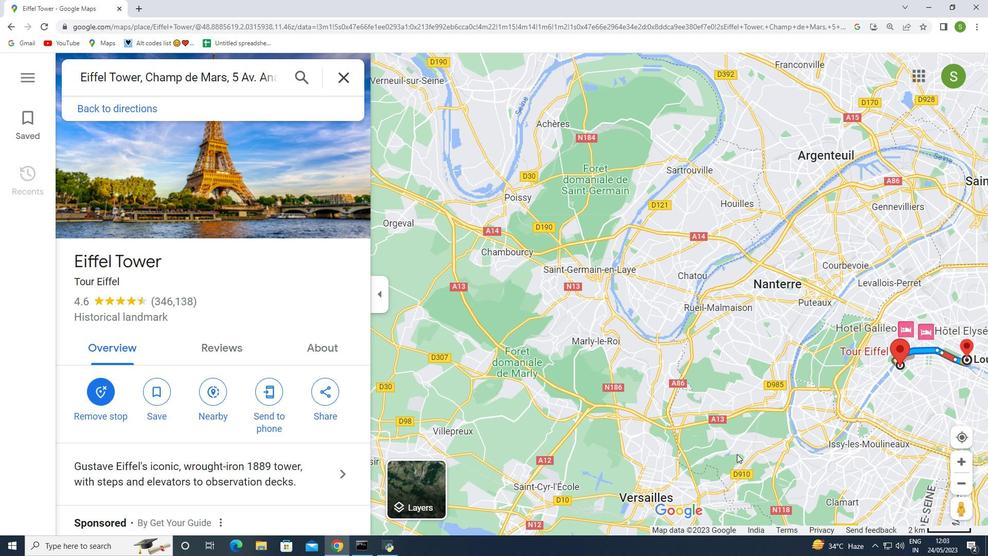 
Action: Mouse moved to (797, 468)
Screenshot: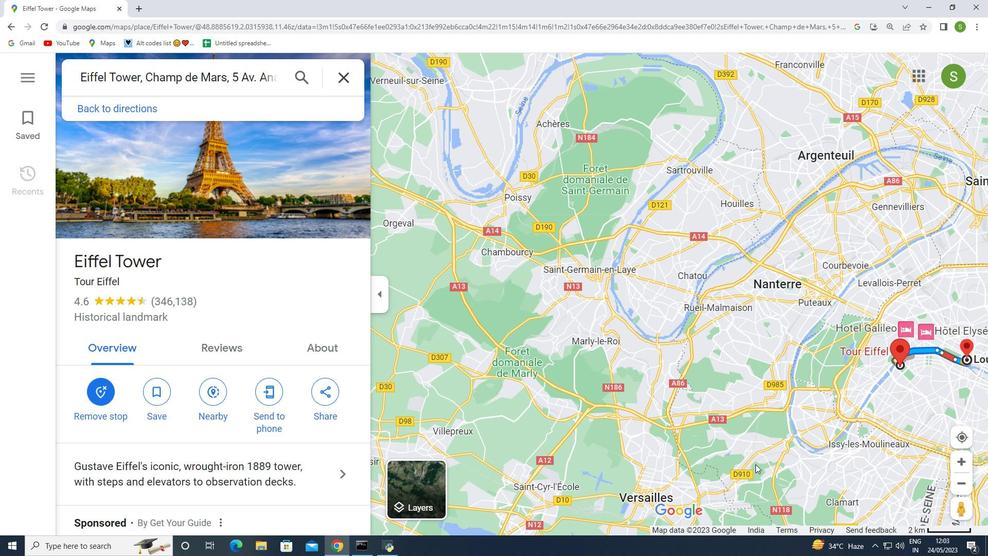 
Action: Key pressed <Key.right>
Screenshot: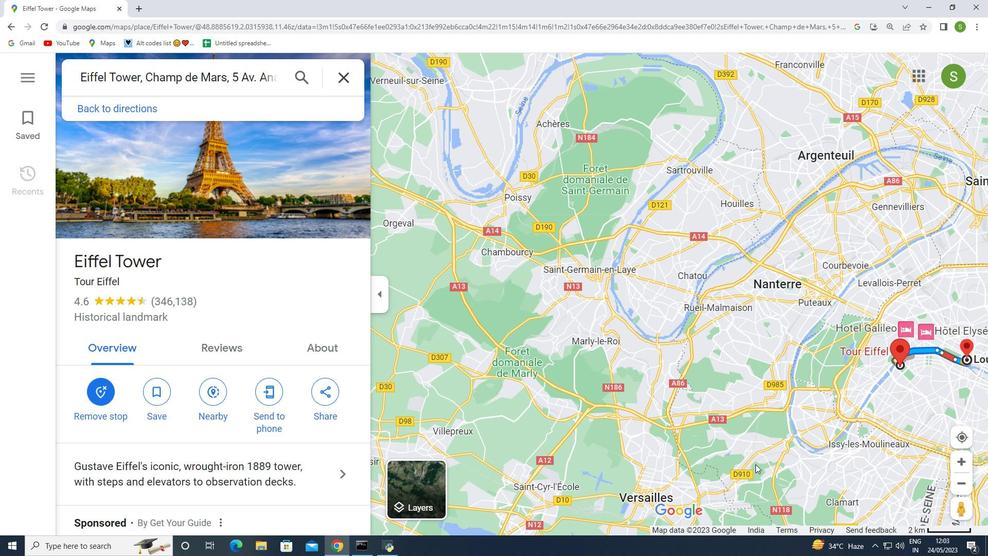 
Action: Mouse moved to (825, 468)
Screenshot: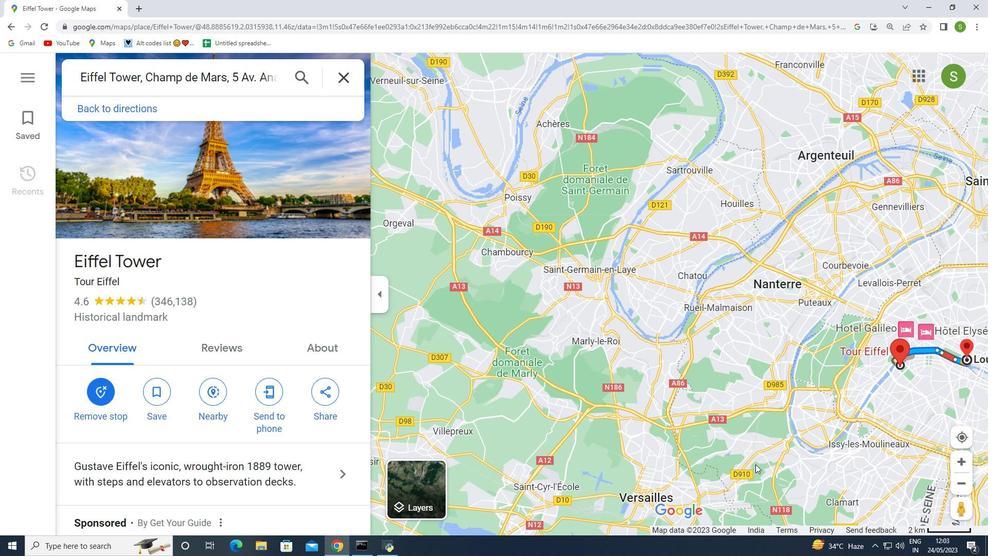 
Action: Key pressed <Key.right>
Screenshot: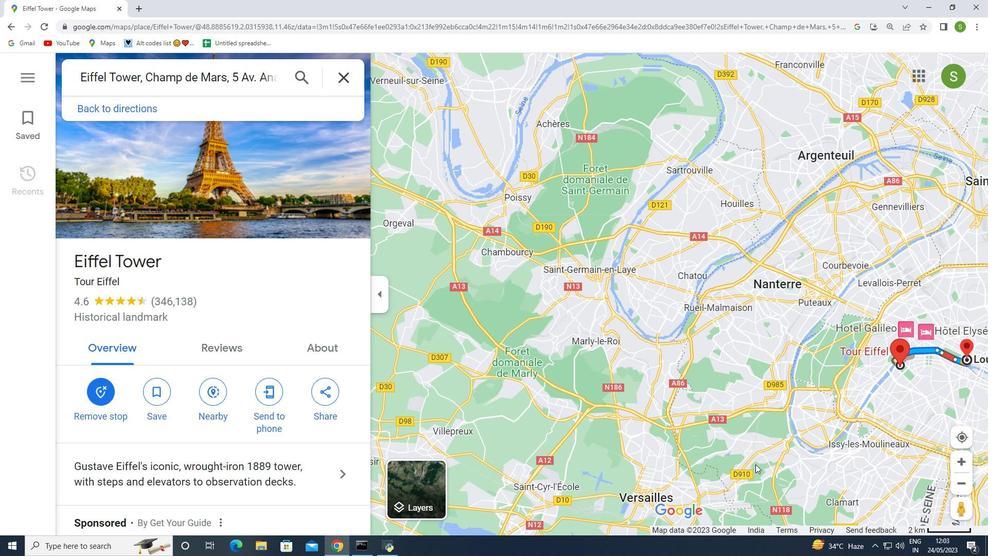 
Action: Mouse moved to (851, 464)
Screenshot: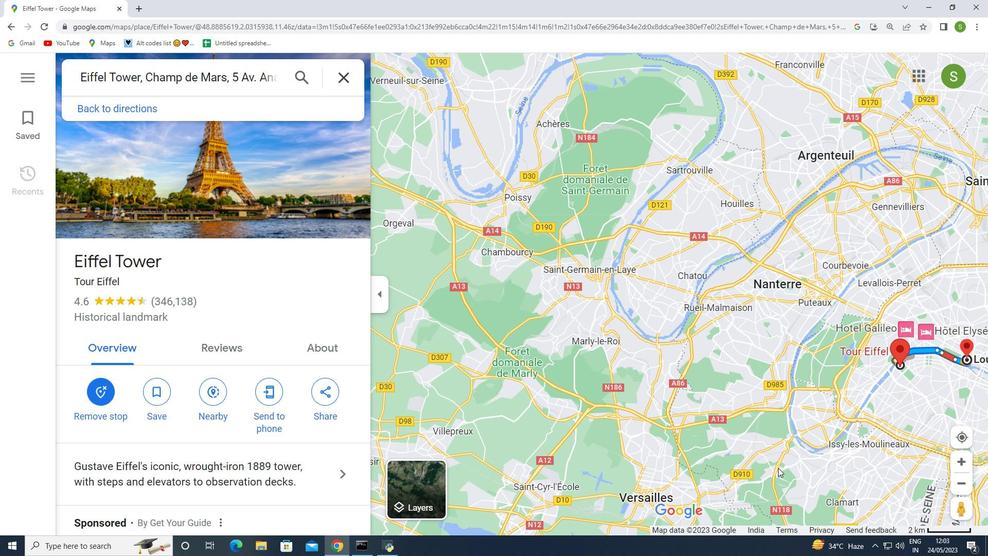 
Action: Key pressed <Key.right>
Screenshot: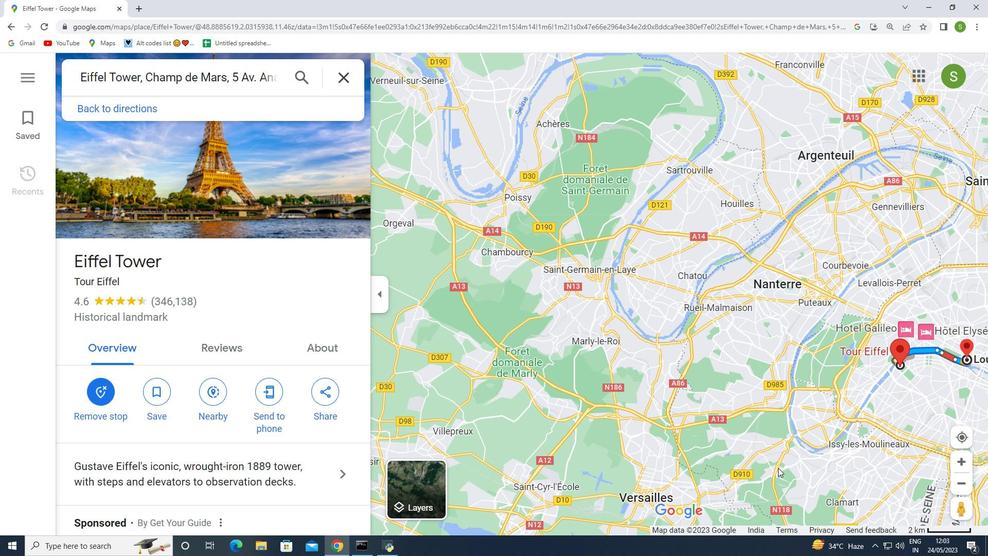 
Action: Mouse moved to (869, 458)
